 Task: Research Airbnb properties in Gävle, Sweden from 12th  December, 2023 to 15th December, 2023 for 3 adults.2 bedrooms having 3 beds and 1 bathroom. Property type can be flat. Look for 5 properties as per requirement.
Action: Mouse moved to (481, 70)
Screenshot: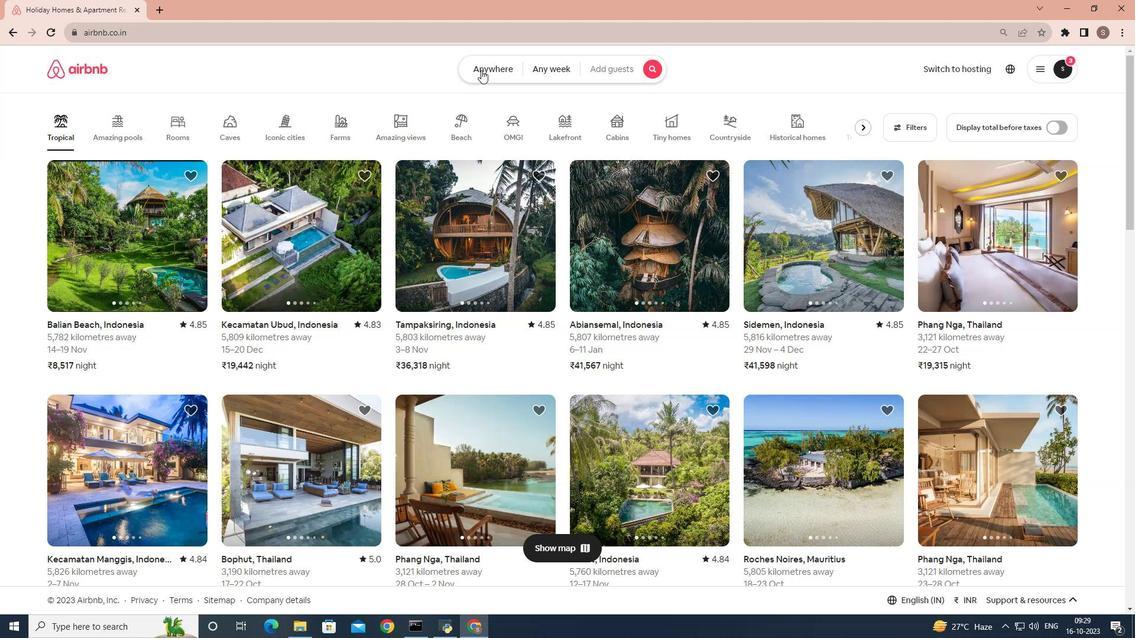 
Action: Mouse pressed left at (481, 70)
Screenshot: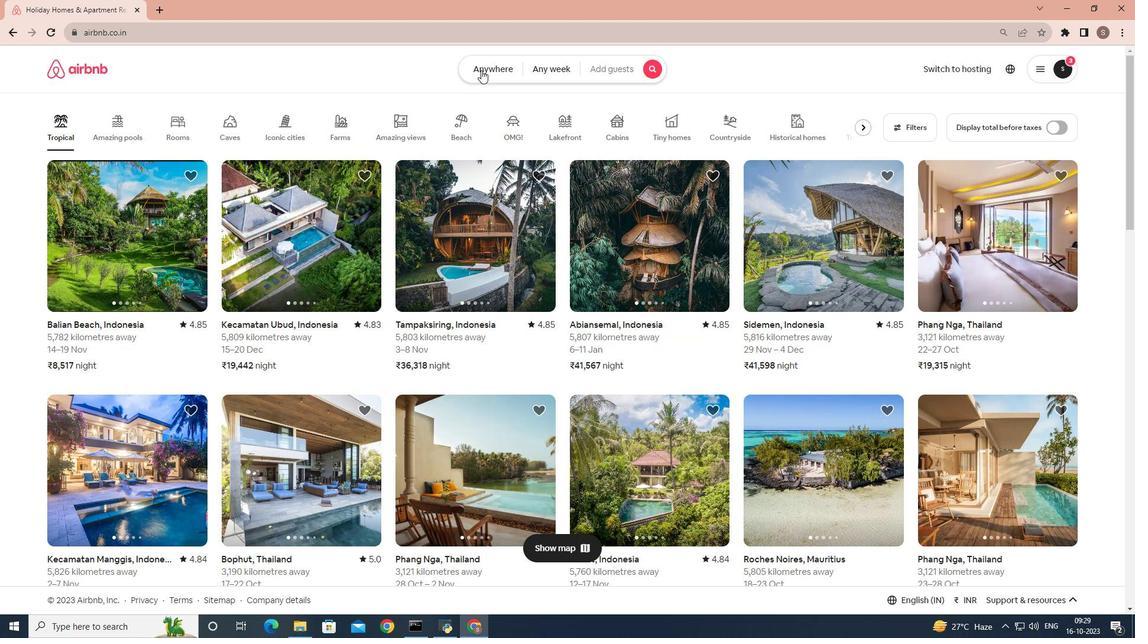 
Action: Mouse moved to (432, 112)
Screenshot: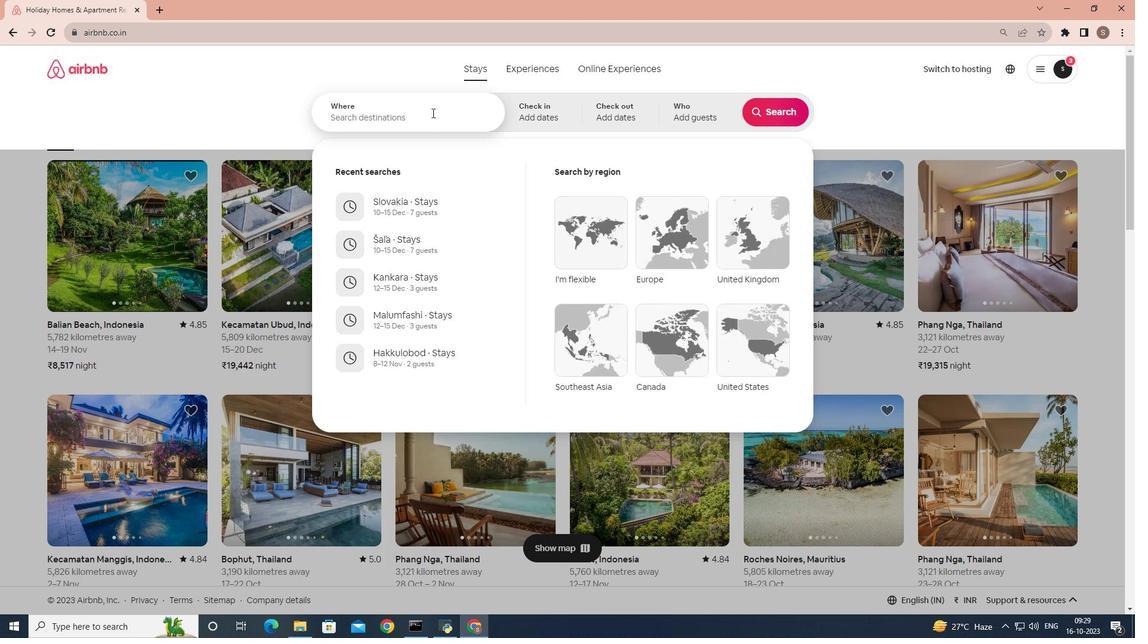 
Action: Mouse pressed left at (432, 112)
Screenshot: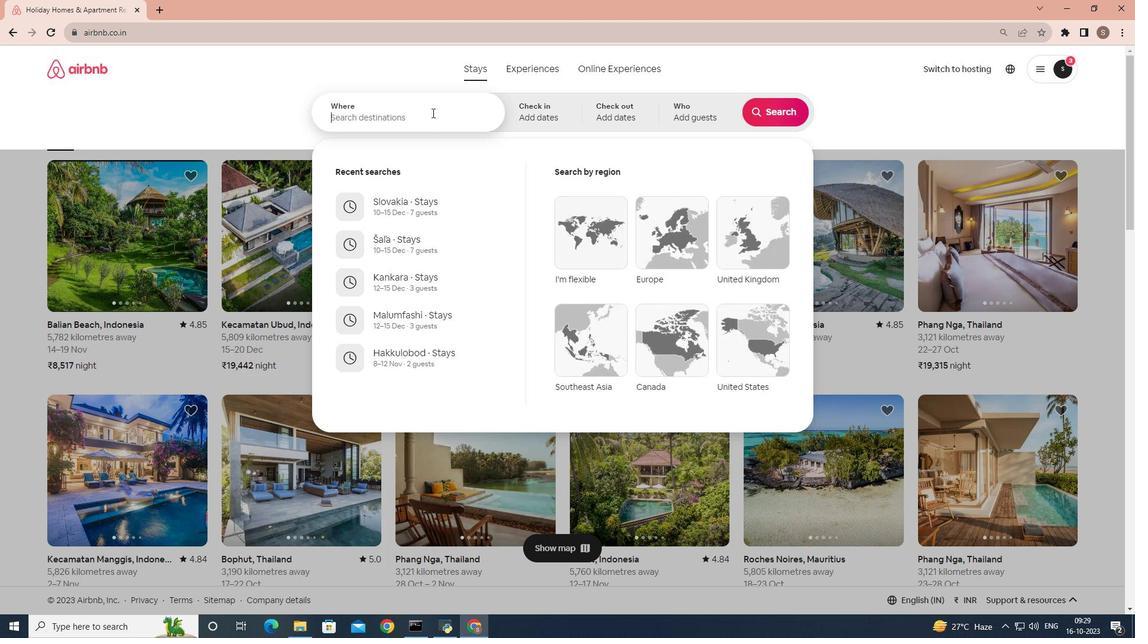 
Action: Key pressed <Key.shift>Gavle,<Key.space><Key.shift>Sweden
Screenshot: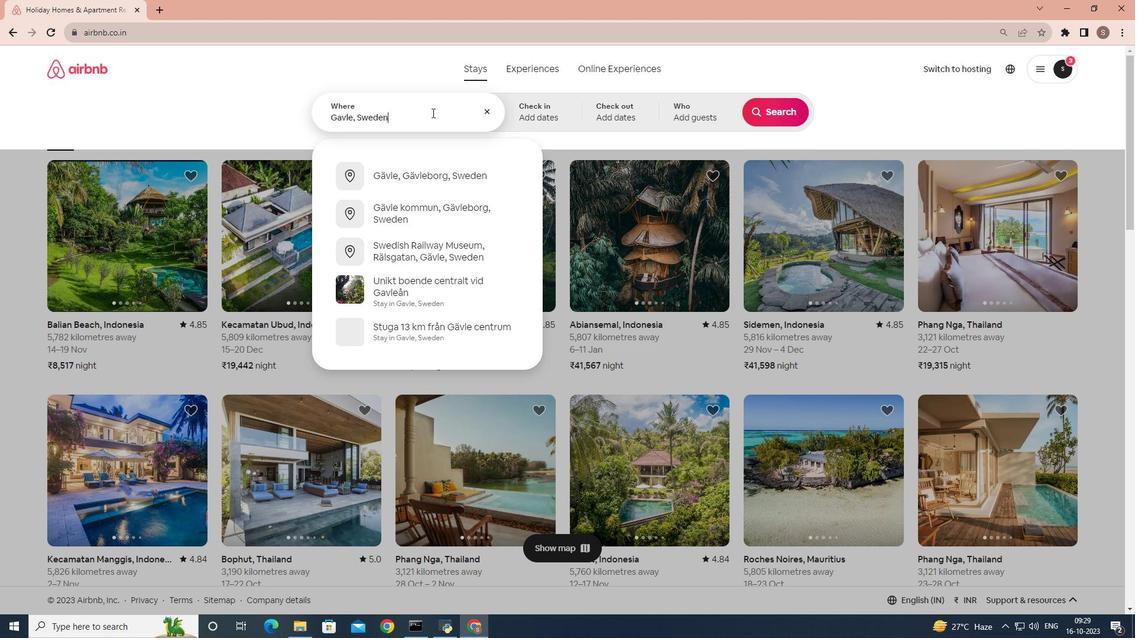 
Action: Mouse moved to (522, 113)
Screenshot: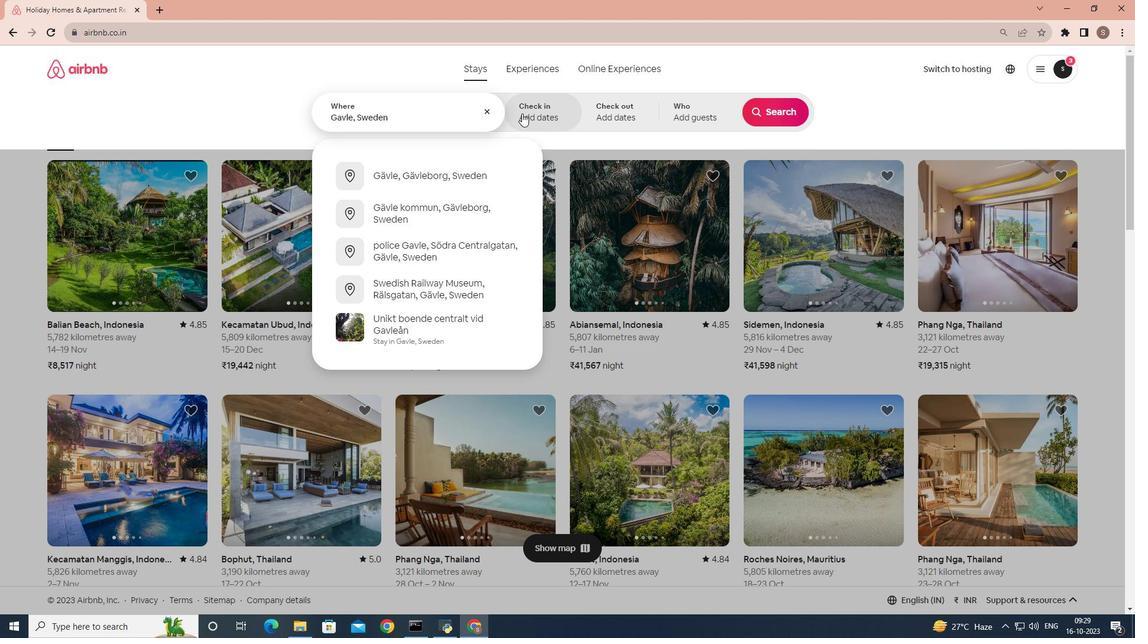 
Action: Mouse pressed left at (522, 113)
Screenshot: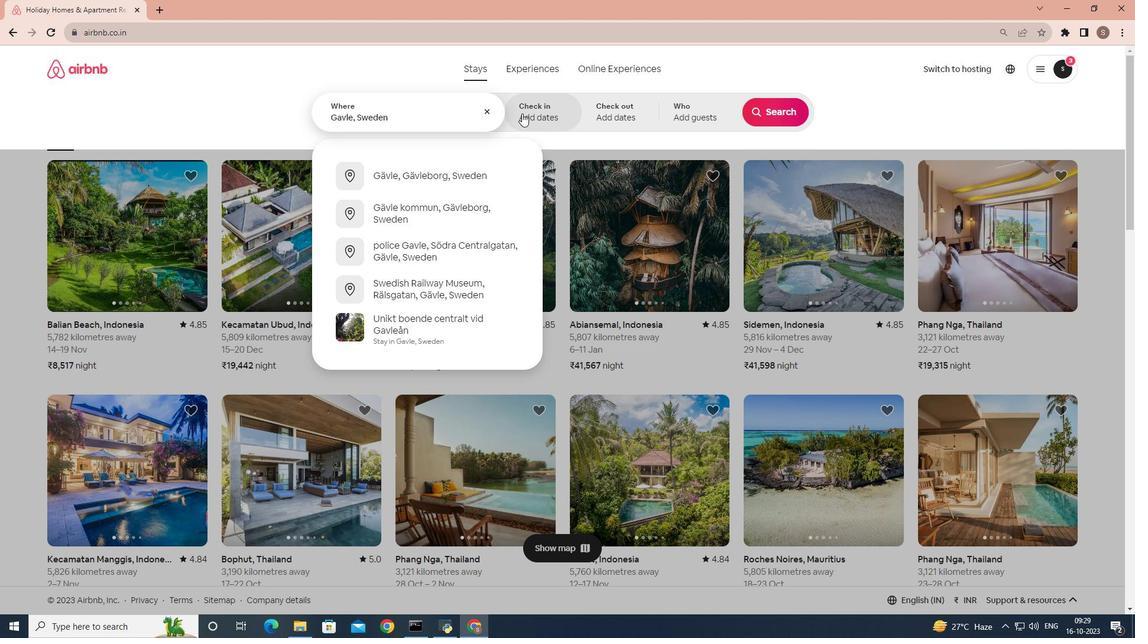 
Action: Mouse moved to (768, 205)
Screenshot: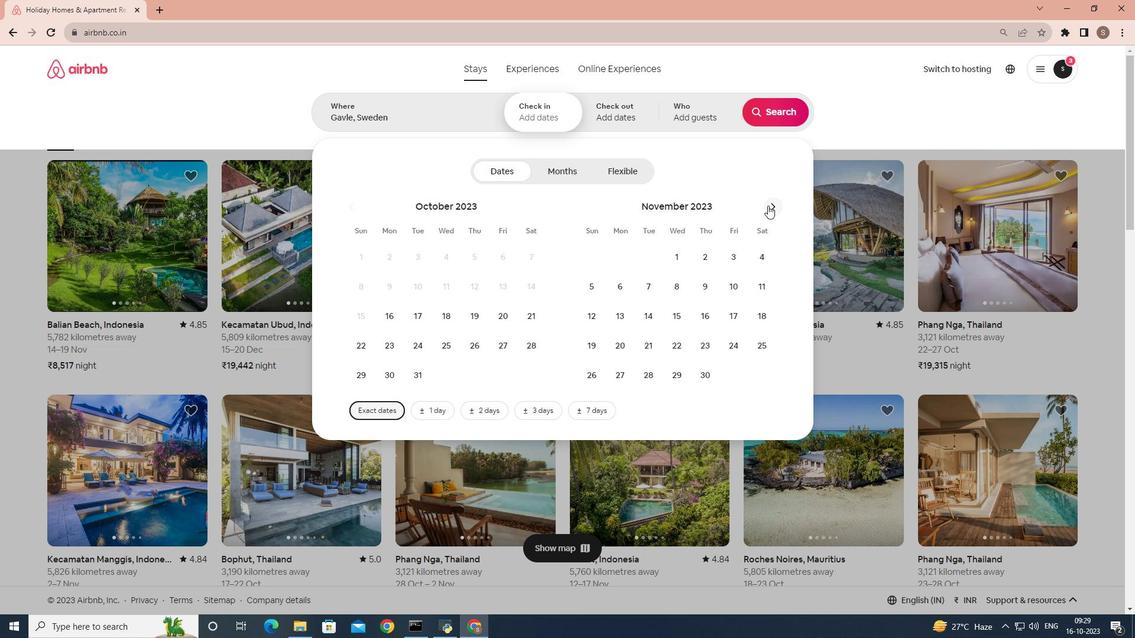 
Action: Mouse pressed left at (768, 205)
Screenshot: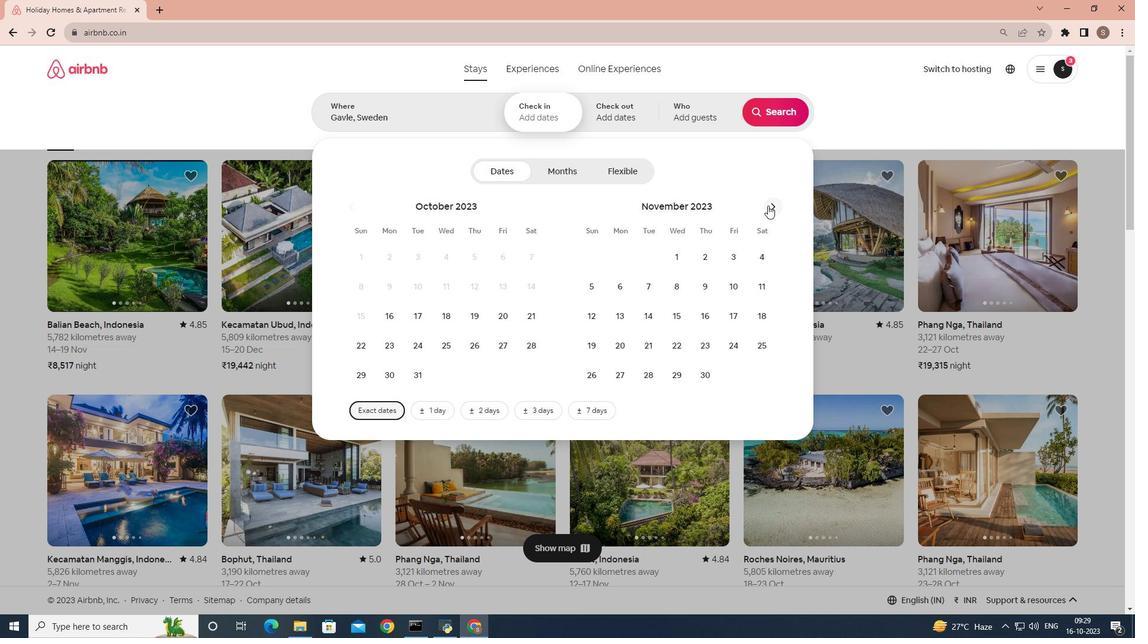 
Action: Mouse moved to (650, 312)
Screenshot: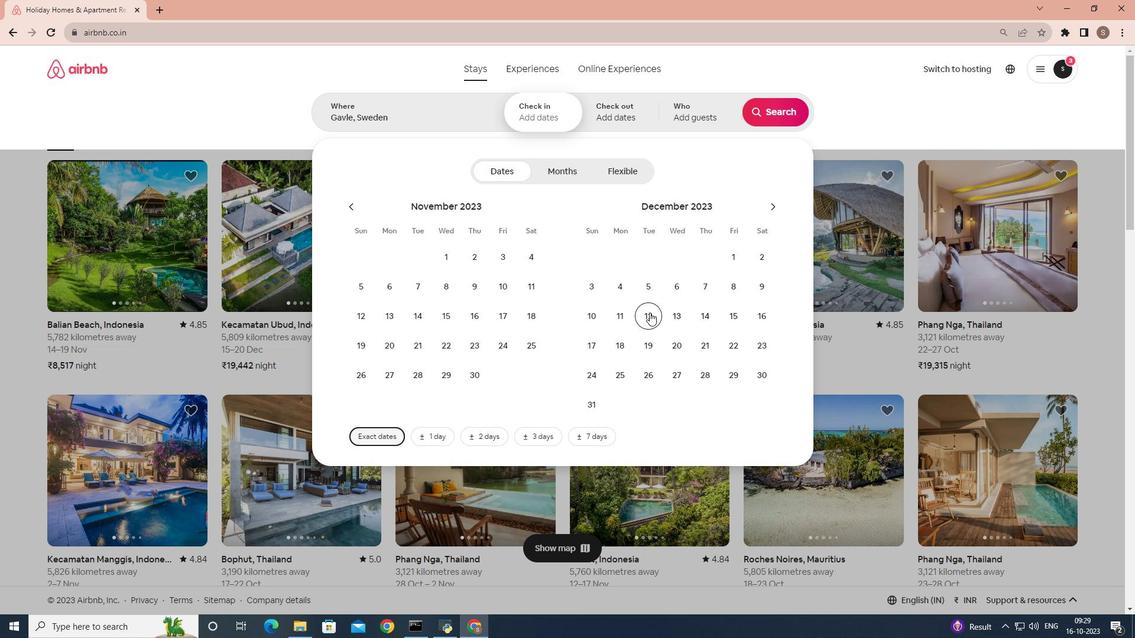 
Action: Mouse pressed left at (650, 312)
Screenshot: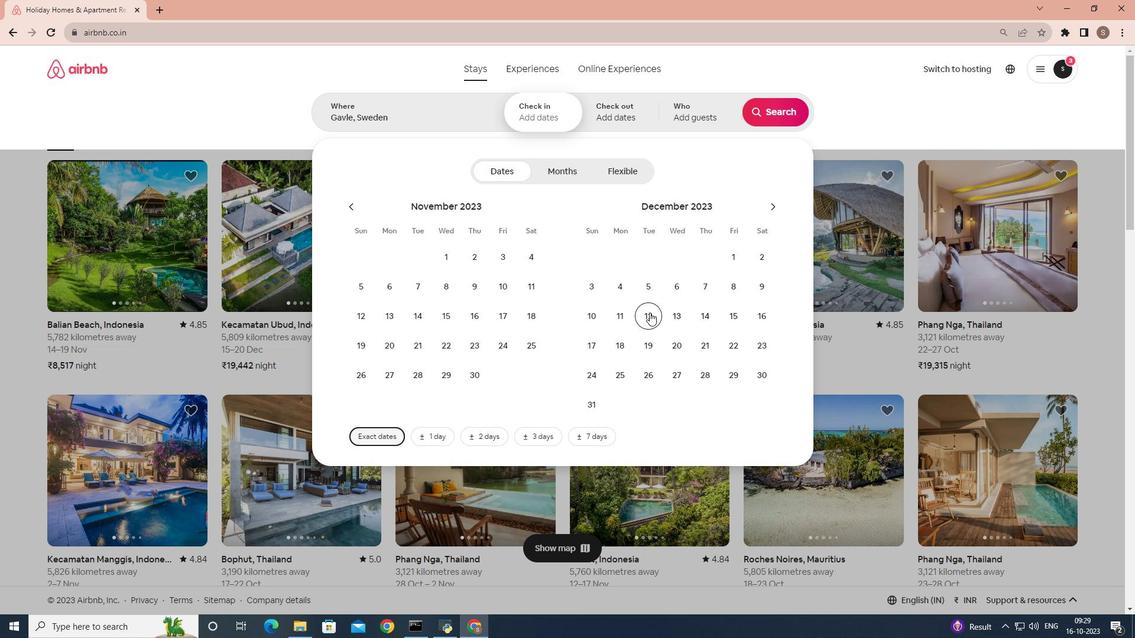 
Action: Mouse moved to (733, 322)
Screenshot: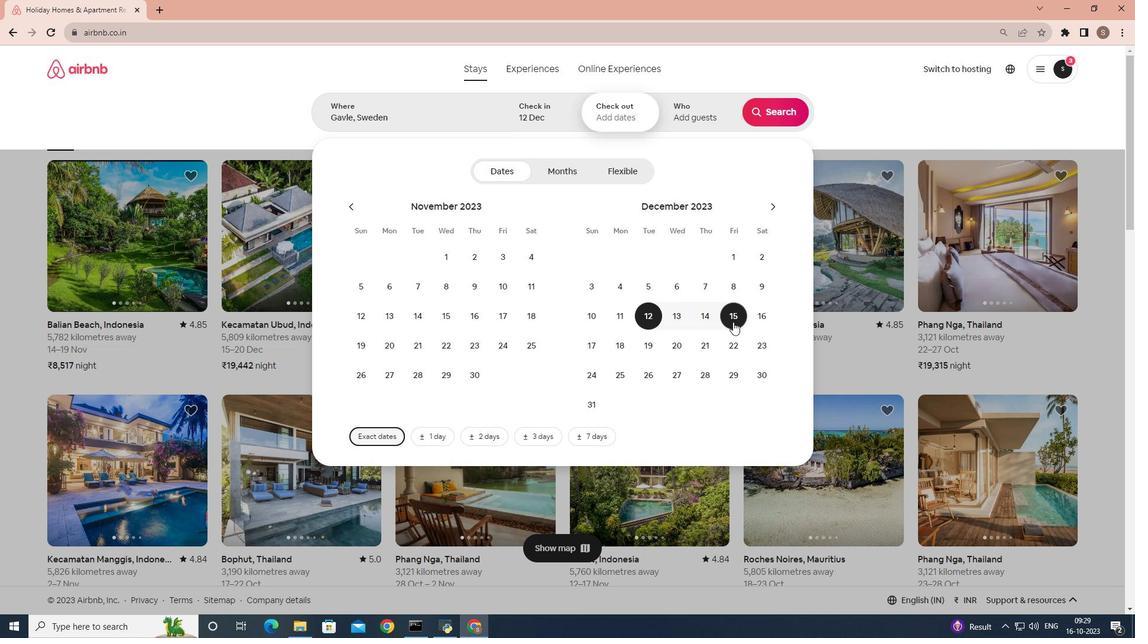 
Action: Mouse pressed left at (733, 322)
Screenshot: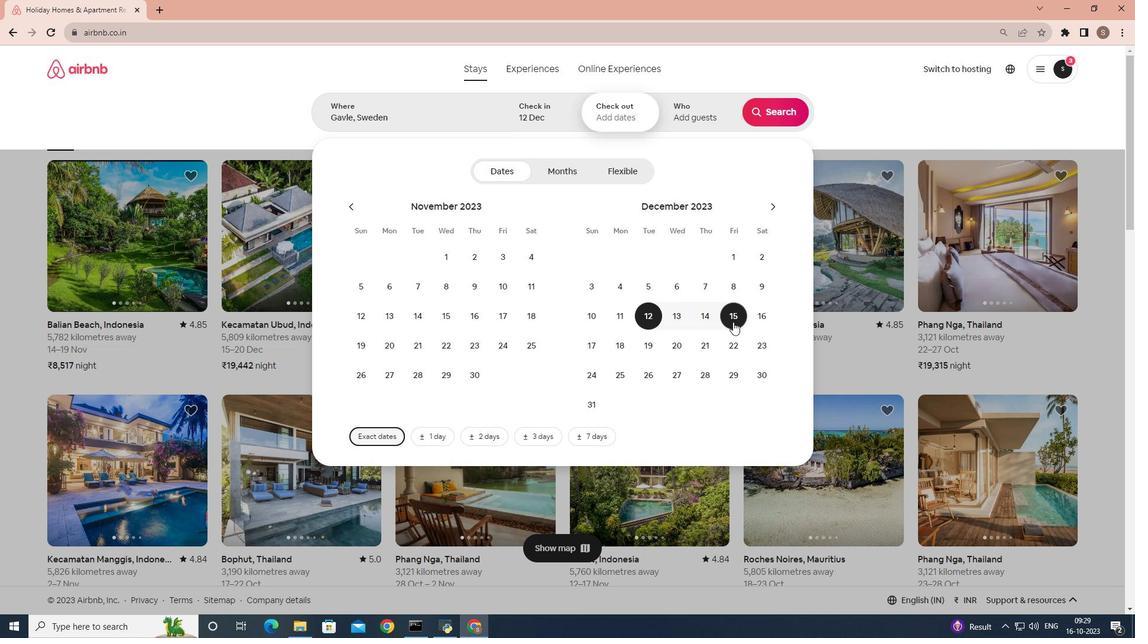
Action: Mouse moved to (690, 115)
Screenshot: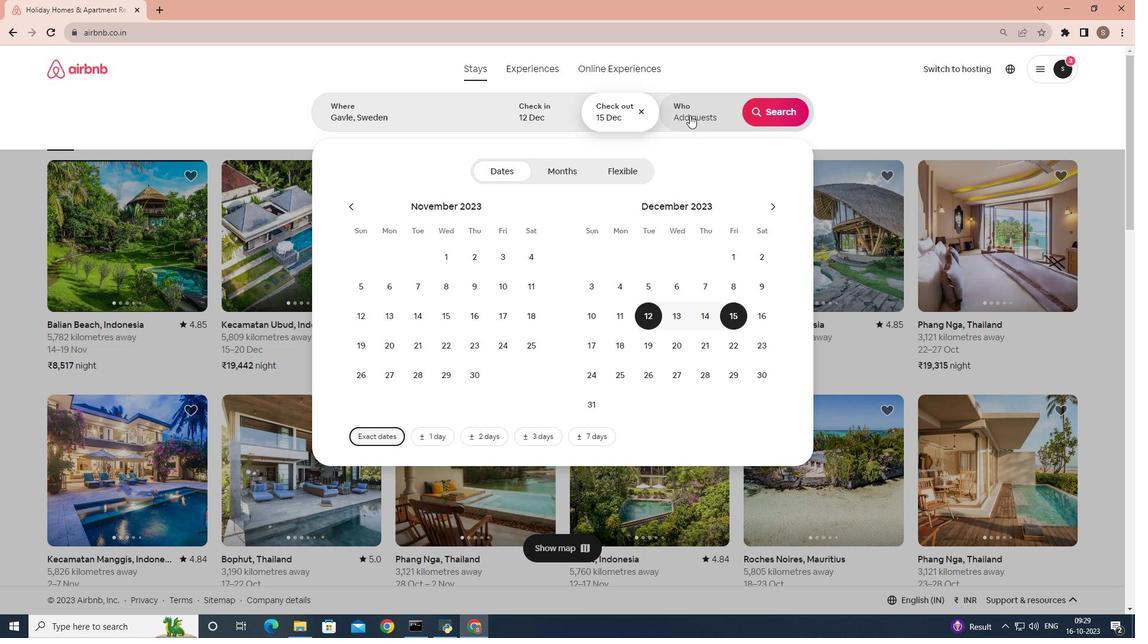 
Action: Mouse pressed left at (690, 115)
Screenshot: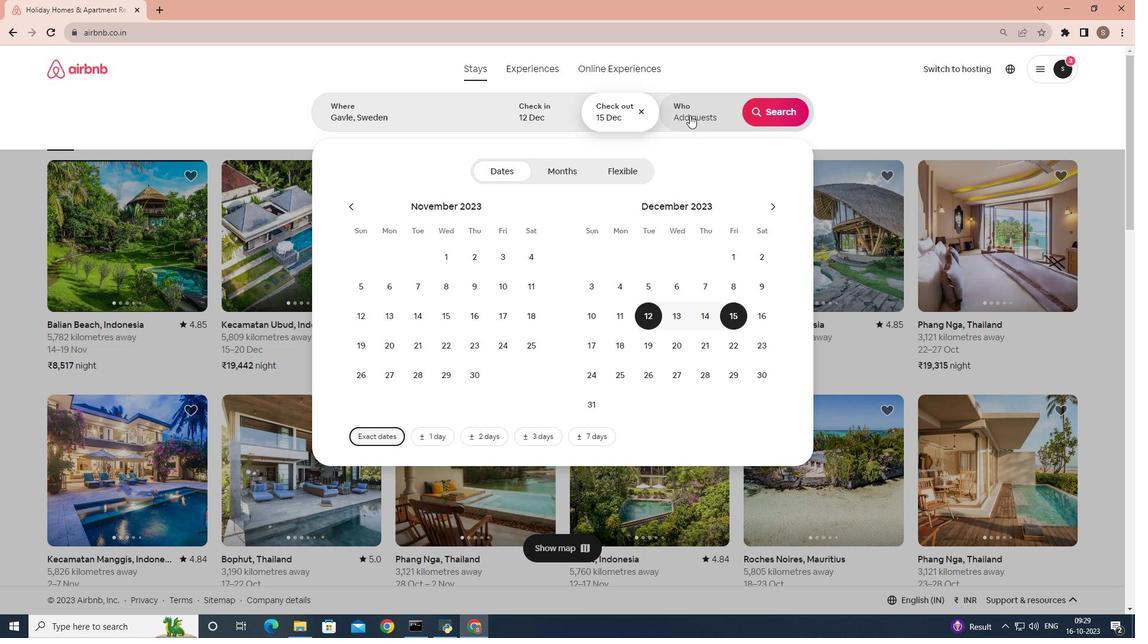 
Action: Mouse moved to (780, 178)
Screenshot: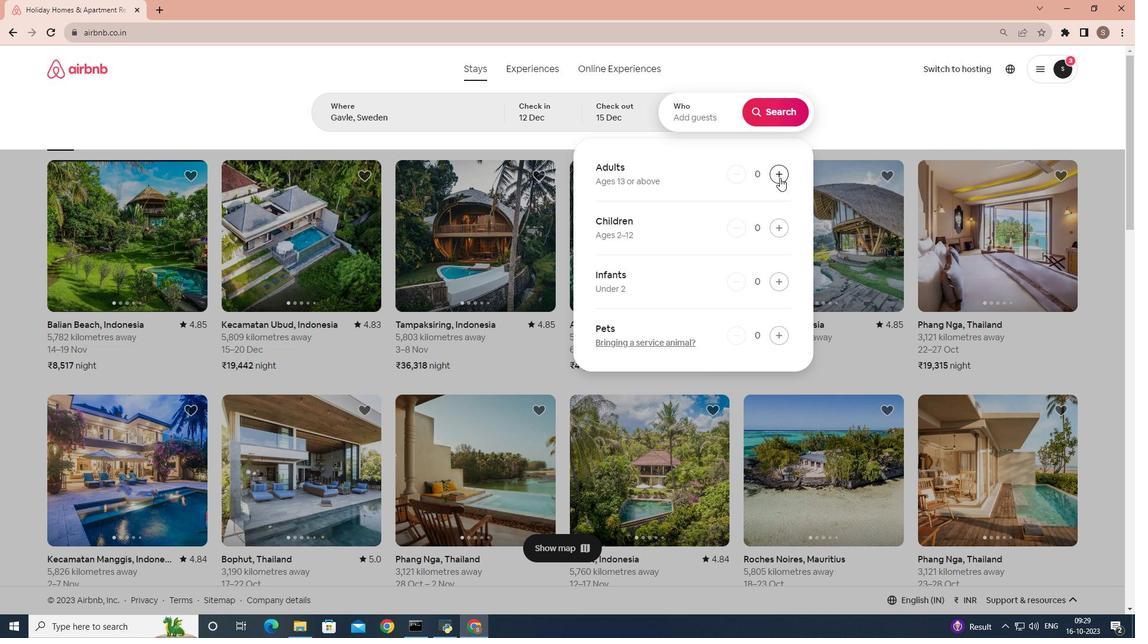 
Action: Mouse pressed left at (780, 178)
Screenshot: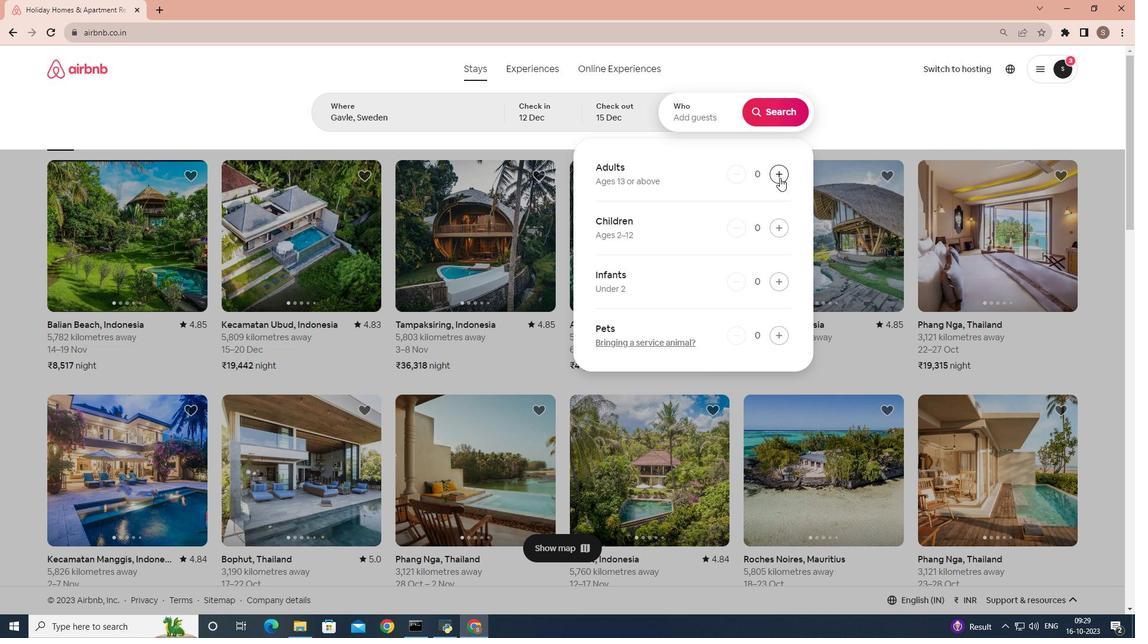 
Action: Mouse pressed left at (780, 178)
Screenshot: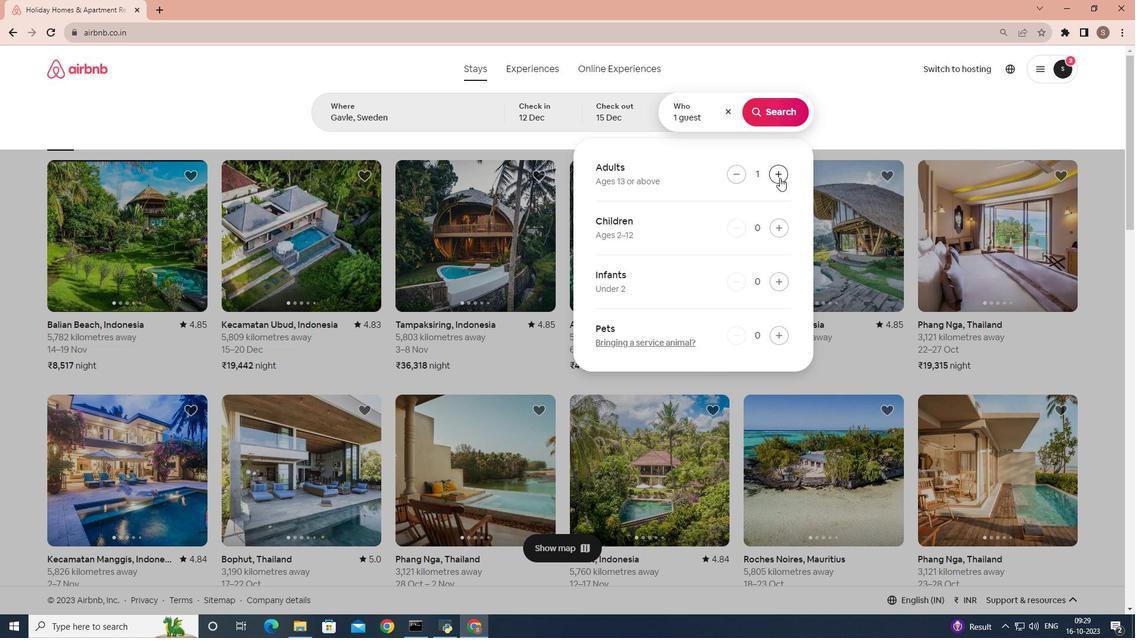 
Action: Mouse pressed left at (780, 178)
Screenshot: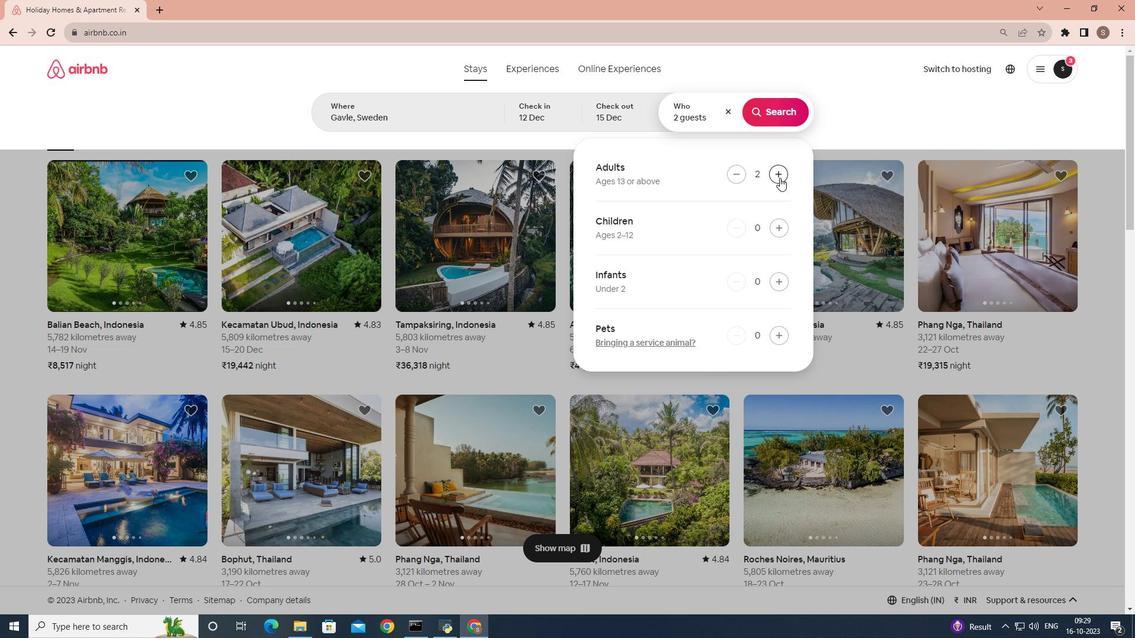 
Action: Mouse moved to (787, 111)
Screenshot: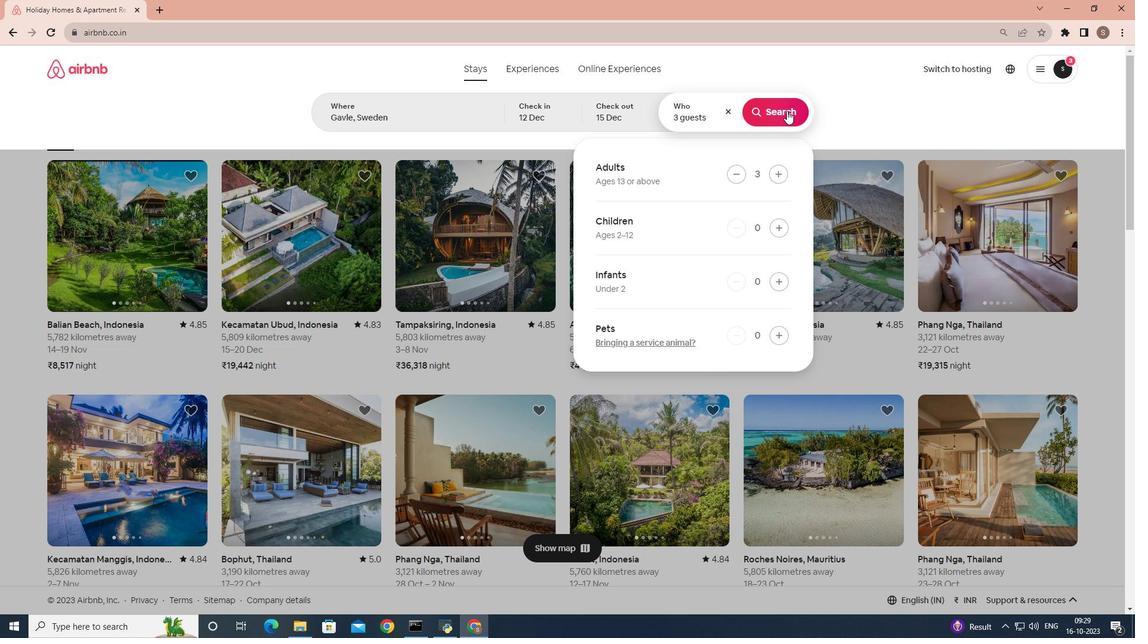 
Action: Mouse pressed left at (787, 111)
Screenshot: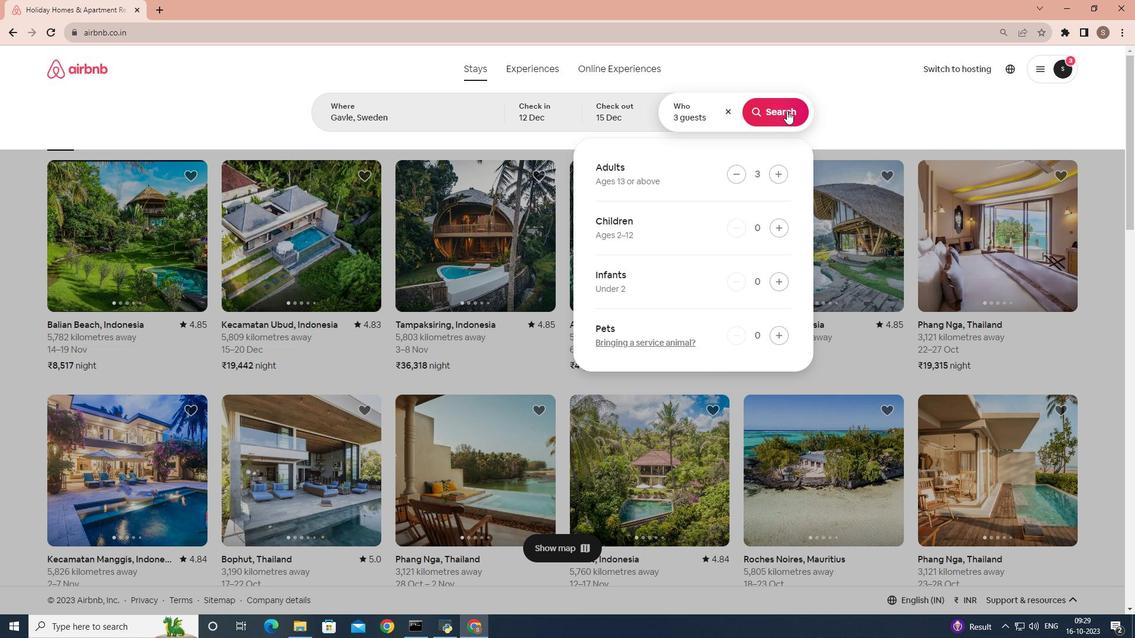 
Action: Mouse moved to (944, 110)
Screenshot: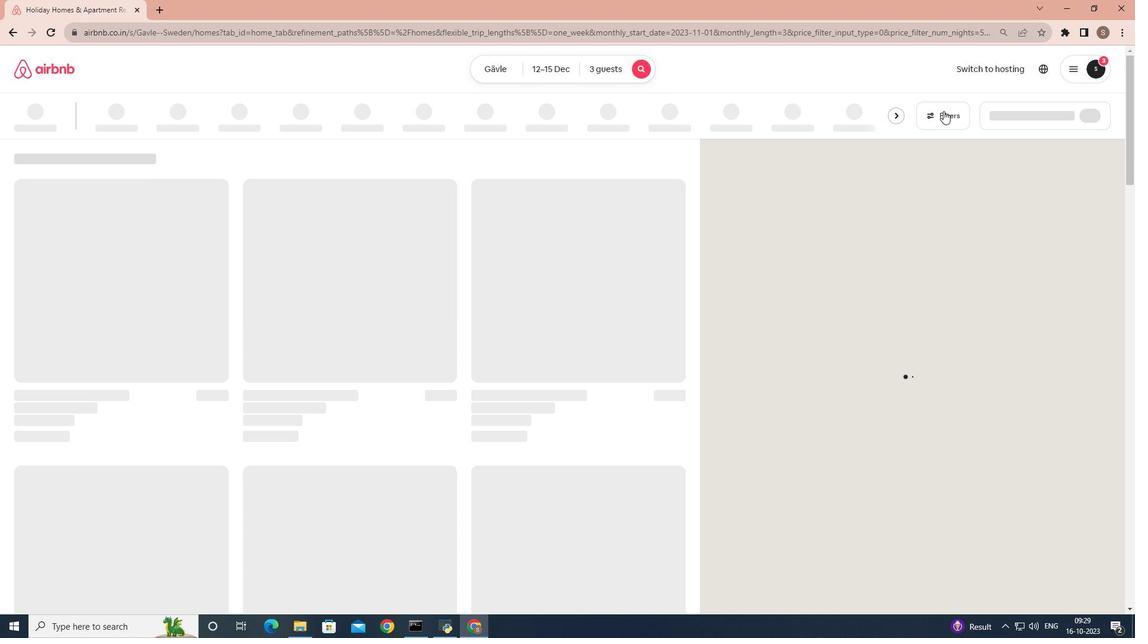 
Action: Mouse pressed left at (944, 110)
Screenshot: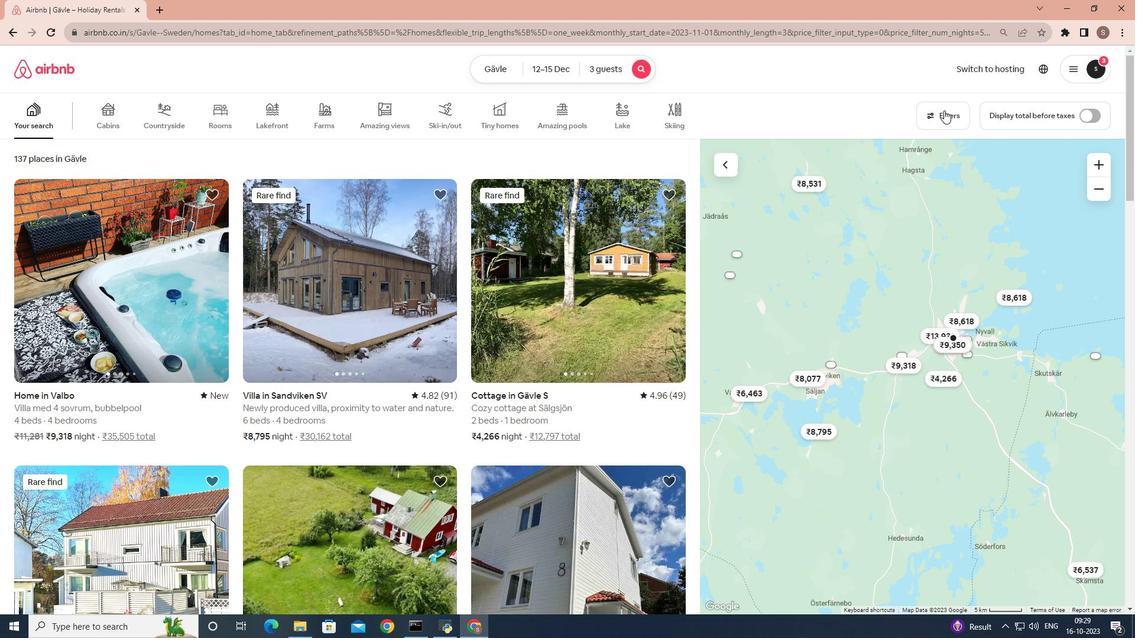 
Action: Mouse moved to (524, 424)
Screenshot: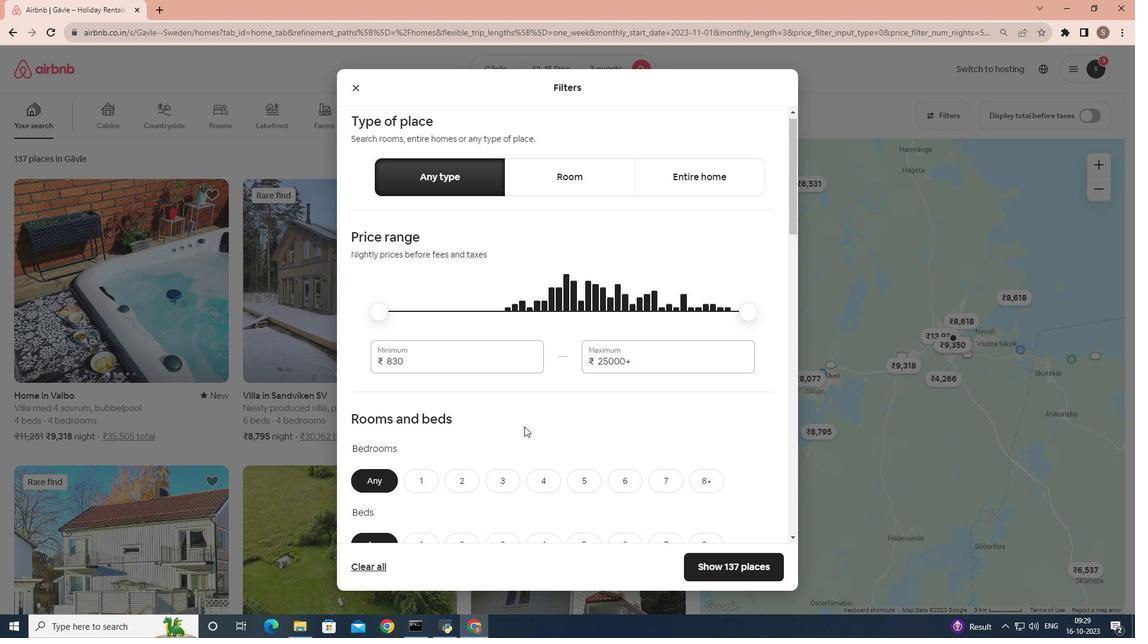 
Action: Mouse scrolled (524, 423) with delta (0, 0)
Screenshot: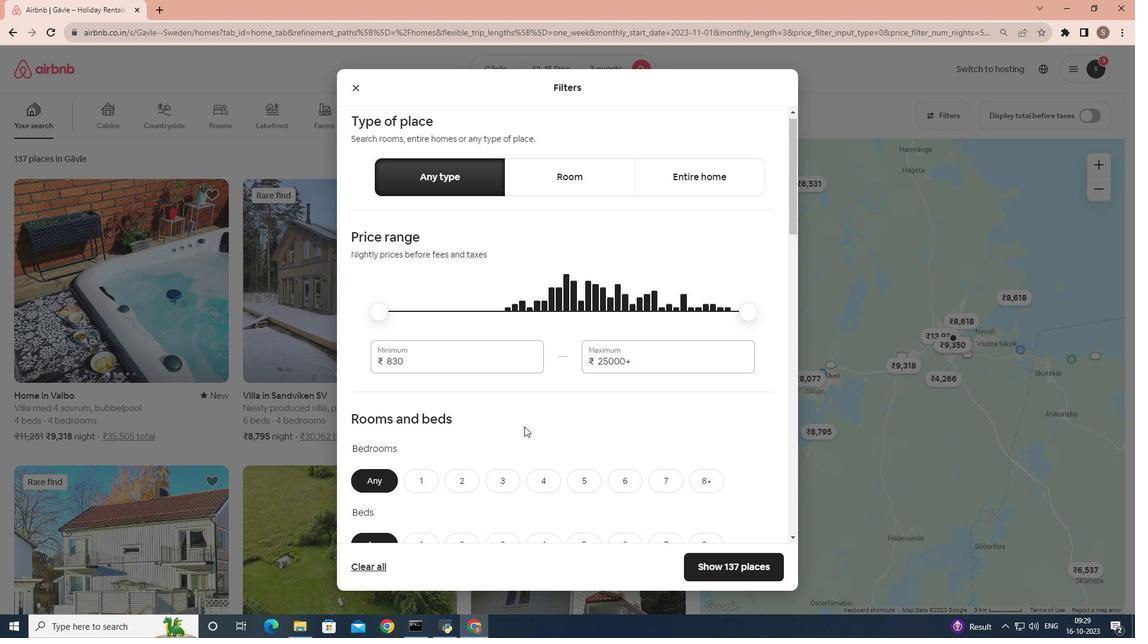 
Action: Mouse moved to (524, 427)
Screenshot: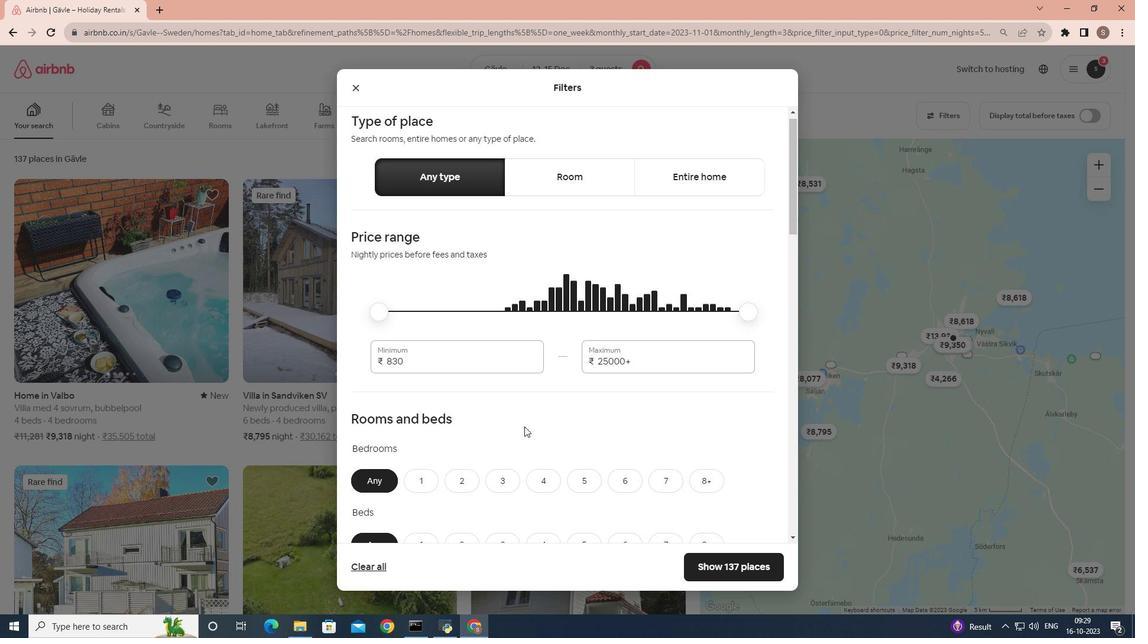 
Action: Mouse scrolled (524, 426) with delta (0, 0)
Screenshot: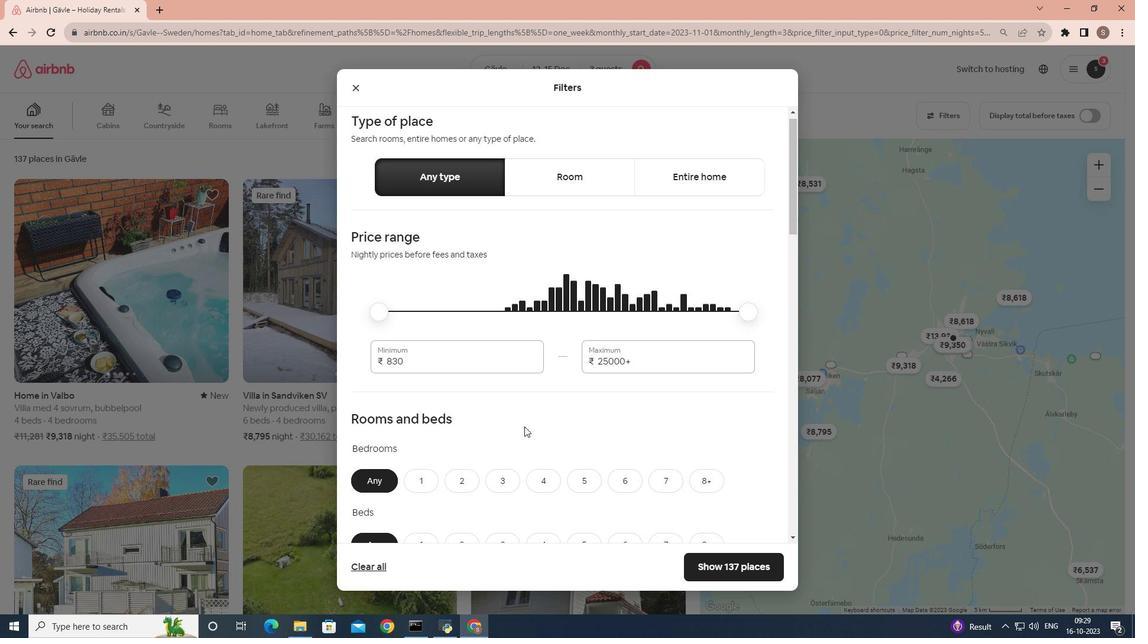 
Action: Mouse moved to (465, 372)
Screenshot: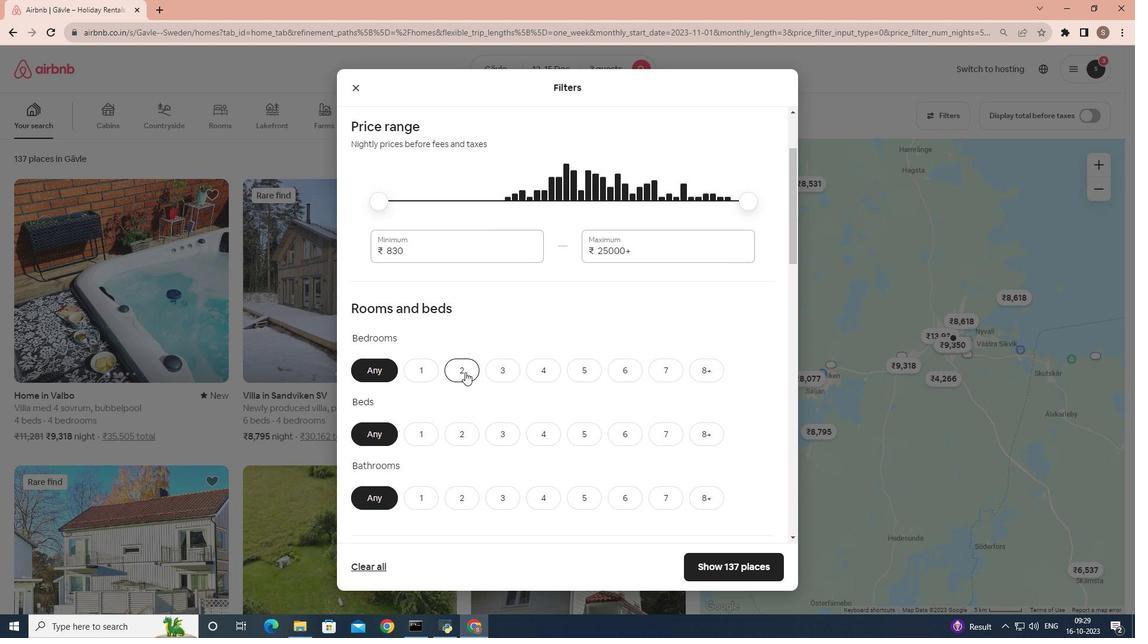 
Action: Mouse pressed left at (465, 372)
Screenshot: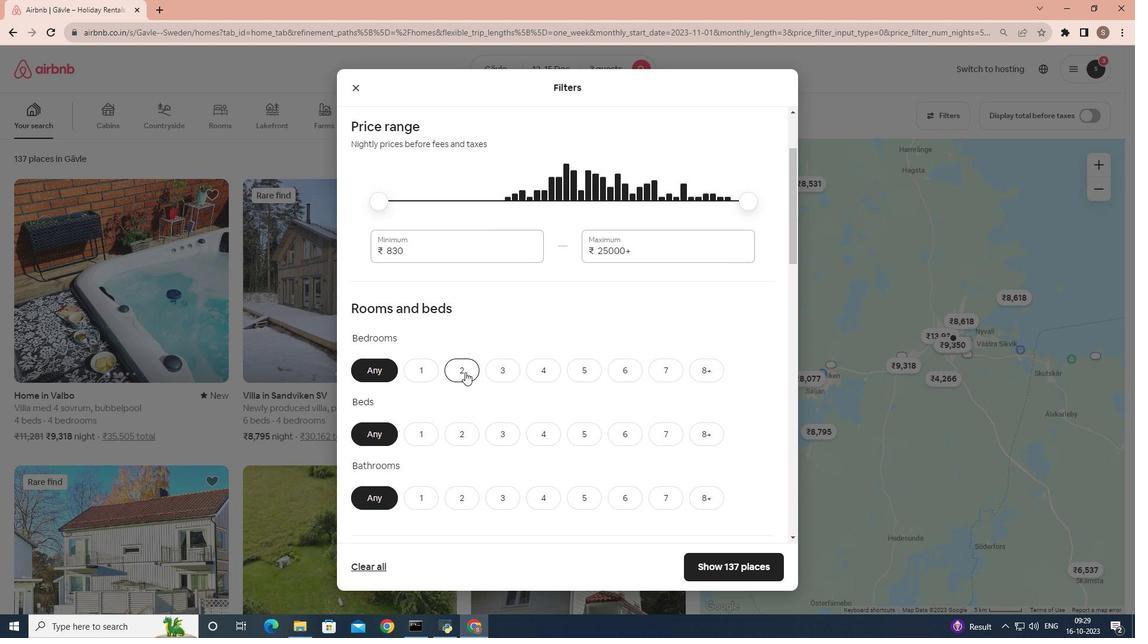 
Action: Mouse scrolled (465, 372) with delta (0, 0)
Screenshot: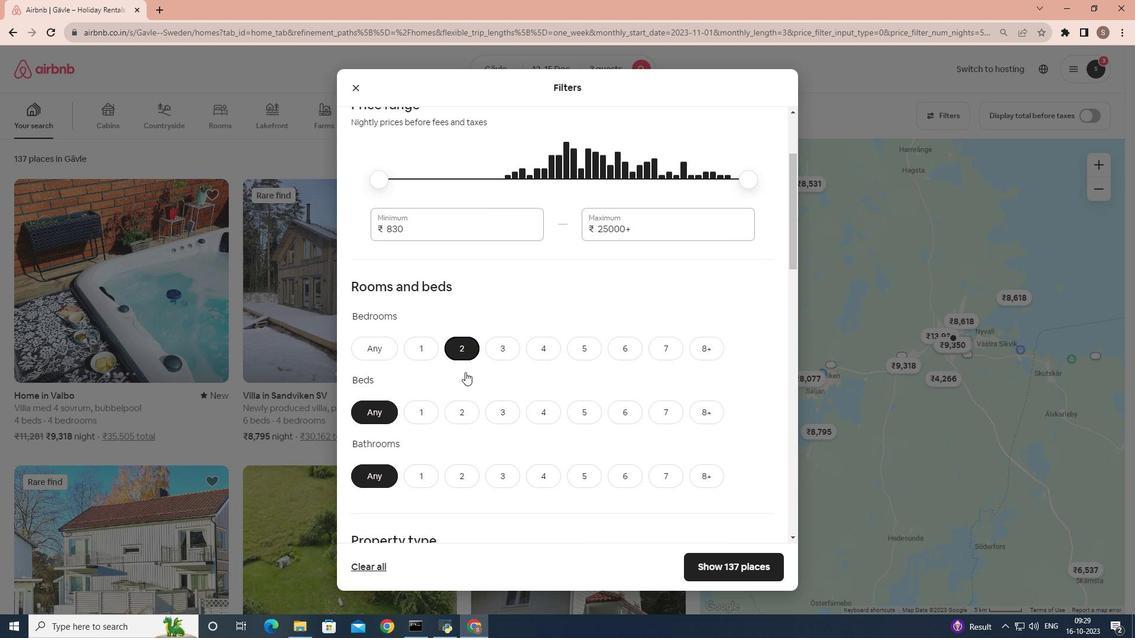 
Action: Mouse moved to (498, 380)
Screenshot: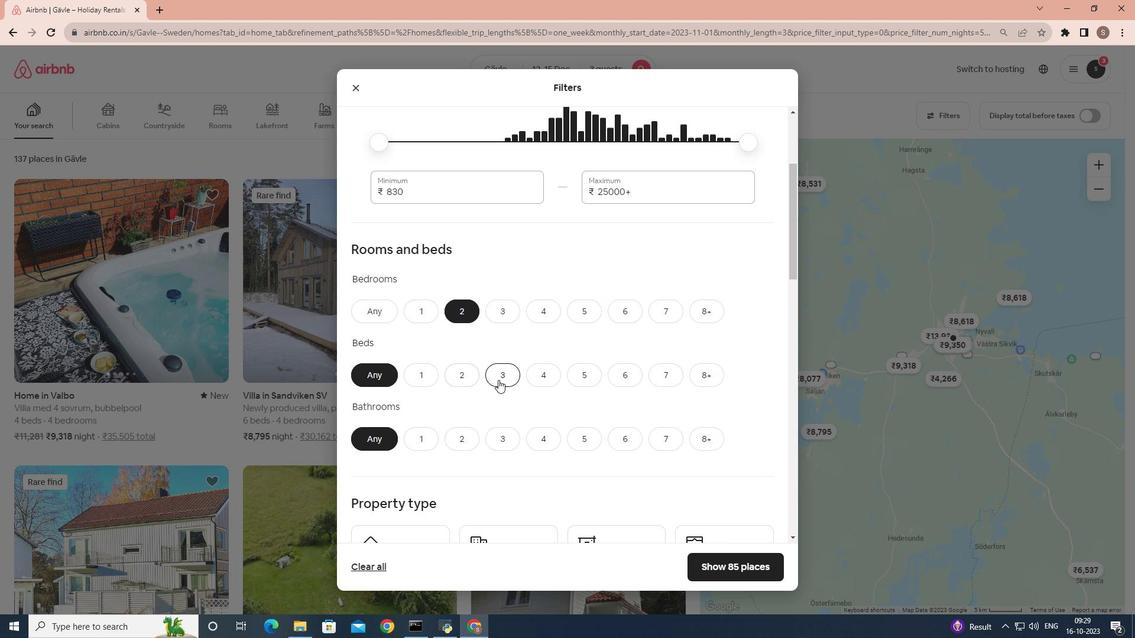 
Action: Mouse pressed left at (498, 380)
Screenshot: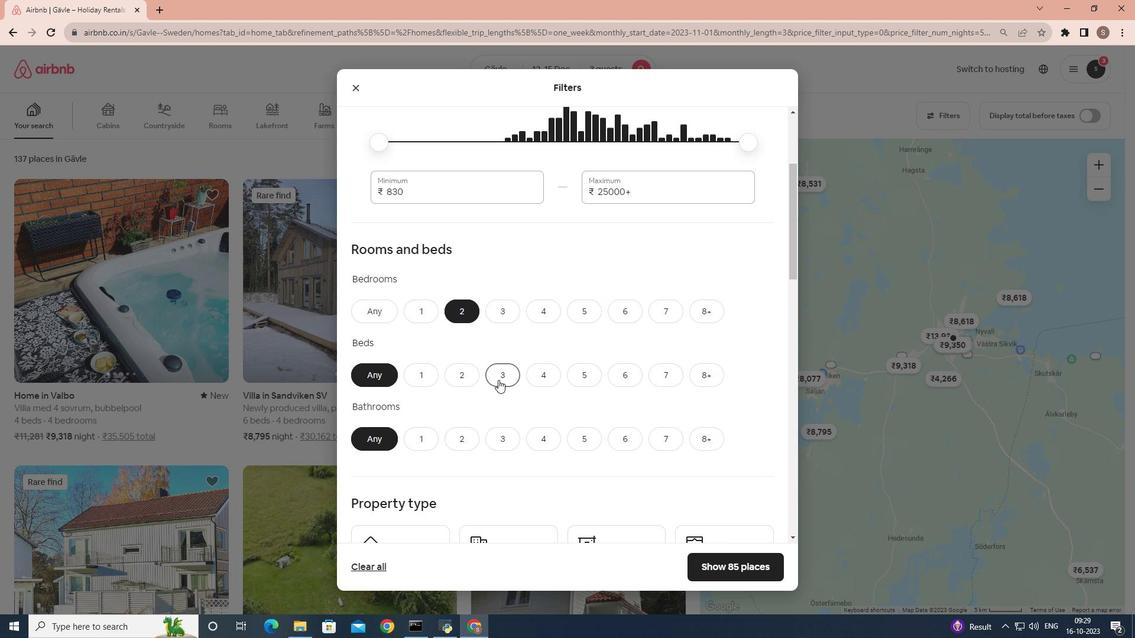
Action: Mouse moved to (499, 380)
Screenshot: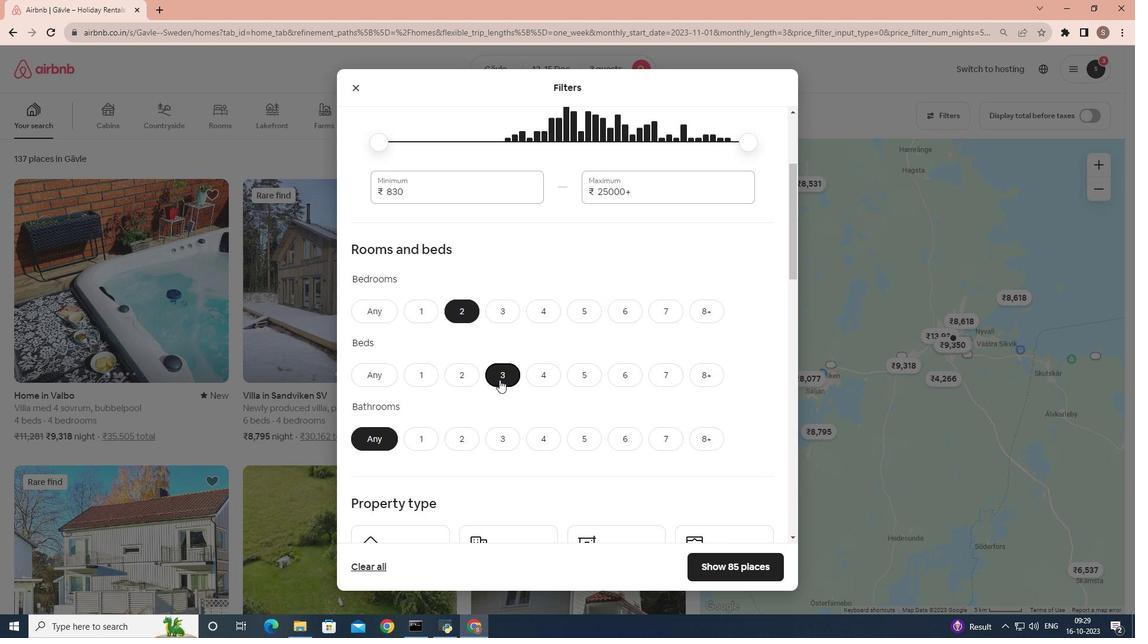 
Action: Mouse scrolled (499, 379) with delta (0, 0)
Screenshot: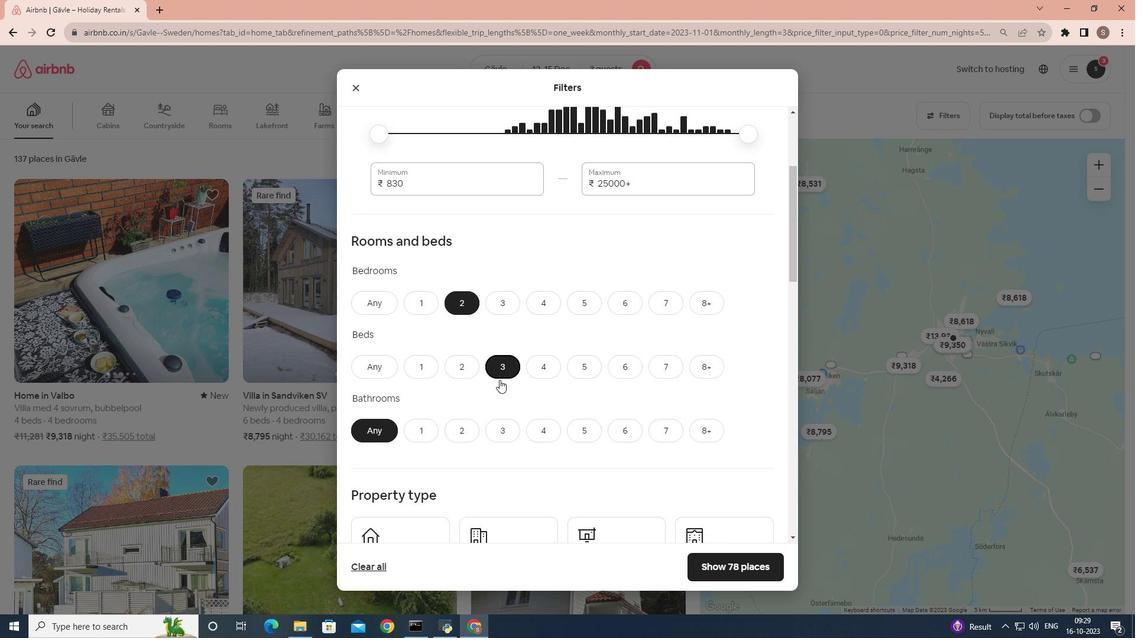 
Action: Mouse moved to (430, 377)
Screenshot: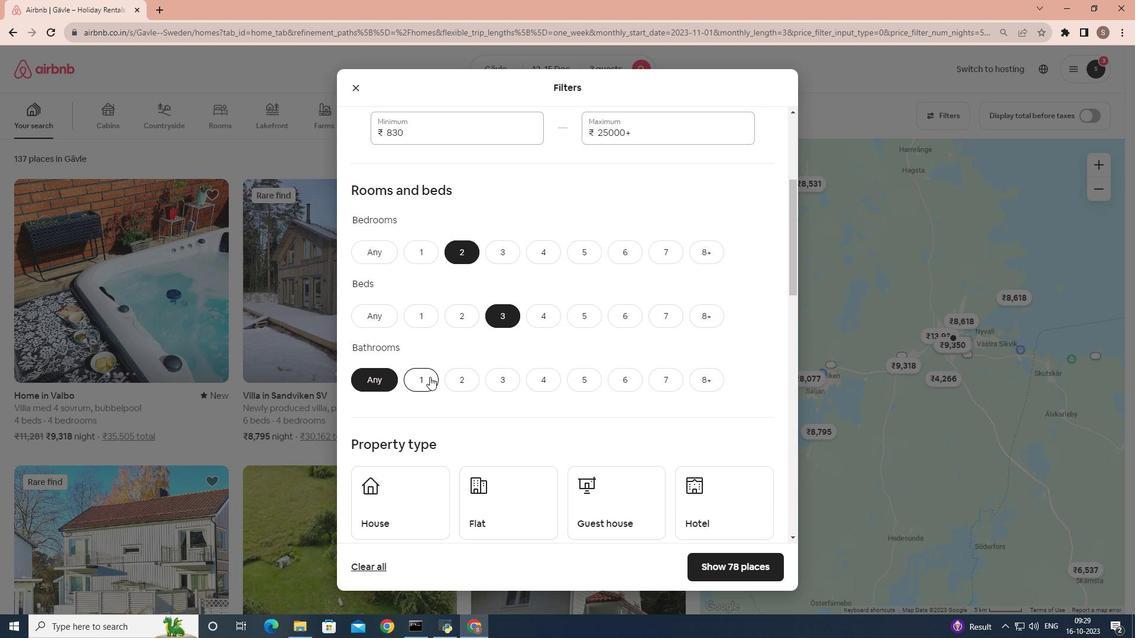 
Action: Mouse pressed left at (430, 377)
Screenshot: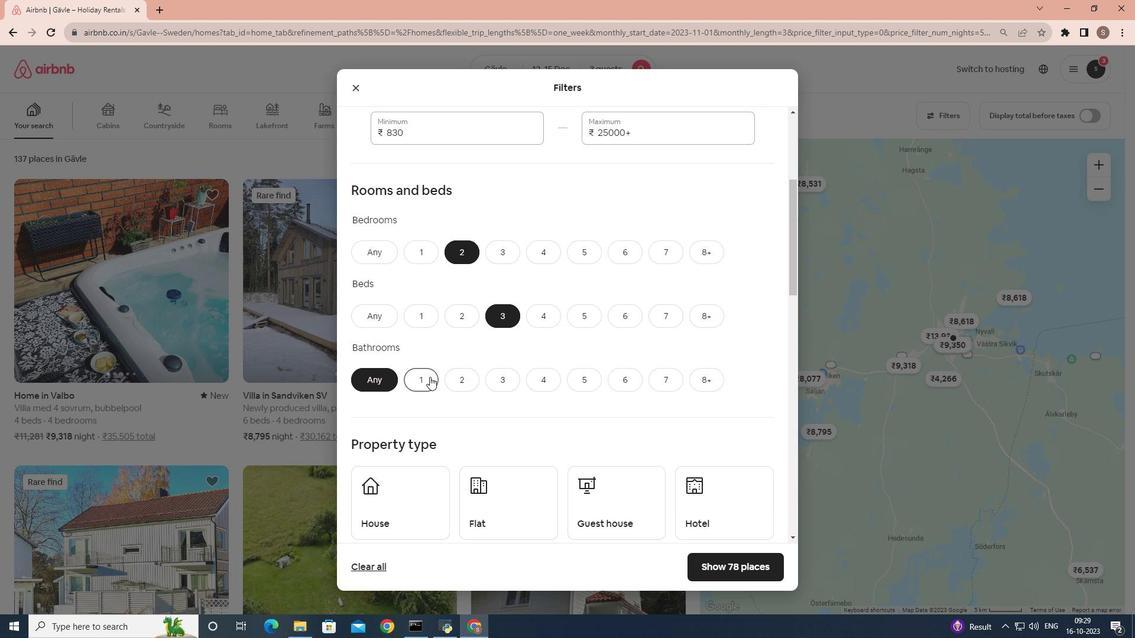 
Action: Mouse moved to (492, 378)
Screenshot: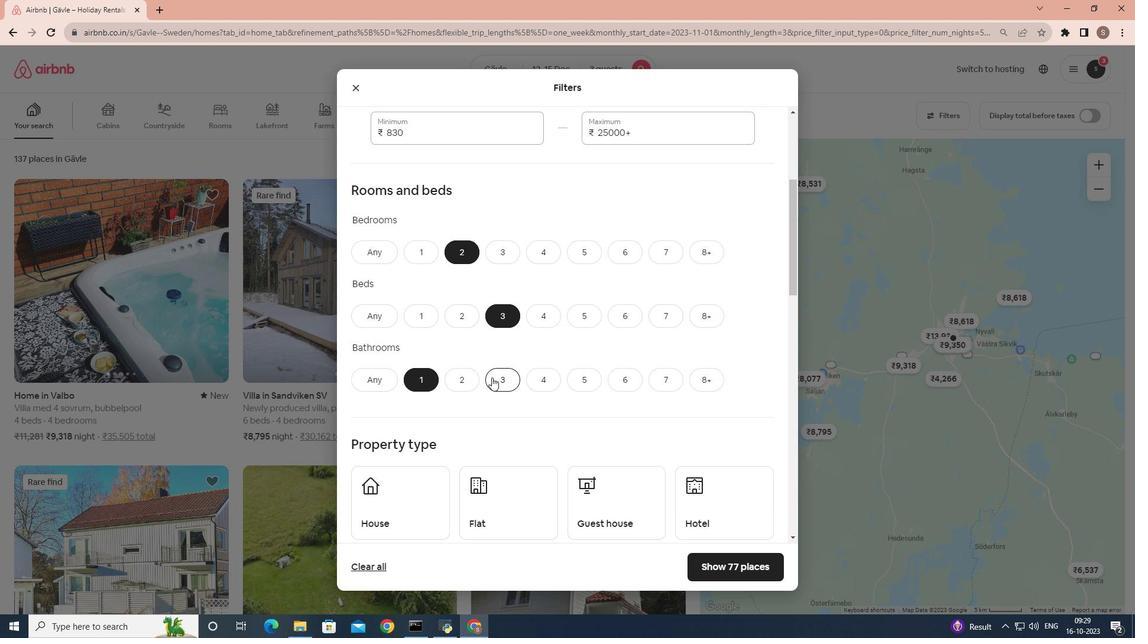 
Action: Mouse scrolled (492, 377) with delta (0, 0)
Screenshot: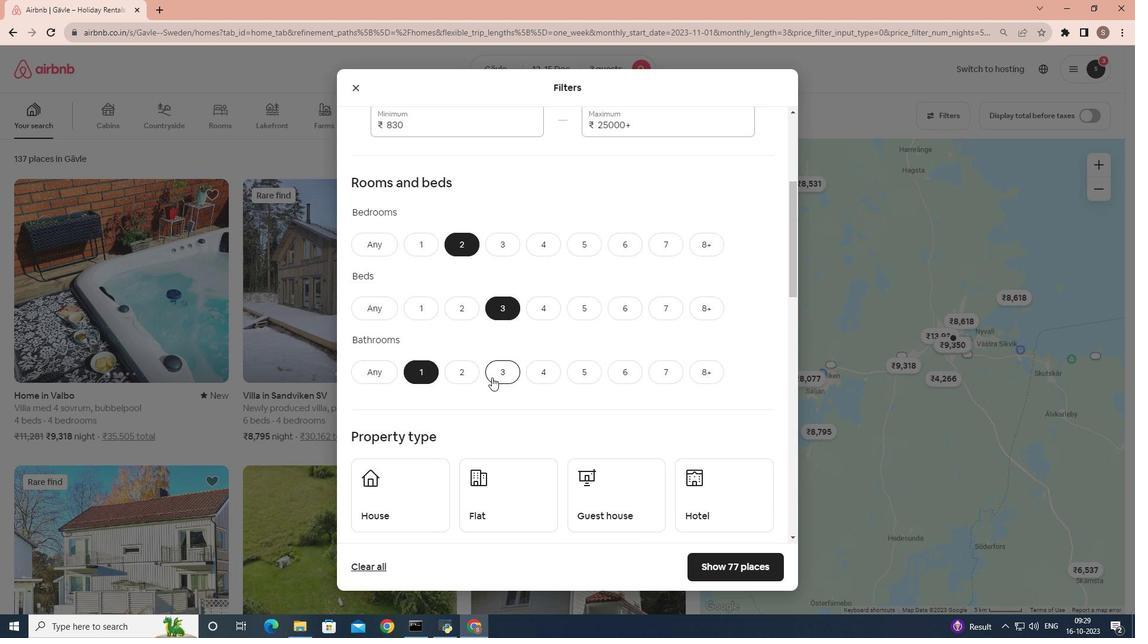 
Action: Mouse moved to (504, 449)
Screenshot: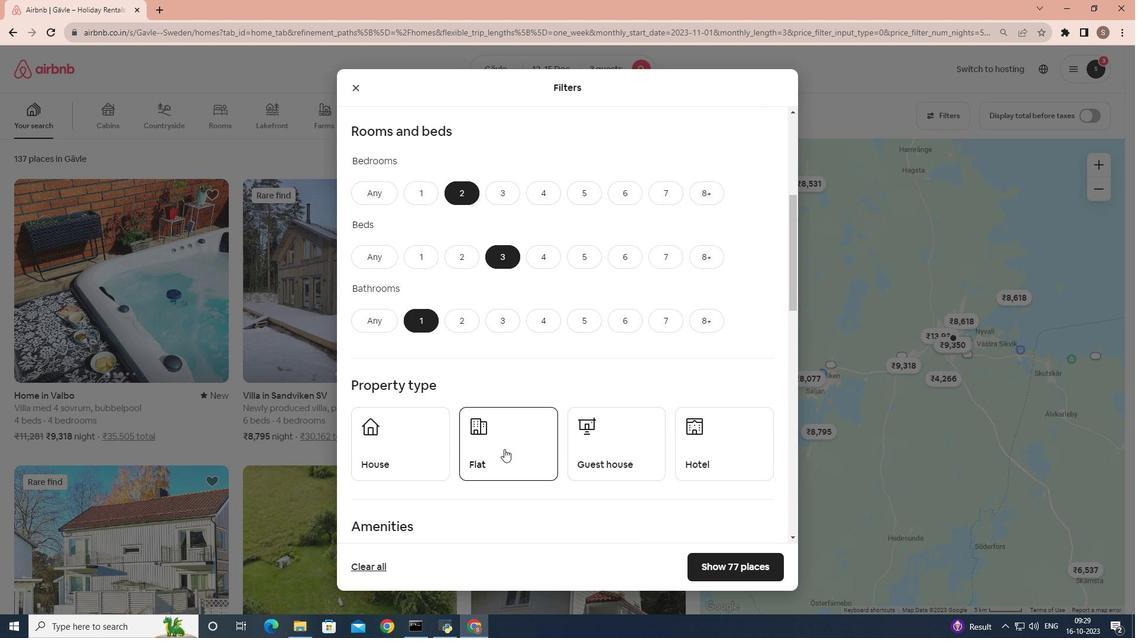 
Action: Mouse pressed left at (504, 449)
Screenshot: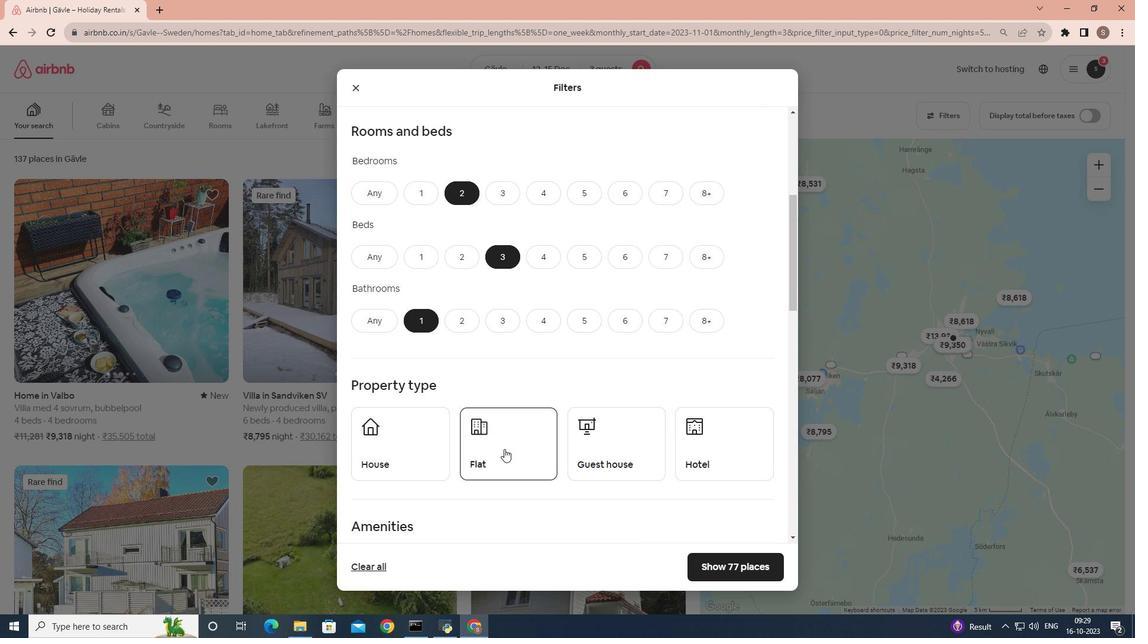 
Action: Mouse moved to (504, 449)
Screenshot: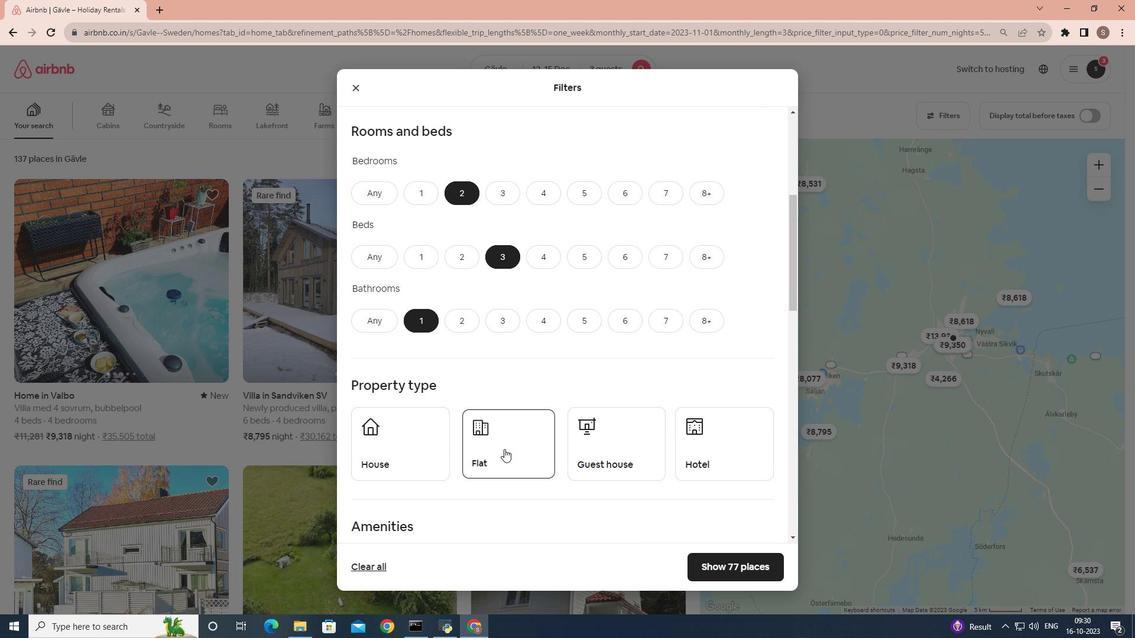 
Action: Mouse scrolled (504, 448) with delta (0, 0)
Screenshot: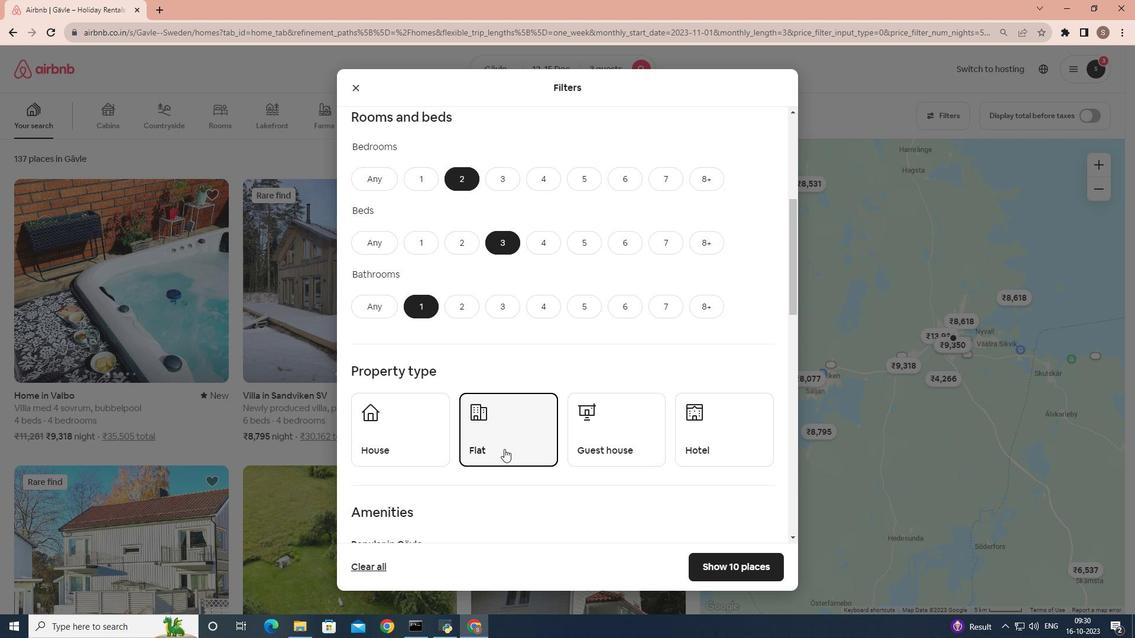 
Action: Mouse moved to (702, 563)
Screenshot: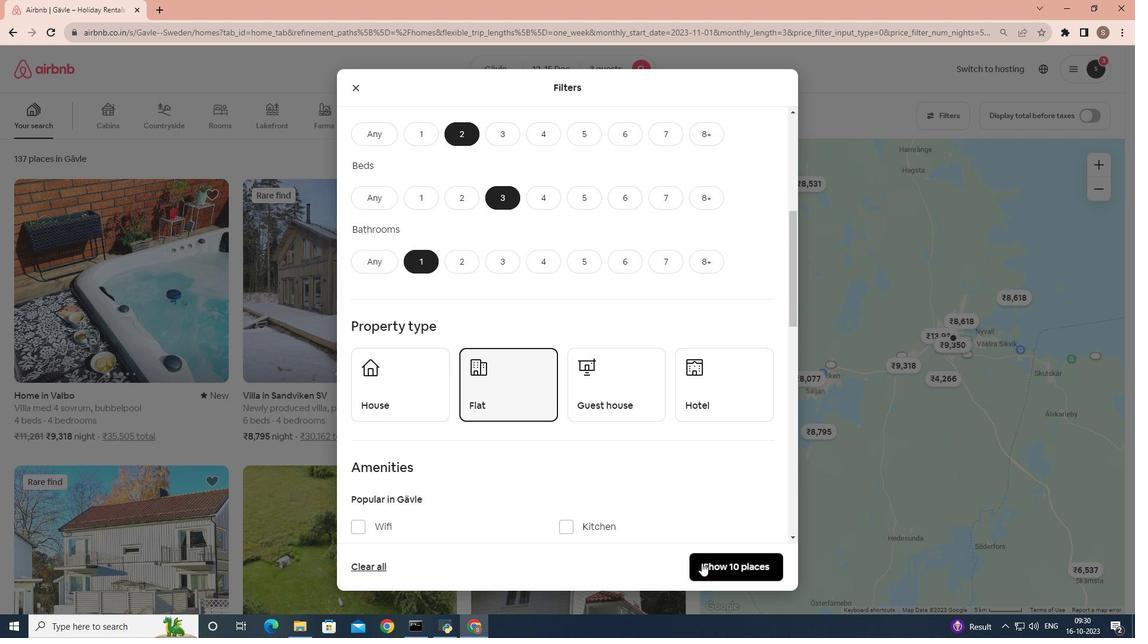 
Action: Mouse pressed left at (702, 563)
Screenshot: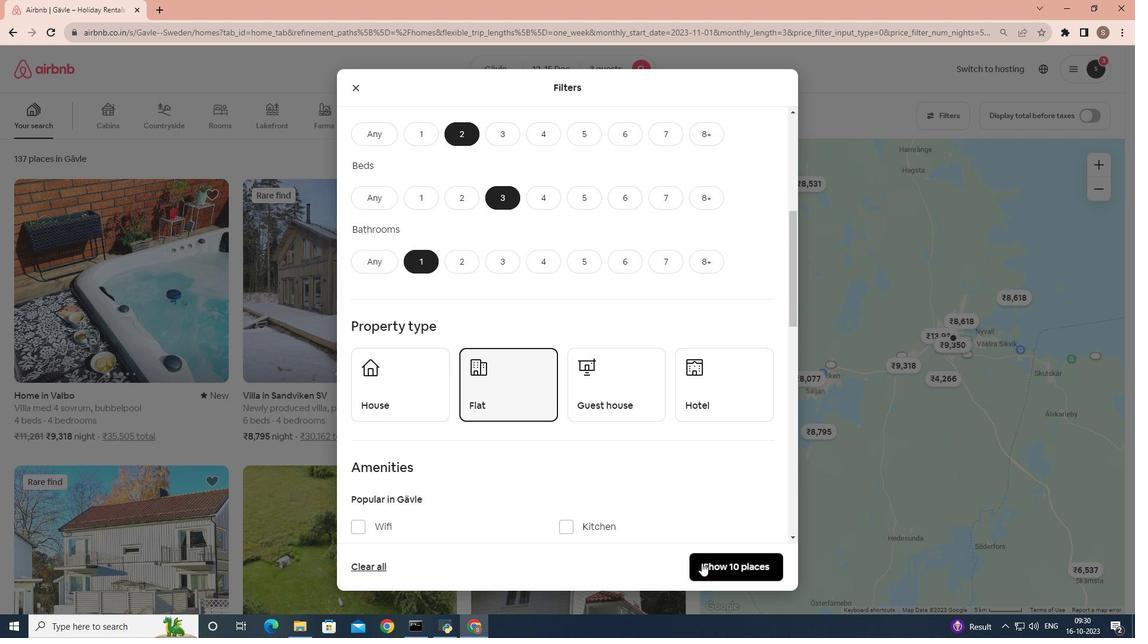 
Action: Mouse moved to (133, 302)
Screenshot: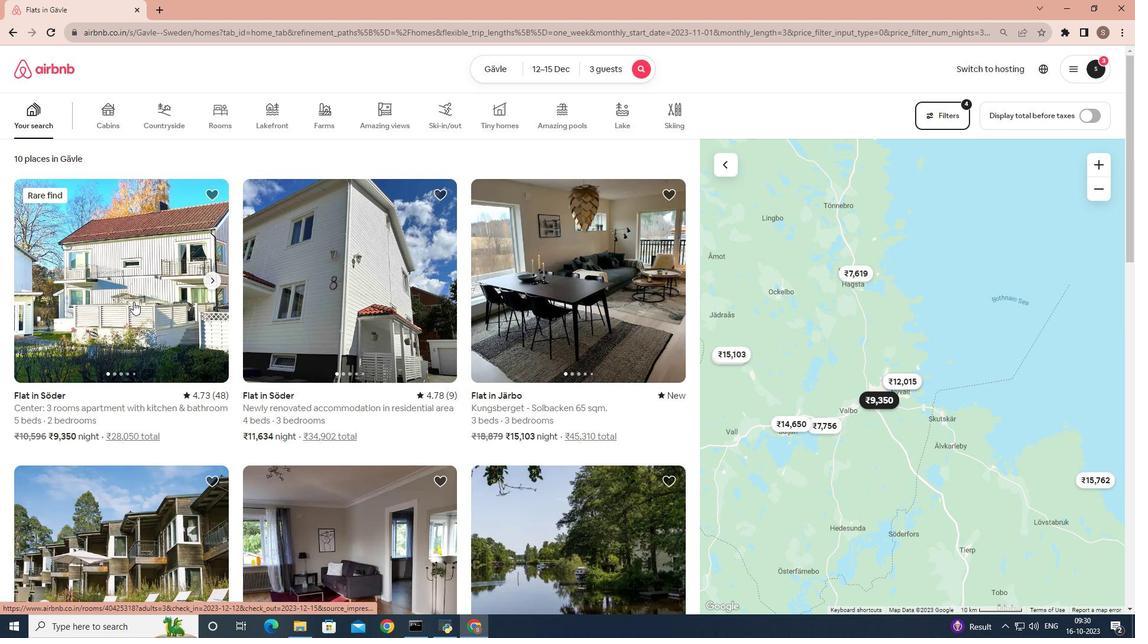 
Action: Mouse pressed left at (133, 302)
Screenshot: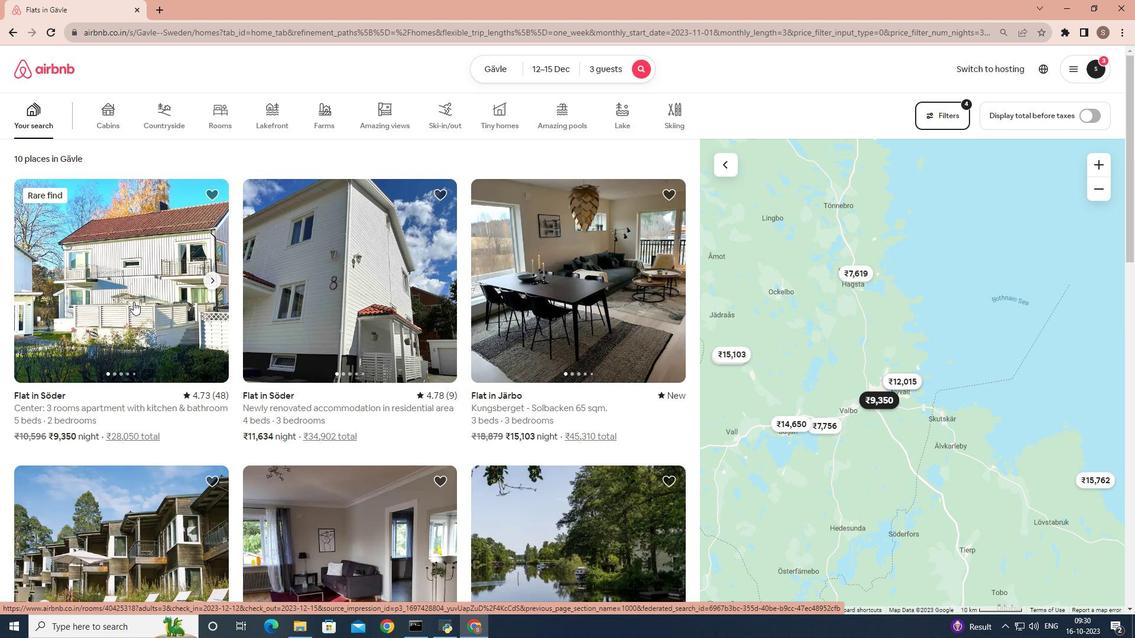 
Action: Mouse moved to (836, 441)
Screenshot: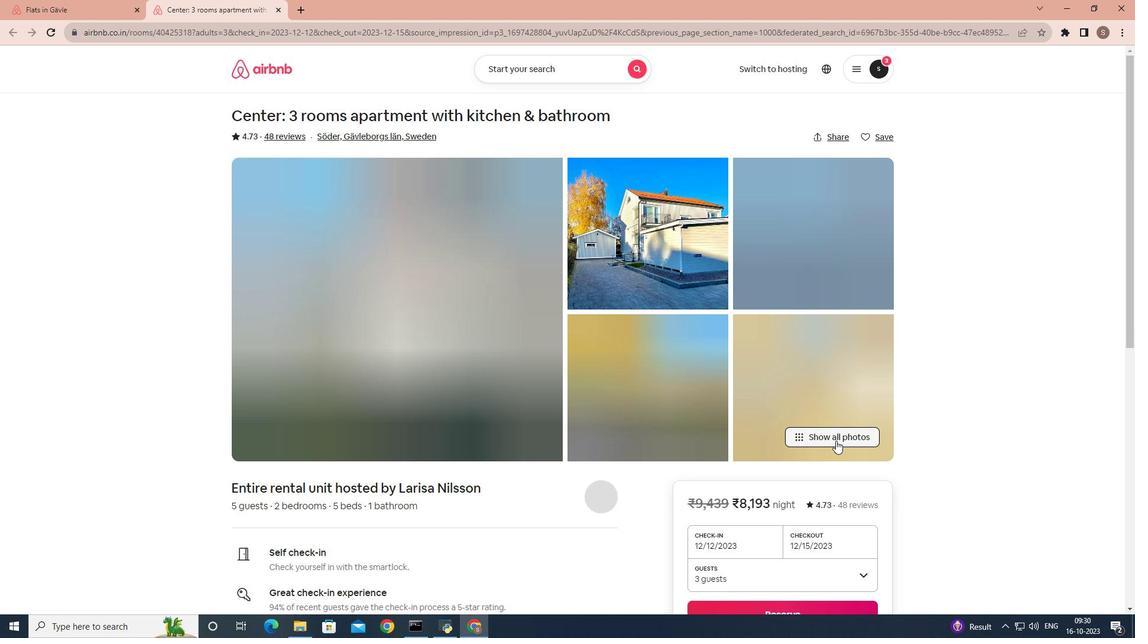 
Action: Mouse pressed left at (836, 441)
Screenshot: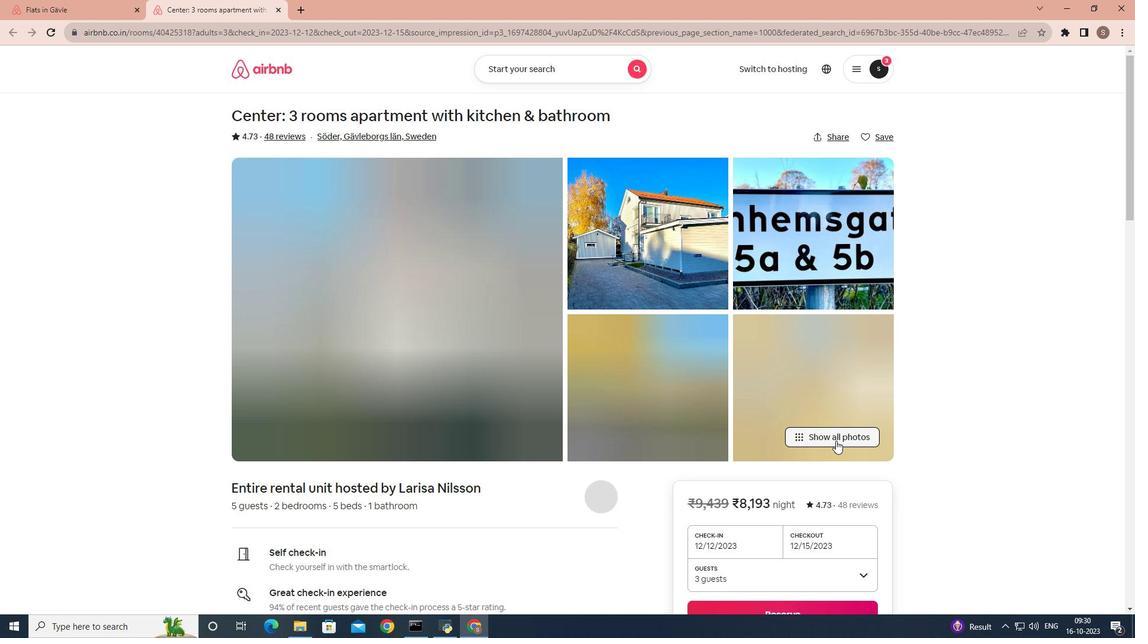 
Action: Mouse moved to (725, 346)
Screenshot: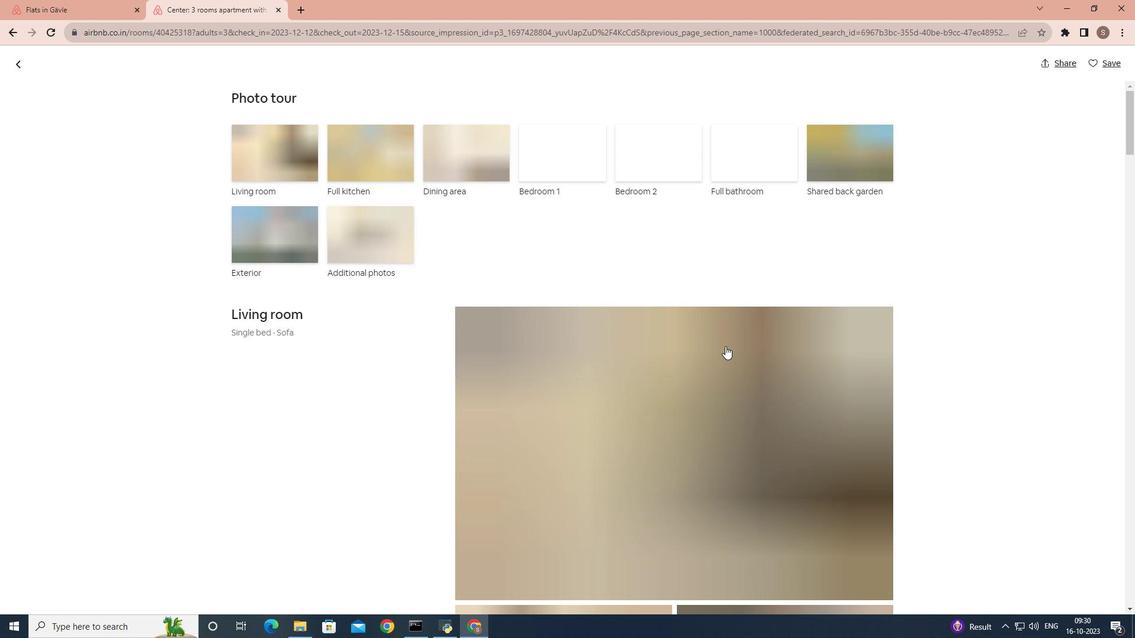 
Action: Mouse scrolled (725, 346) with delta (0, 0)
Screenshot: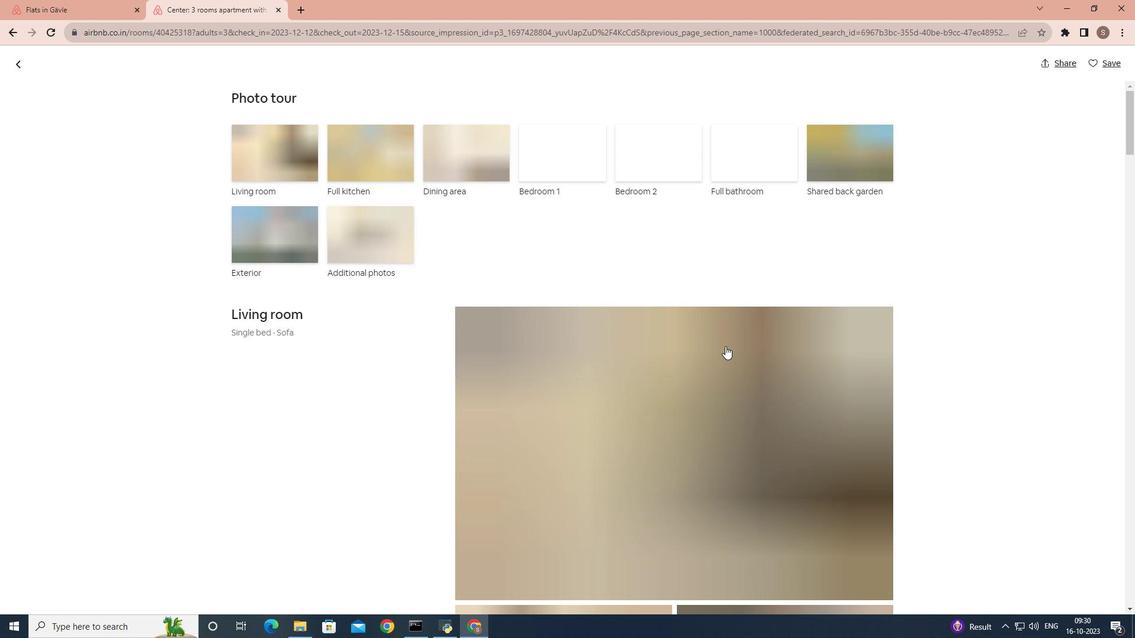 
Action: Mouse moved to (875, 359)
Screenshot: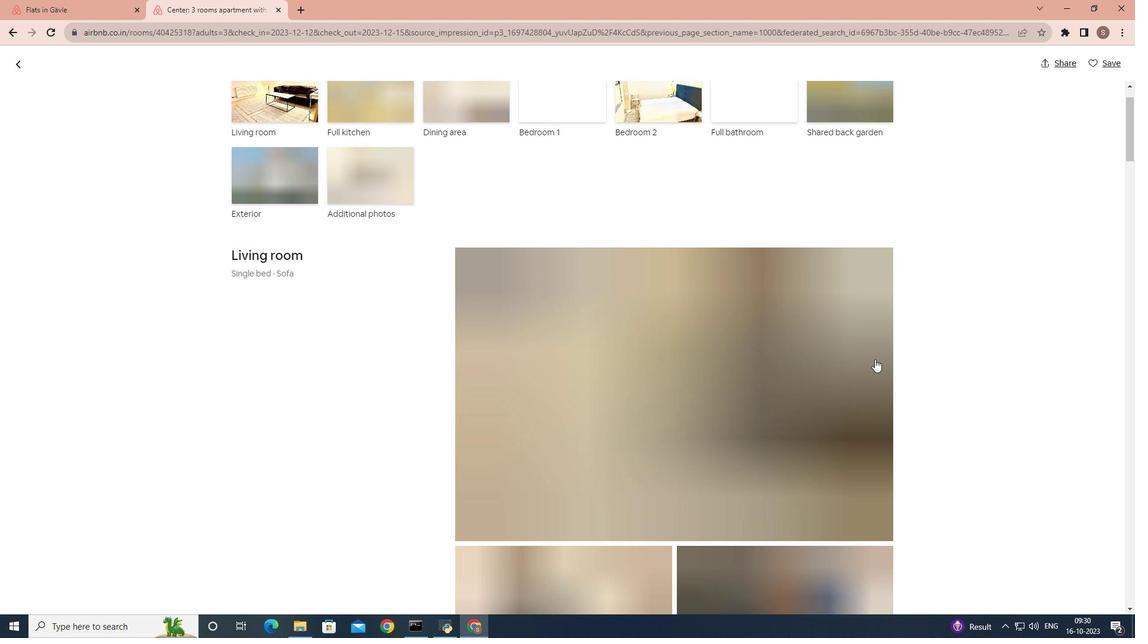 
Action: Mouse scrolled (875, 359) with delta (0, 0)
Screenshot: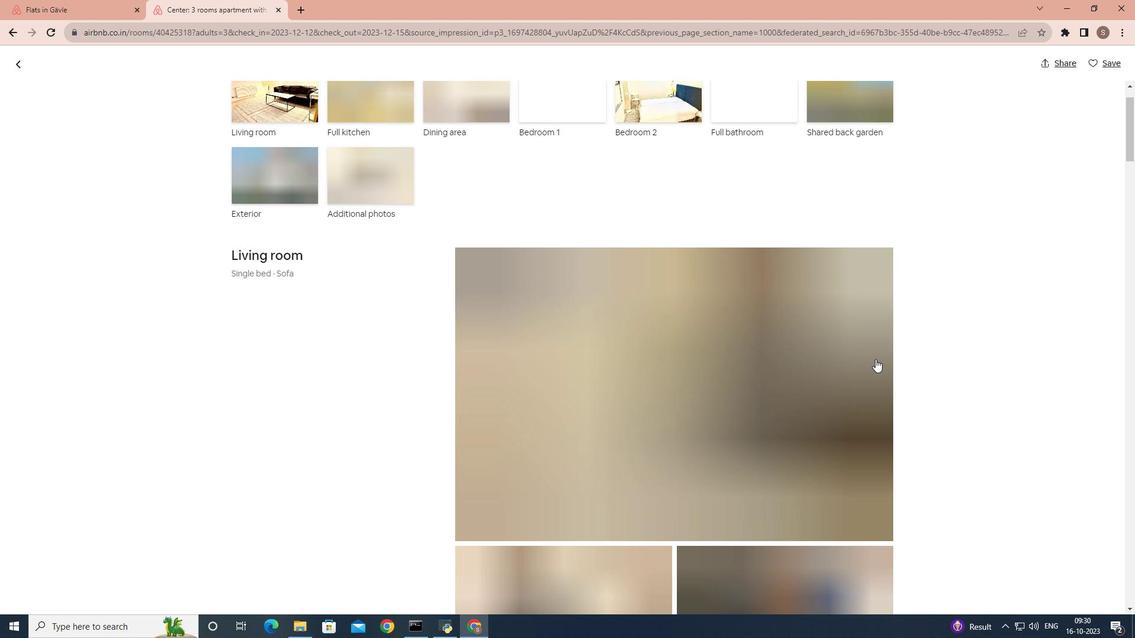 
Action: Mouse moved to (876, 359)
Screenshot: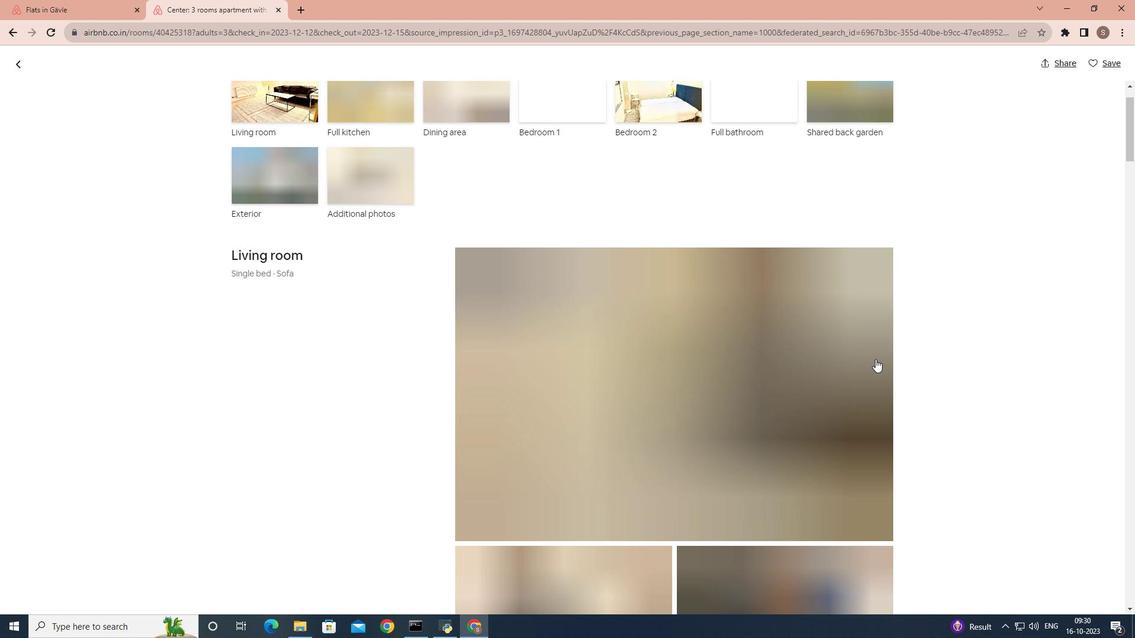 
Action: Mouse scrolled (876, 359) with delta (0, 0)
Screenshot: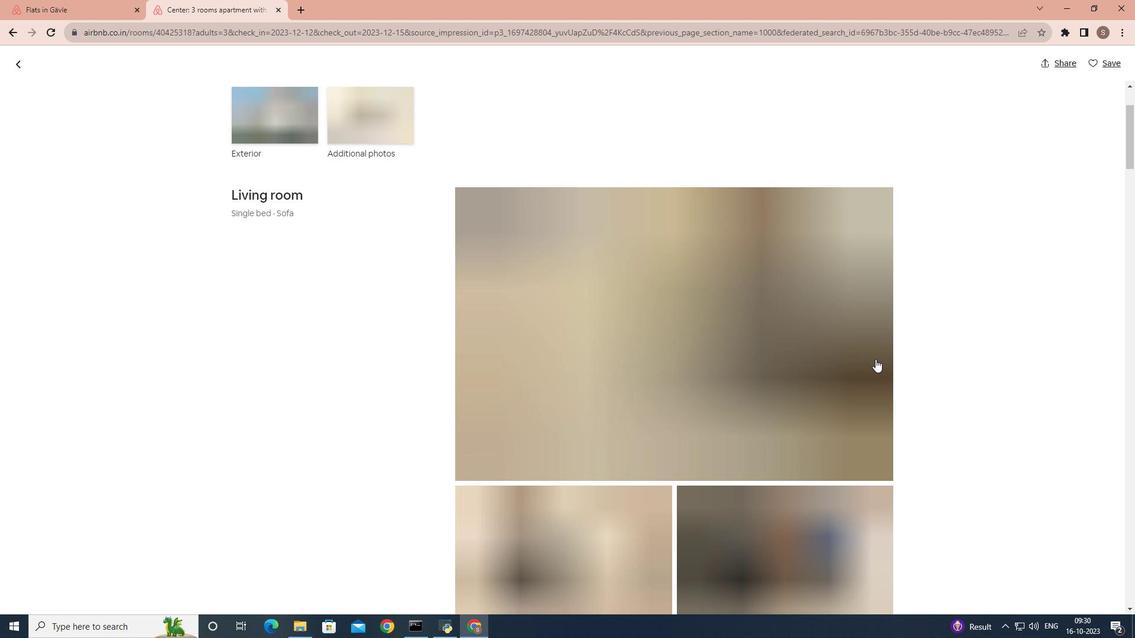 
Action: Mouse scrolled (876, 359) with delta (0, 0)
Screenshot: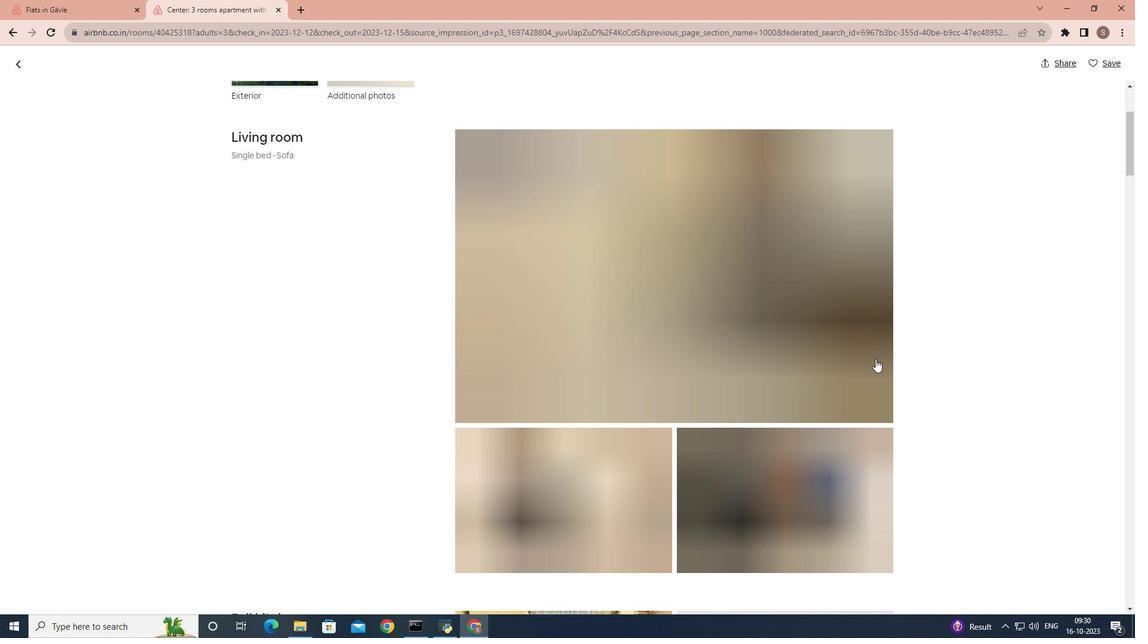
Action: Mouse scrolled (876, 359) with delta (0, 0)
Screenshot: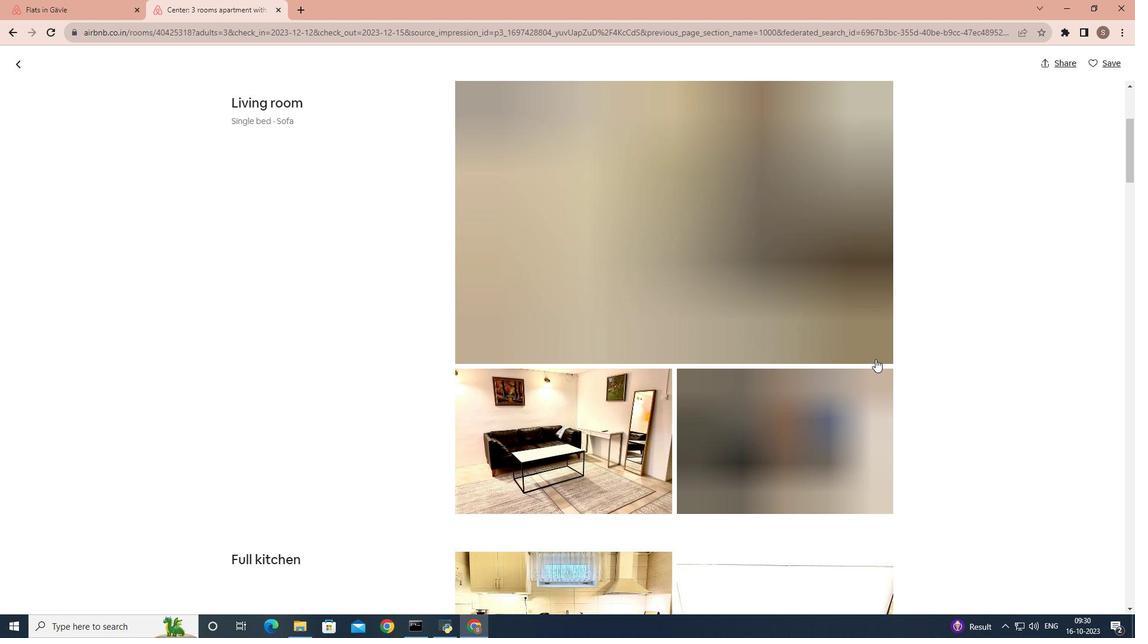 
Action: Mouse scrolled (876, 359) with delta (0, 0)
Screenshot: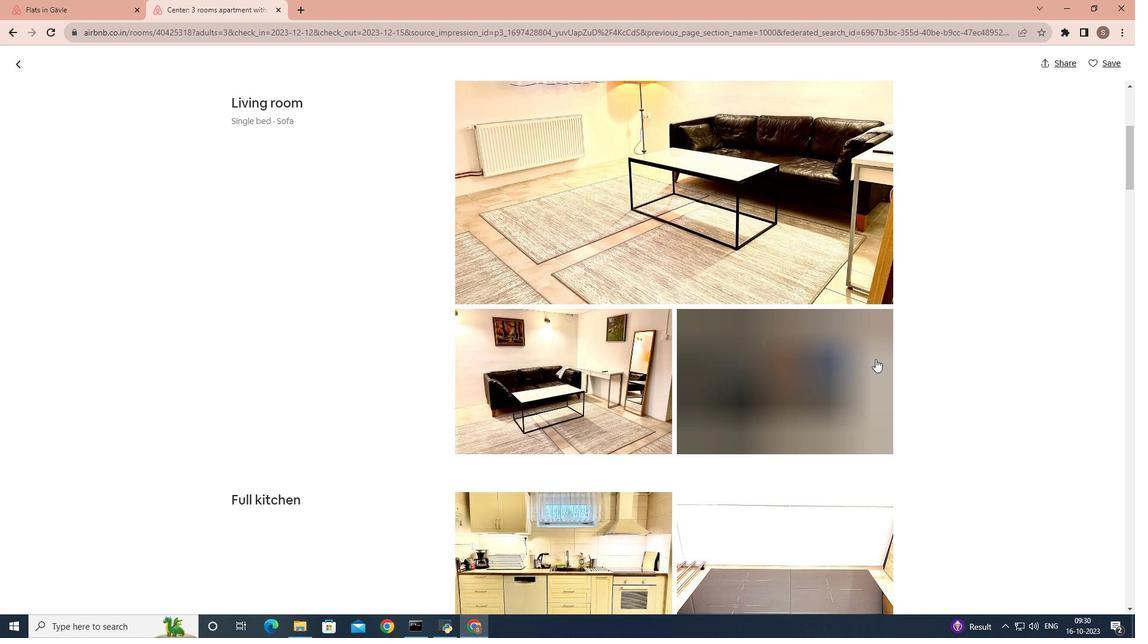 
Action: Mouse scrolled (876, 359) with delta (0, 0)
Screenshot: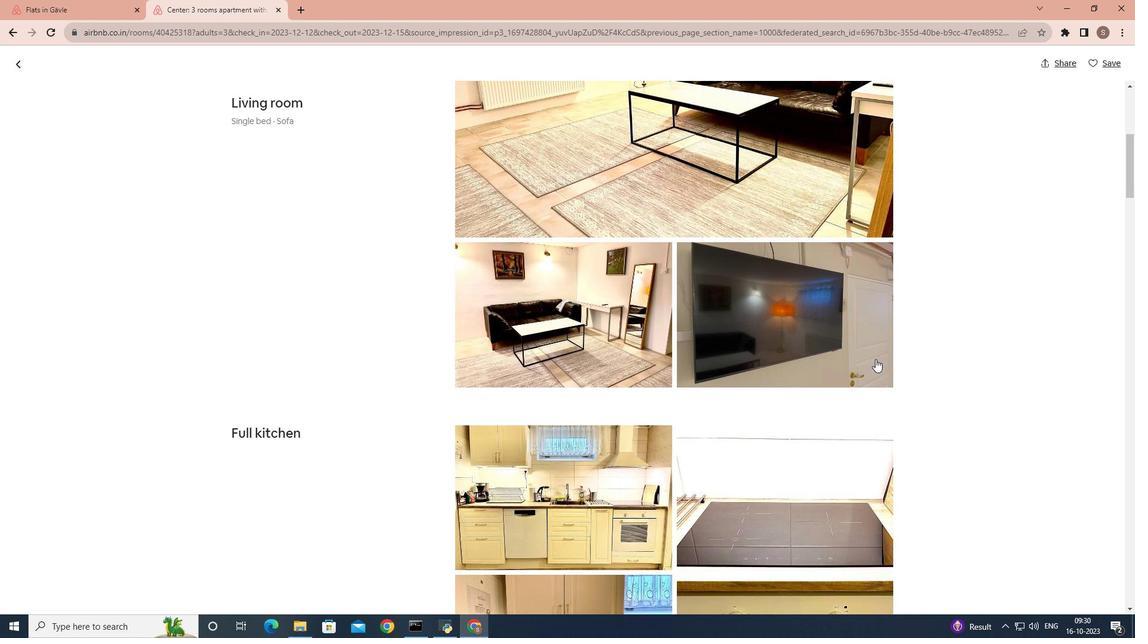 
Action: Mouse scrolled (876, 359) with delta (0, 0)
Screenshot: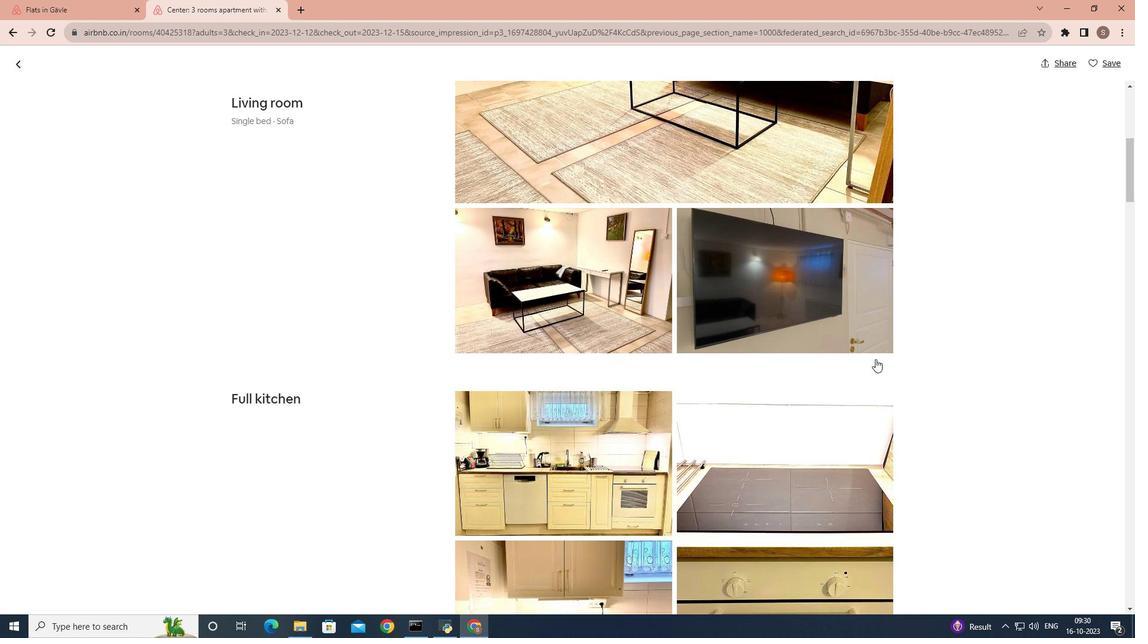 
Action: Mouse scrolled (876, 359) with delta (0, 0)
Screenshot: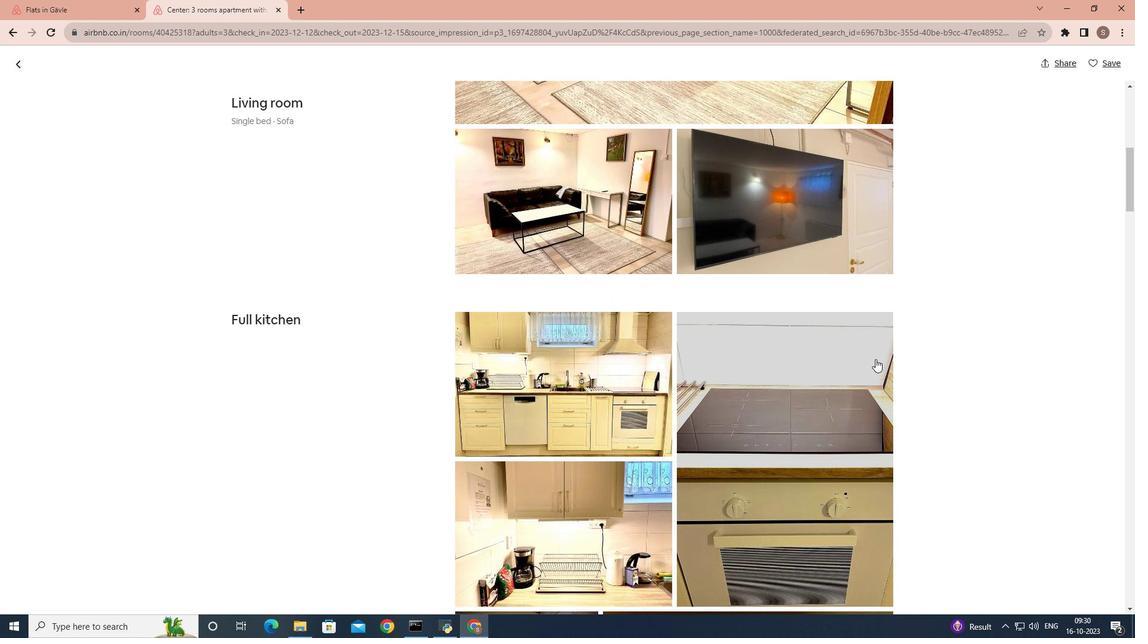 
Action: Mouse scrolled (876, 359) with delta (0, 0)
Screenshot: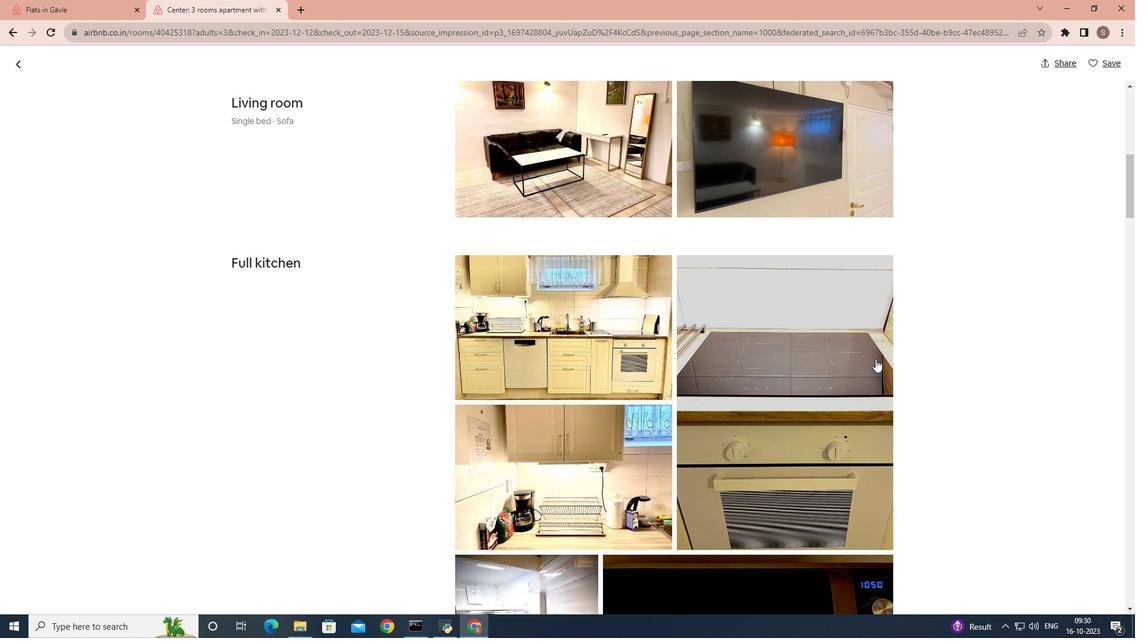 
Action: Mouse scrolled (876, 359) with delta (0, 0)
Screenshot: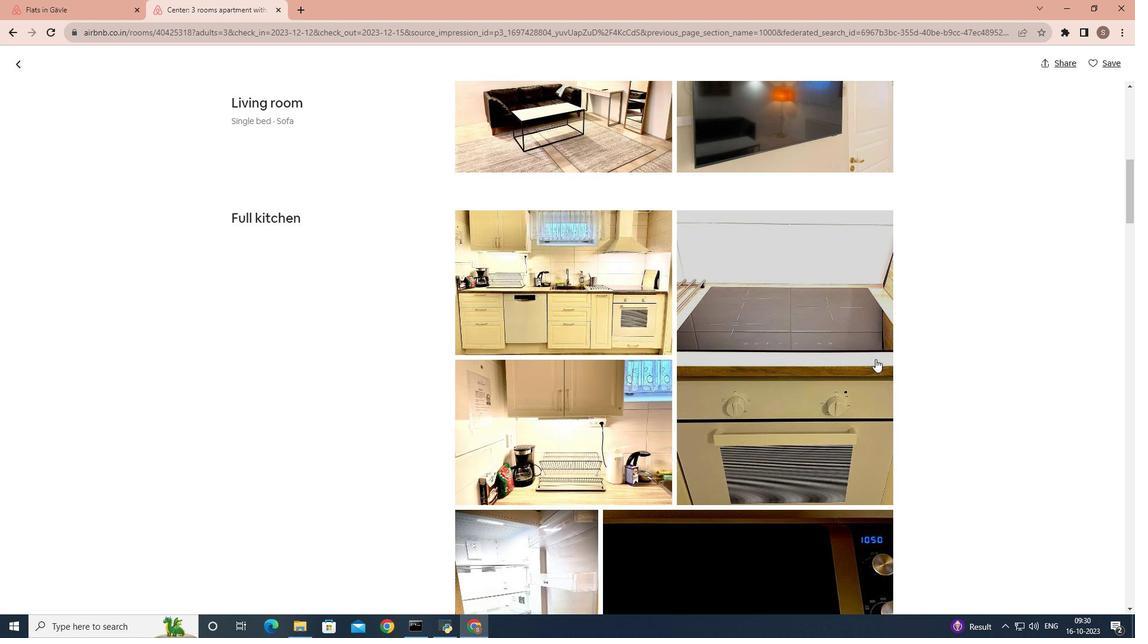 
Action: Mouse scrolled (876, 359) with delta (0, 0)
Screenshot: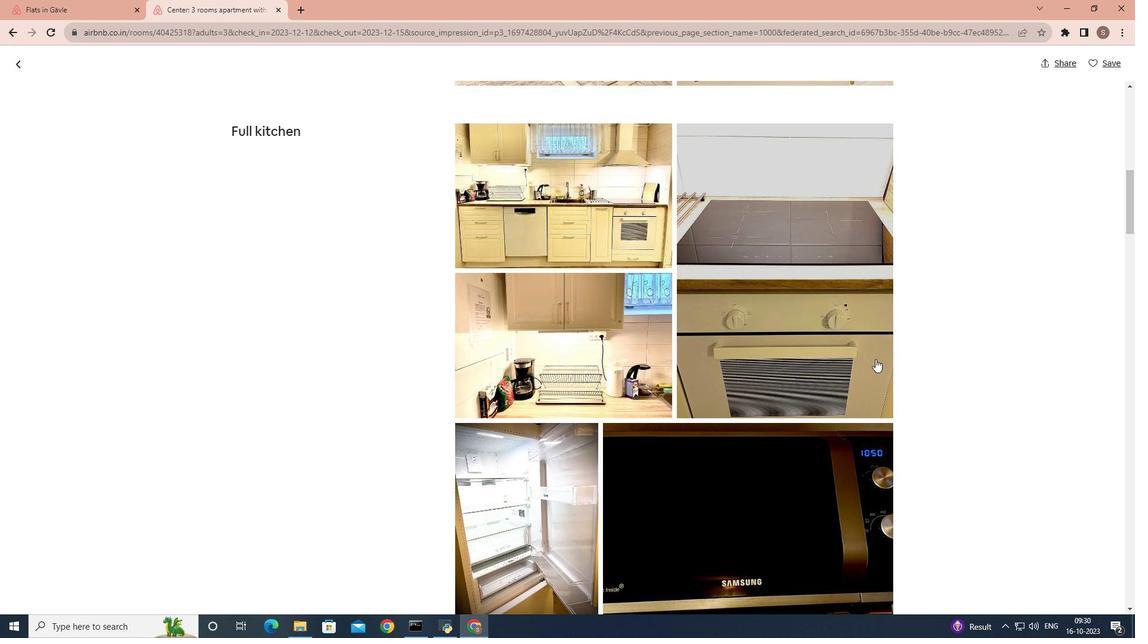 
Action: Mouse scrolled (876, 359) with delta (0, 0)
Screenshot: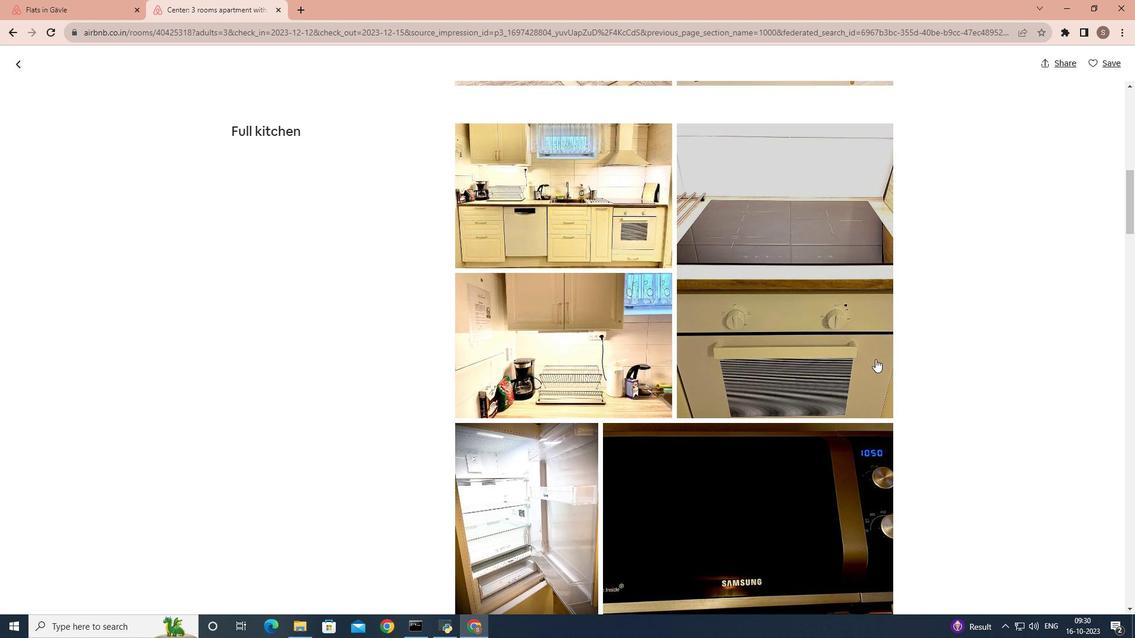 
Action: Mouse scrolled (876, 359) with delta (0, 0)
Screenshot: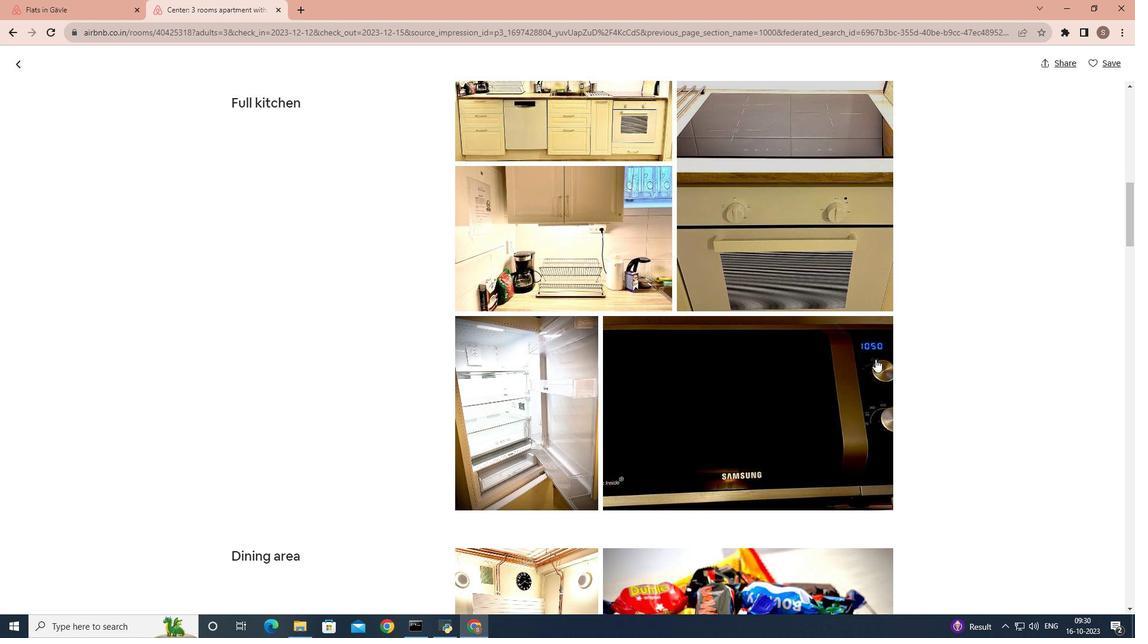 
Action: Mouse scrolled (876, 359) with delta (0, 0)
Screenshot: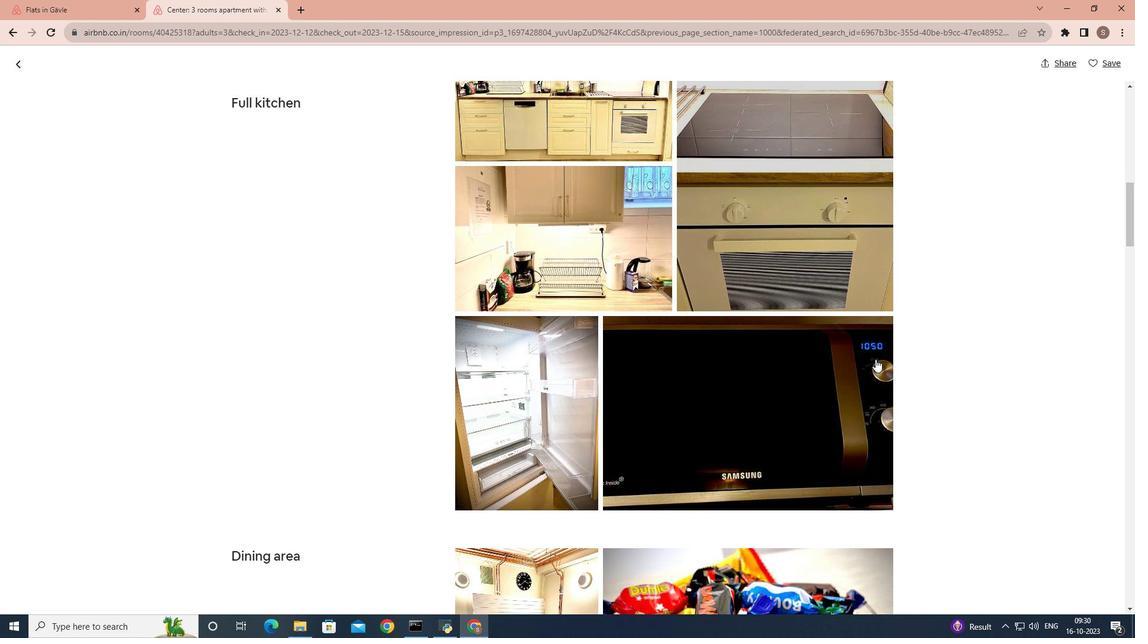 
Action: Mouse scrolled (876, 359) with delta (0, 0)
Screenshot: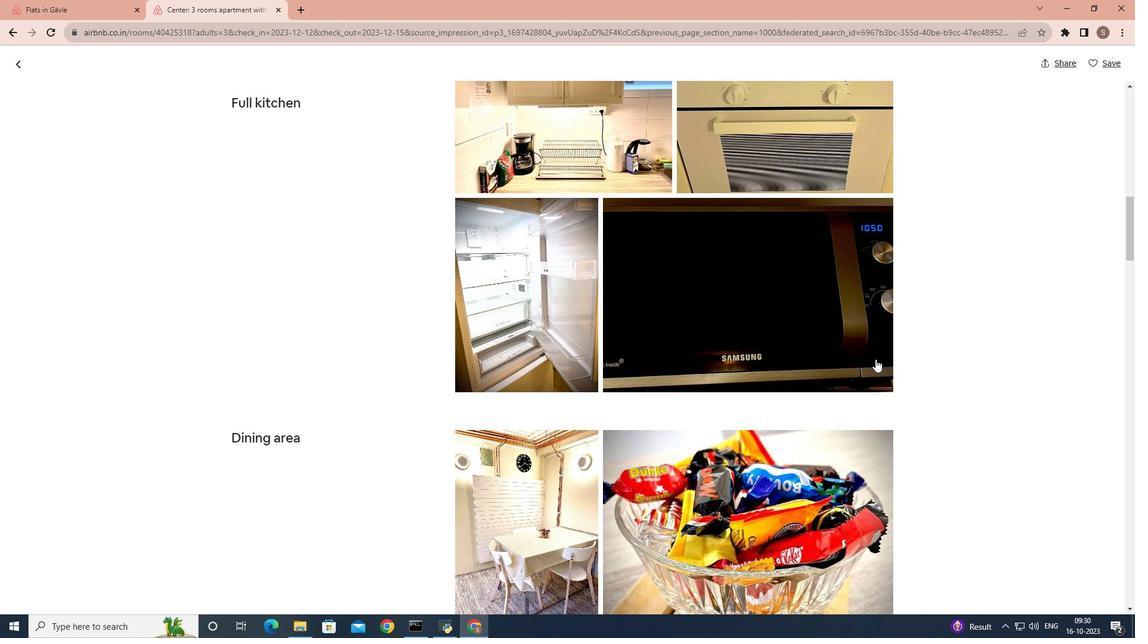 
Action: Mouse scrolled (876, 359) with delta (0, 0)
Screenshot: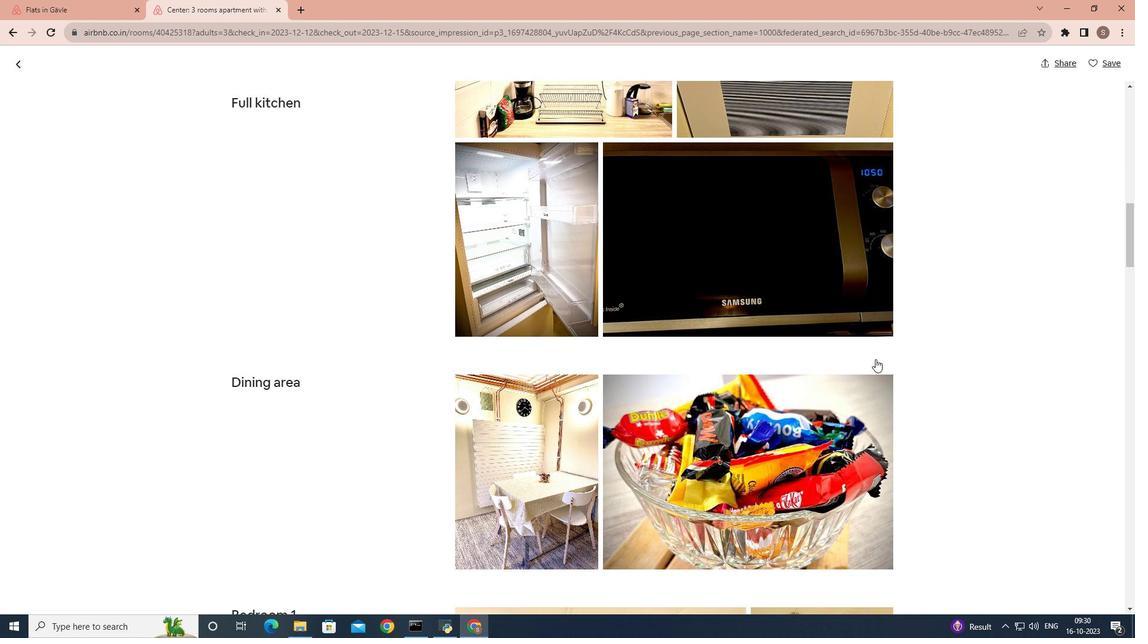 
Action: Mouse scrolled (876, 359) with delta (0, 0)
Screenshot: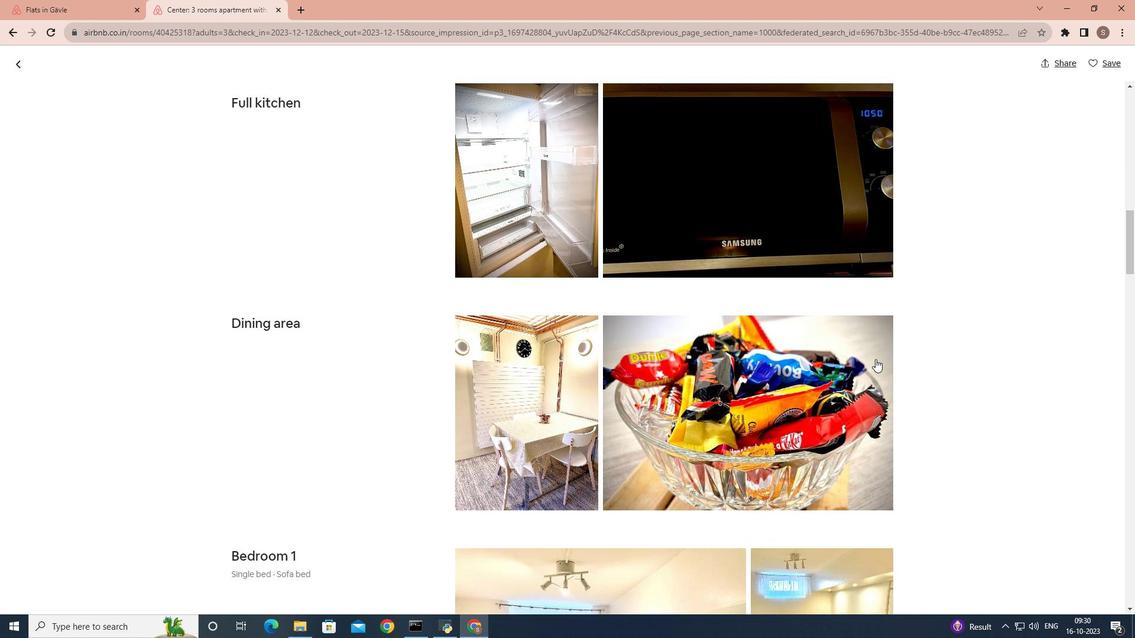 
Action: Mouse scrolled (876, 359) with delta (0, 0)
Screenshot: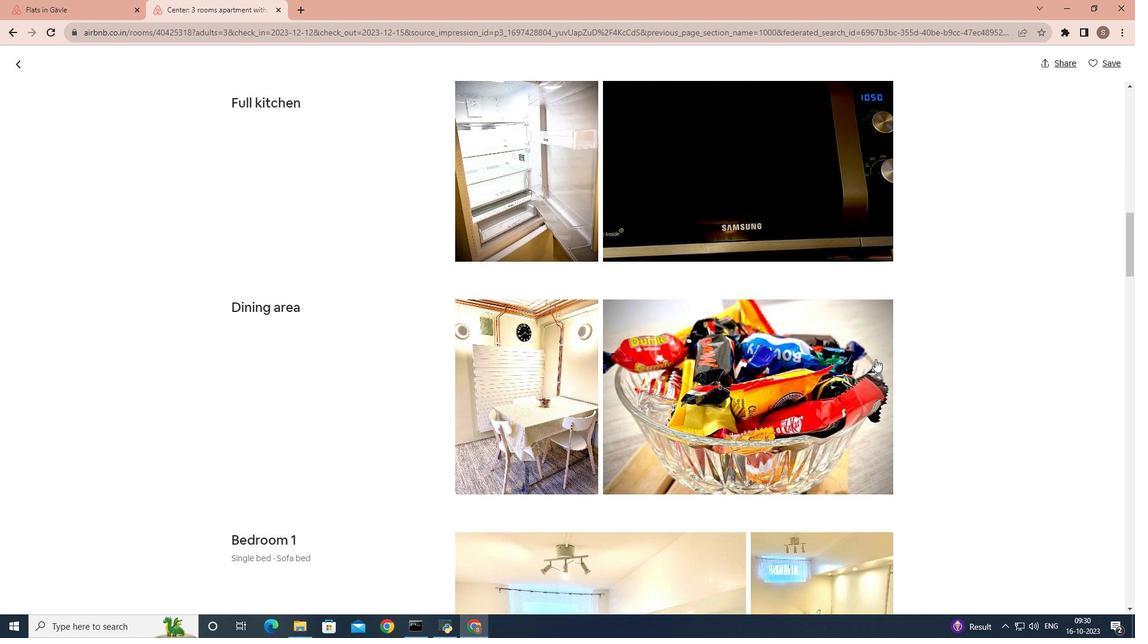 
Action: Mouse scrolled (876, 359) with delta (0, 0)
Screenshot: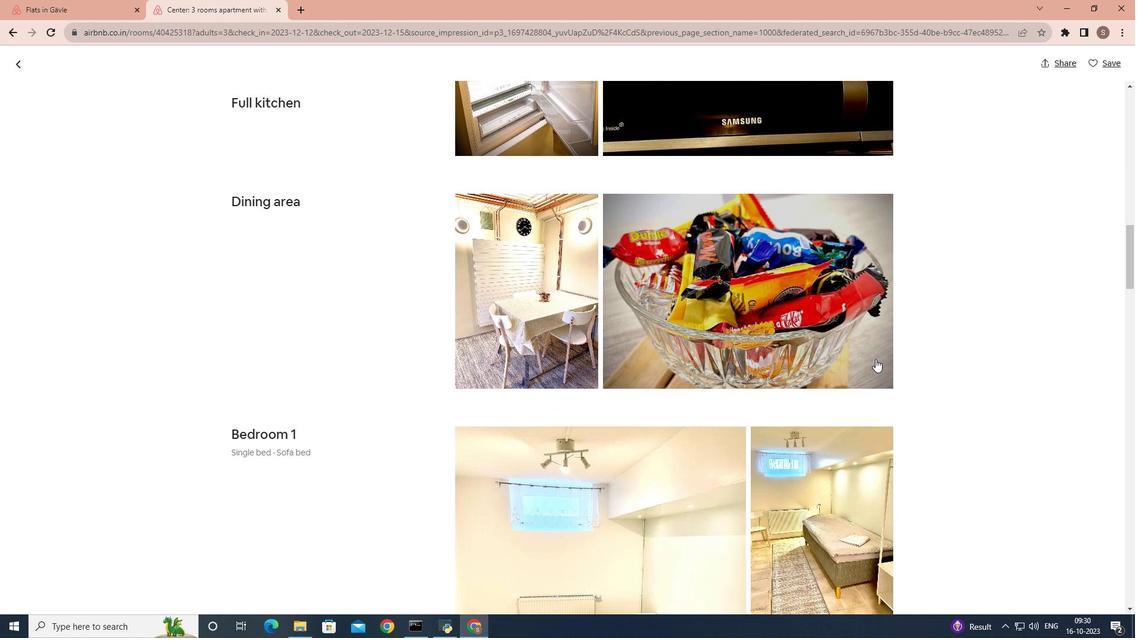 
Action: Mouse scrolled (876, 359) with delta (0, 0)
Screenshot: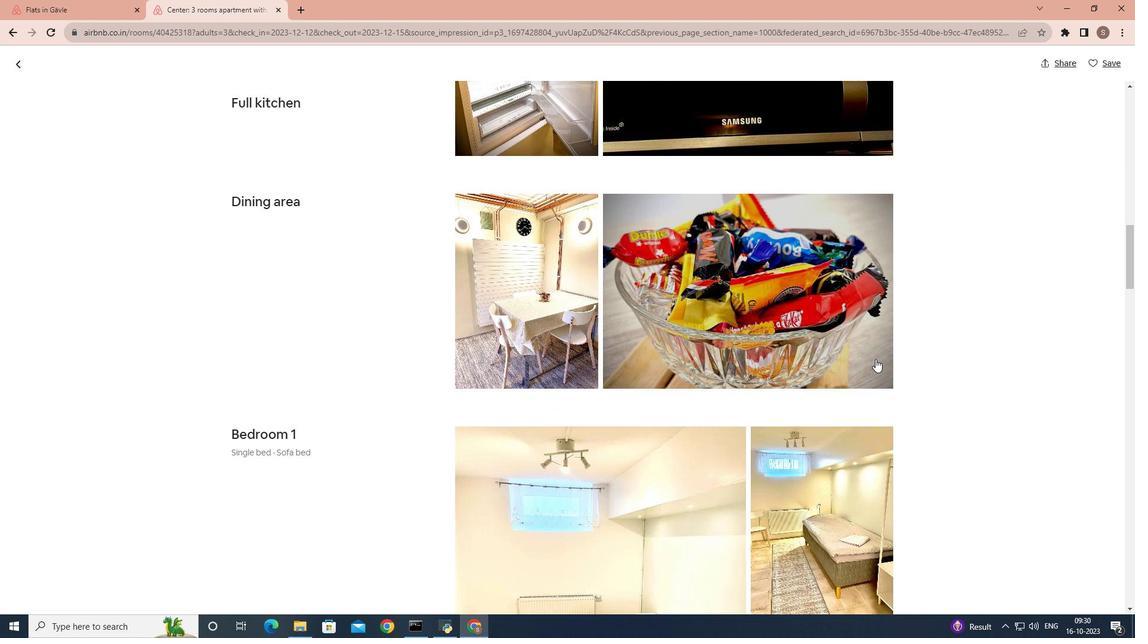 
Action: Mouse scrolled (876, 359) with delta (0, 0)
Screenshot: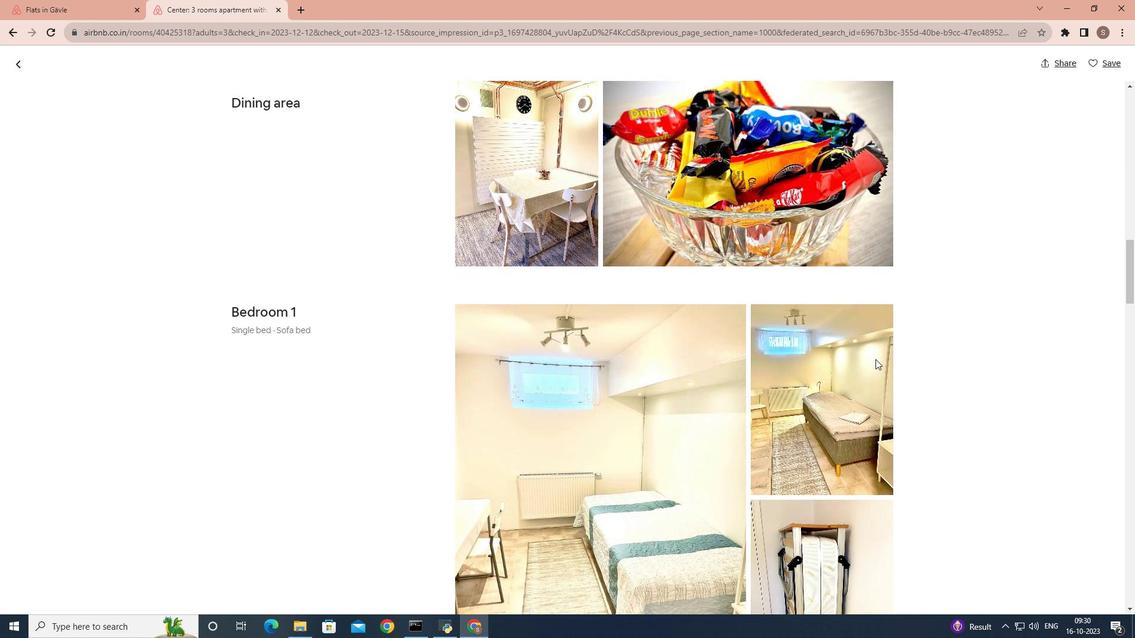 
Action: Mouse scrolled (876, 359) with delta (0, 0)
Screenshot: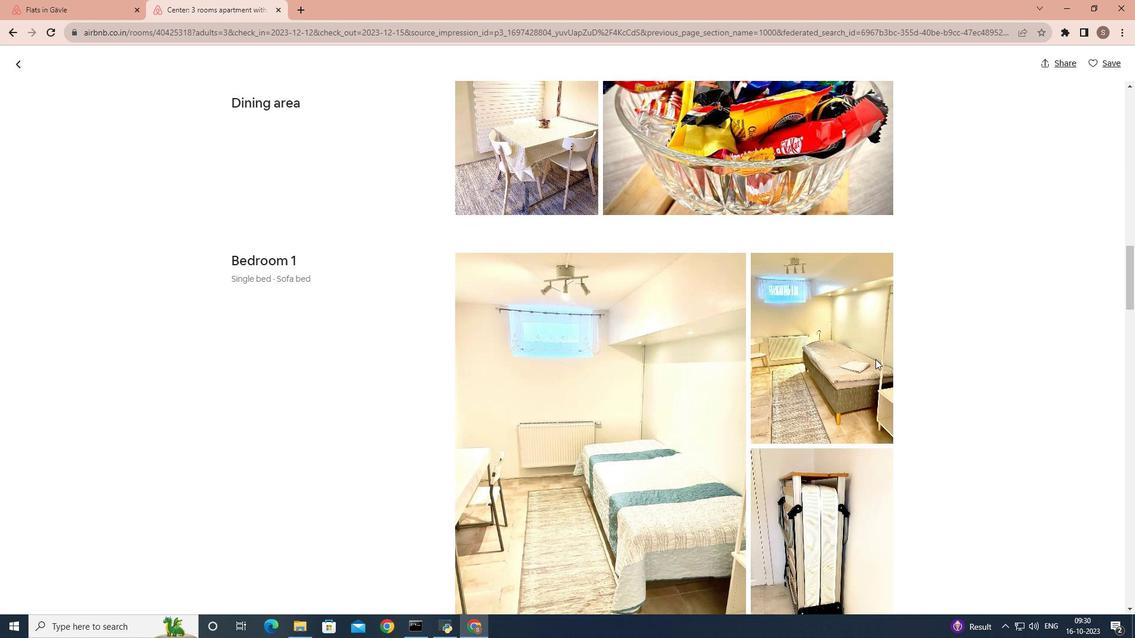 
Action: Mouse scrolled (876, 359) with delta (0, 0)
Screenshot: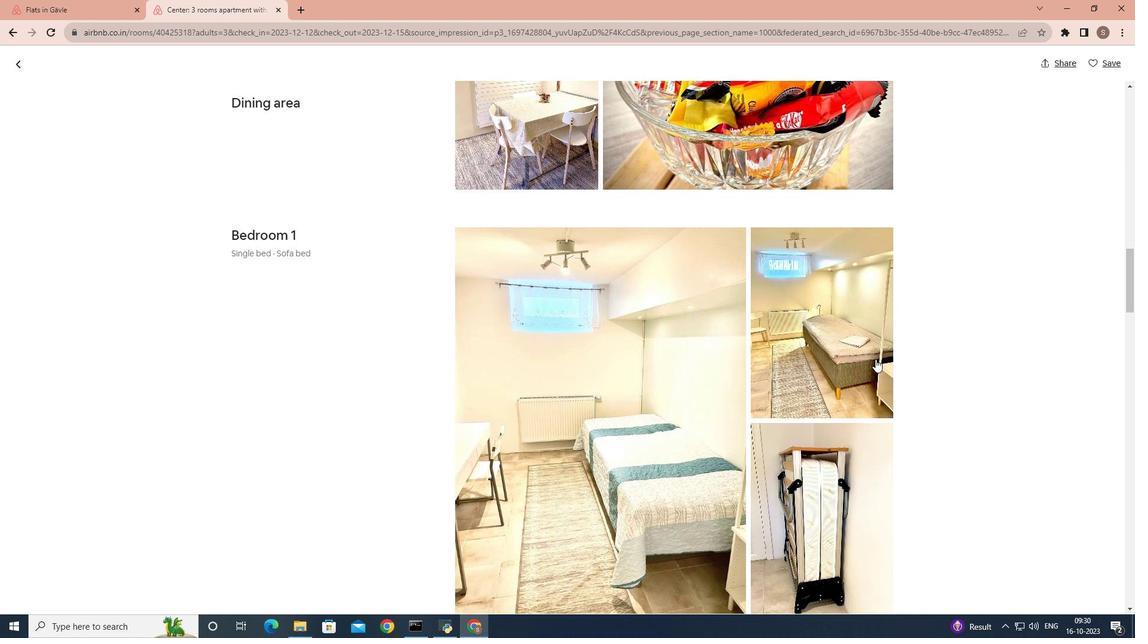 
Action: Mouse scrolled (876, 359) with delta (0, 0)
Screenshot: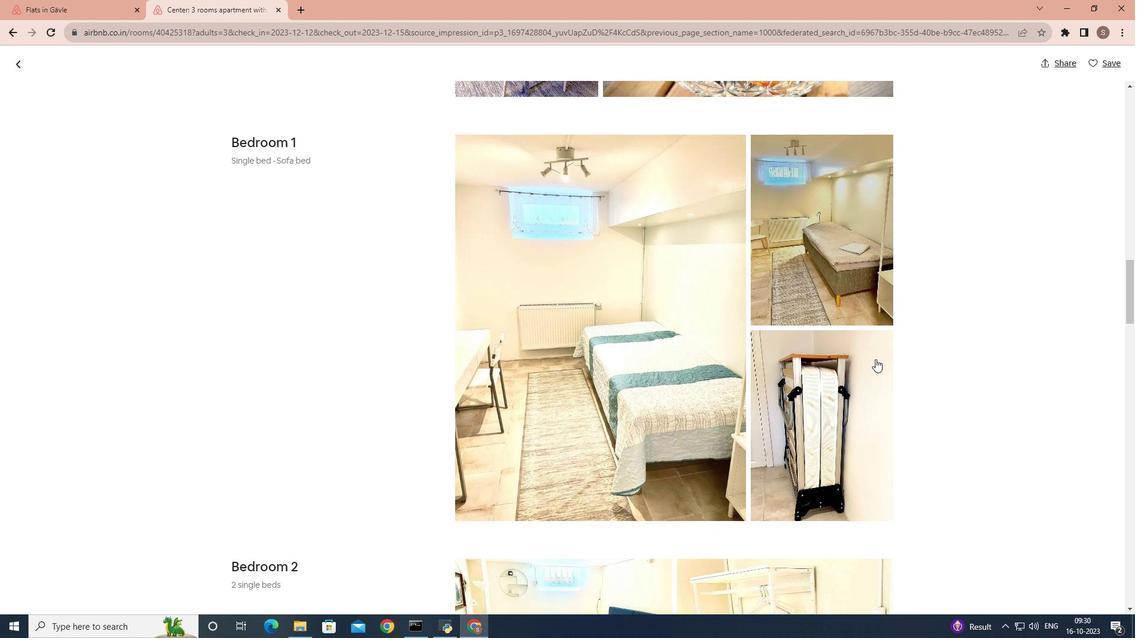 
Action: Mouse scrolled (876, 359) with delta (0, 0)
Screenshot: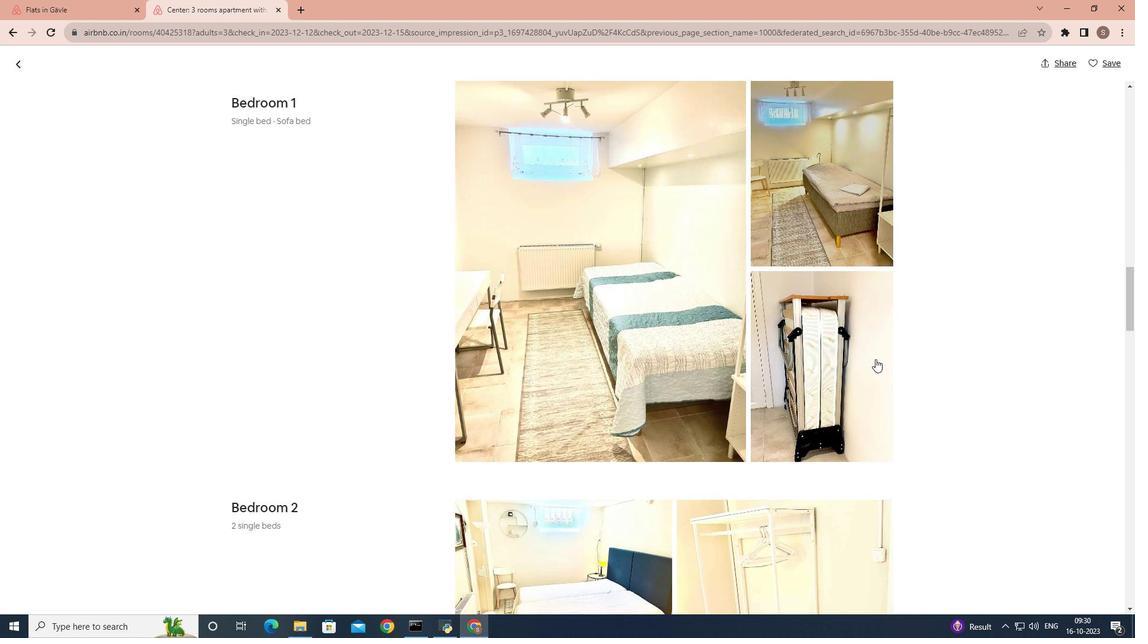 
Action: Mouse scrolled (876, 359) with delta (0, 0)
Screenshot: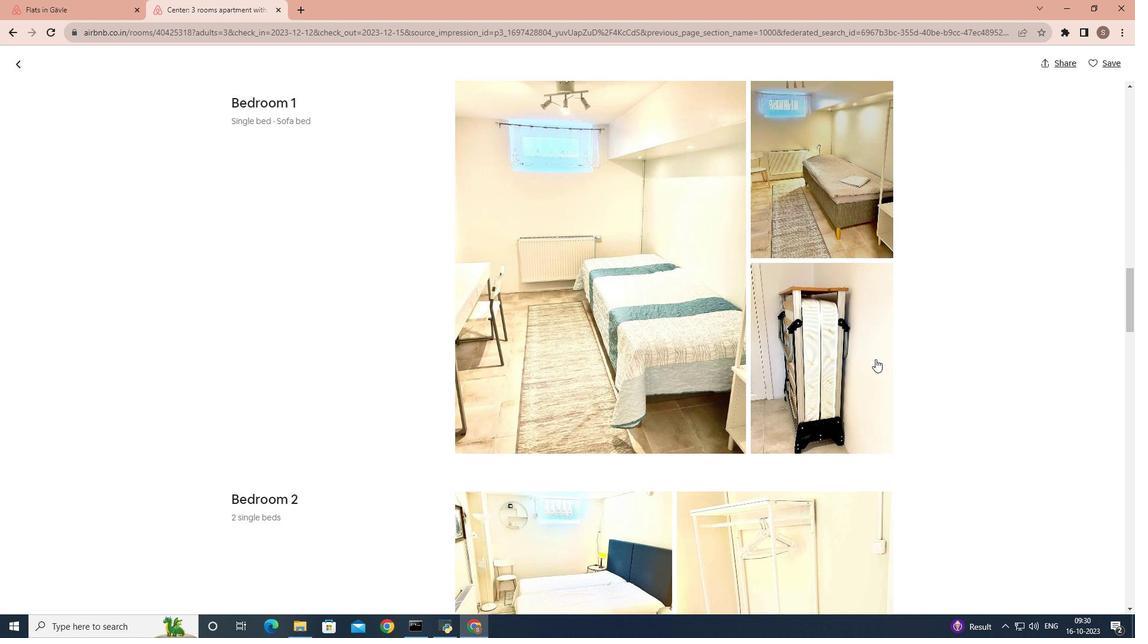 
Action: Mouse scrolled (876, 359) with delta (0, 0)
Screenshot: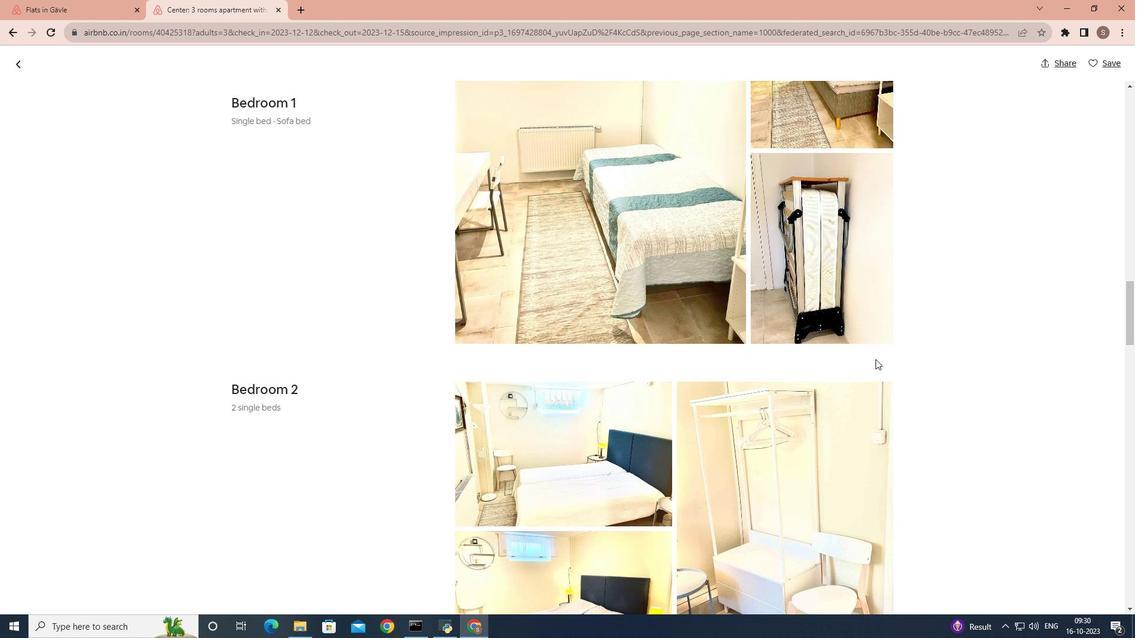 
Action: Mouse scrolled (876, 359) with delta (0, 0)
Screenshot: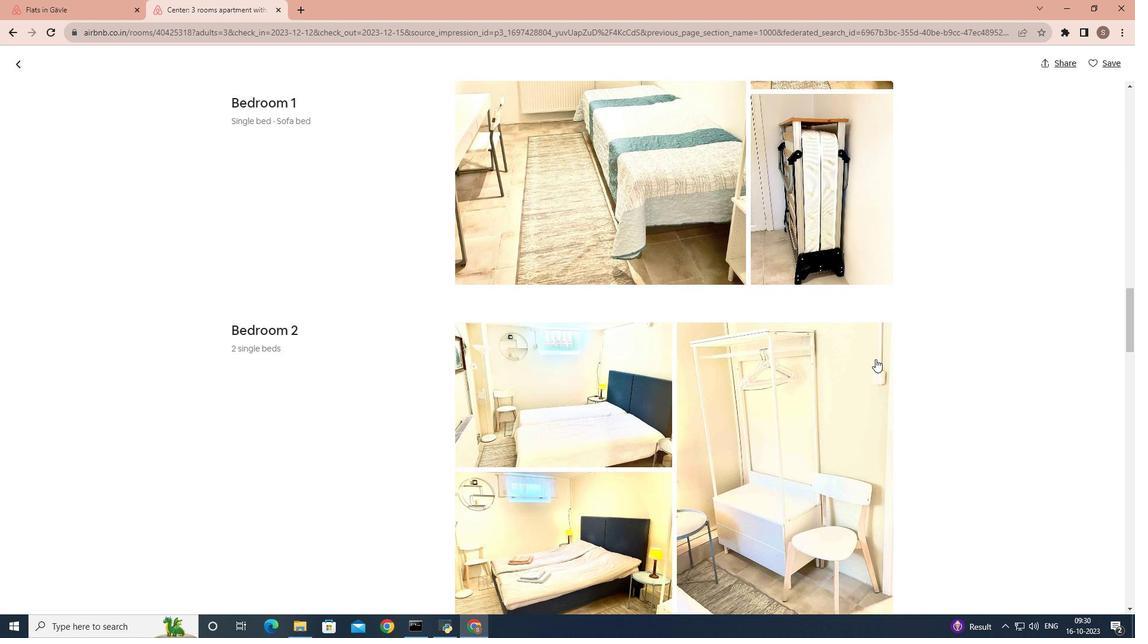 
Action: Mouse scrolled (876, 359) with delta (0, 0)
Screenshot: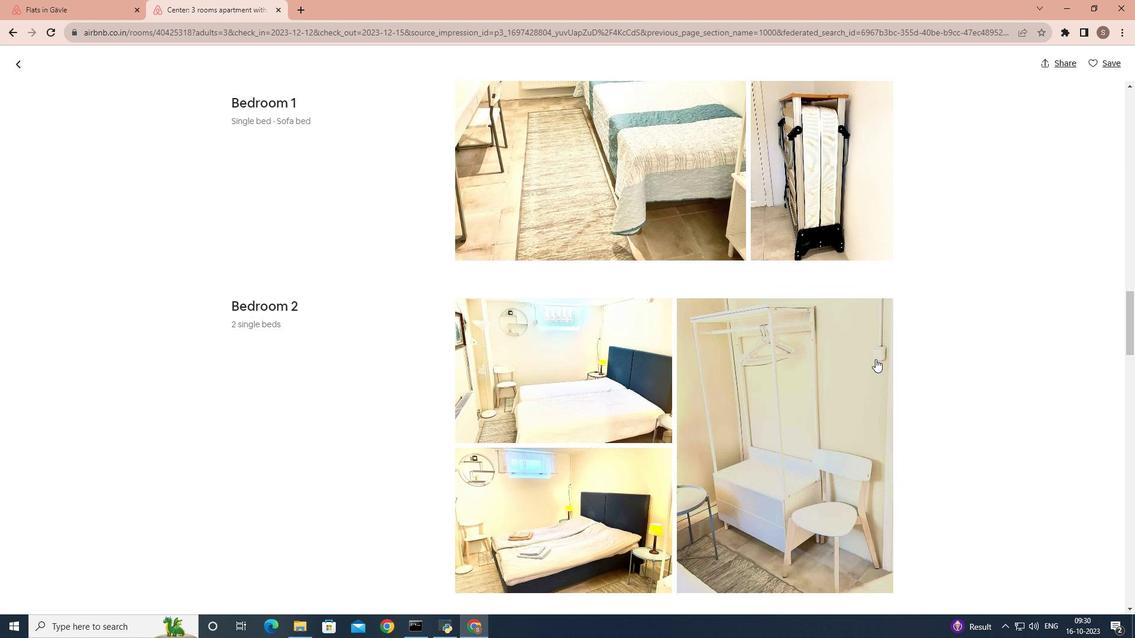 
Action: Mouse scrolled (876, 359) with delta (0, 0)
Screenshot: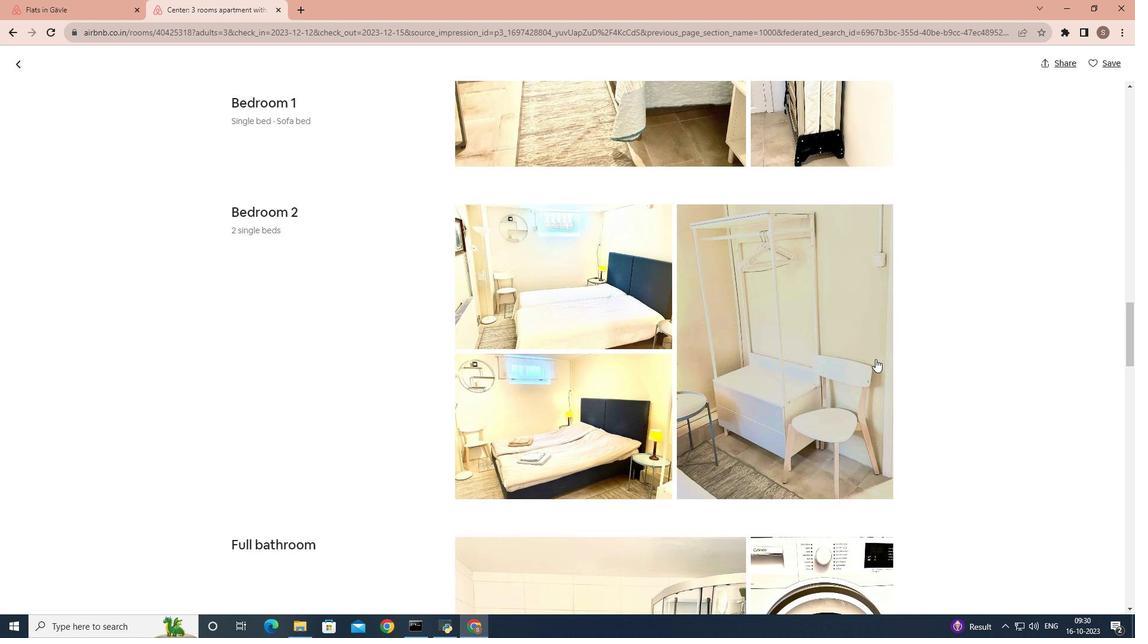 
Action: Mouse scrolled (876, 359) with delta (0, 0)
Screenshot: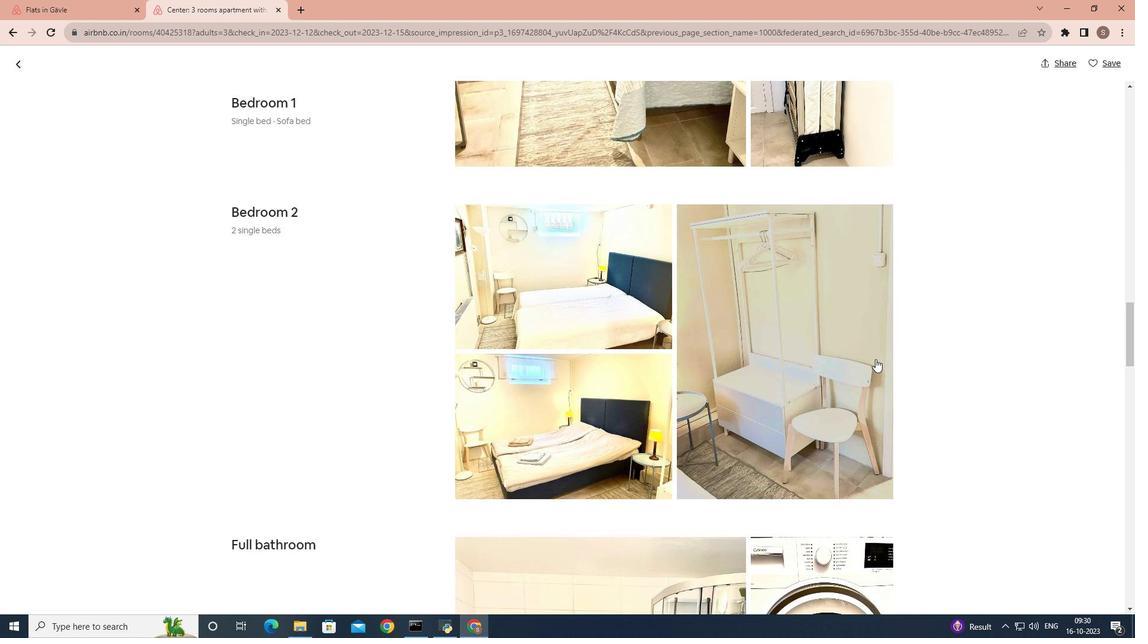 
Action: Mouse scrolled (876, 359) with delta (0, 0)
Screenshot: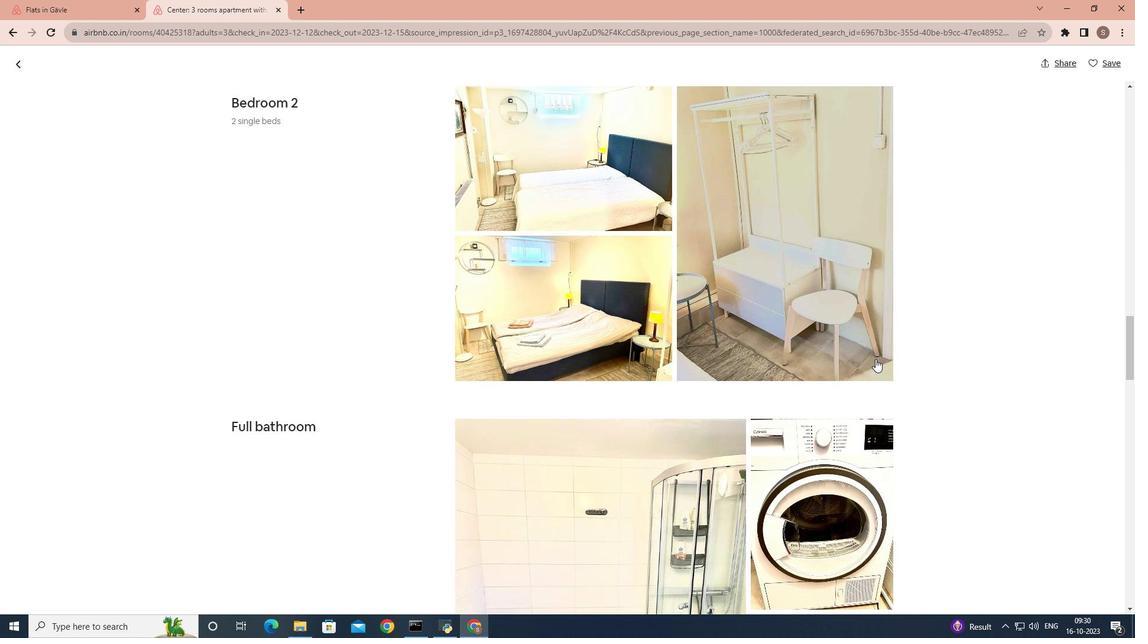 
Action: Mouse scrolled (876, 359) with delta (0, 0)
Screenshot: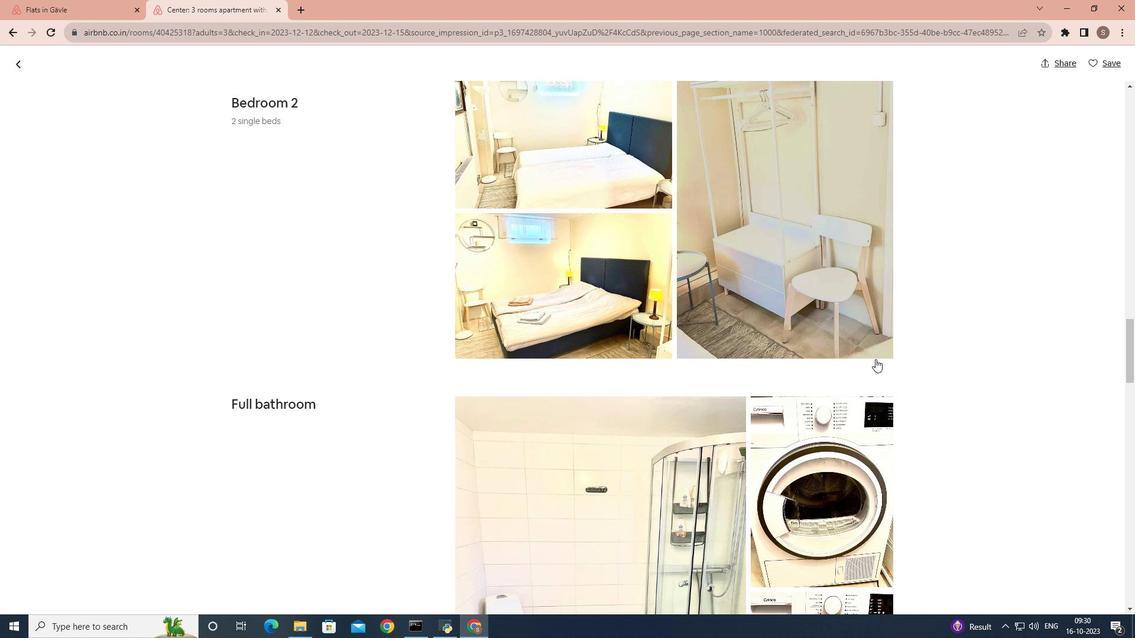 
Action: Mouse scrolled (876, 359) with delta (0, 0)
Screenshot: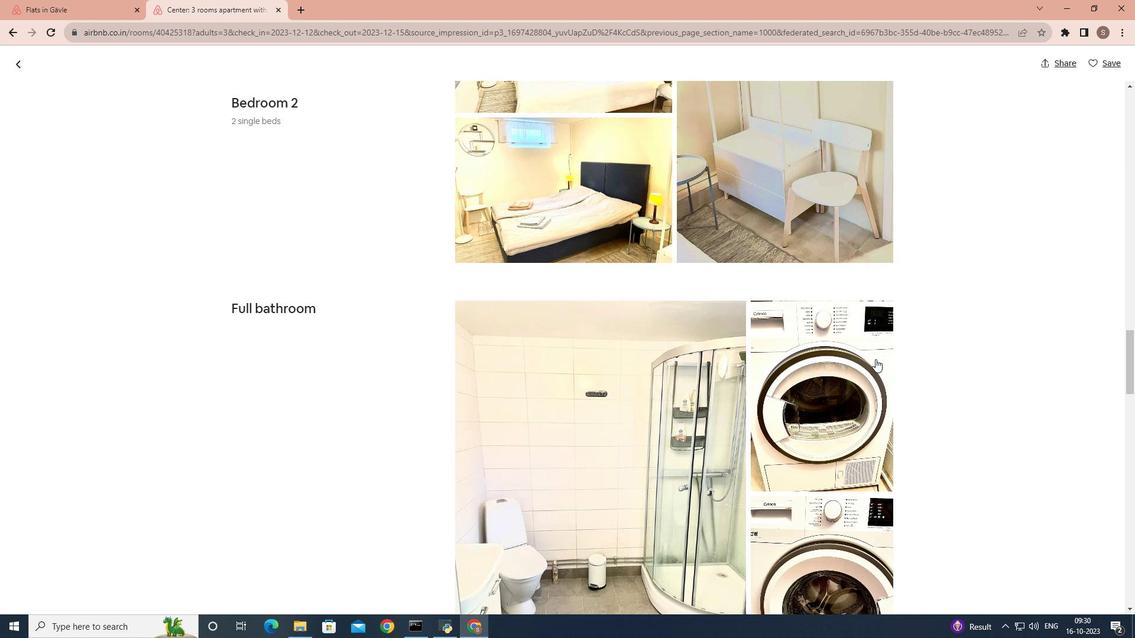 
Action: Mouse scrolled (876, 359) with delta (0, 0)
Screenshot: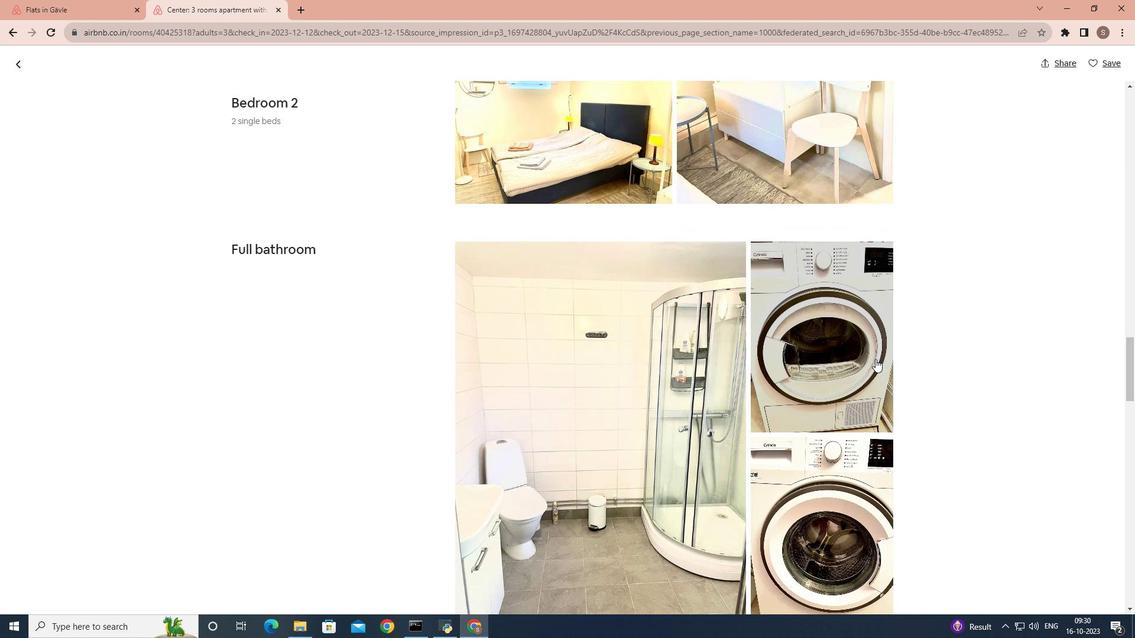 
Action: Mouse scrolled (876, 359) with delta (0, 0)
Screenshot: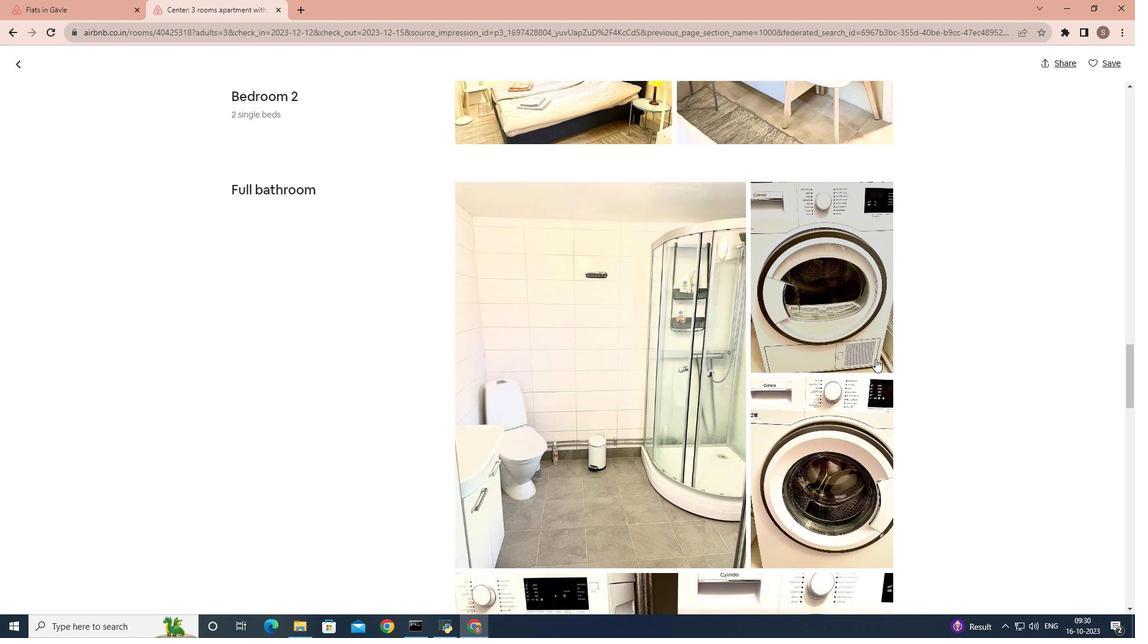 
Action: Mouse scrolled (876, 359) with delta (0, 0)
Screenshot: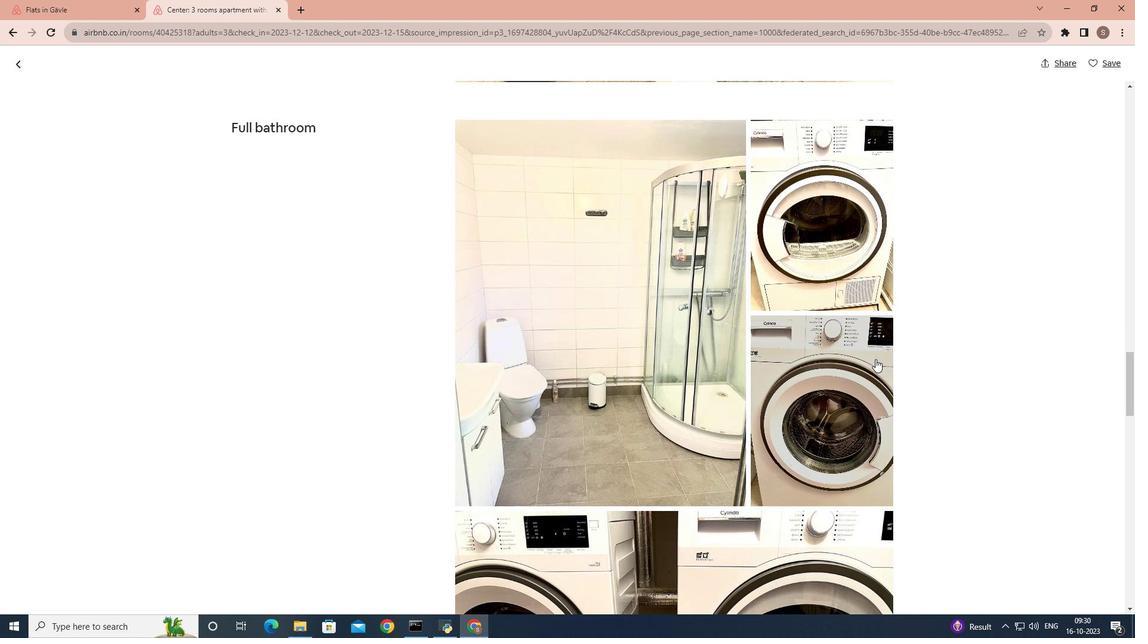 
Action: Mouse scrolled (876, 359) with delta (0, 0)
Screenshot: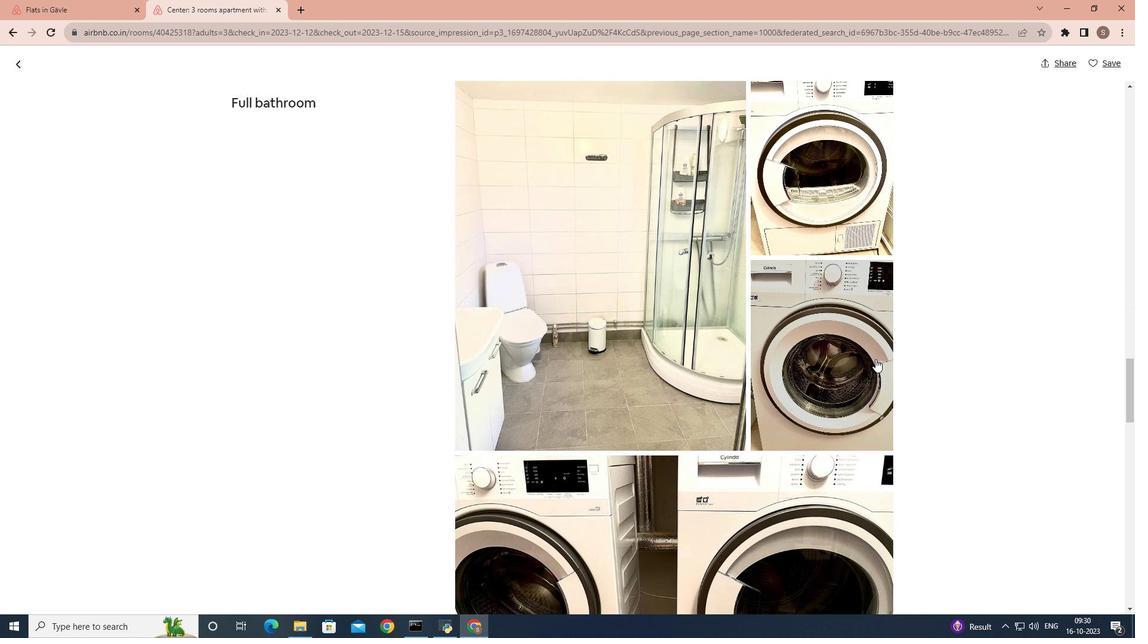 
Action: Mouse scrolled (876, 359) with delta (0, 0)
Screenshot: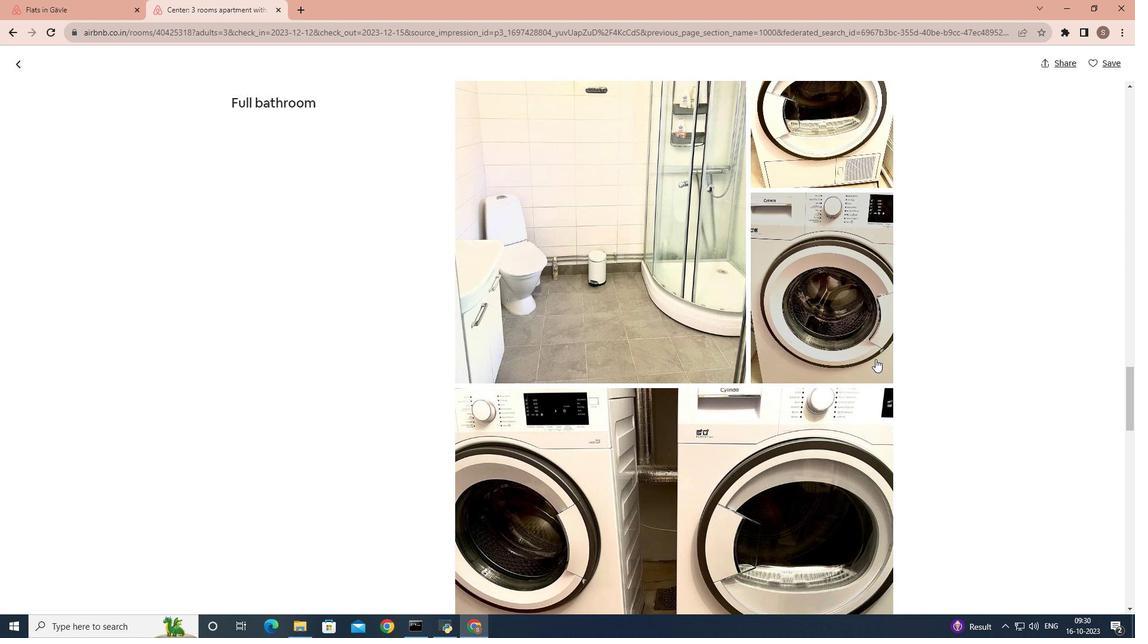 
Action: Mouse scrolled (876, 359) with delta (0, 0)
Screenshot: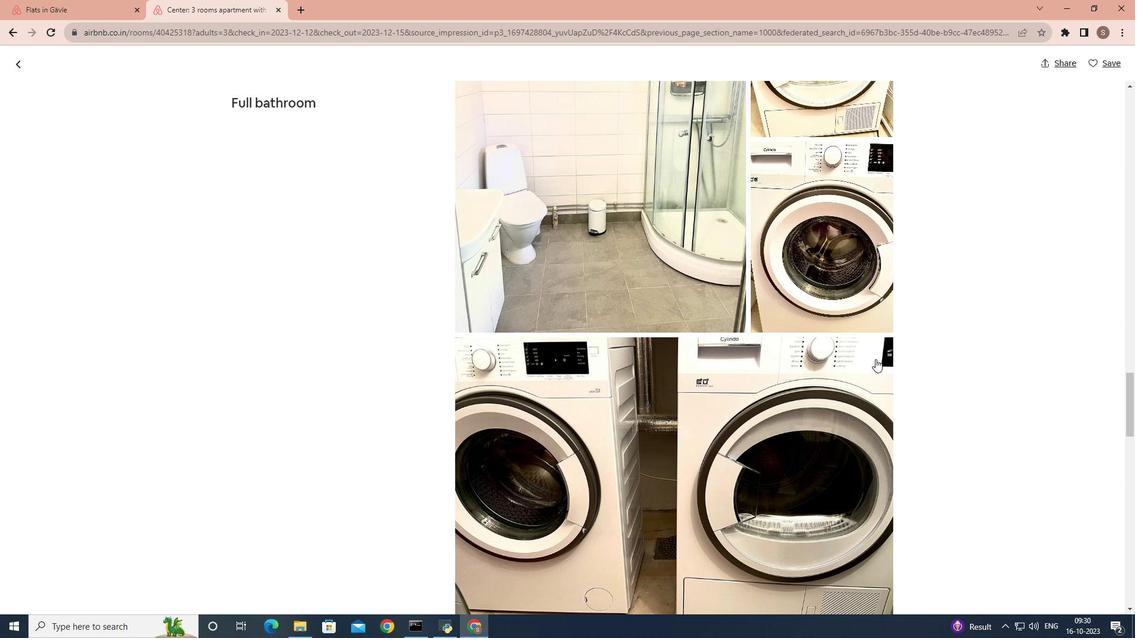 
Action: Mouse scrolled (876, 359) with delta (0, 0)
Screenshot: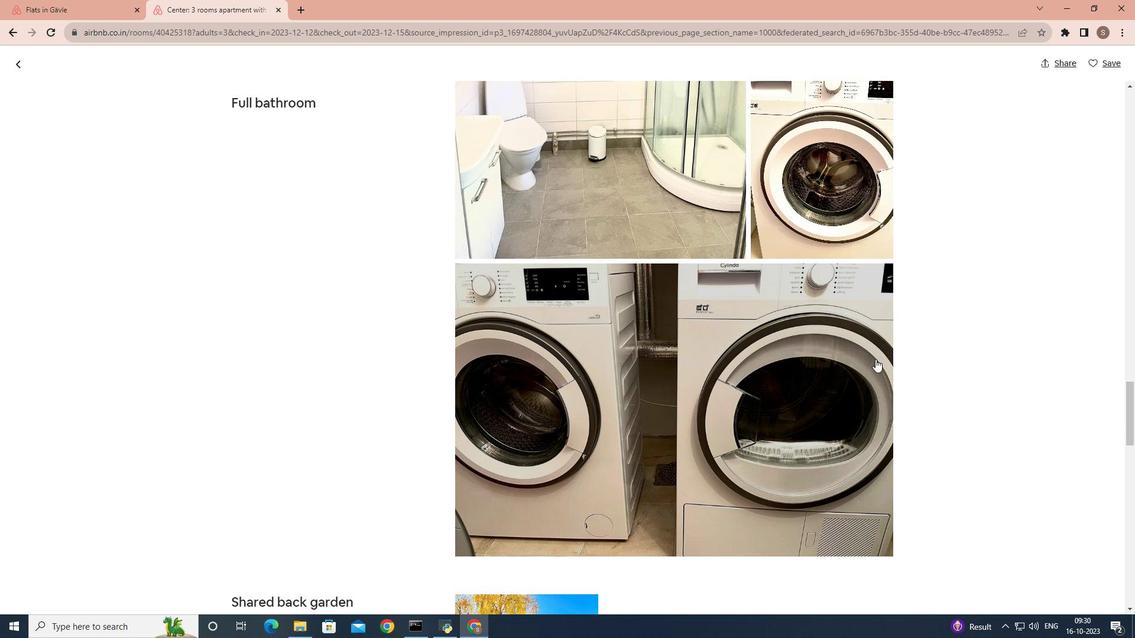 
Action: Mouse scrolled (876, 359) with delta (0, 0)
Screenshot: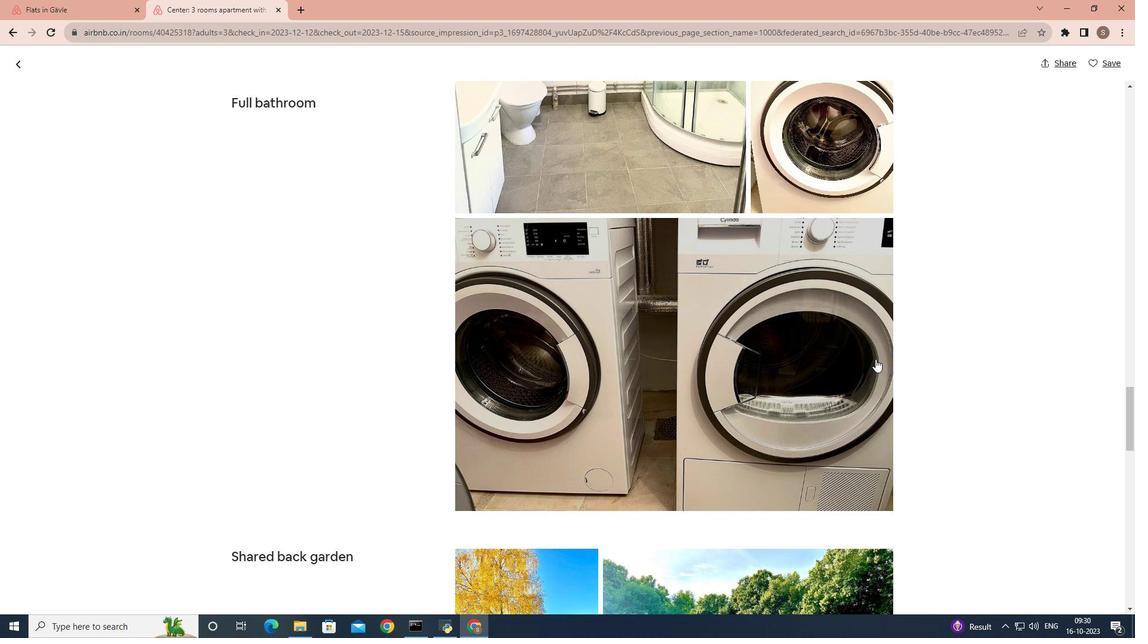 
Action: Mouse scrolled (876, 359) with delta (0, 0)
Screenshot: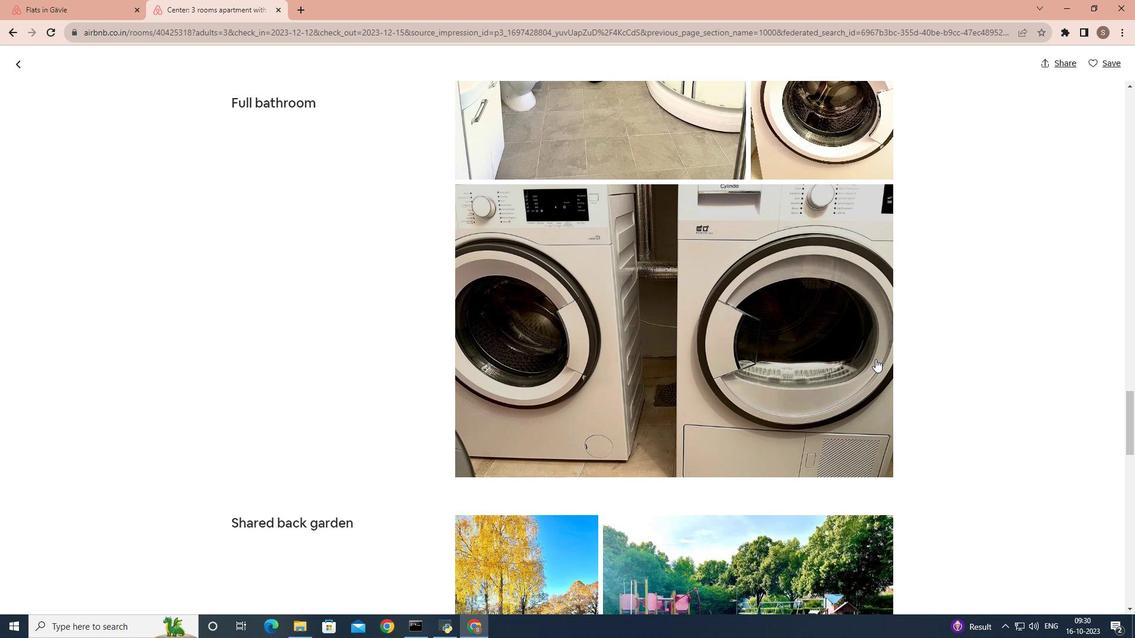 
Action: Mouse scrolled (876, 359) with delta (0, 0)
Screenshot: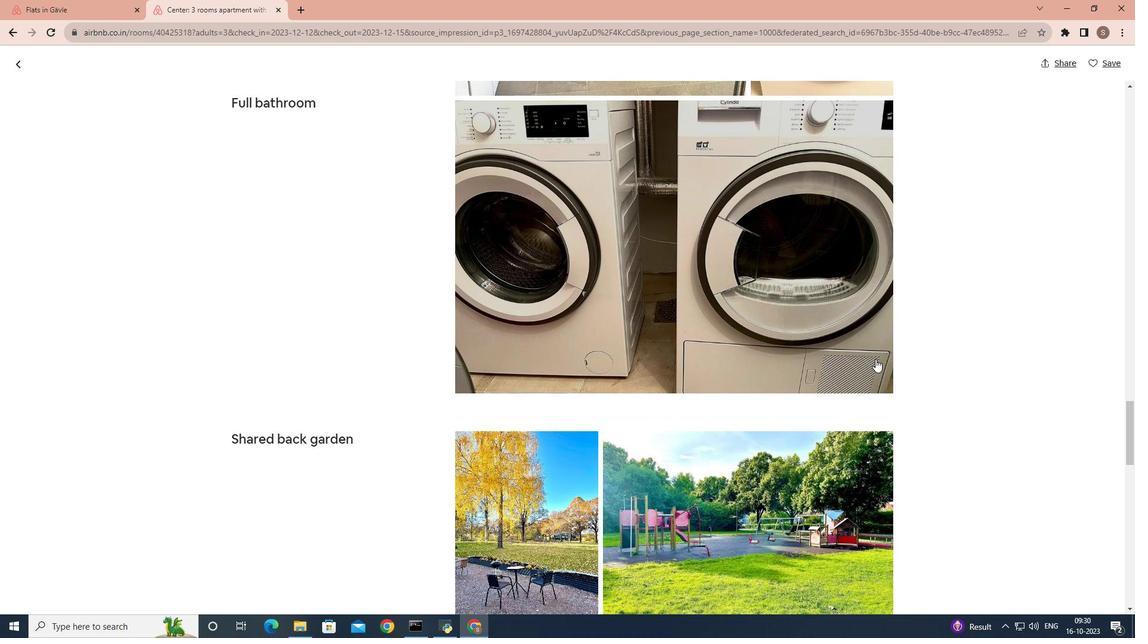 
Action: Mouse scrolled (876, 359) with delta (0, 0)
Screenshot: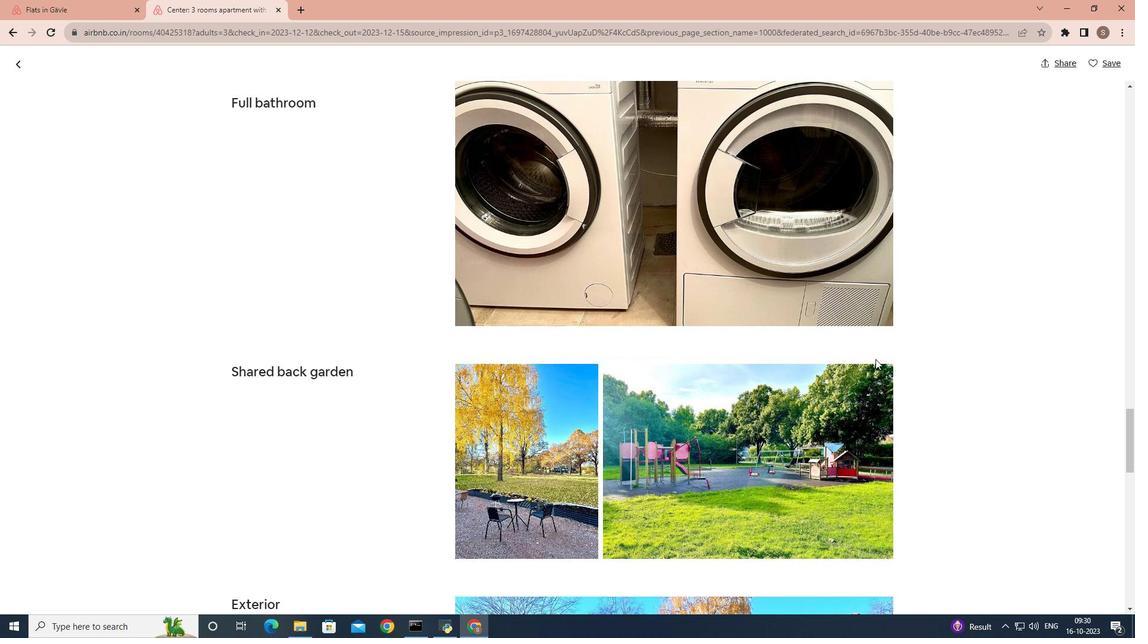 
Action: Mouse scrolled (876, 359) with delta (0, 0)
Screenshot: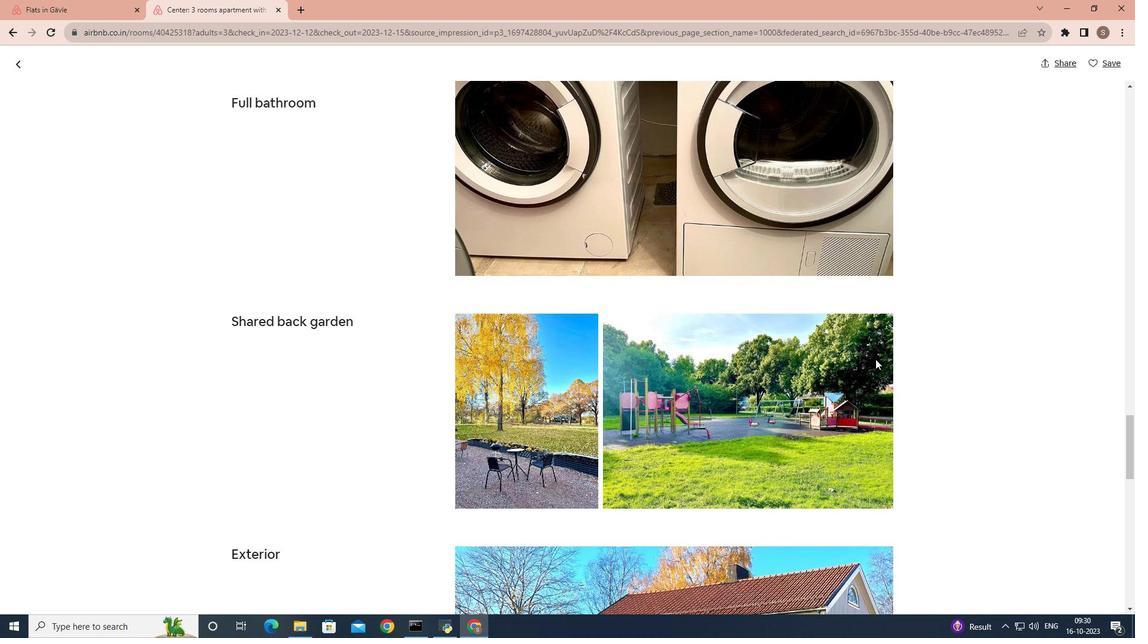 
Action: Mouse scrolled (876, 359) with delta (0, 0)
Screenshot: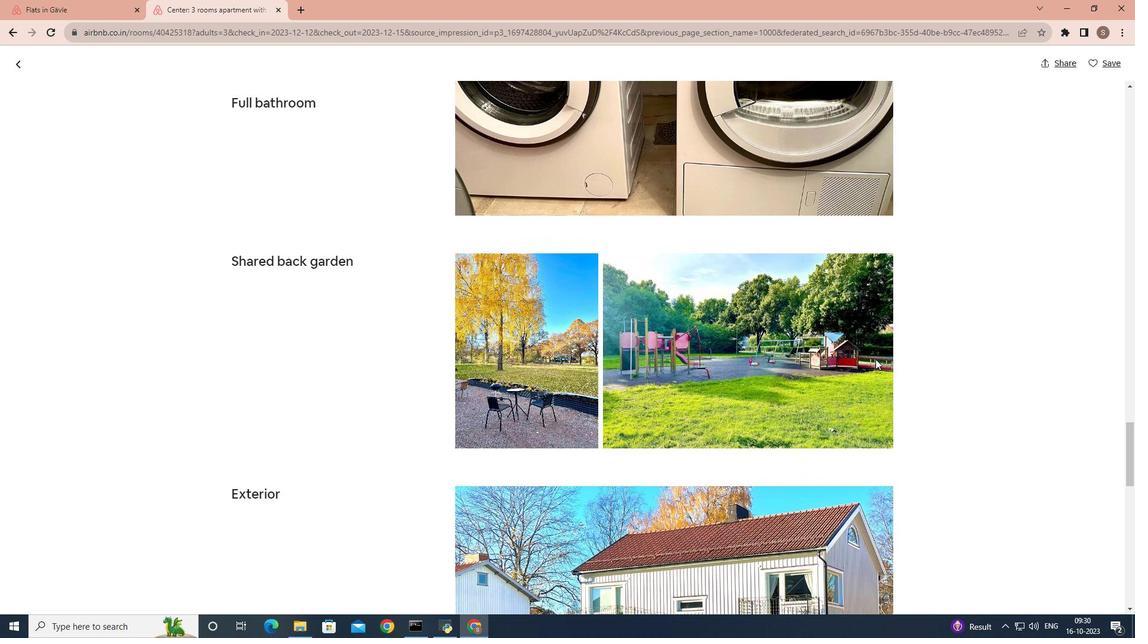 
Action: Mouse scrolled (876, 359) with delta (0, 0)
Screenshot: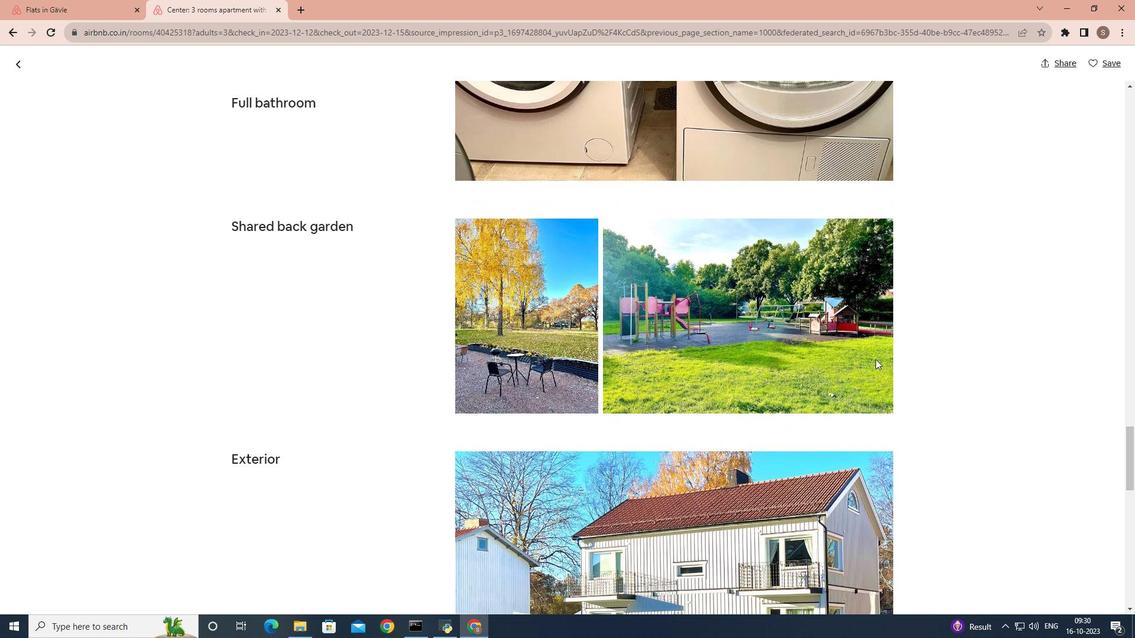 
Action: Mouse scrolled (876, 359) with delta (0, 0)
Screenshot: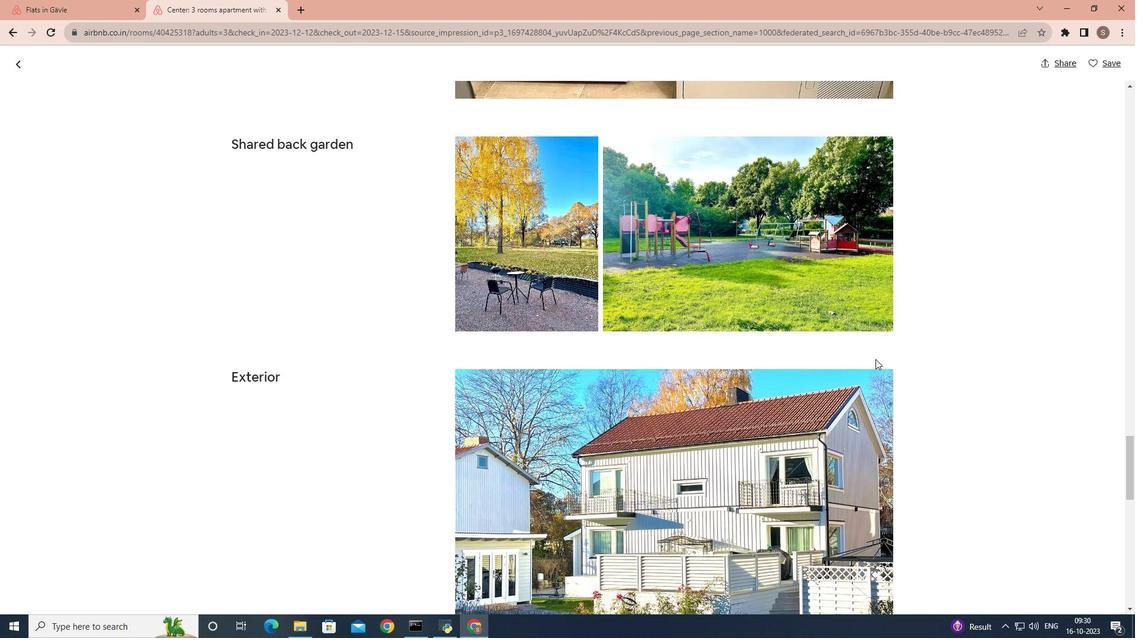 
Action: Mouse scrolled (876, 359) with delta (0, 0)
Screenshot: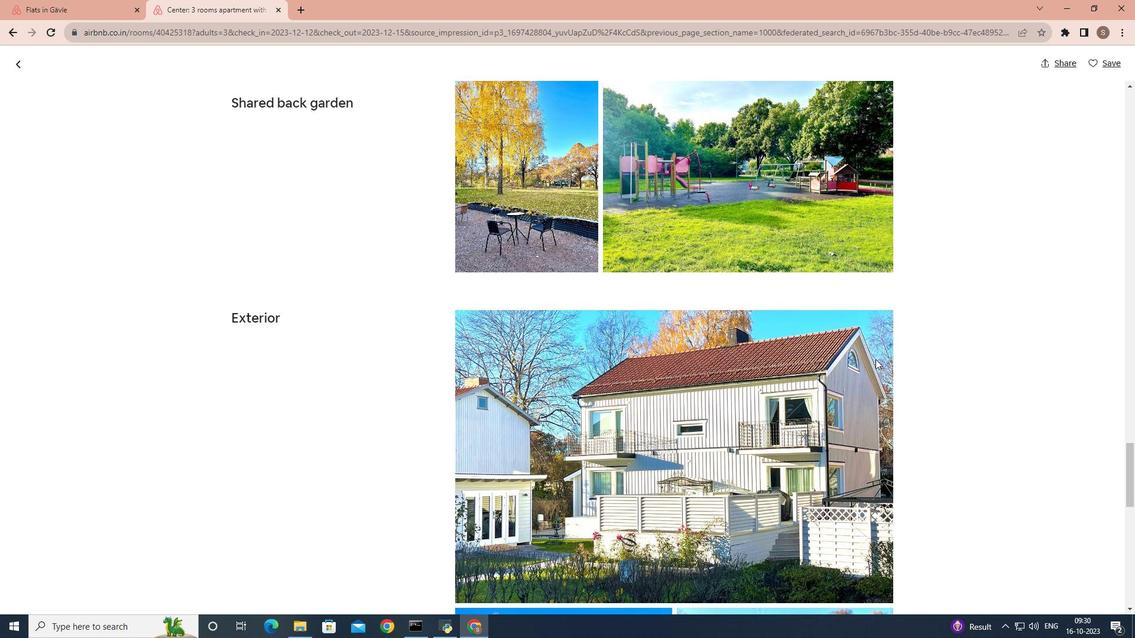 
Action: Mouse scrolled (876, 359) with delta (0, 0)
Screenshot: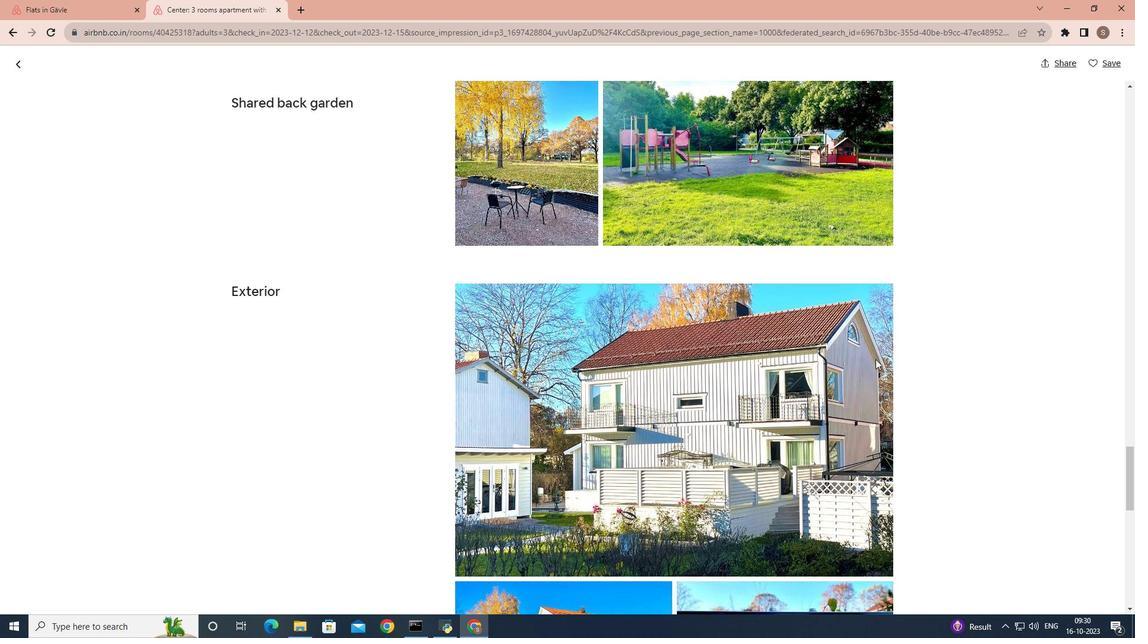 
Action: Mouse scrolled (876, 359) with delta (0, 0)
Screenshot: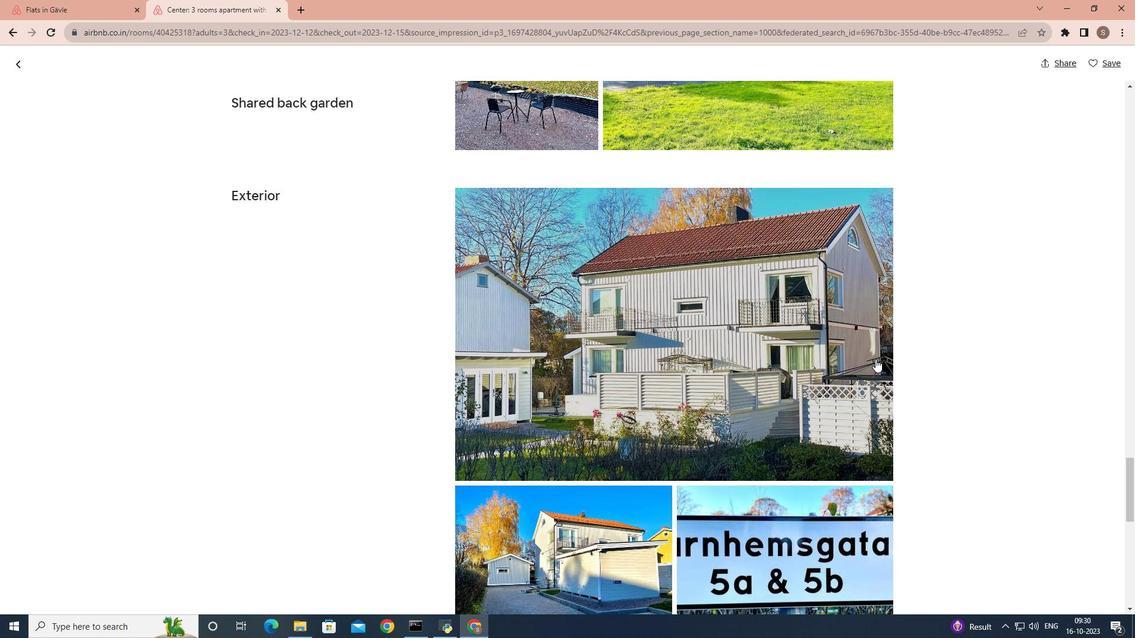 
Action: Mouse scrolled (876, 359) with delta (0, 0)
Screenshot: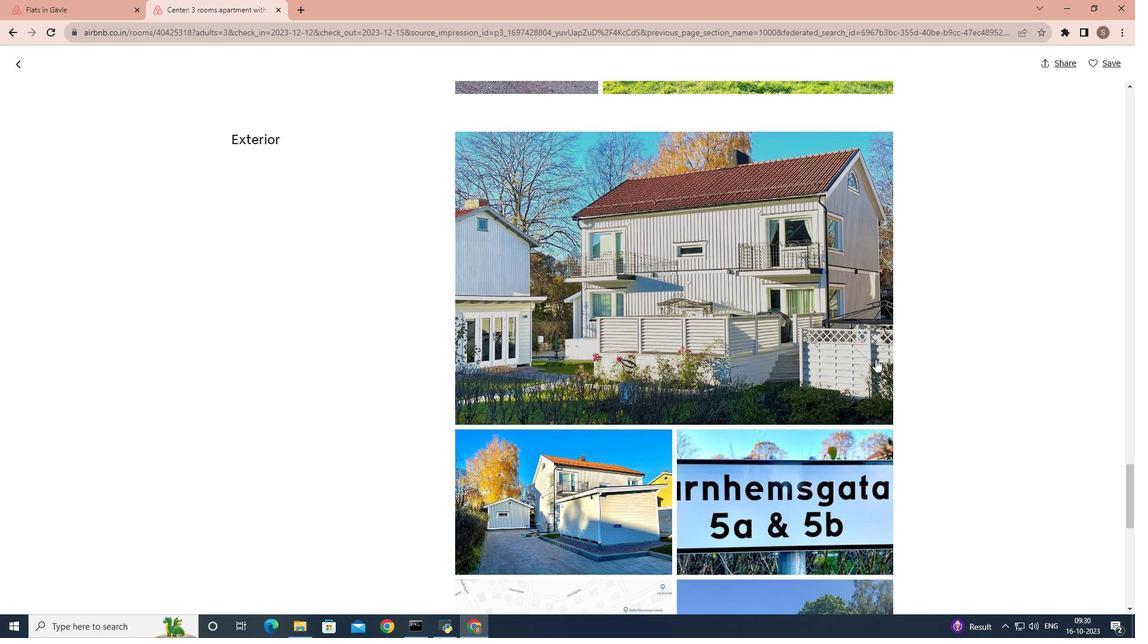 
Action: Mouse scrolled (876, 359) with delta (0, 0)
Screenshot: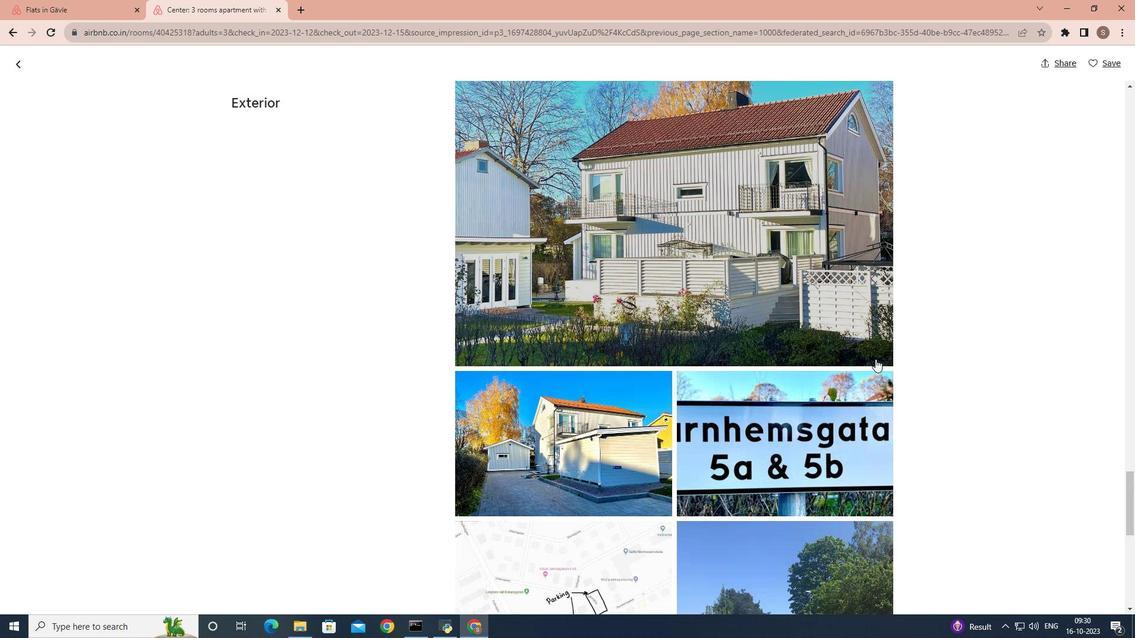 
Action: Mouse scrolled (876, 359) with delta (0, 0)
Screenshot: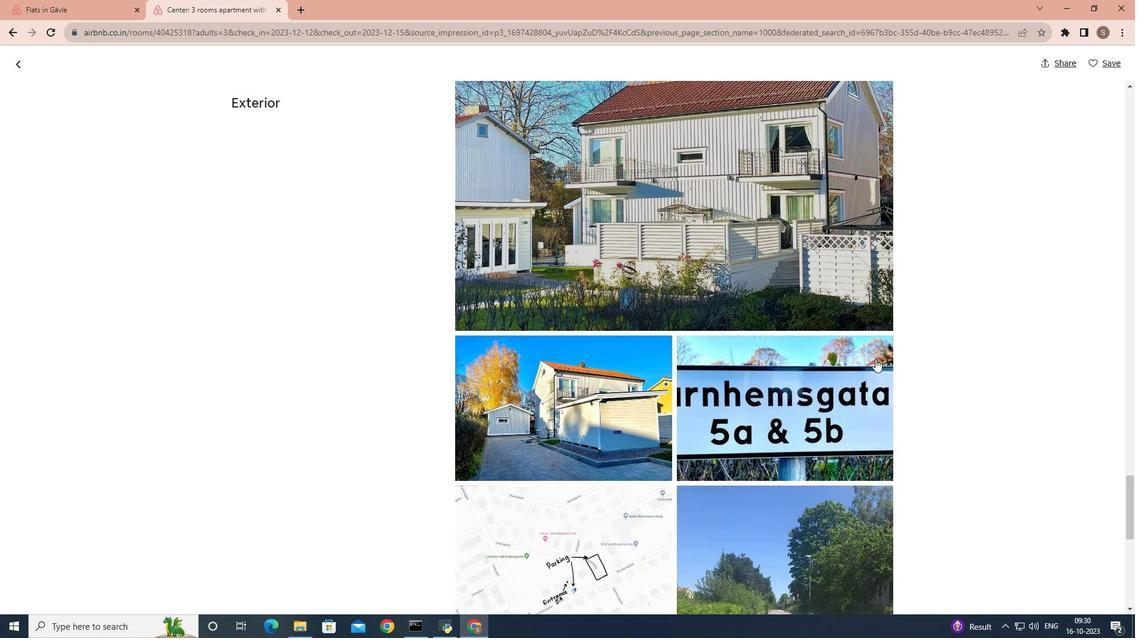 
Action: Mouse scrolled (876, 359) with delta (0, 0)
Screenshot: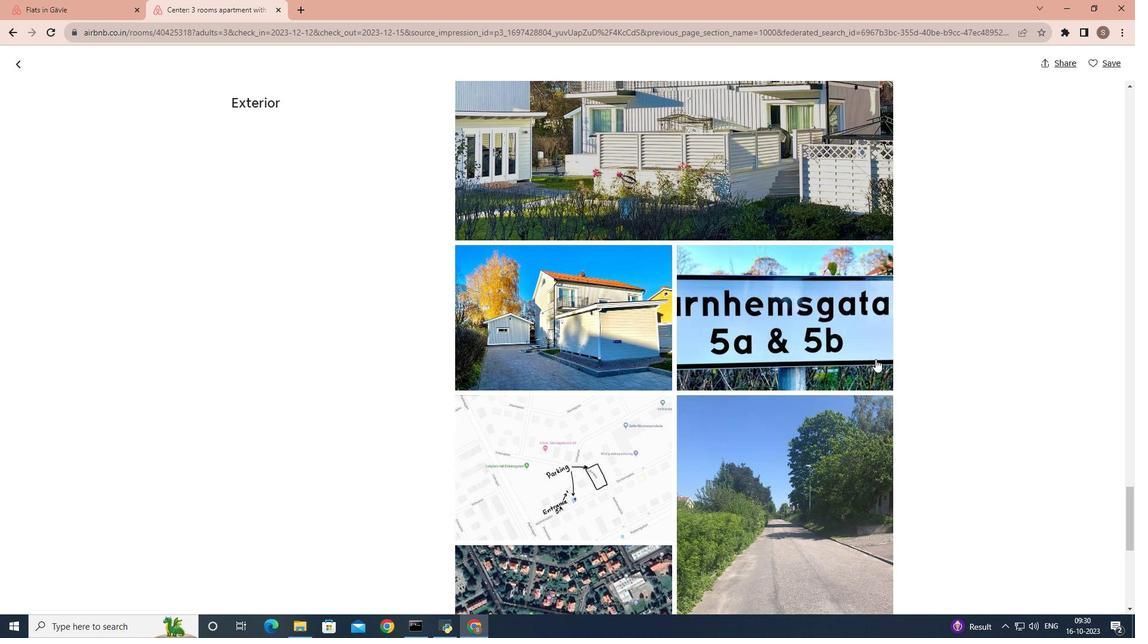 
Action: Mouse scrolled (876, 359) with delta (0, 0)
Screenshot: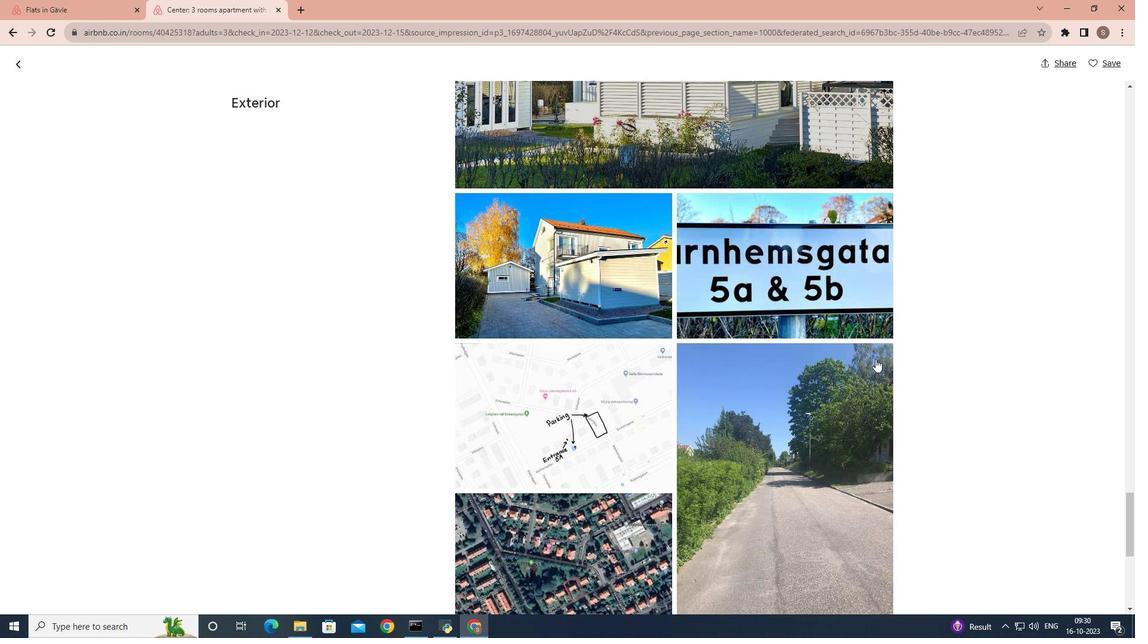 
Action: Mouse scrolled (876, 359) with delta (0, 0)
Screenshot: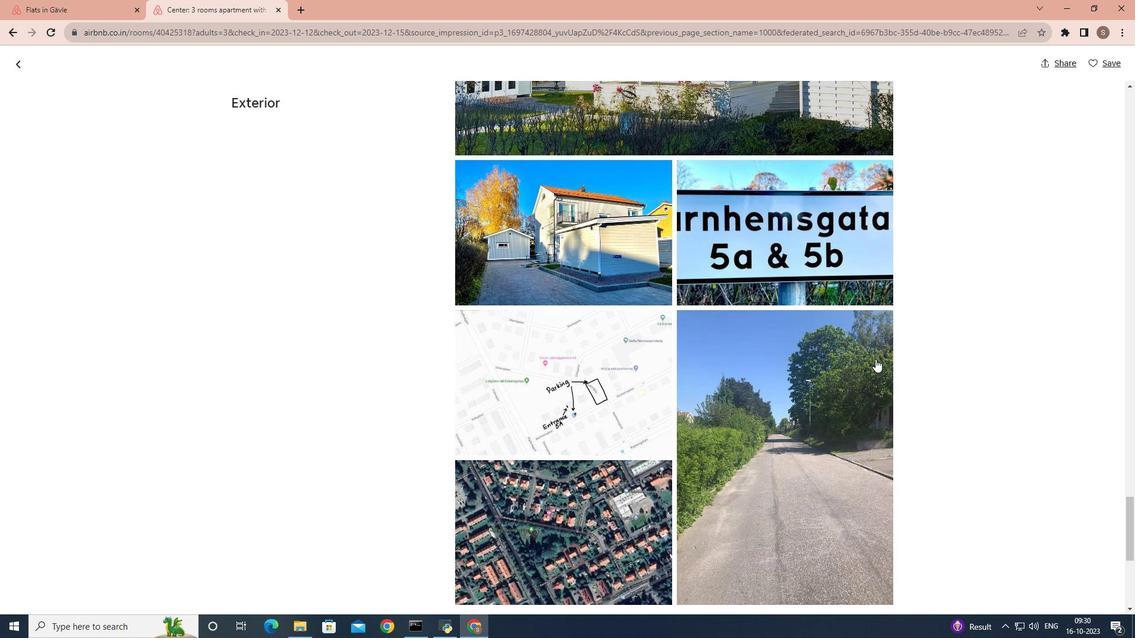 
Action: Mouse scrolled (876, 360) with delta (0, 0)
Screenshot: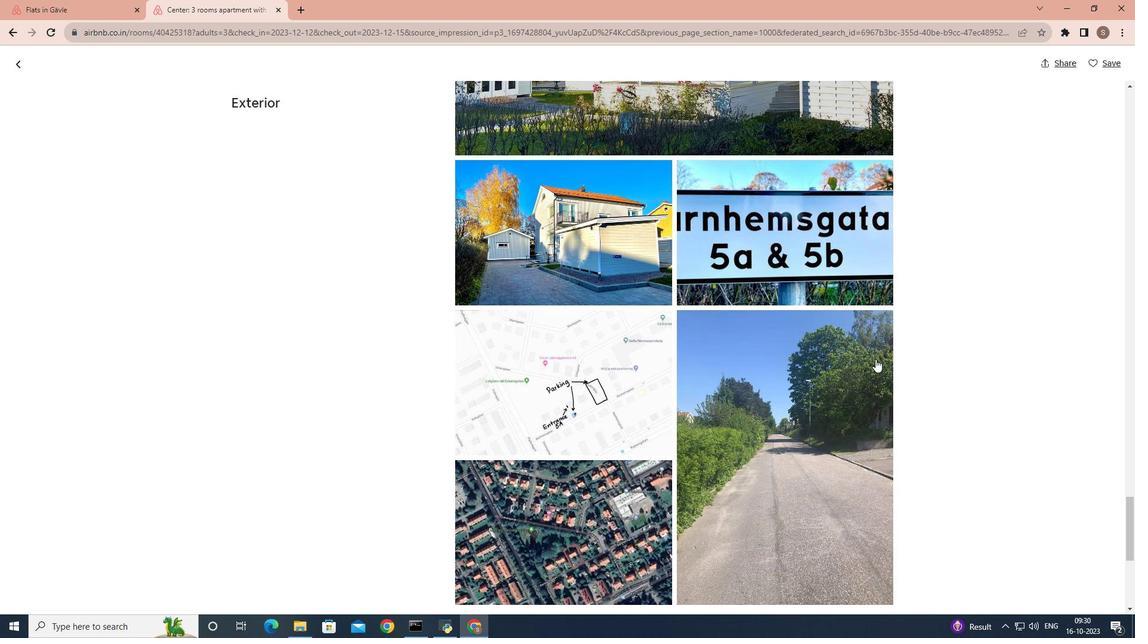 
Action: Mouse scrolled (876, 359) with delta (0, 0)
Screenshot: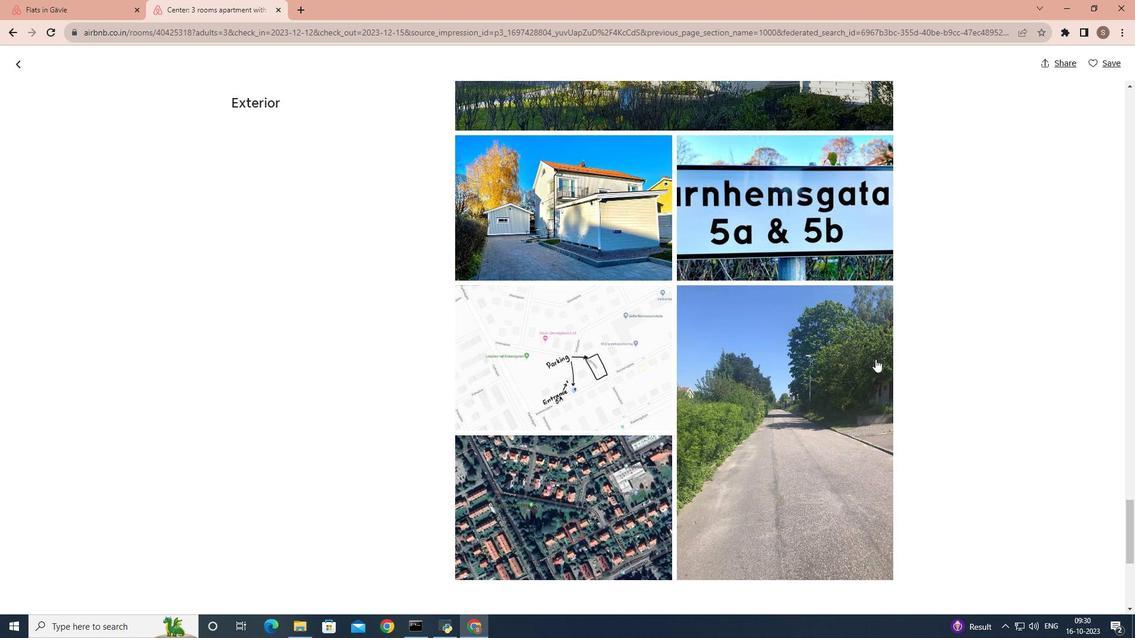 
Action: Mouse scrolled (876, 359) with delta (0, 0)
Screenshot: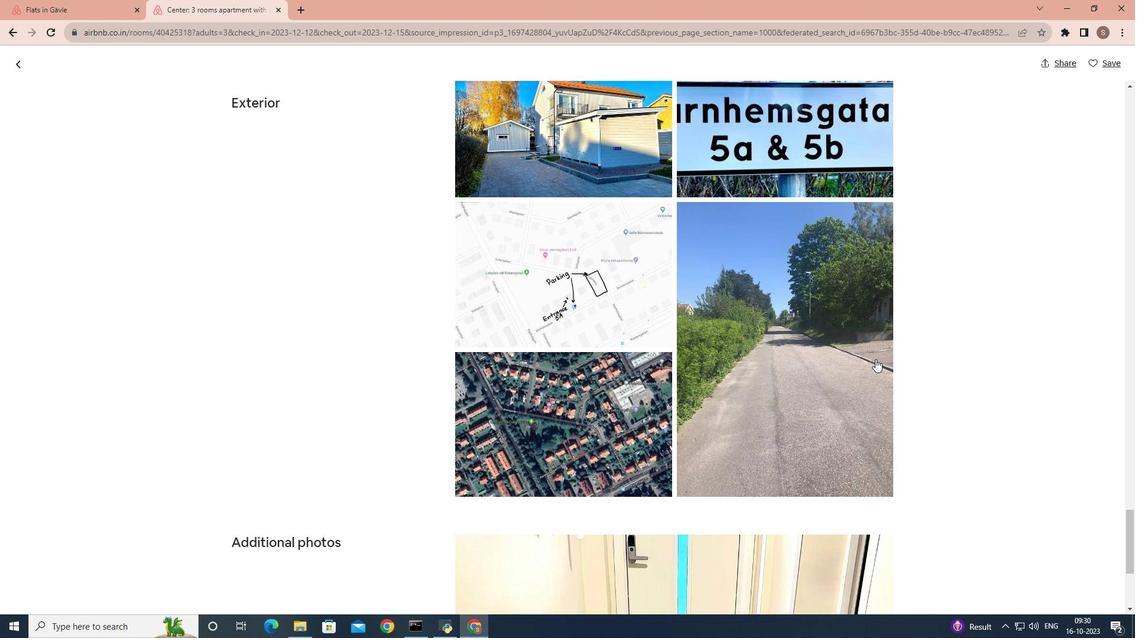 
Action: Mouse scrolled (876, 359) with delta (0, 0)
Screenshot: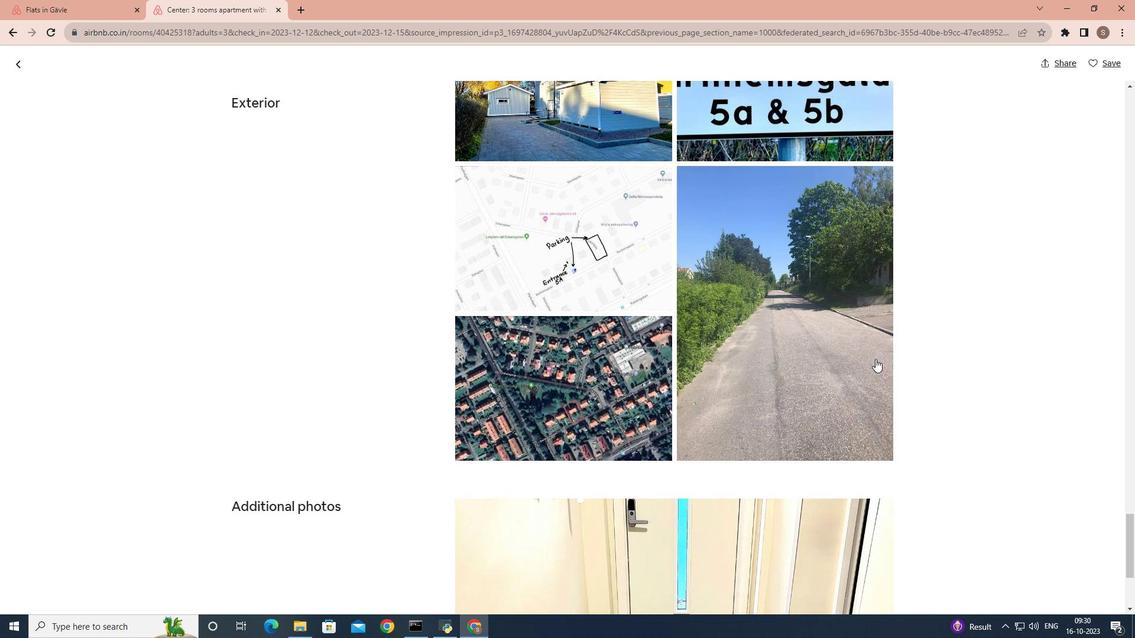 
Action: Mouse scrolled (876, 359) with delta (0, 0)
Screenshot: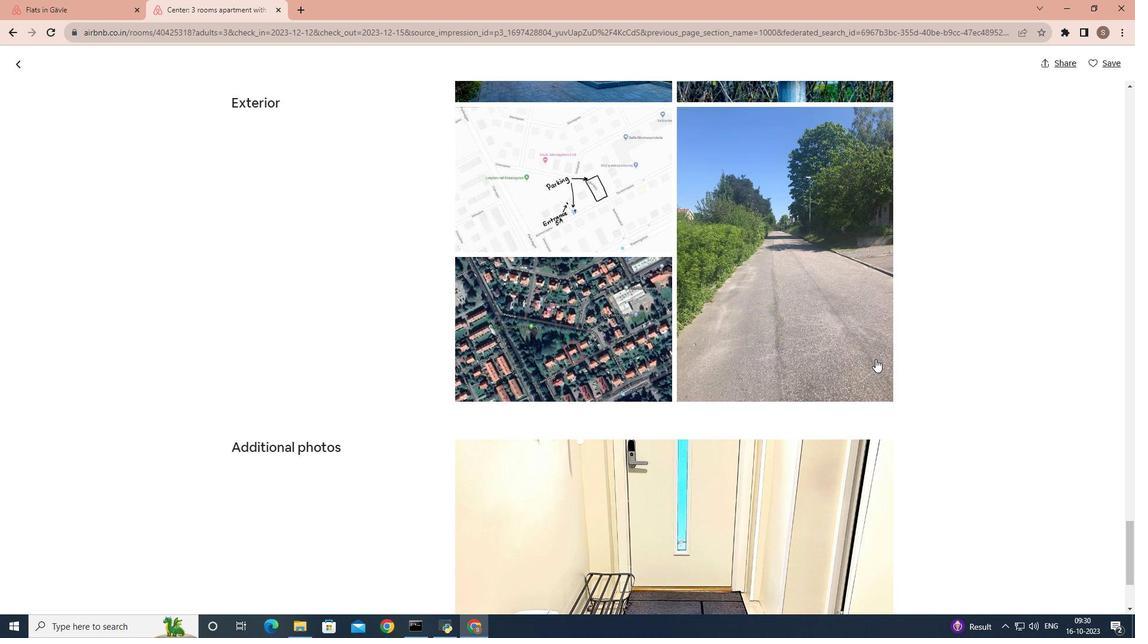 
Action: Mouse moved to (874, 360)
Screenshot: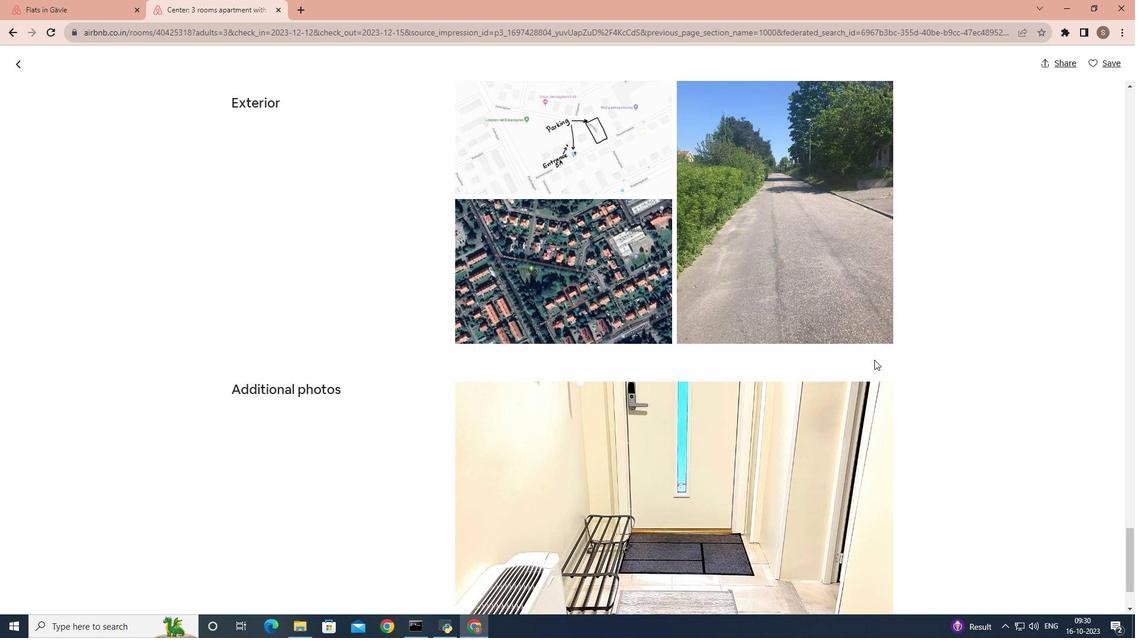 
Action: Mouse scrolled (874, 359) with delta (0, 0)
Screenshot: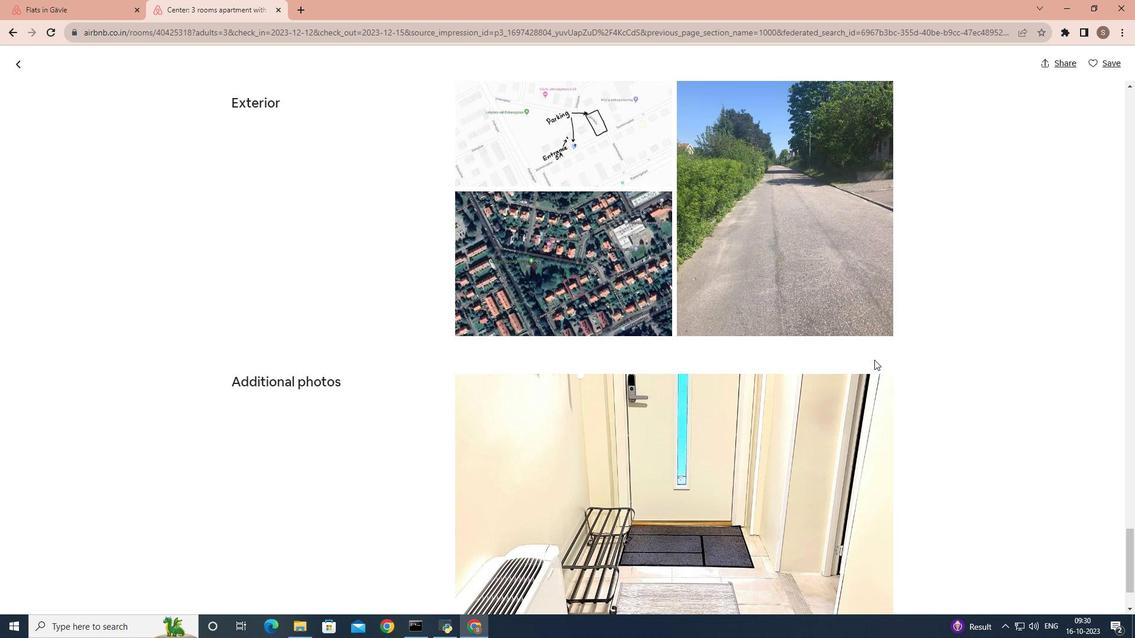 
Action: Mouse scrolled (874, 359) with delta (0, 0)
Screenshot: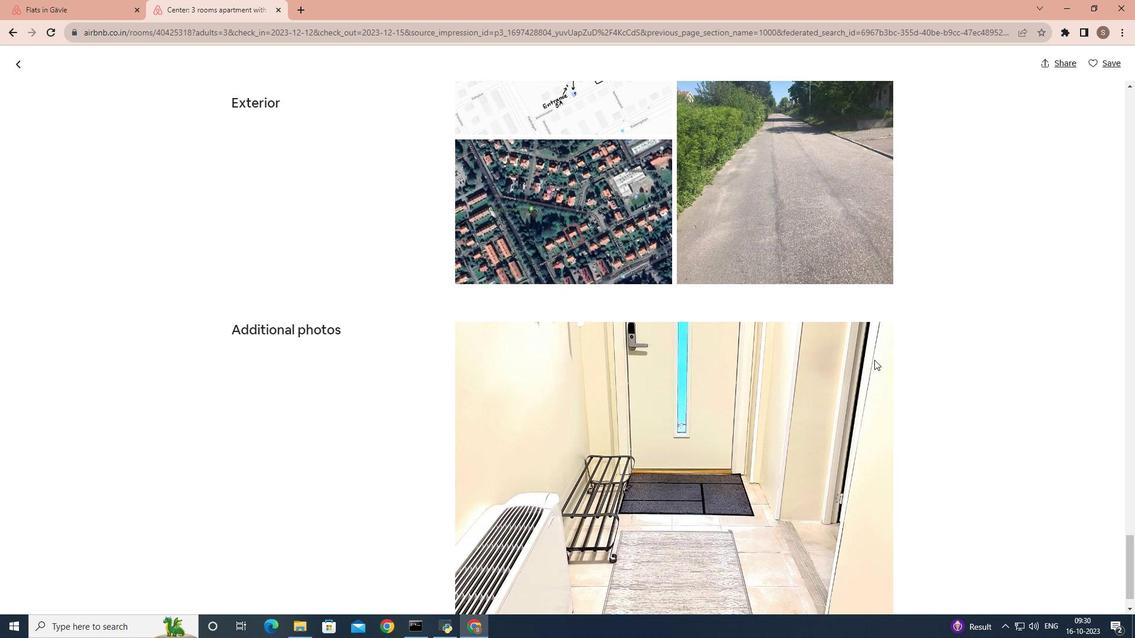 
Action: Mouse scrolled (874, 359) with delta (0, 0)
Screenshot: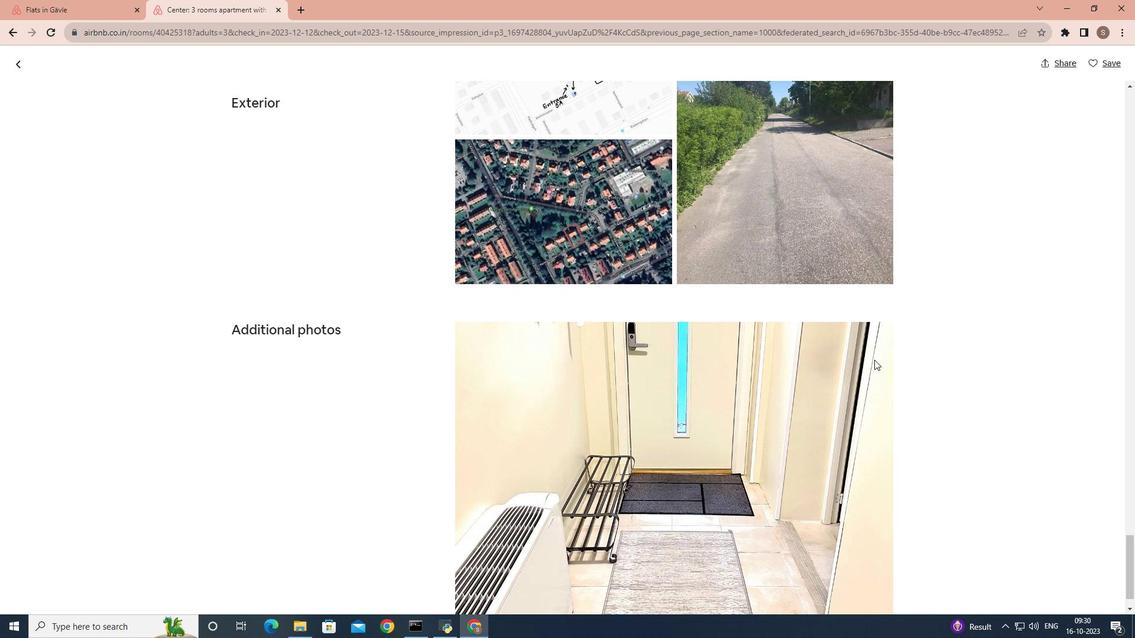 
Action: Mouse scrolled (874, 359) with delta (0, 0)
Screenshot: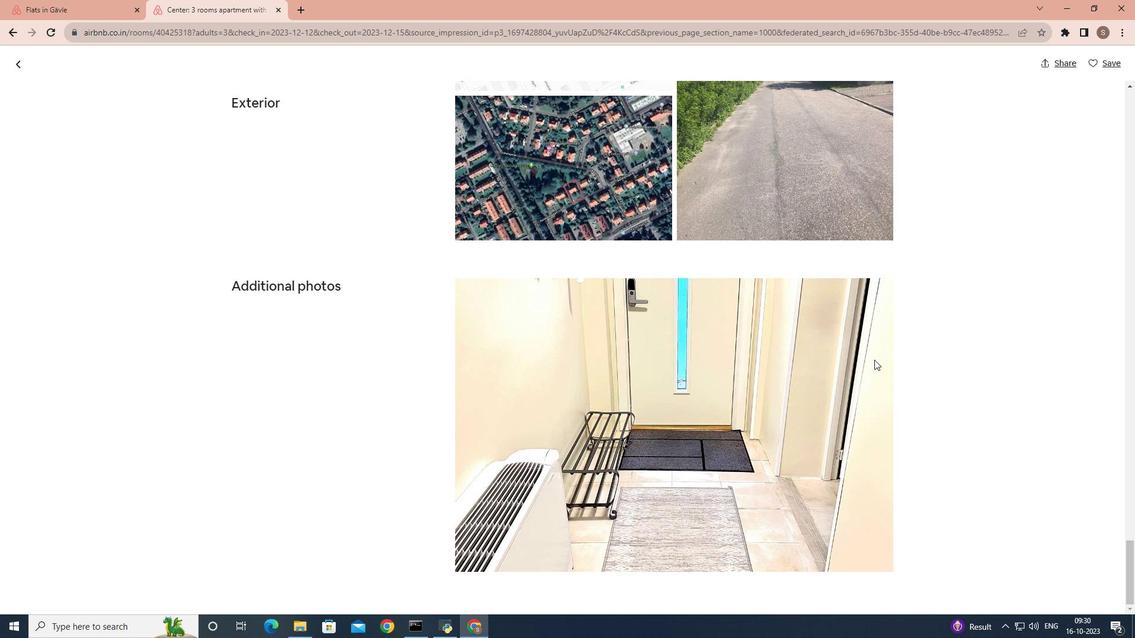 
Action: Mouse moved to (873, 361)
Screenshot: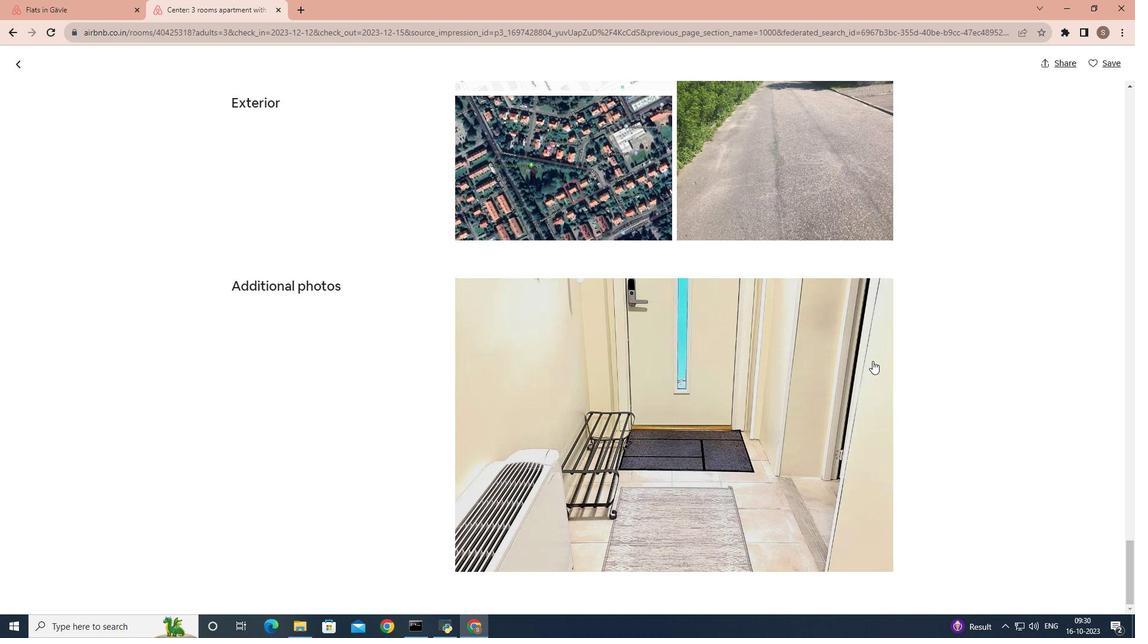 
Action: Mouse scrolled (873, 360) with delta (0, 0)
Screenshot: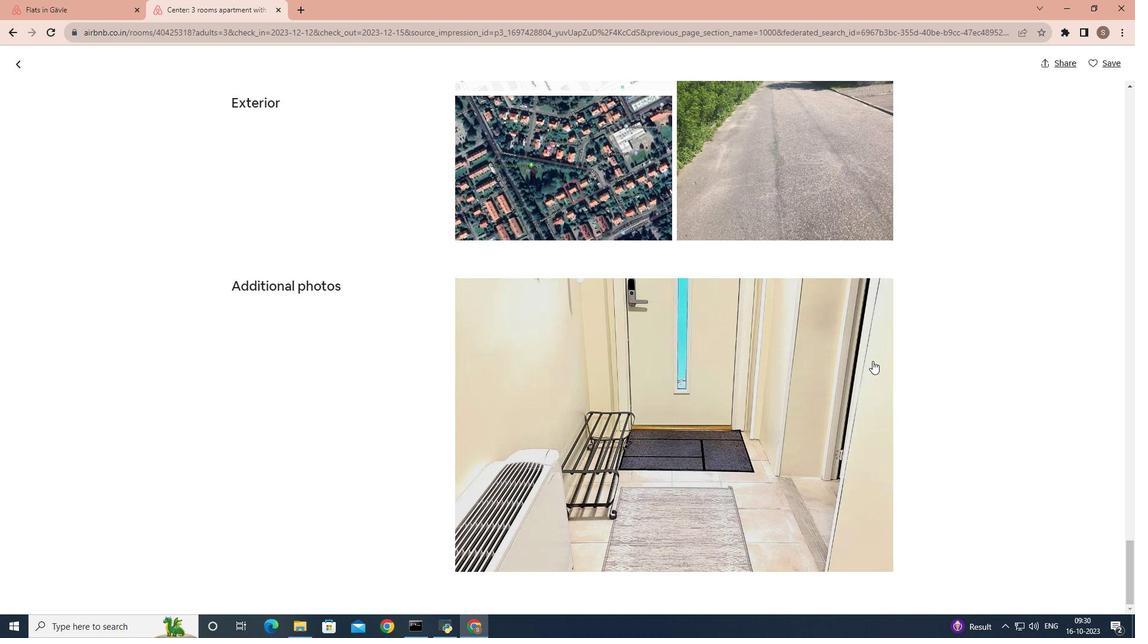 
Action: Mouse moved to (873, 361)
Screenshot: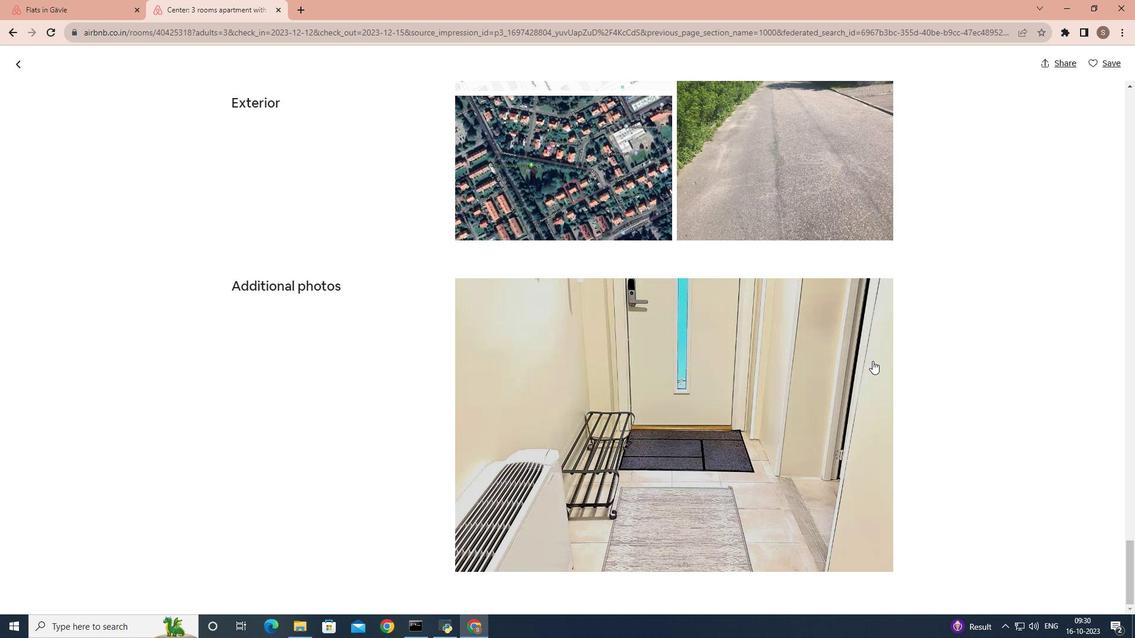 
Action: Mouse scrolled (873, 360) with delta (0, 0)
Screenshot: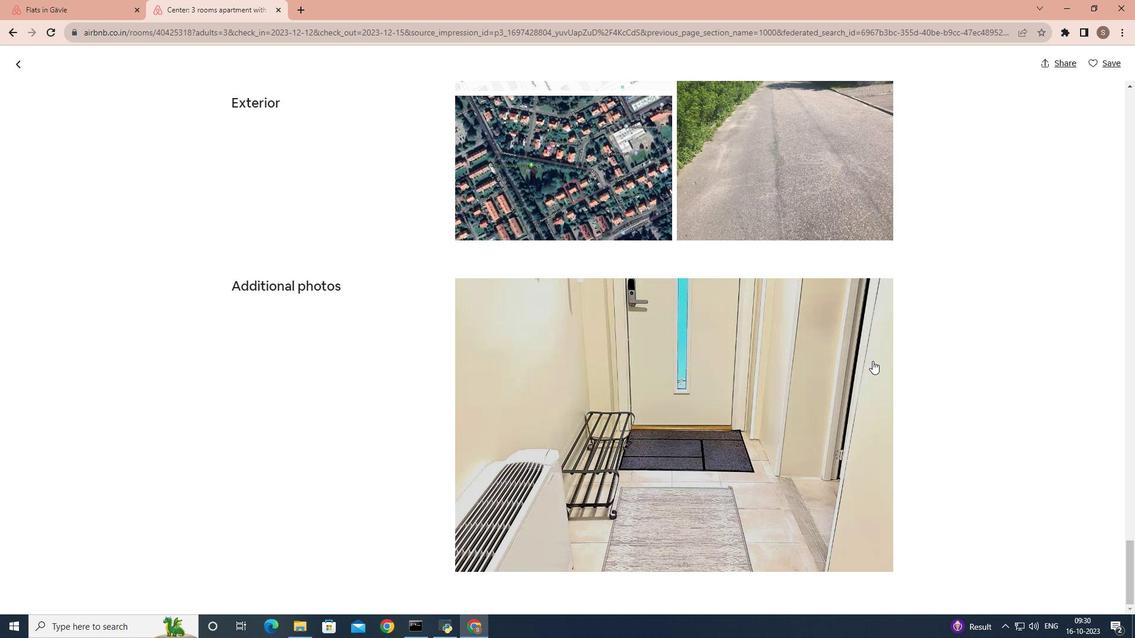 
Action: Mouse moved to (23, 61)
Screenshot: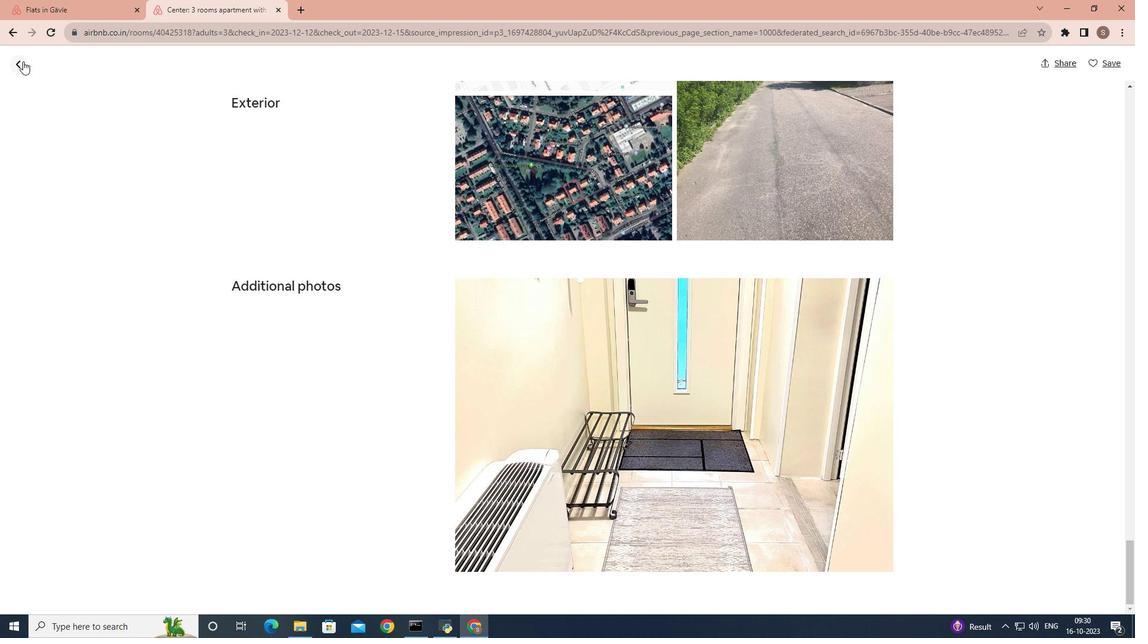 
Action: Mouse pressed left at (23, 61)
Screenshot: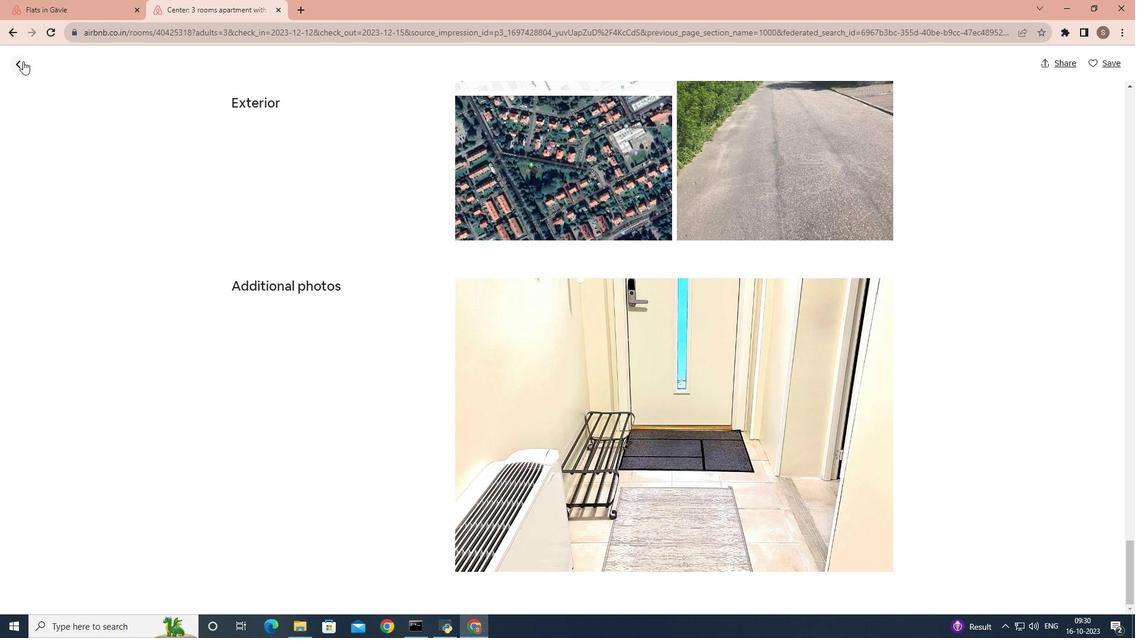 
Action: Mouse moved to (546, 289)
Screenshot: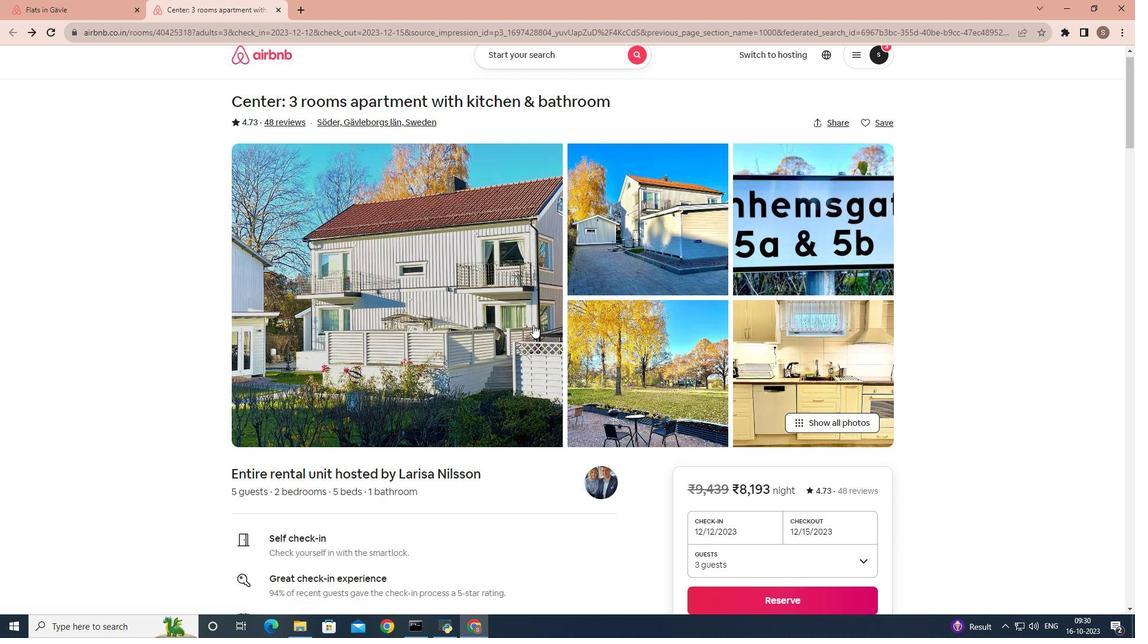 
Action: Mouse scrolled (546, 288) with delta (0, 0)
Screenshot: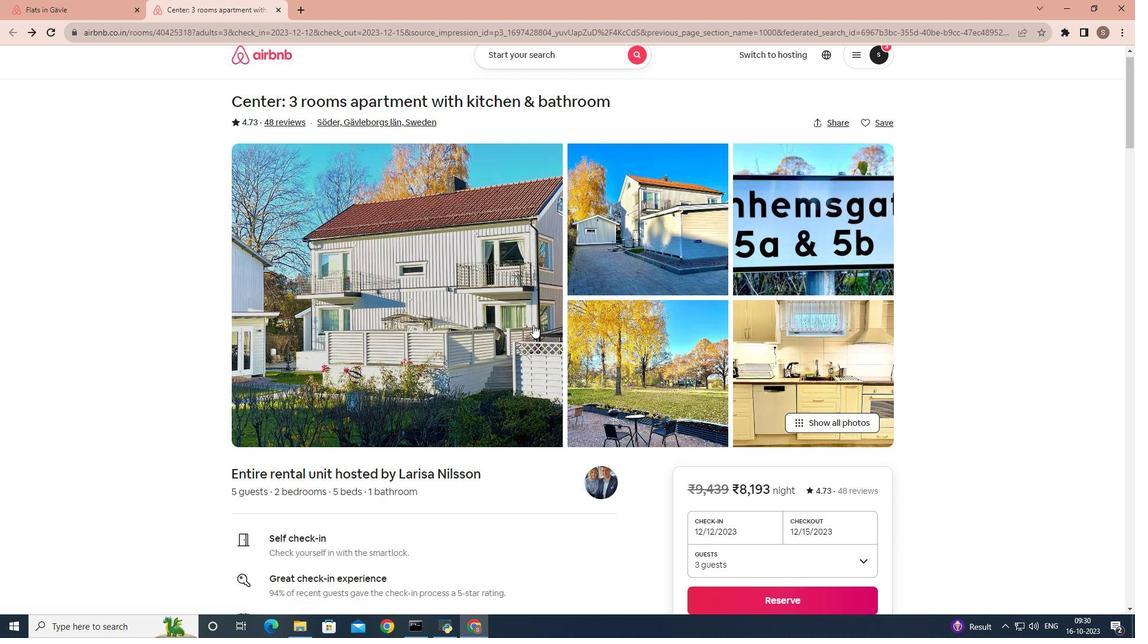 
Action: Mouse moved to (536, 313)
Screenshot: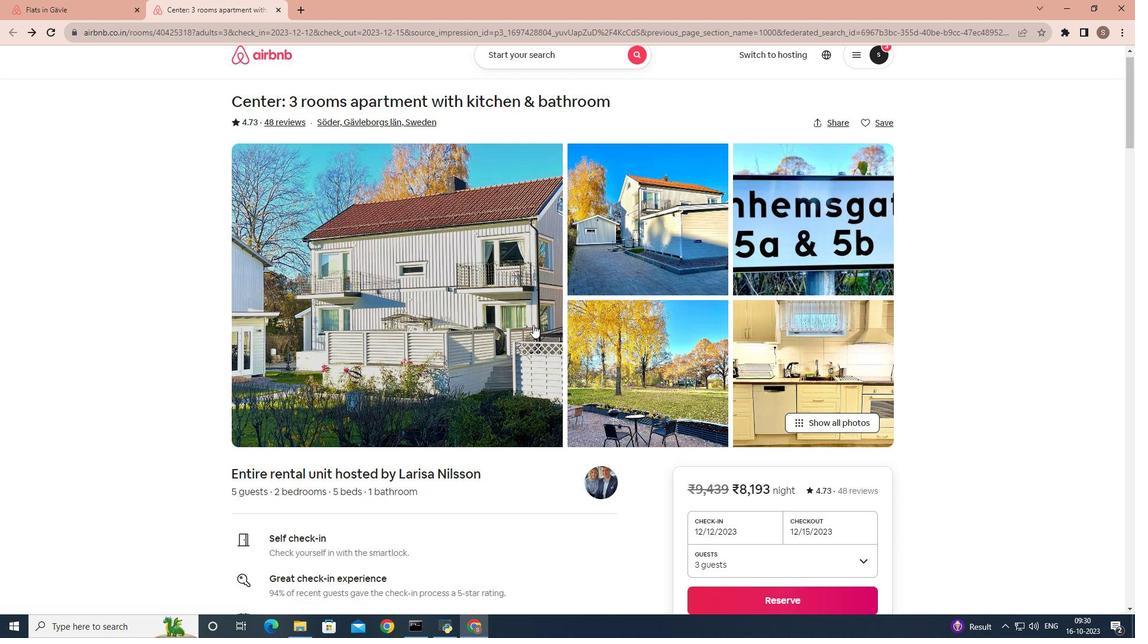 
Action: Mouse scrolled (536, 312) with delta (0, 0)
Screenshot: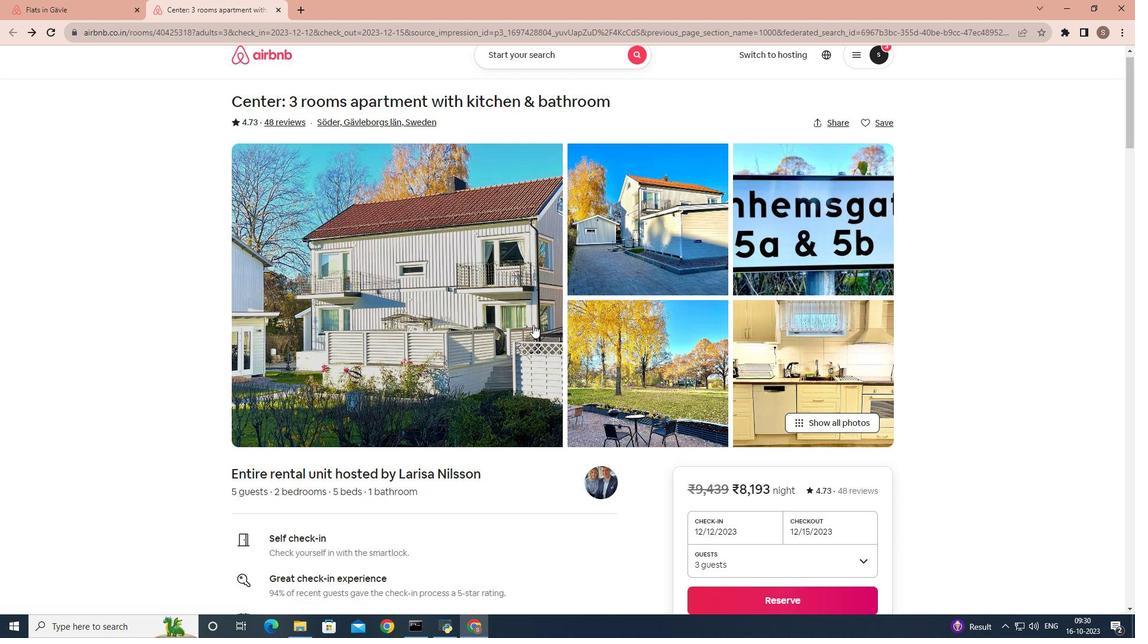 
Action: Mouse moved to (524, 331)
Screenshot: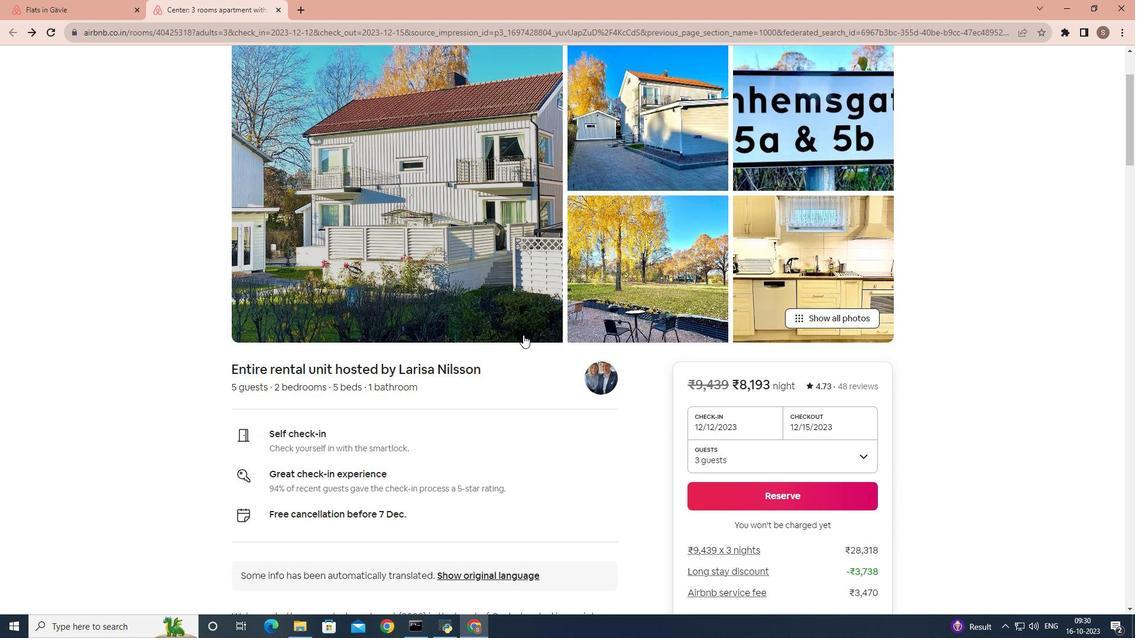 
Action: Mouse scrolled (524, 330) with delta (0, 0)
Screenshot: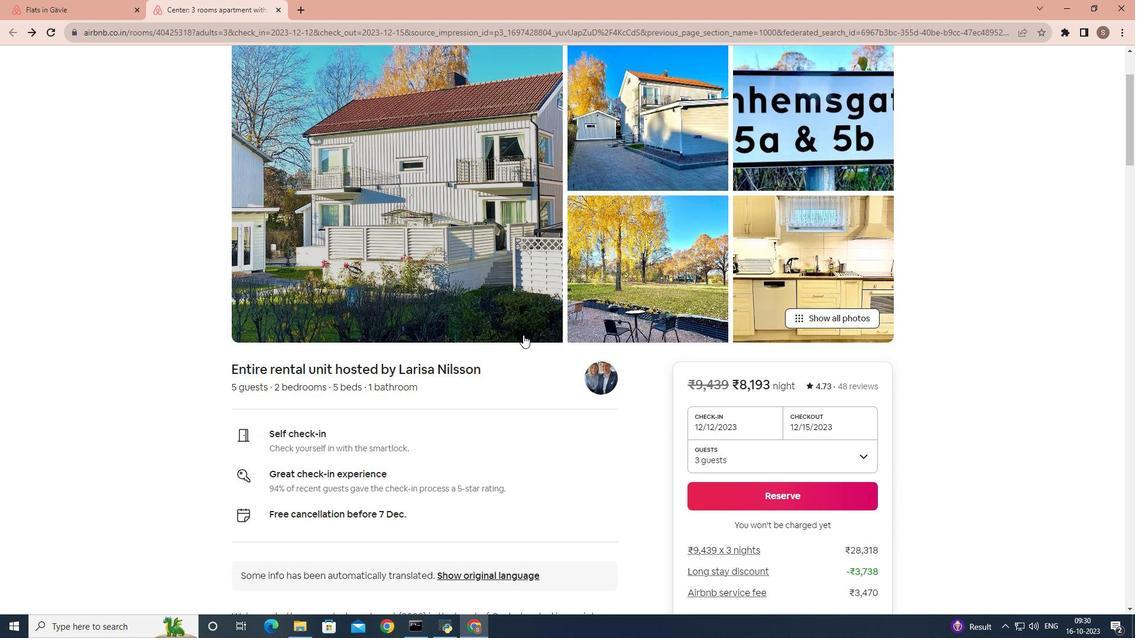 
Action: Mouse moved to (524, 333)
Screenshot: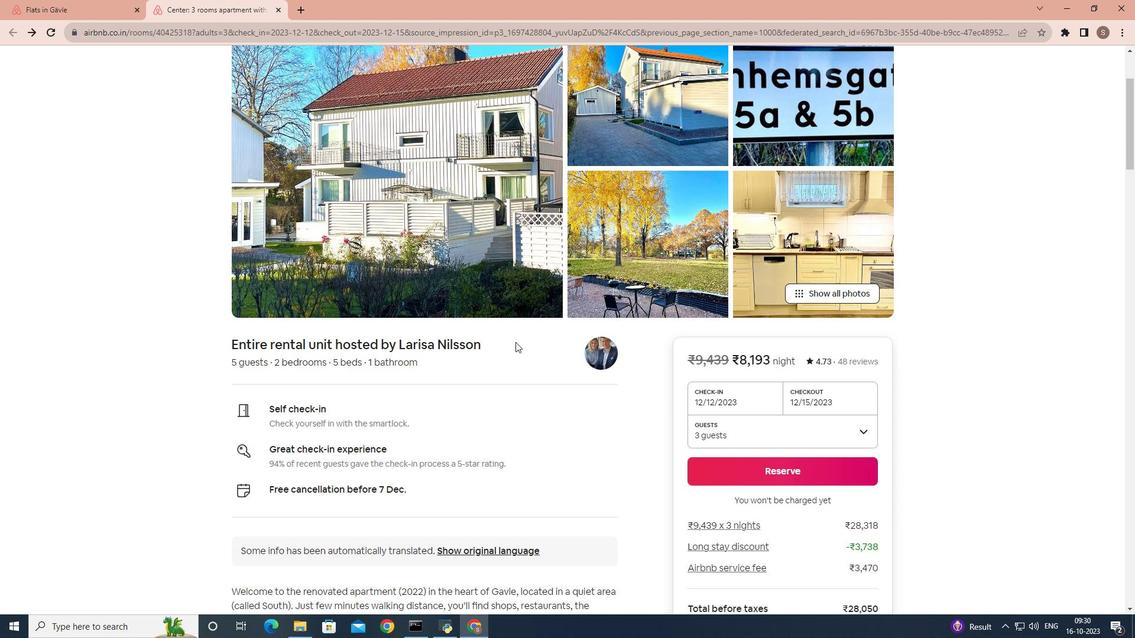 
Action: Mouse scrolled (524, 333) with delta (0, 0)
Screenshot: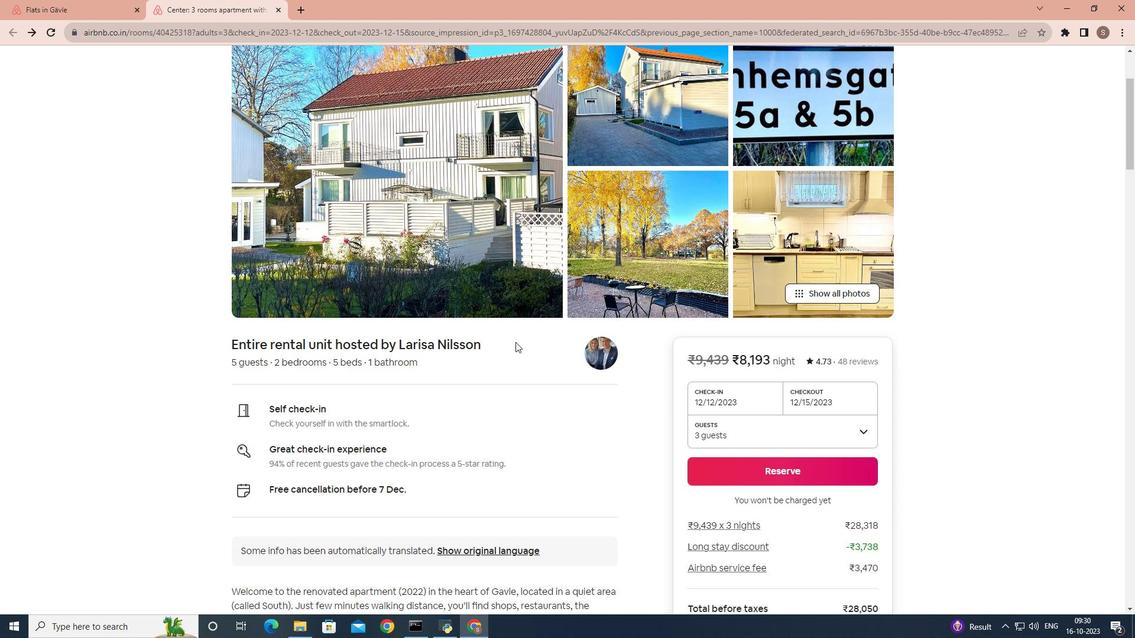
Action: Mouse moved to (380, 383)
Screenshot: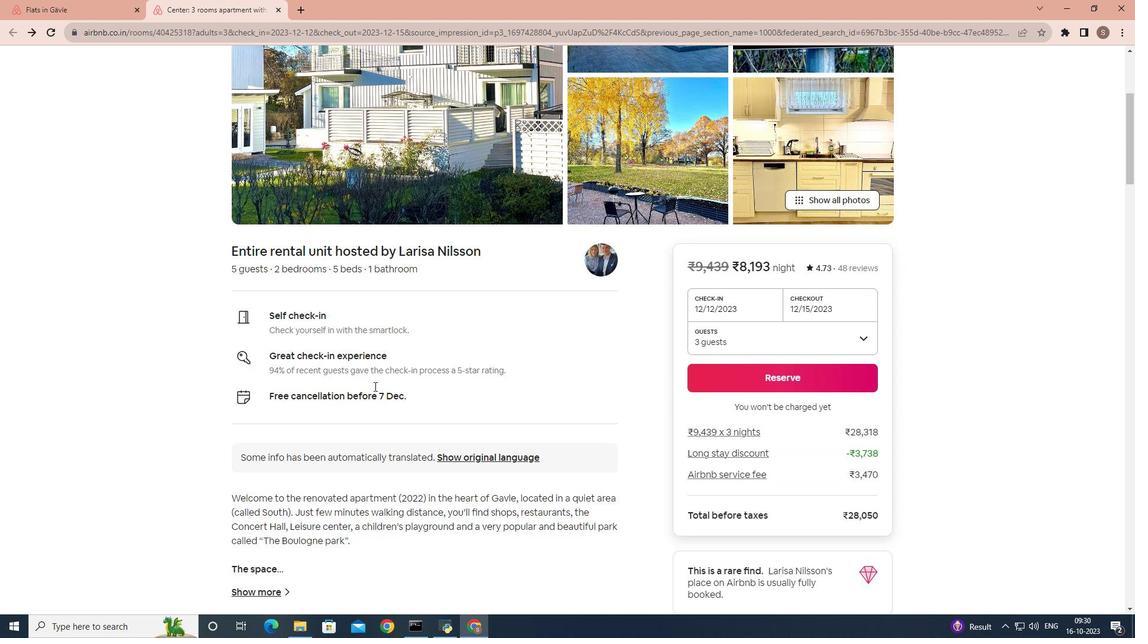 
Action: Mouse scrolled (380, 383) with delta (0, 0)
Screenshot: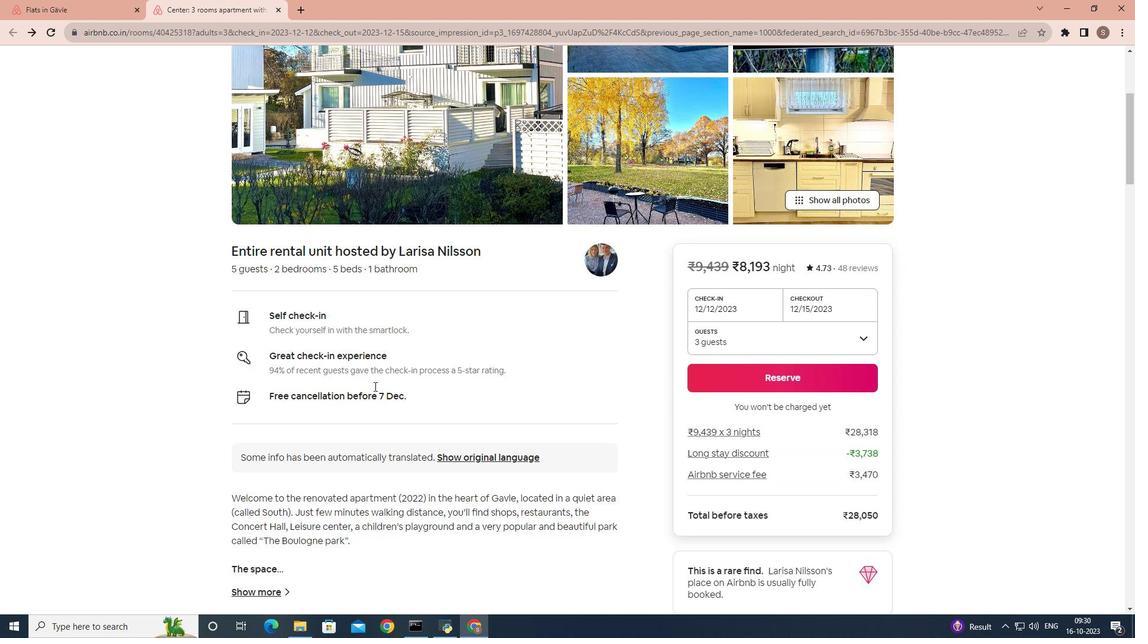 
Action: Mouse moved to (374, 386)
Screenshot: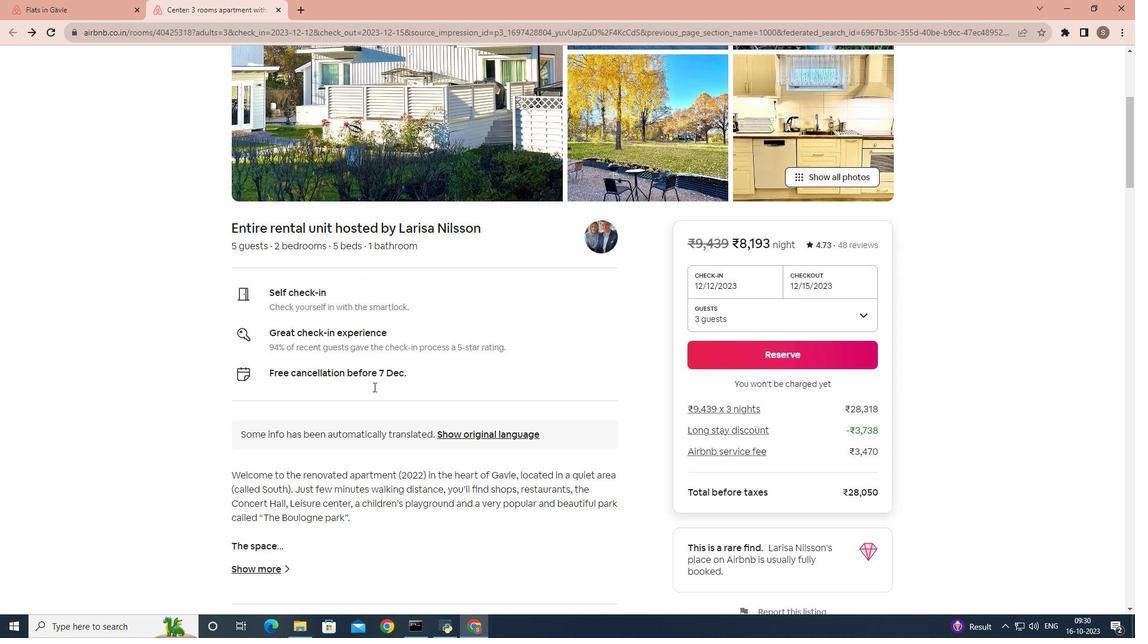 
Action: Mouse scrolled (374, 386) with delta (0, 0)
Screenshot: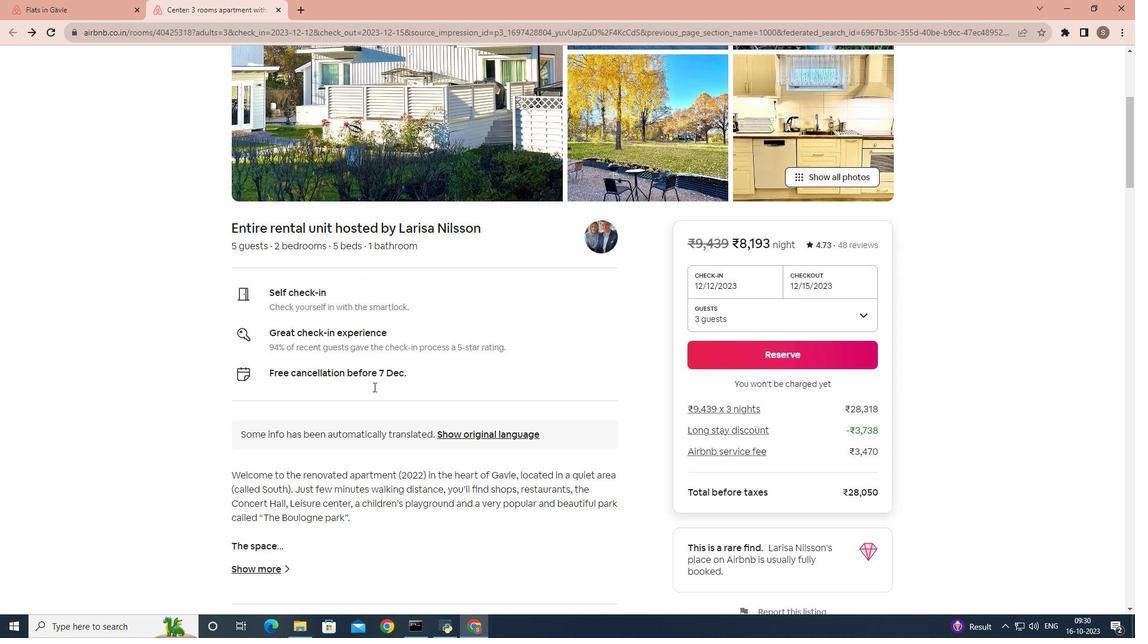 
Action: Mouse moved to (257, 479)
Screenshot: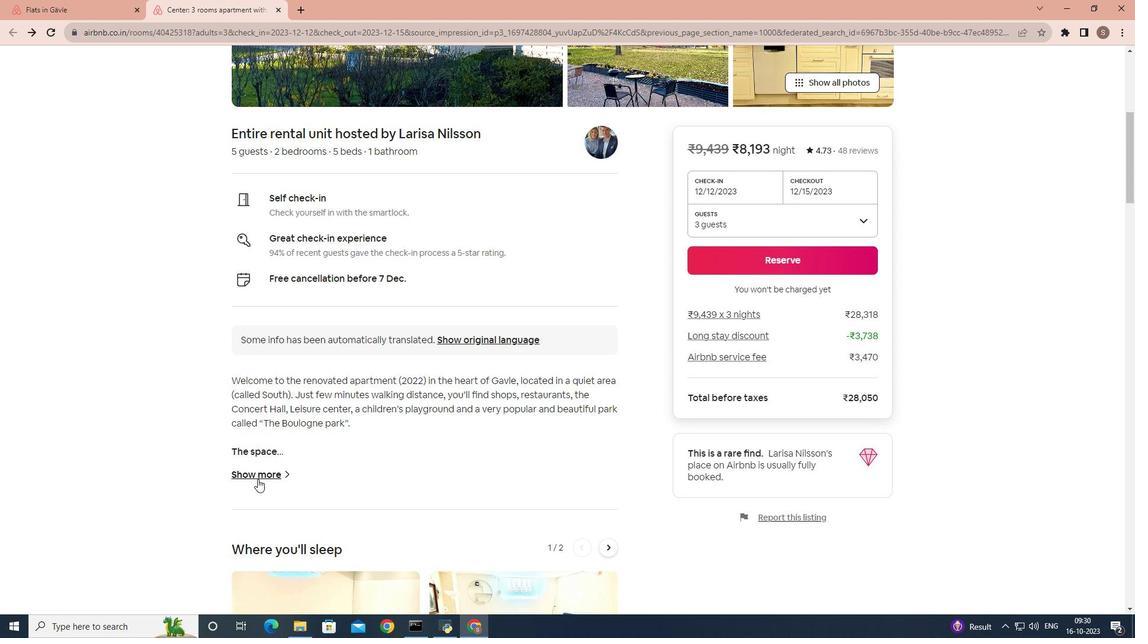 
Action: Mouse pressed left at (257, 479)
Screenshot: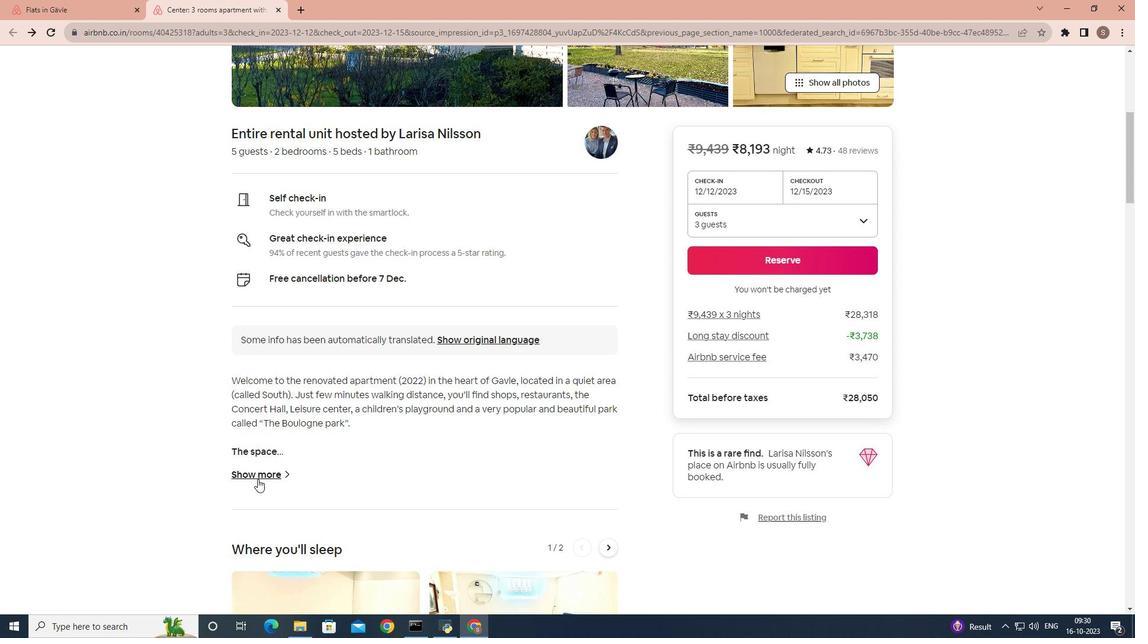 
Action: Mouse moved to (440, 434)
Screenshot: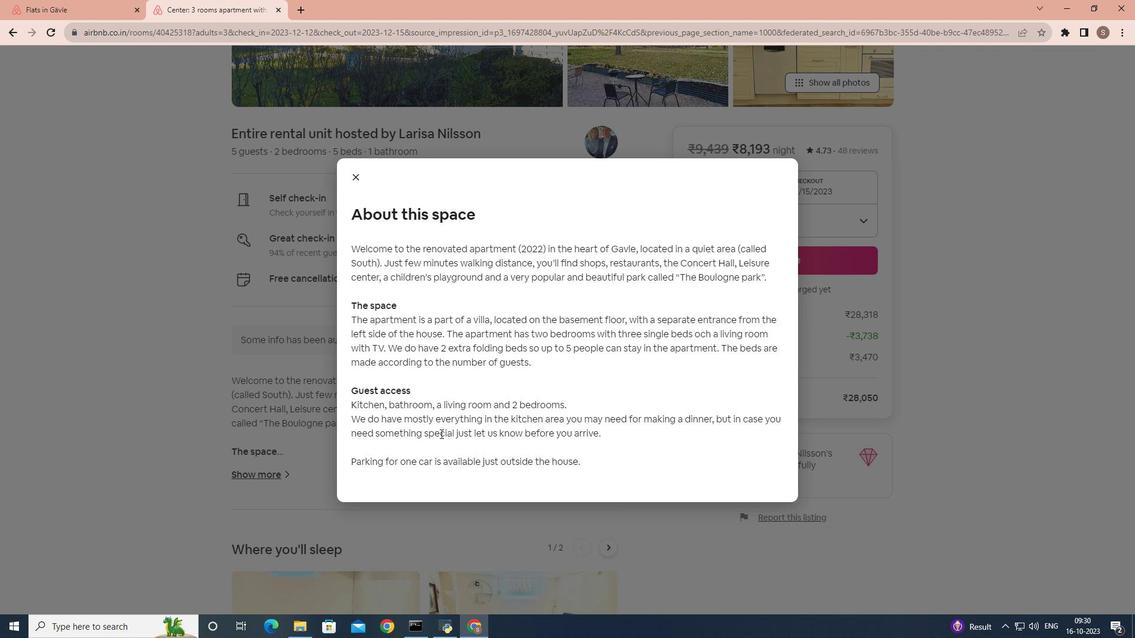 
Action: Mouse scrolled (440, 433) with delta (0, 0)
Screenshot: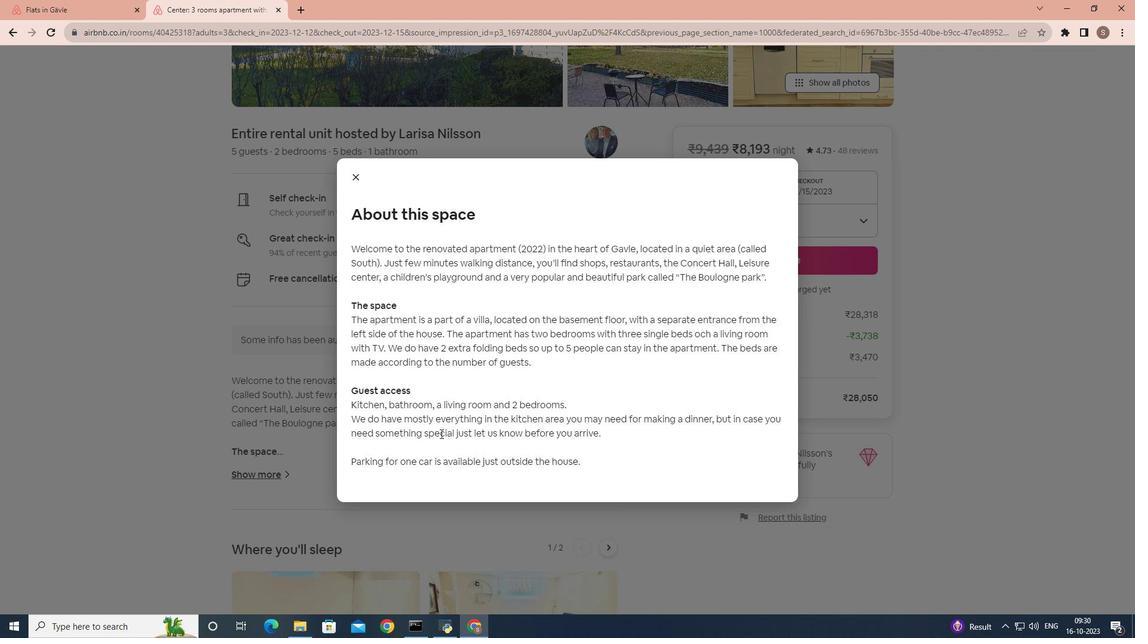 
Action: Mouse moved to (435, 367)
Screenshot: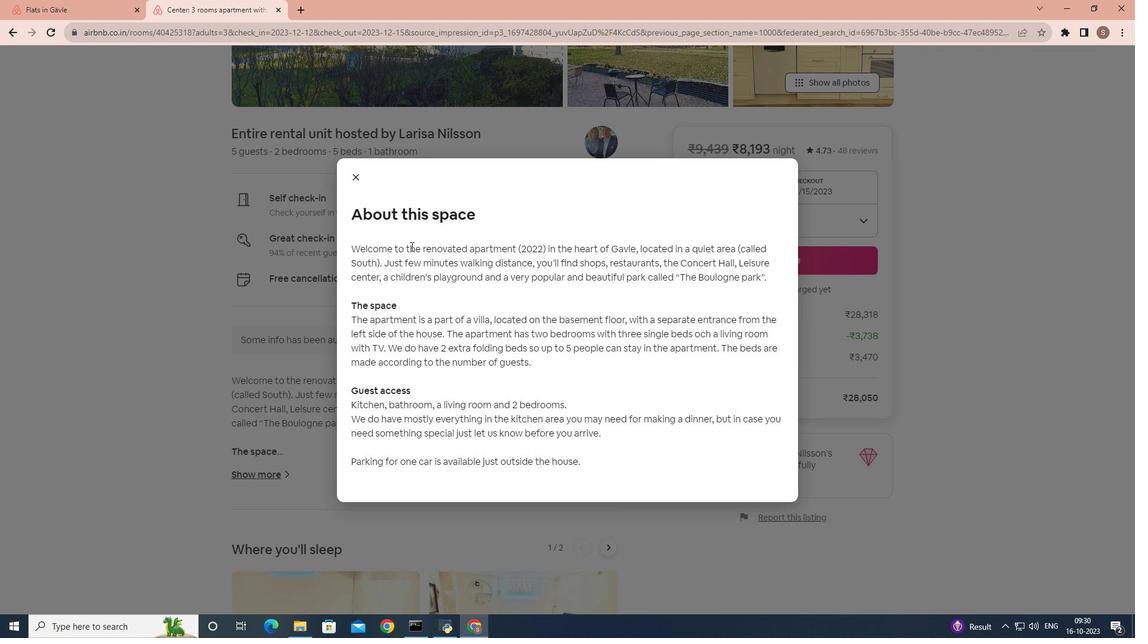 
Action: Mouse scrolled (437, 379) with delta (0, 0)
Screenshot: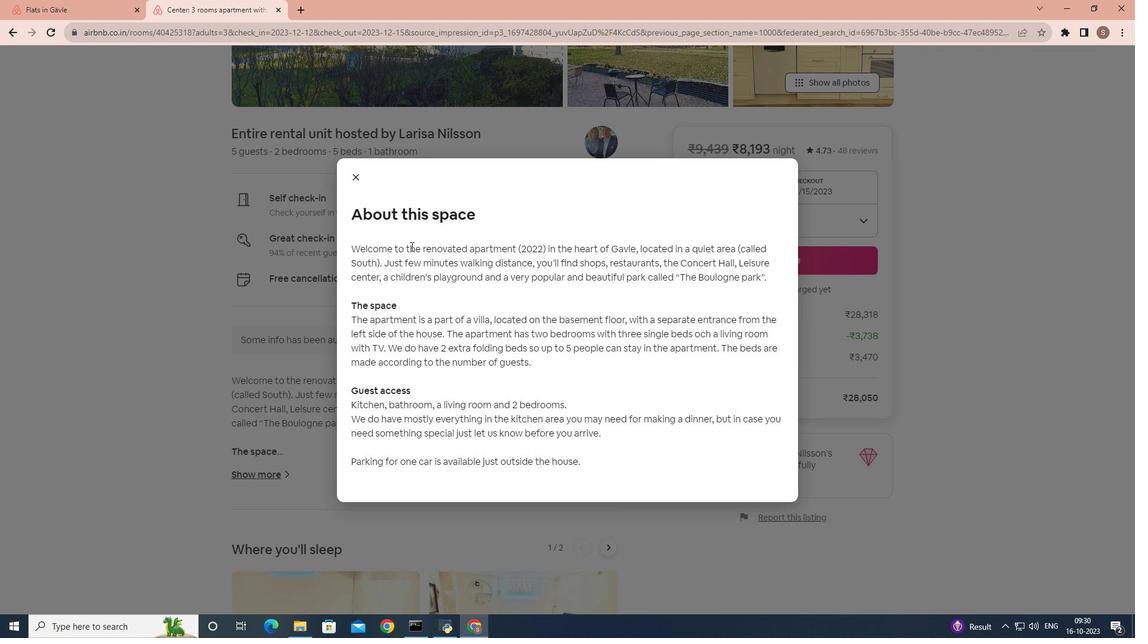 
Action: Mouse moved to (361, 178)
Screenshot: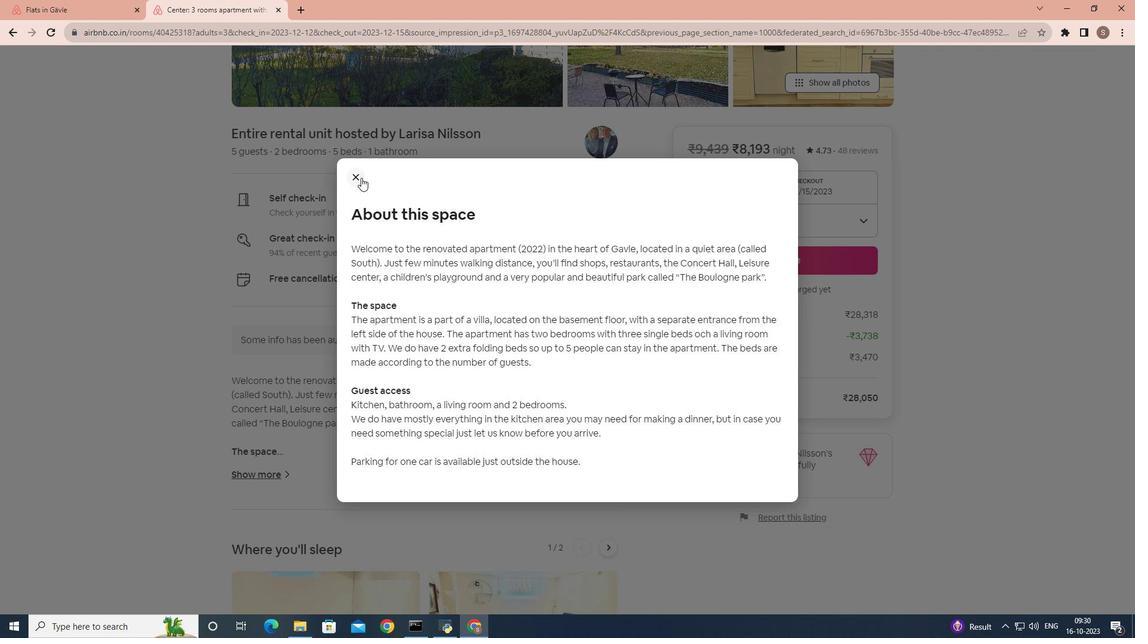 
Action: Mouse pressed left at (361, 178)
Screenshot: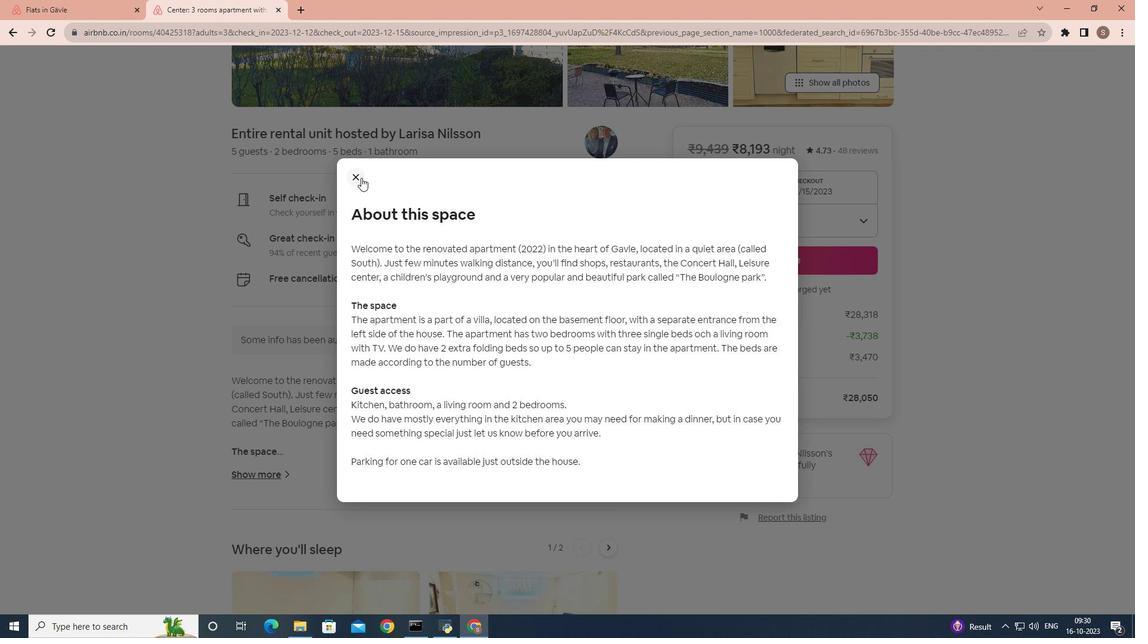 
Action: Mouse moved to (327, 241)
Screenshot: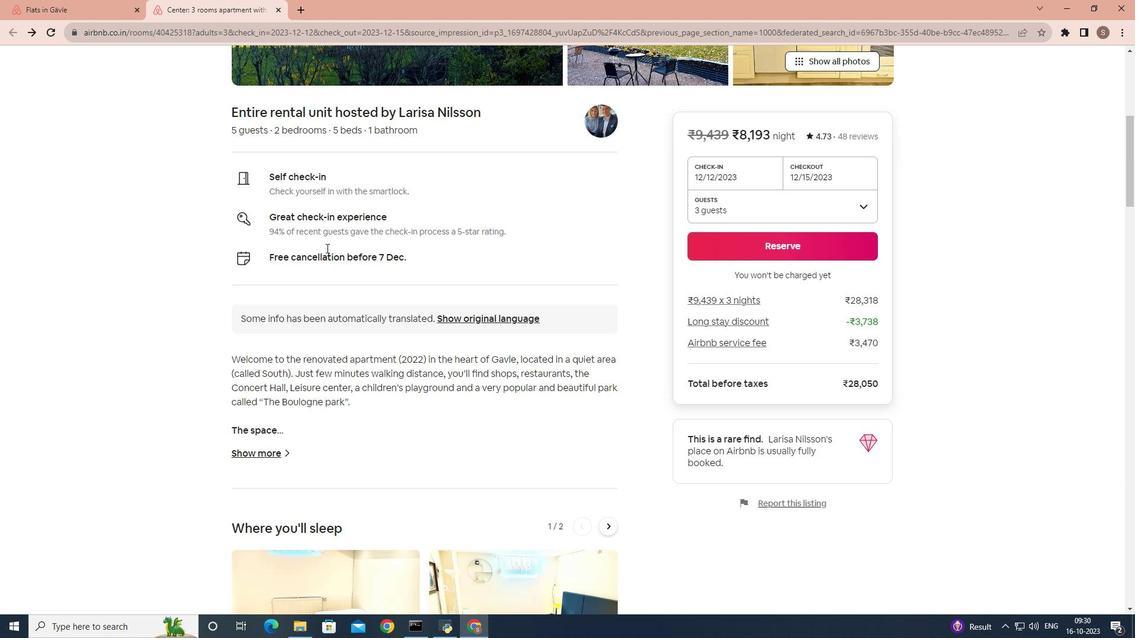 
Action: Mouse scrolled (327, 241) with delta (0, 0)
Screenshot: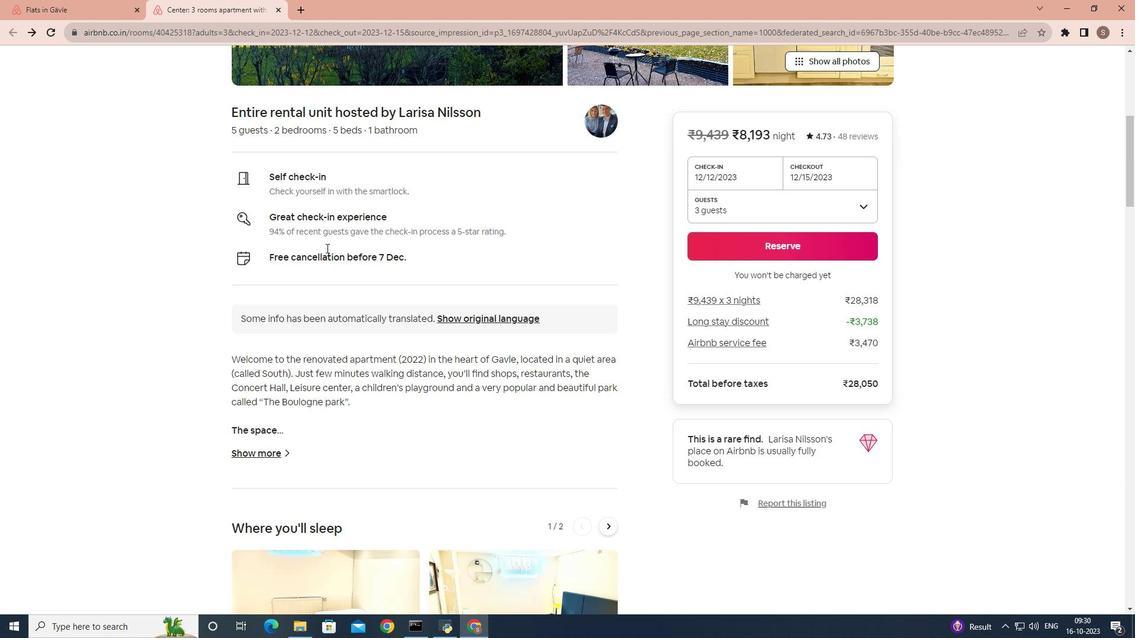 
Action: Mouse moved to (326, 248)
Screenshot: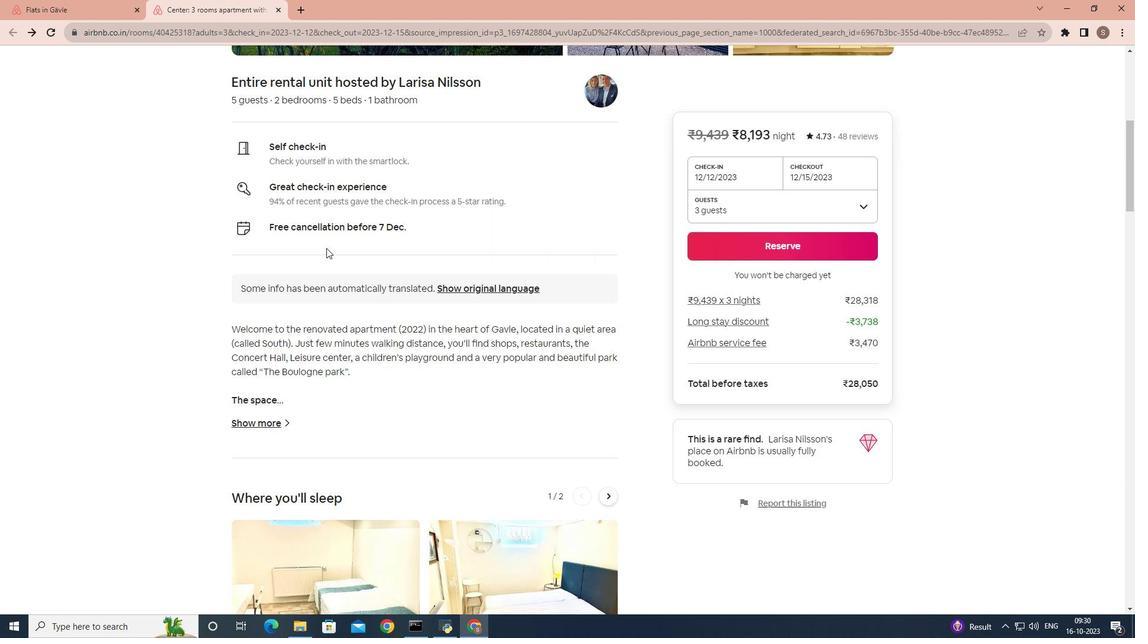 
Action: Mouse scrolled (326, 247) with delta (0, 0)
Screenshot: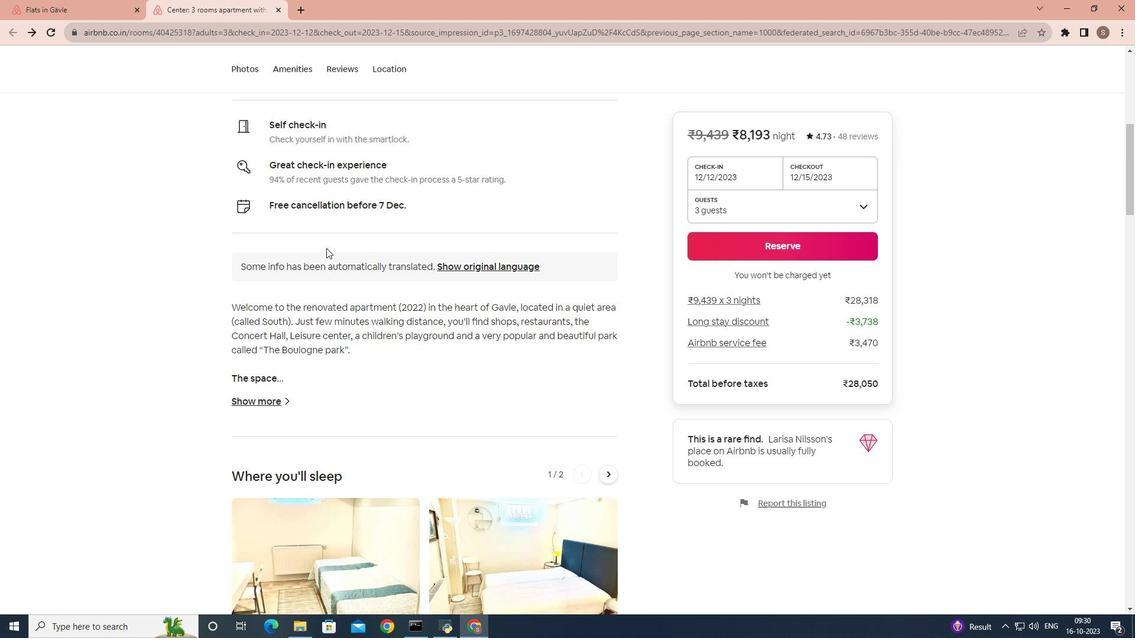 
Action: Mouse scrolled (326, 247) with delta (0, 0)
Screenshot: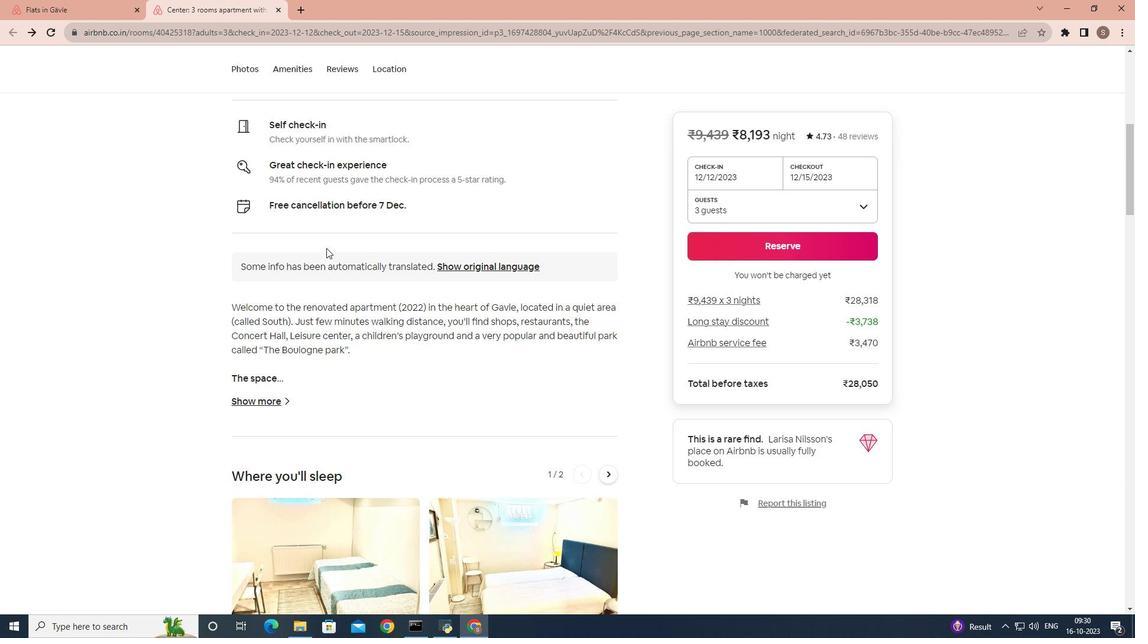 
Action: Mouse scrolled (326, 247) with delta (0, 0)
Screenshot: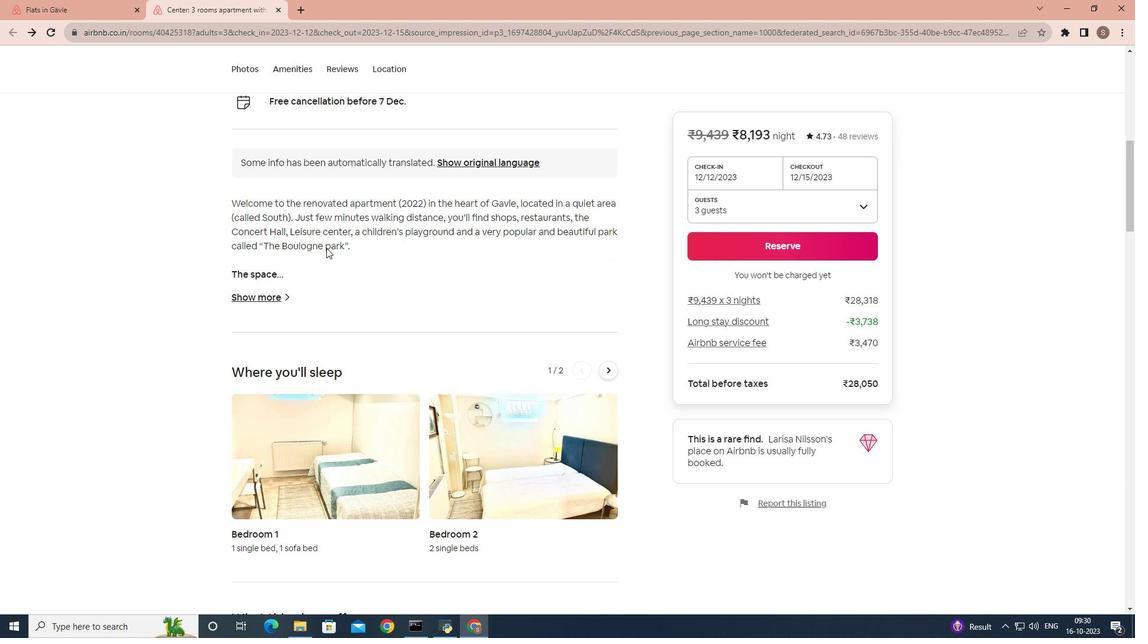 
Action: Mouse scrolled (326, 247) with delta (0, 0)
Screenshot: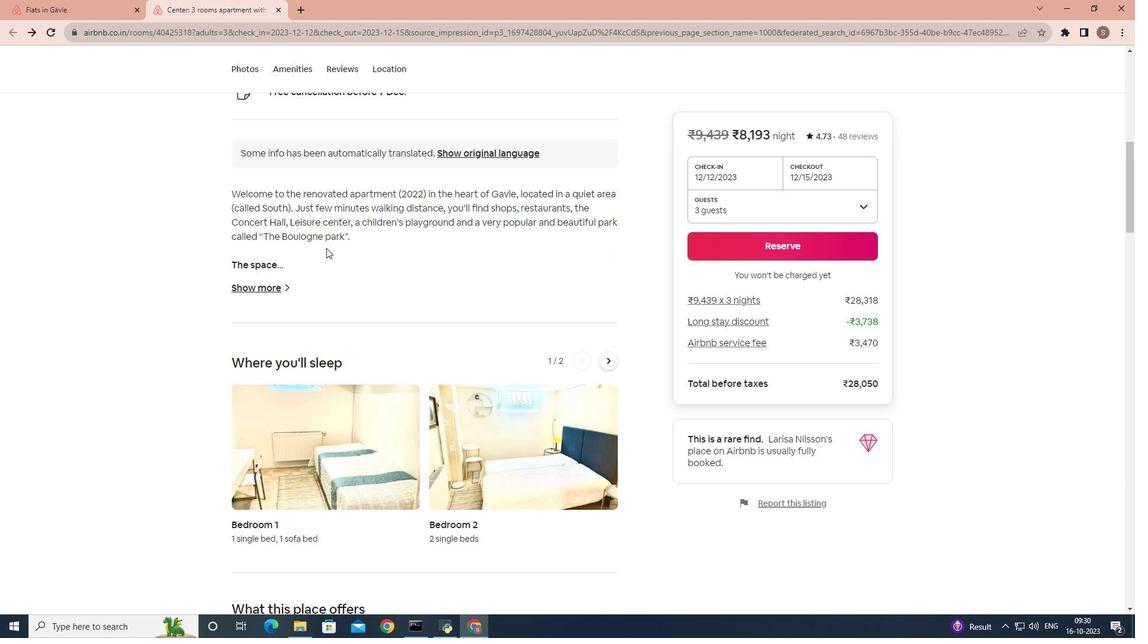 
Action: Mouse scrolled (326, 247) with delta (0, 0)
Screenshot: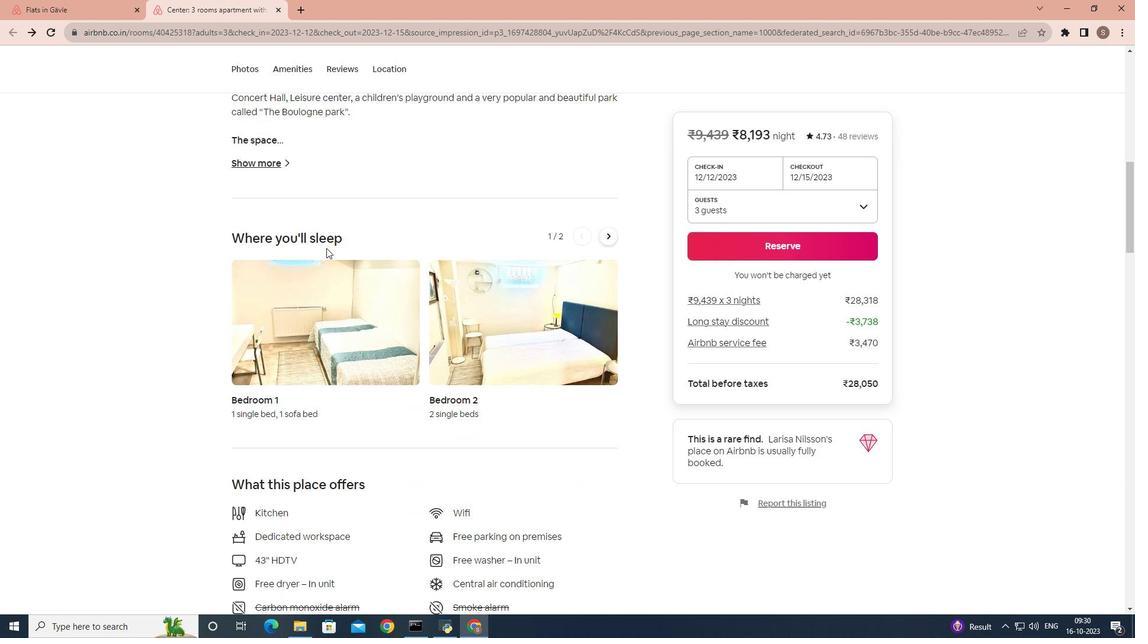 
Action: Mouse scrolled (326, 247) with delta (0, 0)
Screenshot: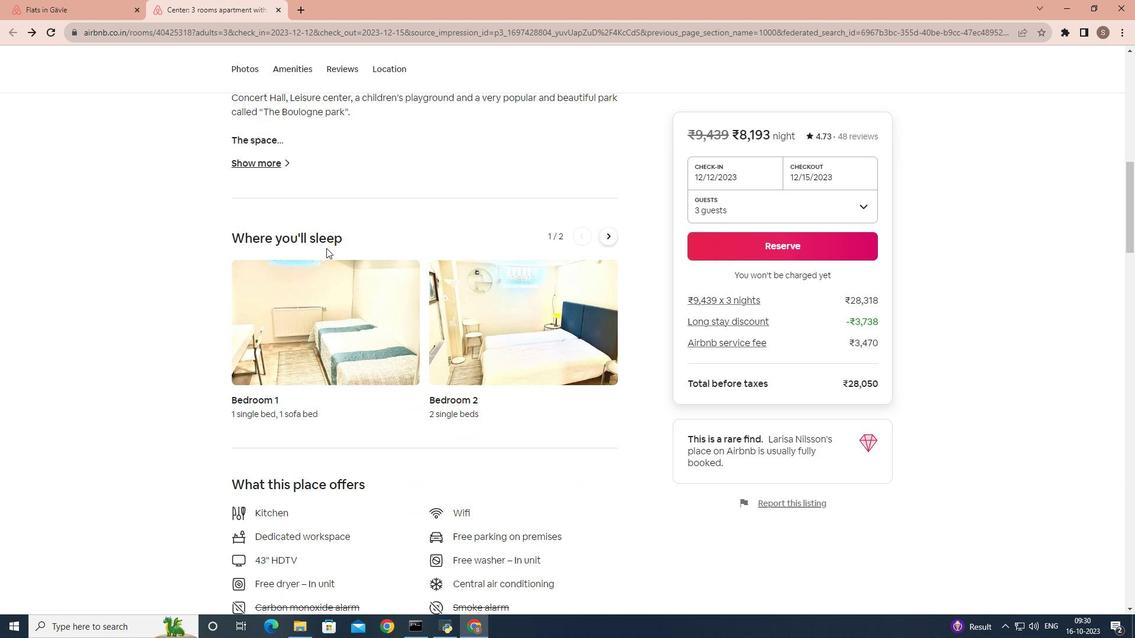 
Action: Mouse scrolled (326, 247) with delta (0, 0)
Screenshot: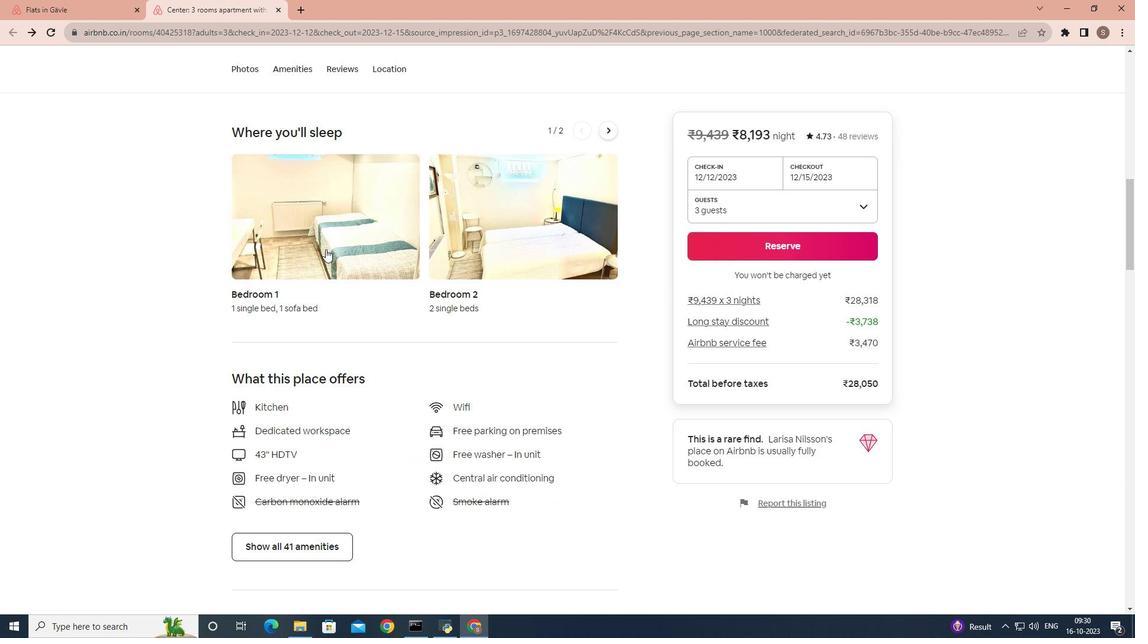 
Action: Mouse scrolled (326, 247) with delta (0, 0)
Screenshot: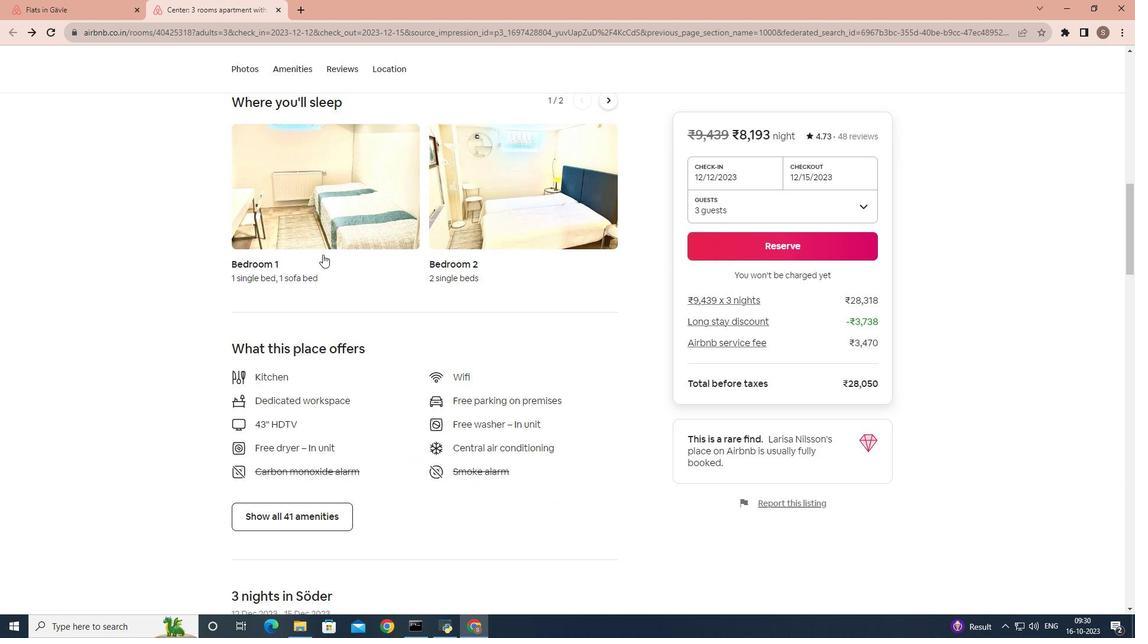 
Action: Mouse moved to (322, 255)
Screenshot: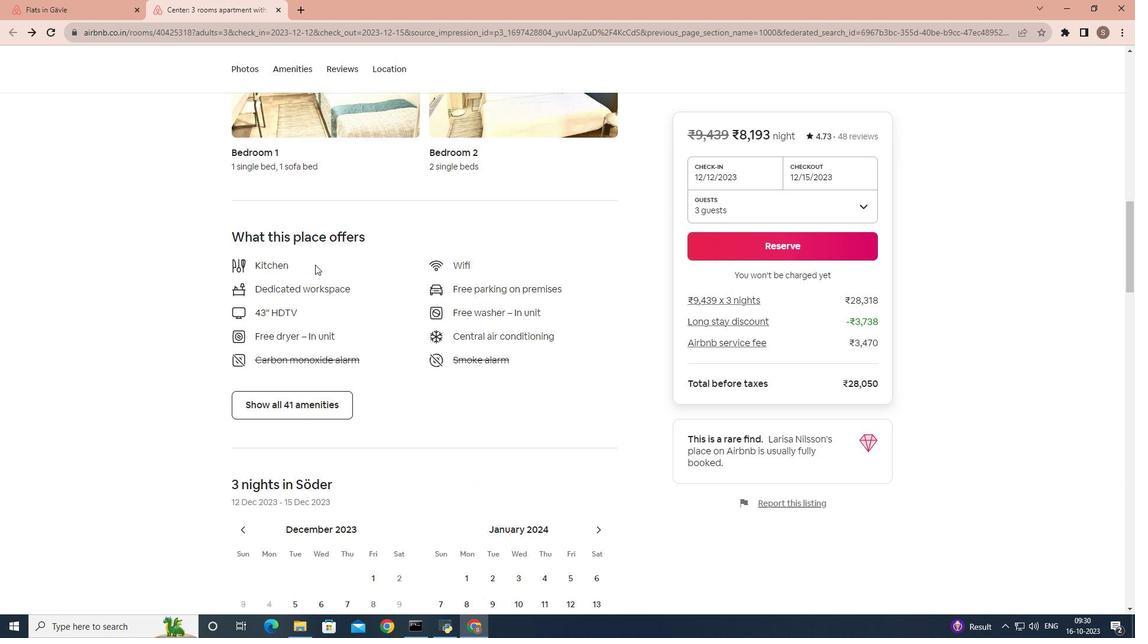 
Action: Mouse scrolled (322, 254) with delta (0, 0)
Screenshot: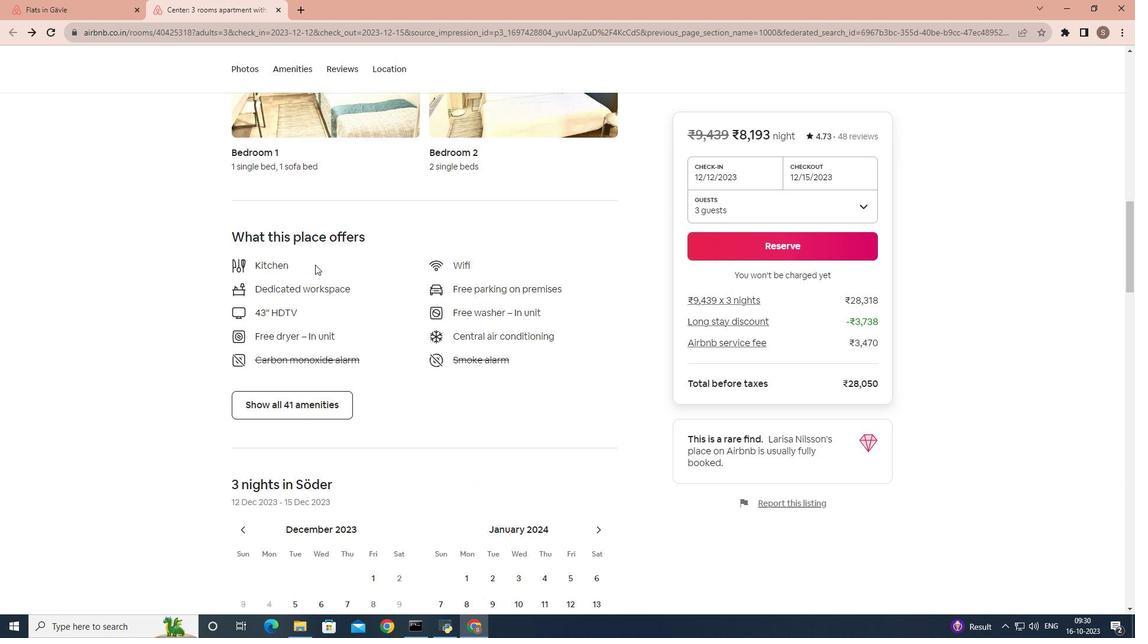 
Action: Mouse moved to (315, 264)
Screenshot: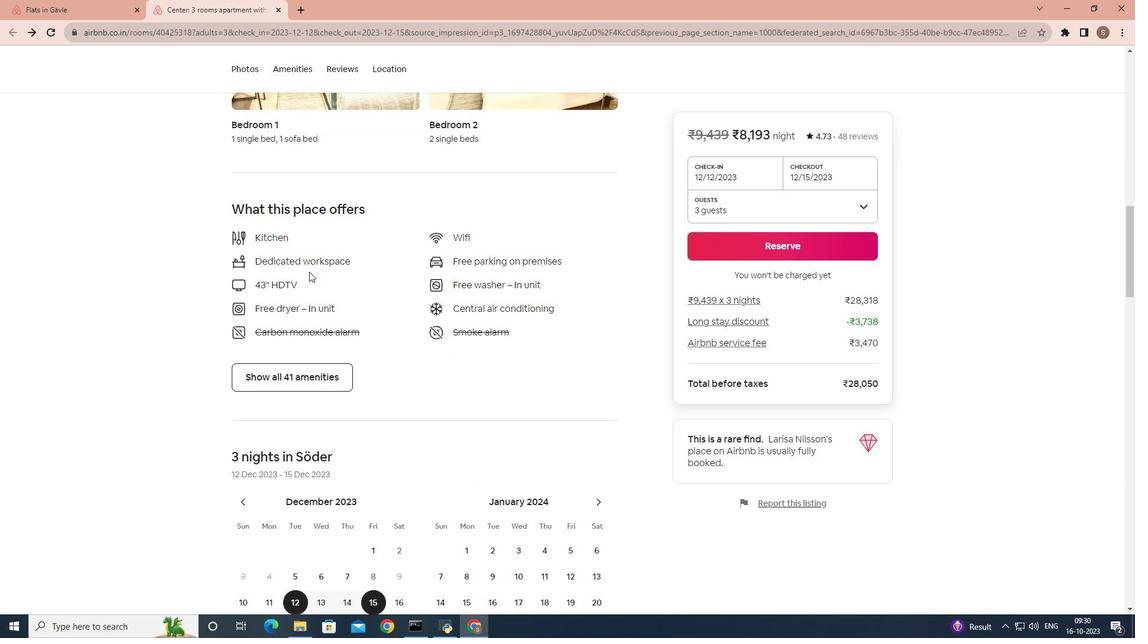 
Action: Mouse scrolled (315, 265) with delta (0, 0)
Screenshot: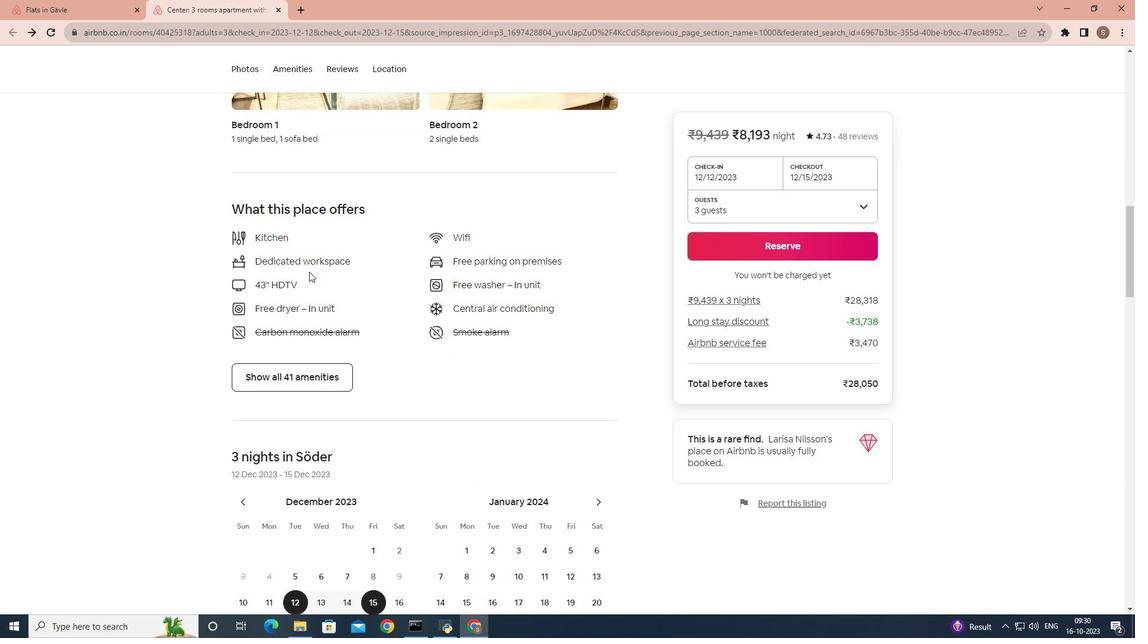 
Action: Mouse moved to (301, 286)
Screenshot: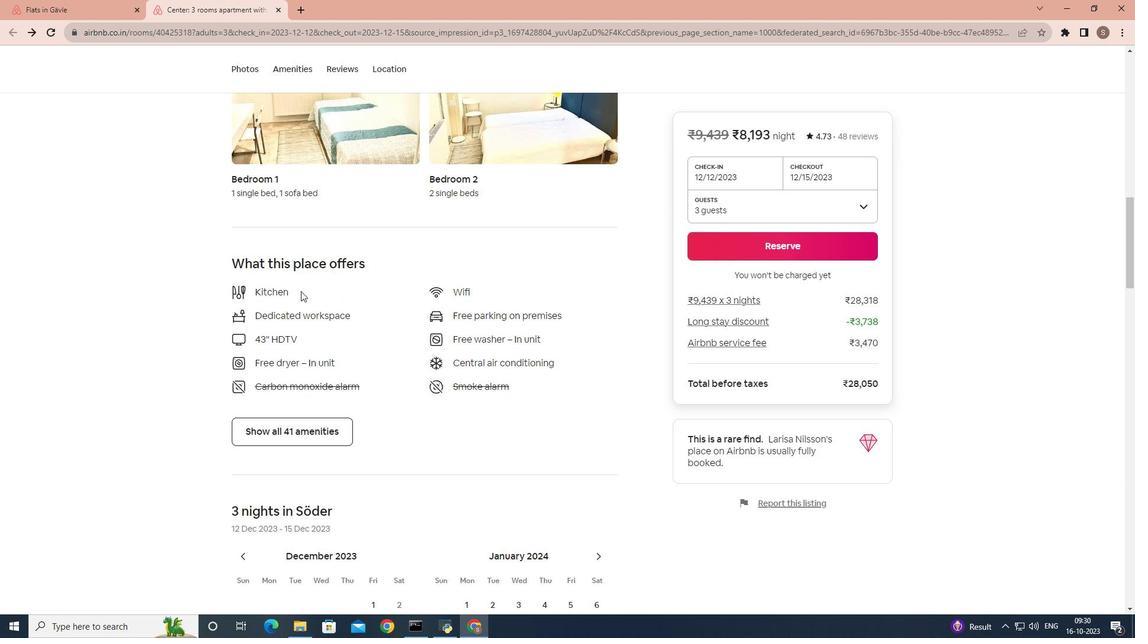 
Action: Mouse scrolled (301, 285) with delta (0, 0)
Screenshot: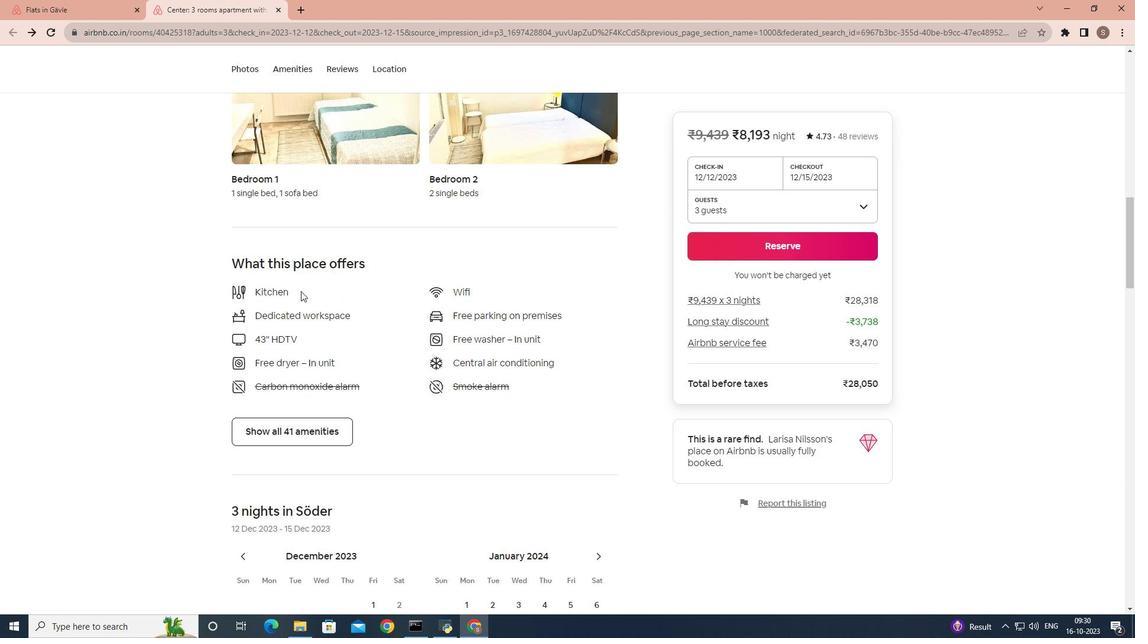 
Action: Mouse moved to (301, 291)
Screenshot: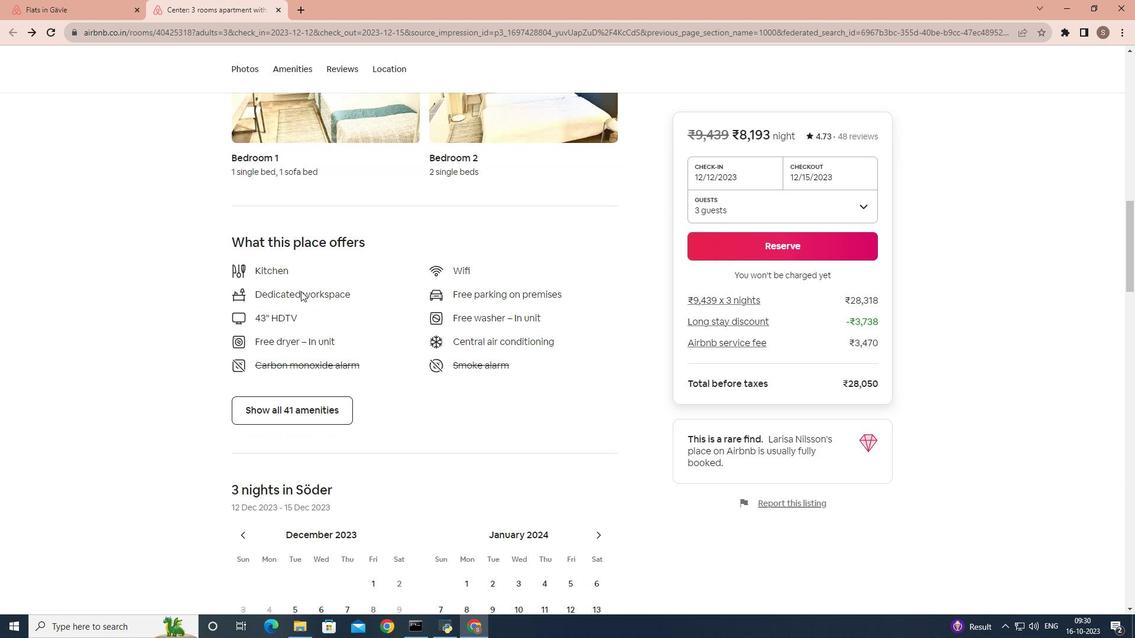 
Action: Mouse scrolled (301, 291) with delta (0, 0)
Screenshot: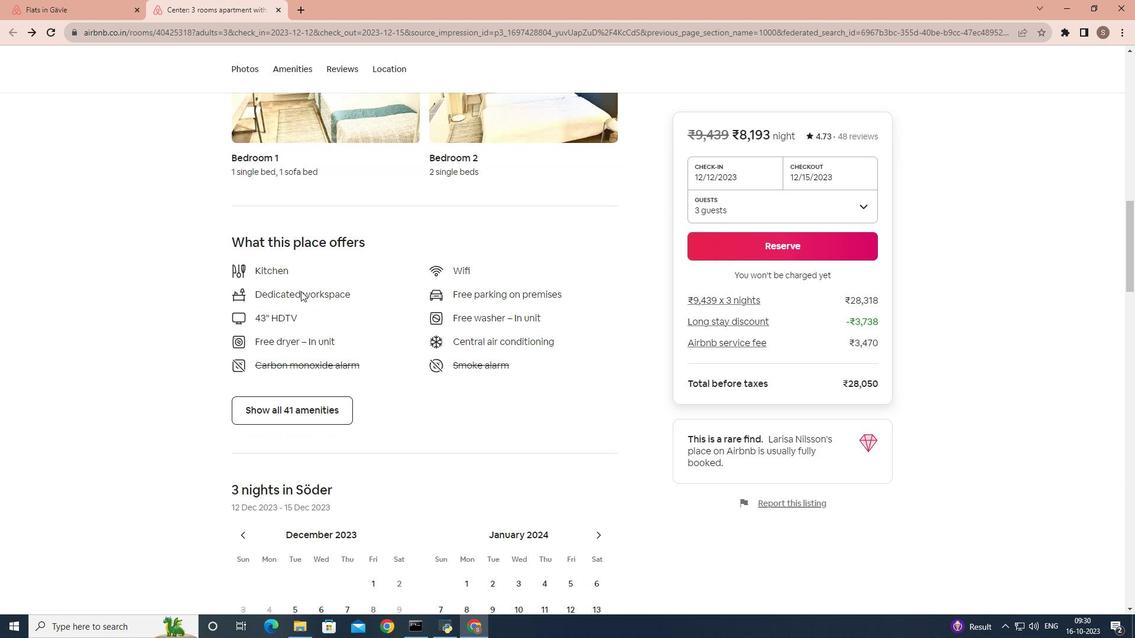
Action: Mouse moved to (305, 312)
Screenshot: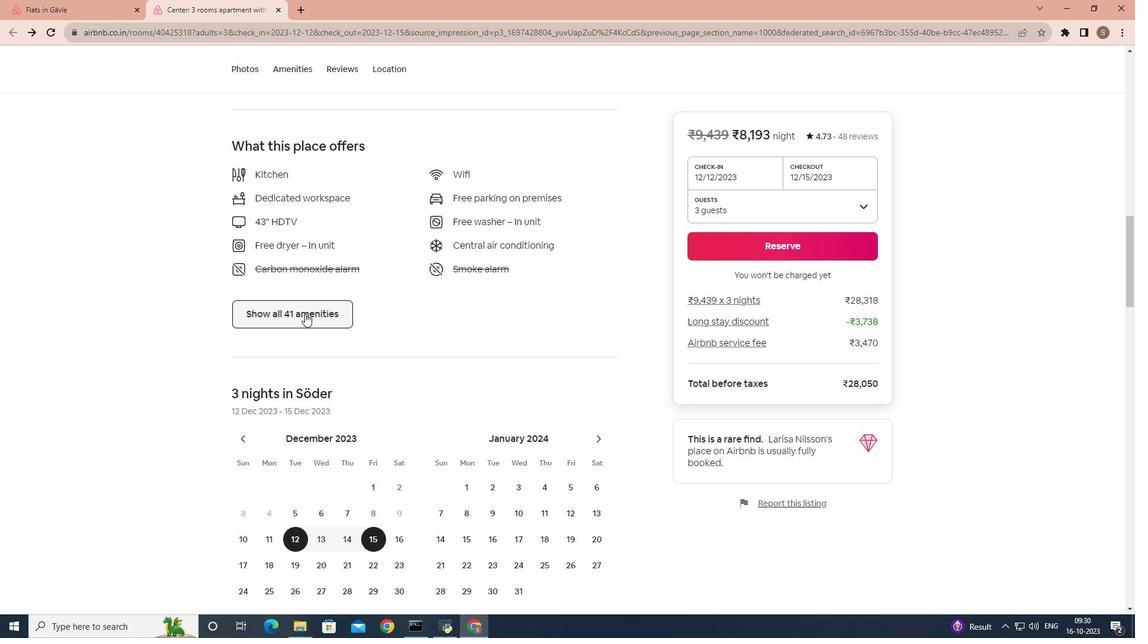 
Action: Mouse pressed left at (305, 312)
Screenshot: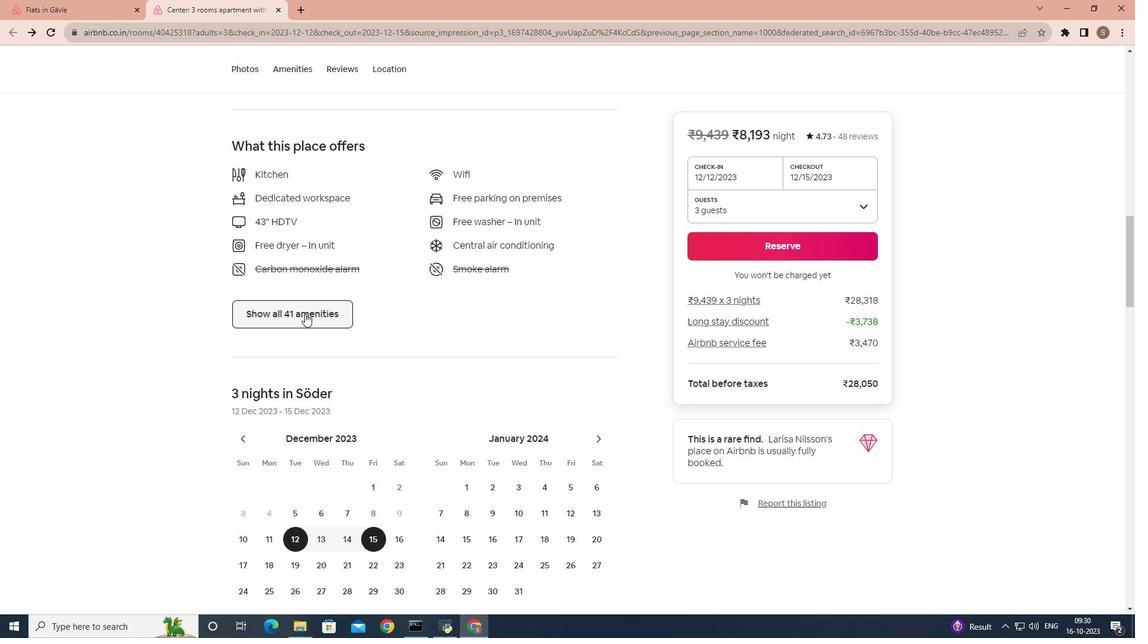 
Action: Mouse moved to (480, 238)
Screenshot: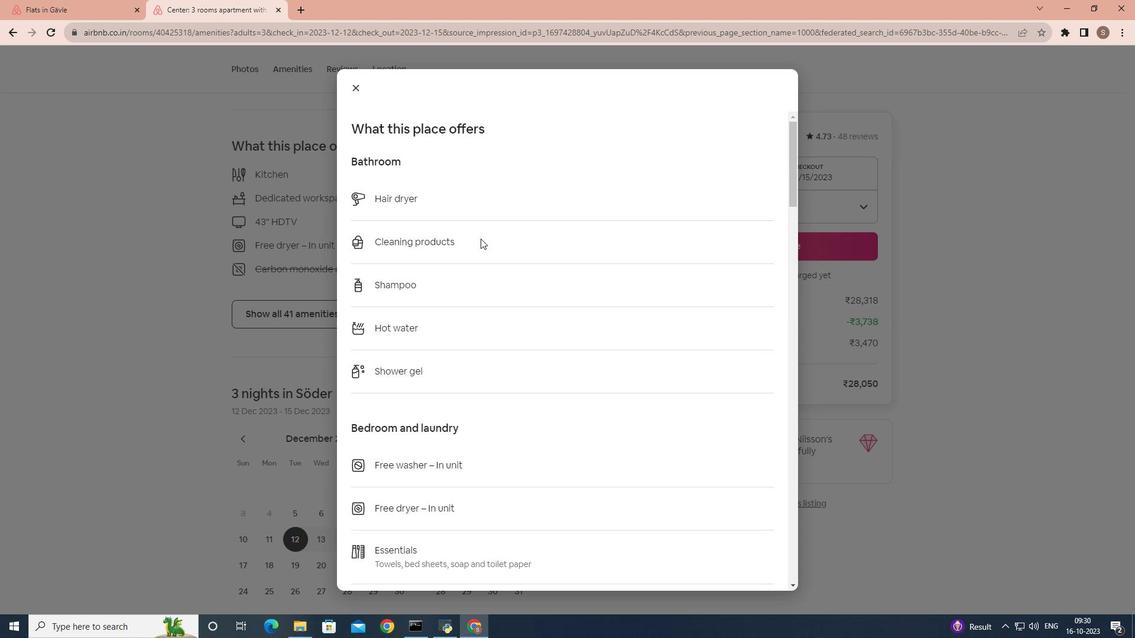 
Action: Mouse scrolled (480, 238) with delta (0, 0)
Screenshot: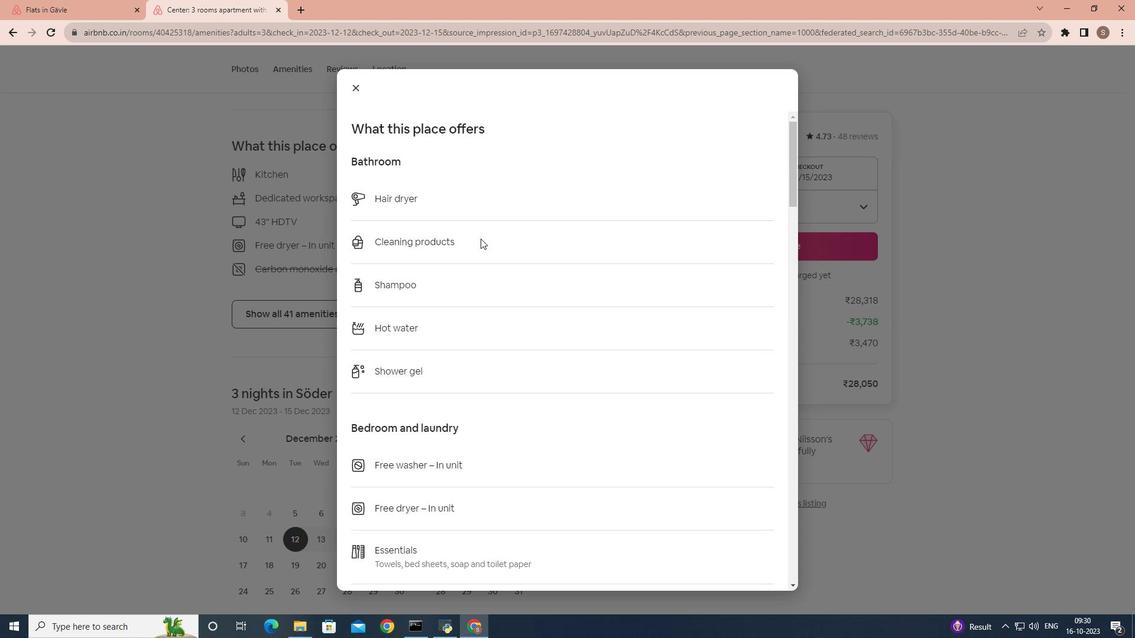 
Action: Mouse scrolled (480, 238) with delta (0, 0)
Screenshot: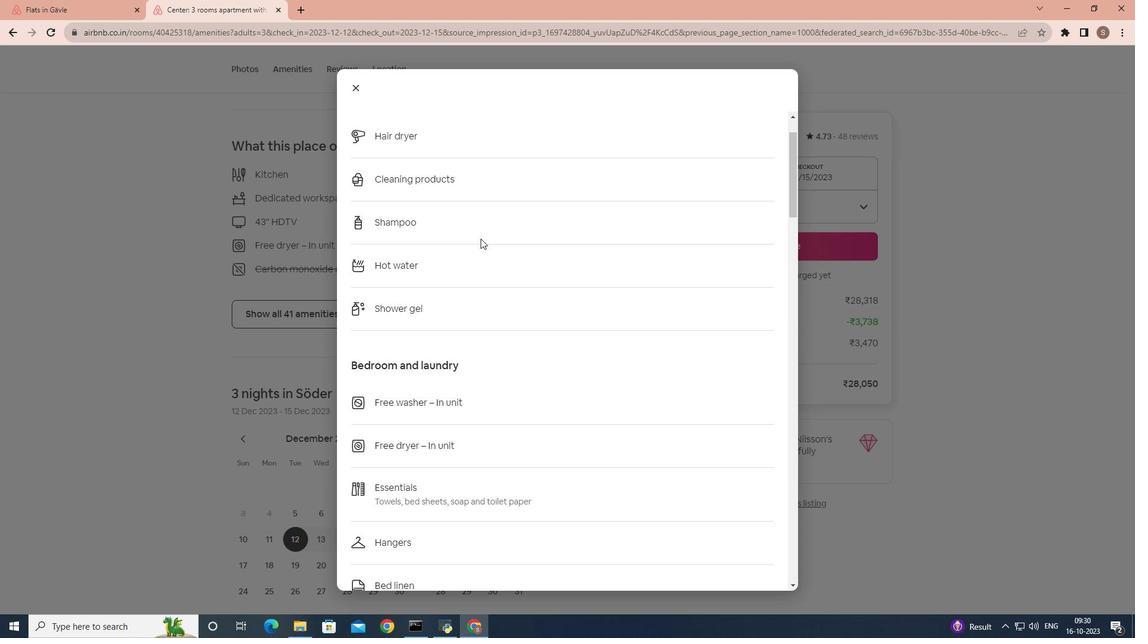 
Action: Mouse scrolled (480, 238) with delta (0, 0)
Screenshot: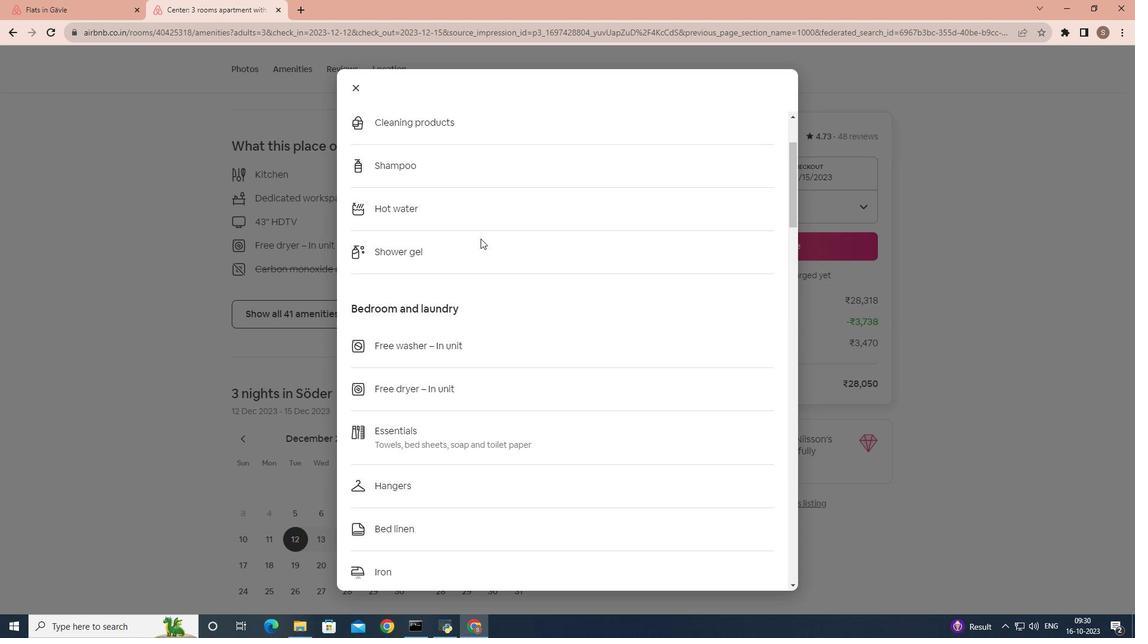 
Action: Mouse scrolled (480, 238) with delta (0, 0)
Screenshot: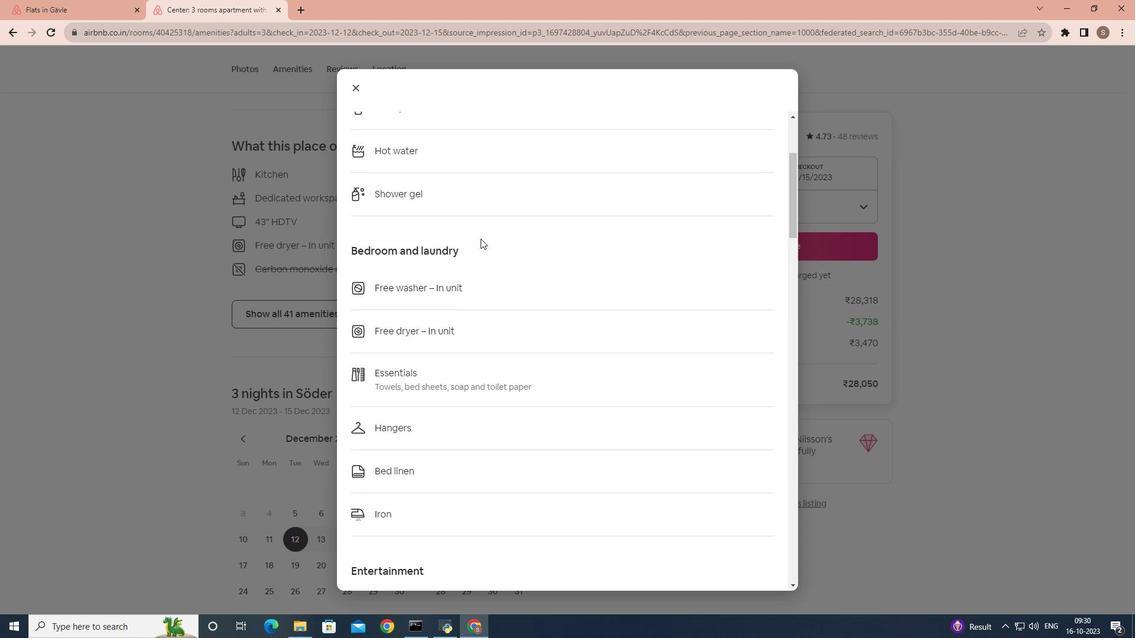 
Action: Mouse scrolled (480, 238) with delta (0, 0)
Screenshot: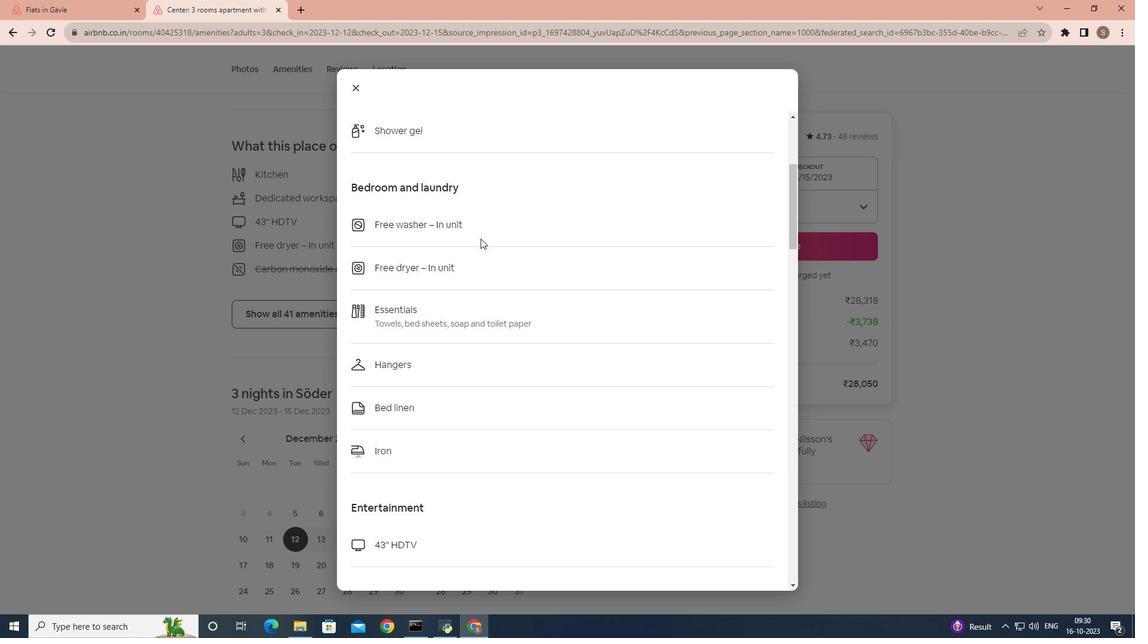 
Action: Mouse scrolled (480, 238) with delta (0, 0)
Screenshot: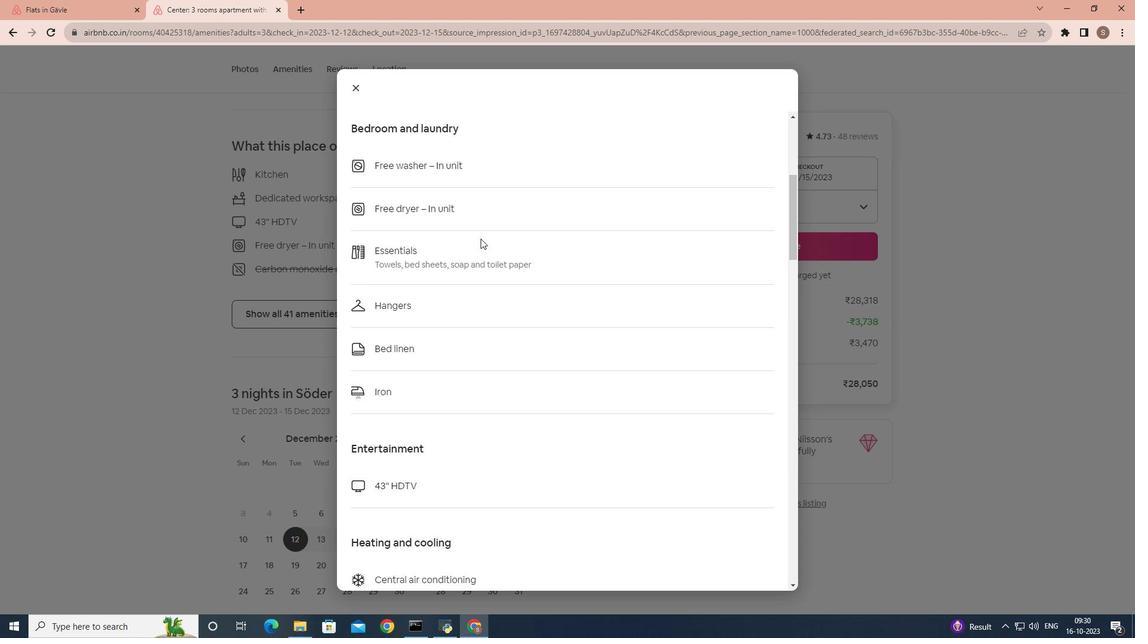 
Action: Mouse scrolled (480, 238) with delta (0, 0)
Screenshot: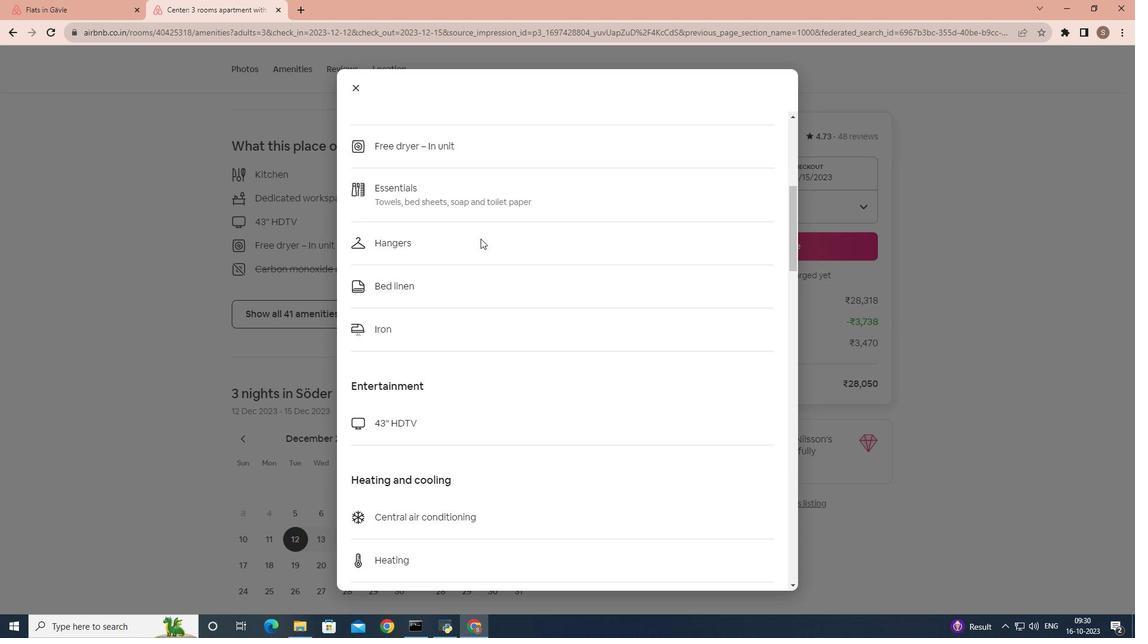 
Action: Mouse scrolled (480, 238) with delta (0, 0)
Screenshot: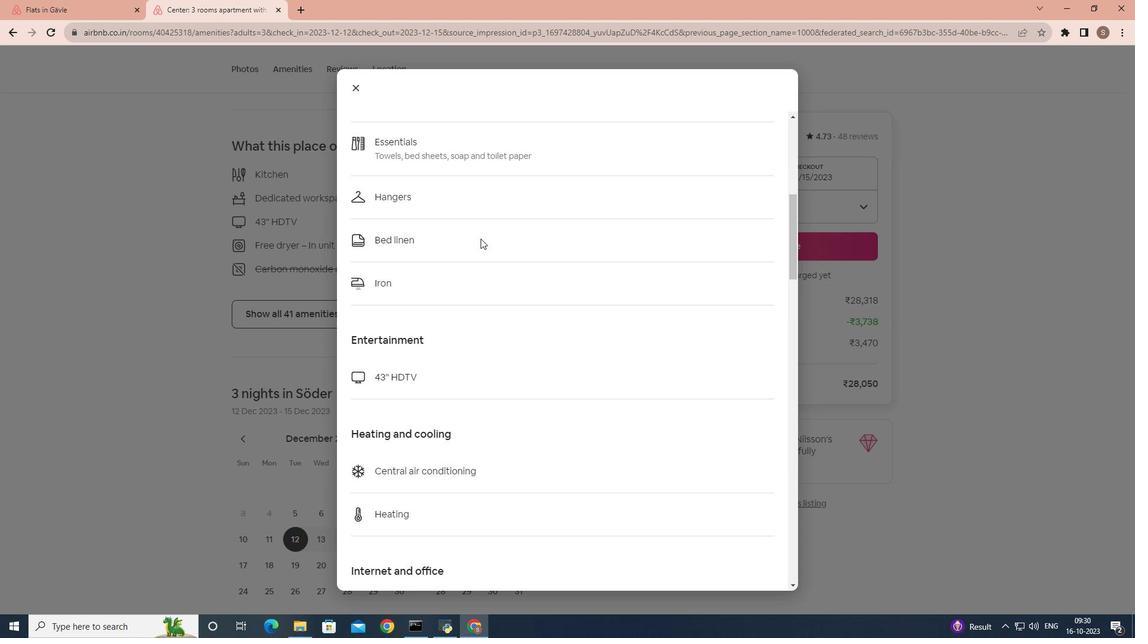 
Action: Mouse scrolled (480, 238) with delta (0, 0)
Screenshot: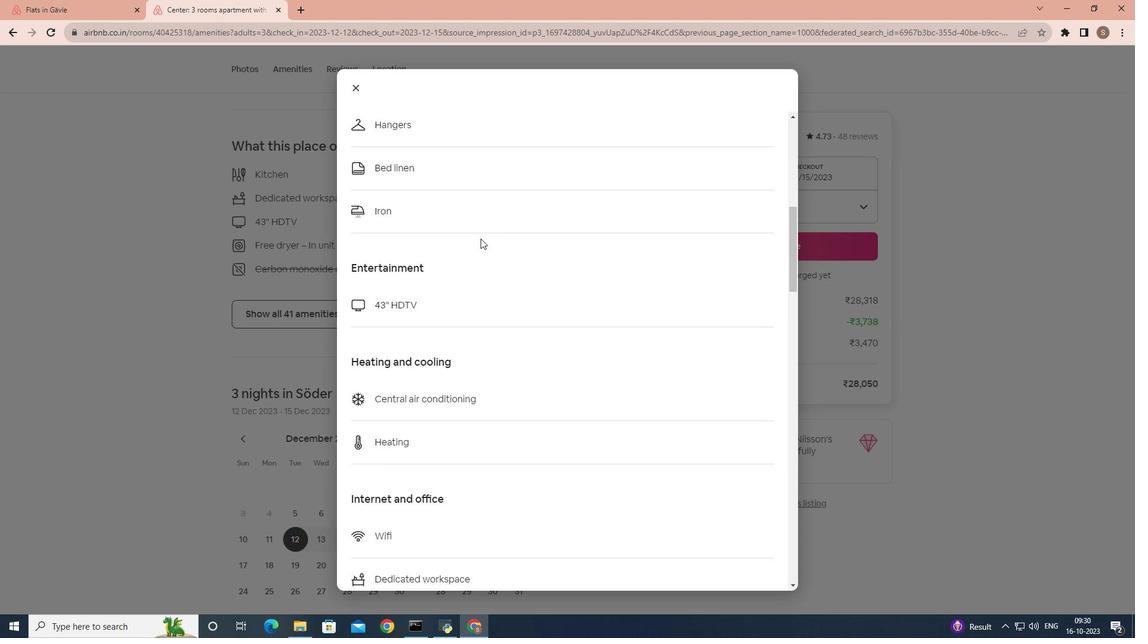 
Action: Mouse scrolled (480, 238) with delta (0, 0)
Screenshot: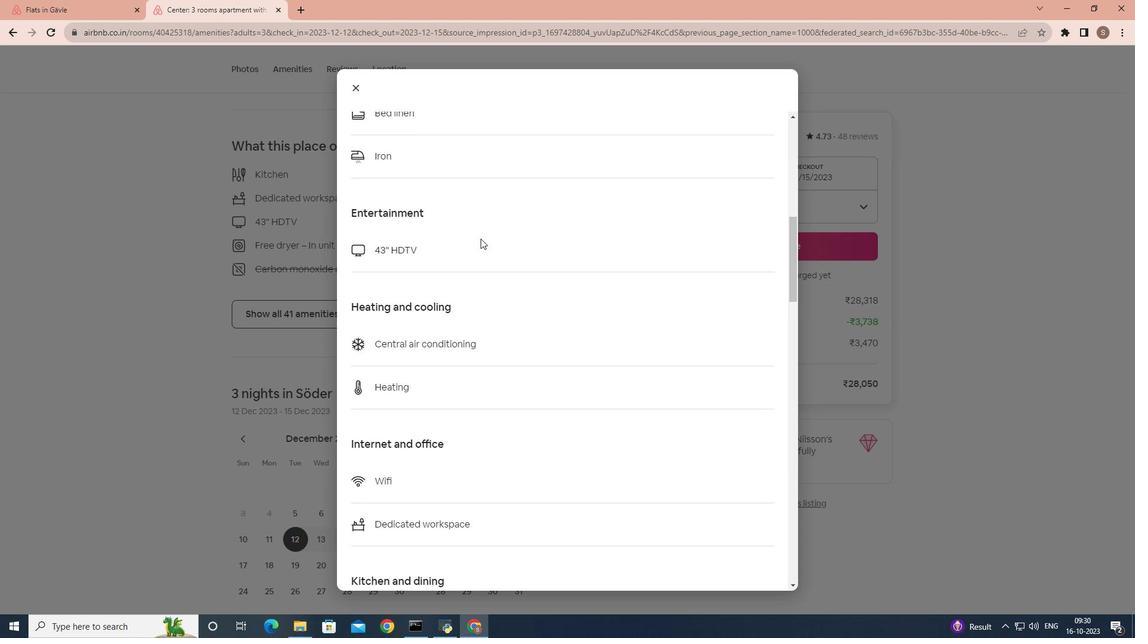 
Action: Mouse scrolled (480, 238) with delta (0, 0)
Screenshot: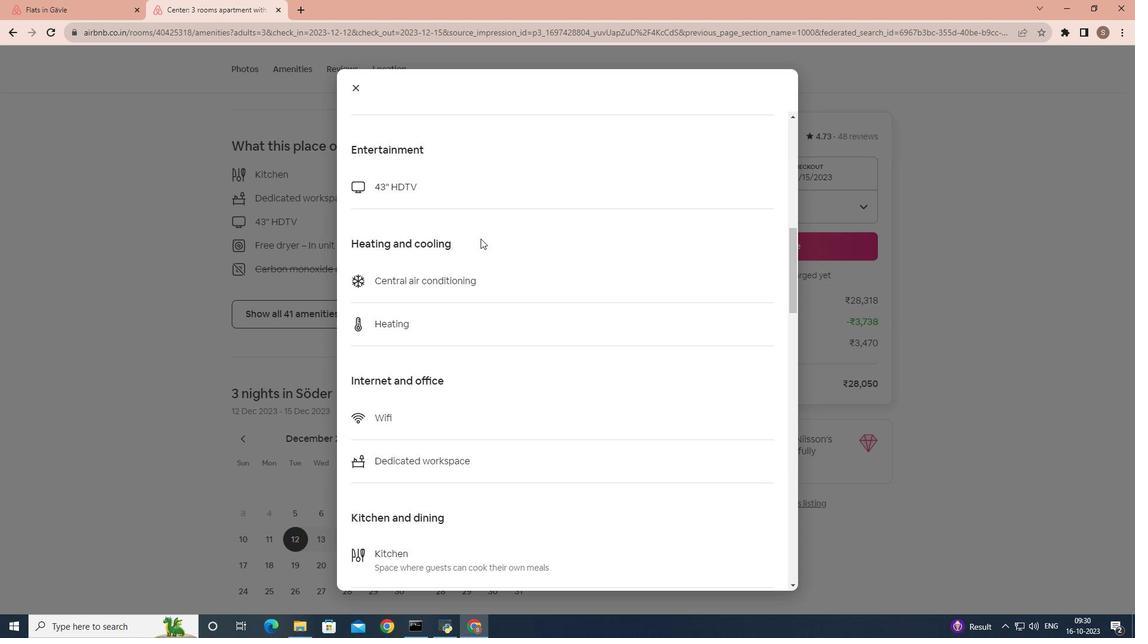 
Action: Mouse scrolled (480, 238) with delta (0, 0)
Screenshot: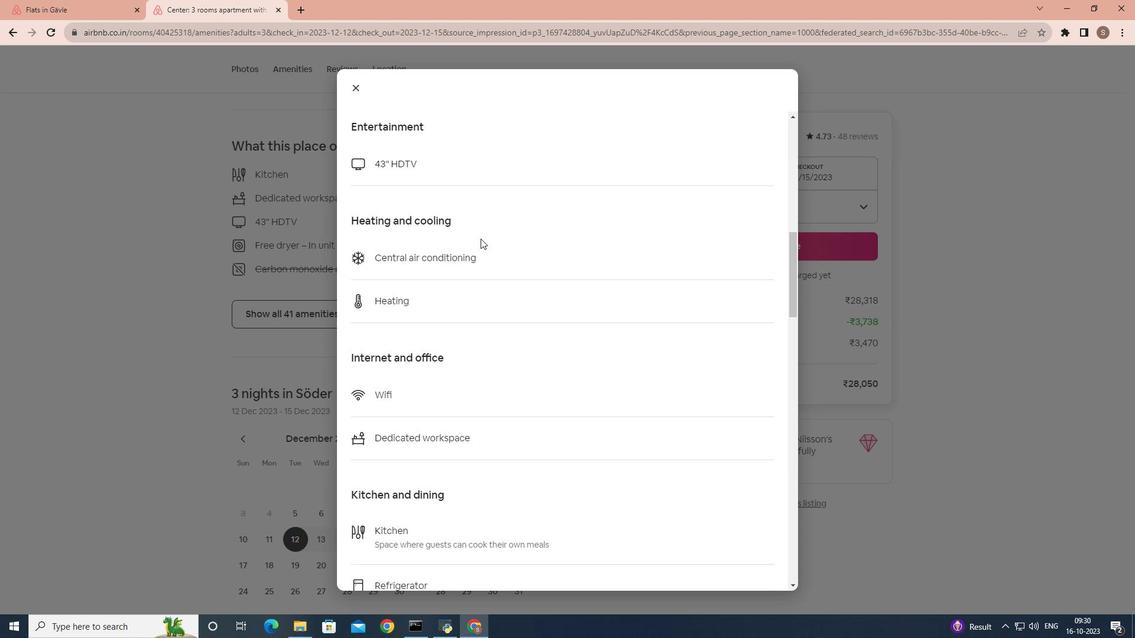 
Action: Mouse scrolled (480, 238) with delta (0, 0)
Screenshot: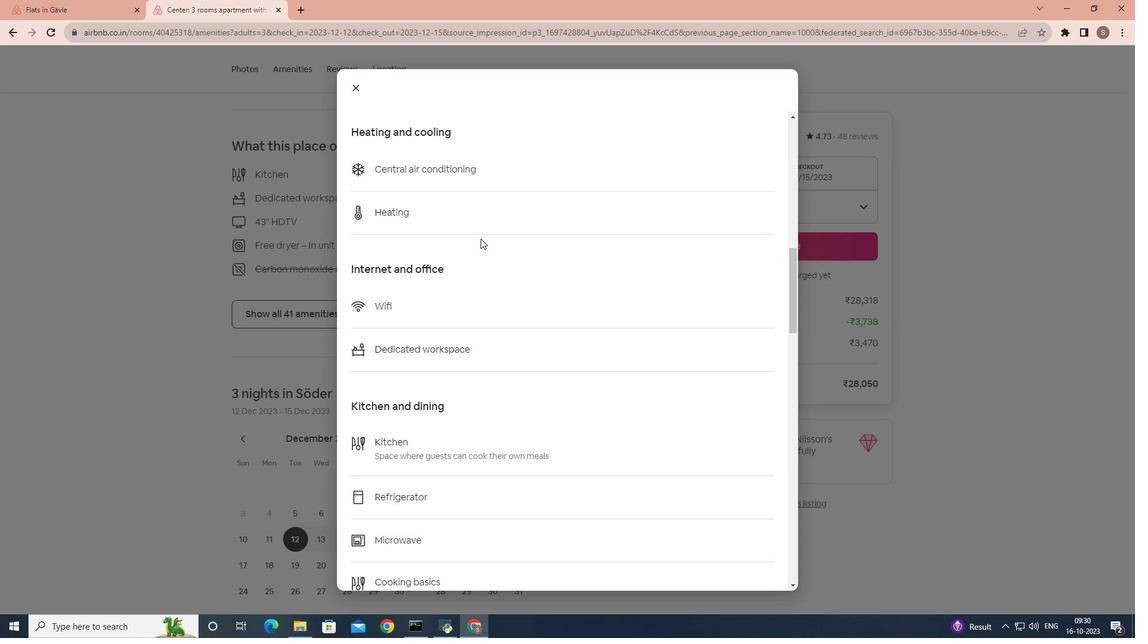 
Action: Mouse scrolled (480, 238) with delta (0, 0)
Screenshot: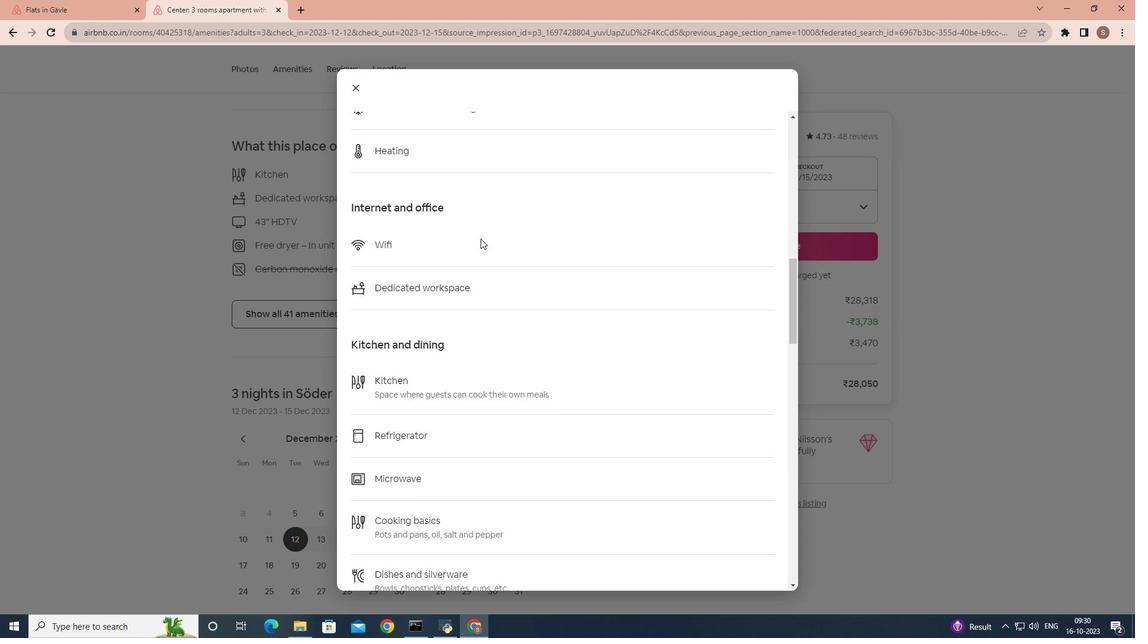 
Action: Mouse scrolled (480, 238) with delta (0, 0)
Screenshot: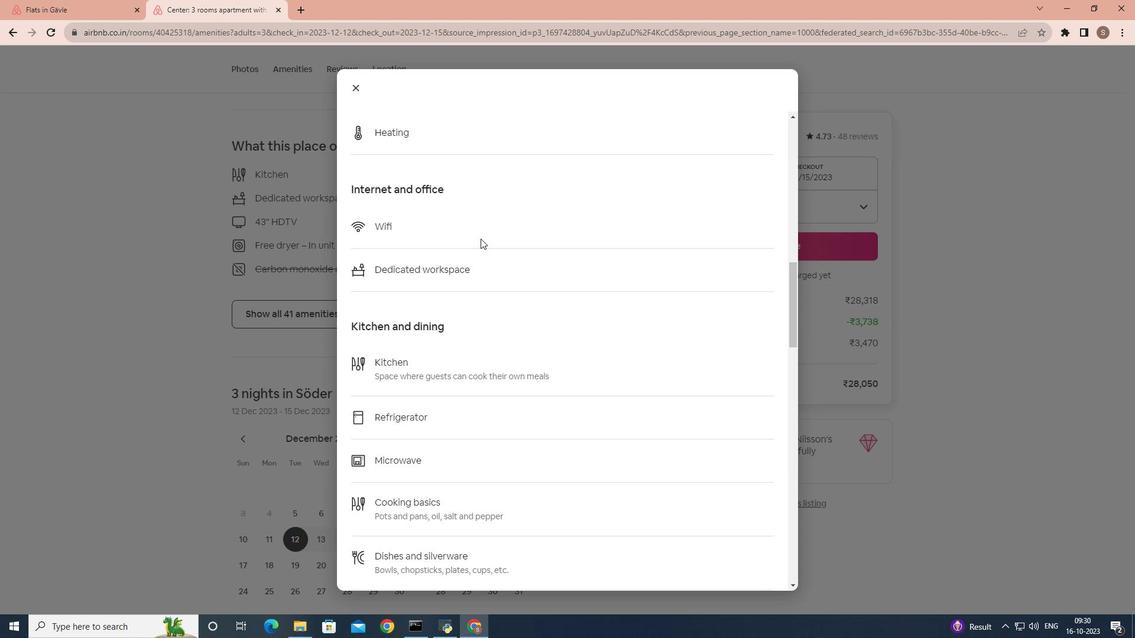 
Action: Mouse scrolled (480, 238) with delta (0, 0)
Screenshot: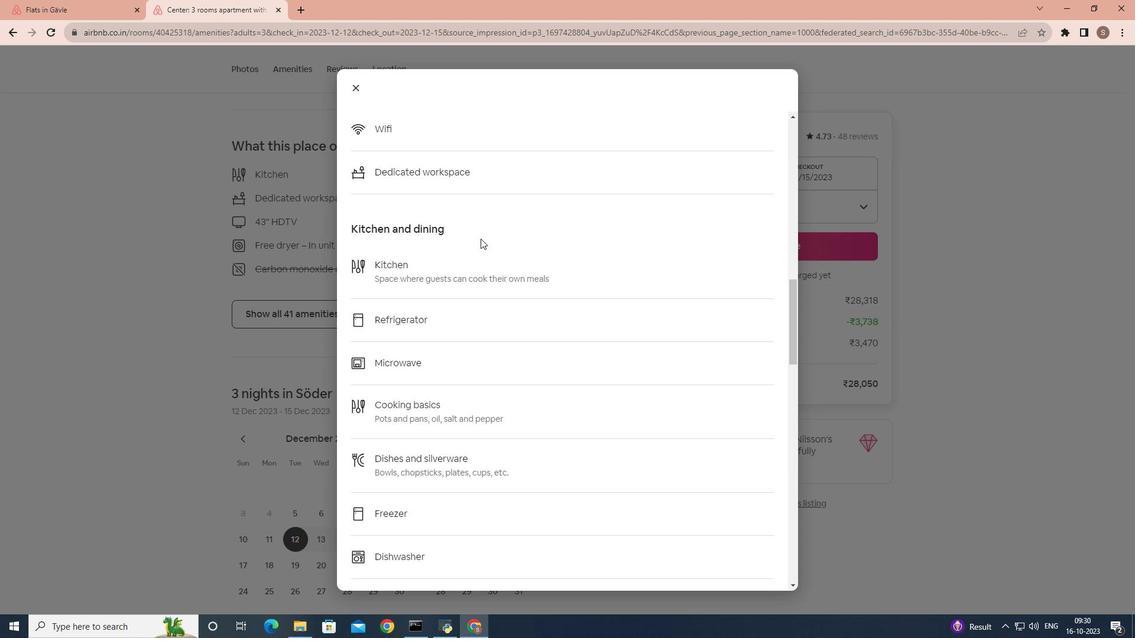
Action: Mouse scrolled (480, 238) with delta (0, 0)
Screenshot: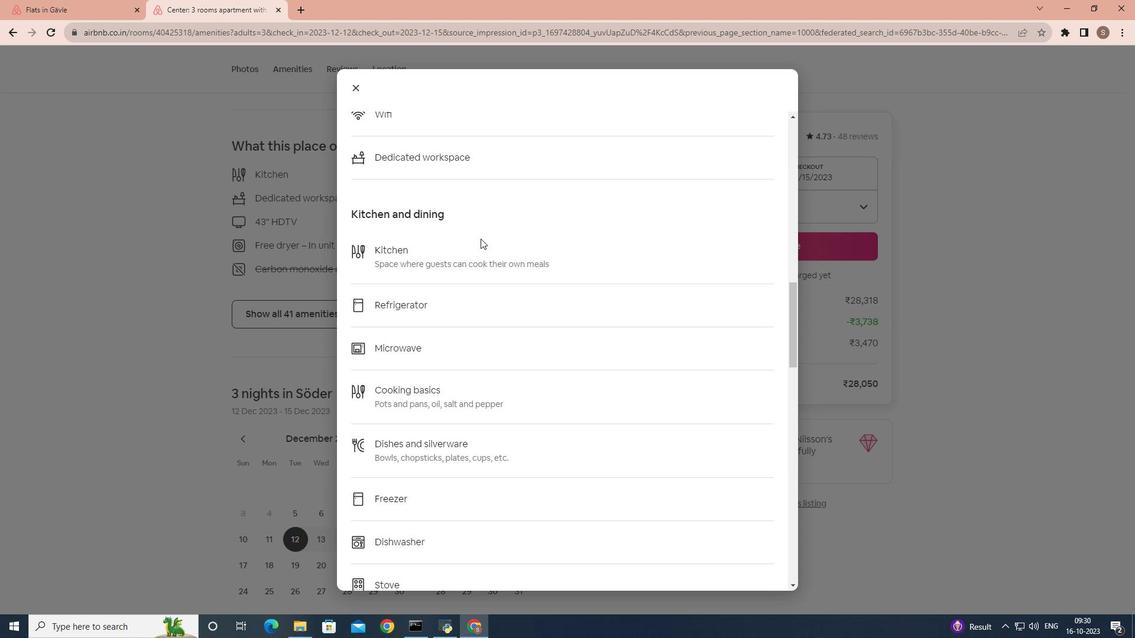 
Action: Mouse scrolled (480, 238) with delta (0, 0)
Screenshot: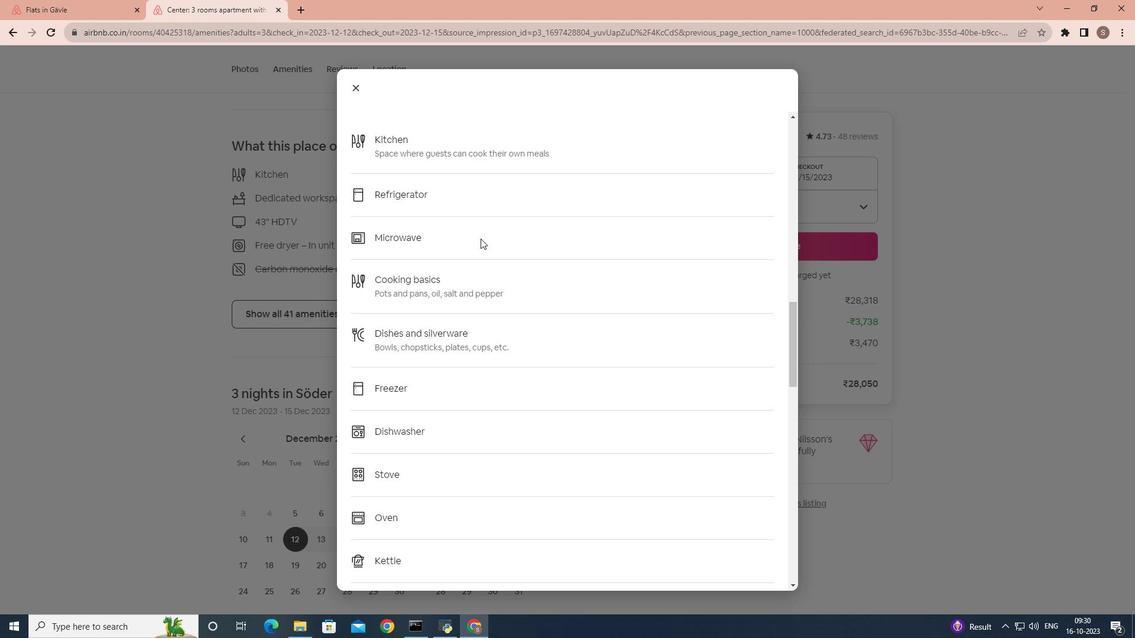 
Action: Mouse scrolled (480, 238) with delta (0, 0)
Screenshot: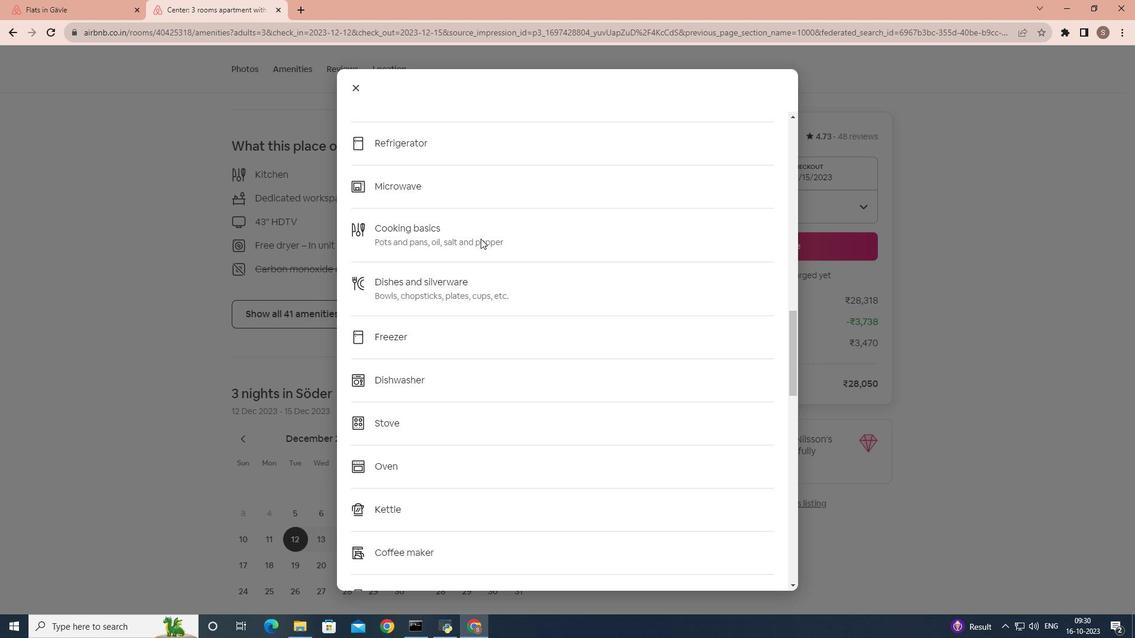 
Action: Mouse scrolled (480, 238) with delta (0, 0)
Screenshot: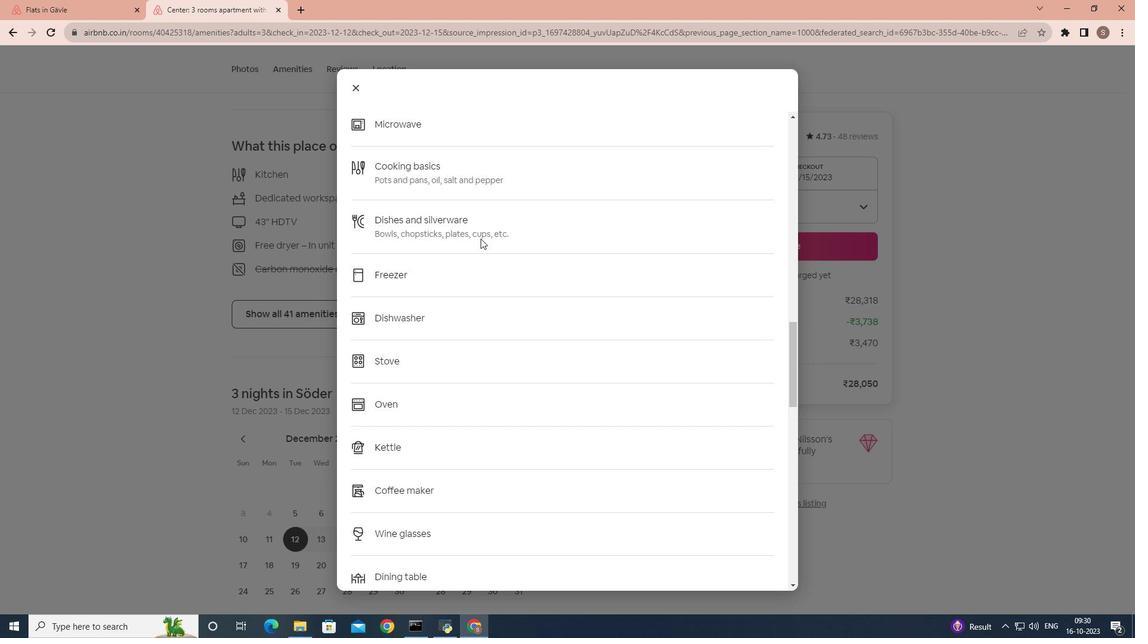 
Action: Mouse scrolled (480, 238) with delta (0, 0)
Screenshot: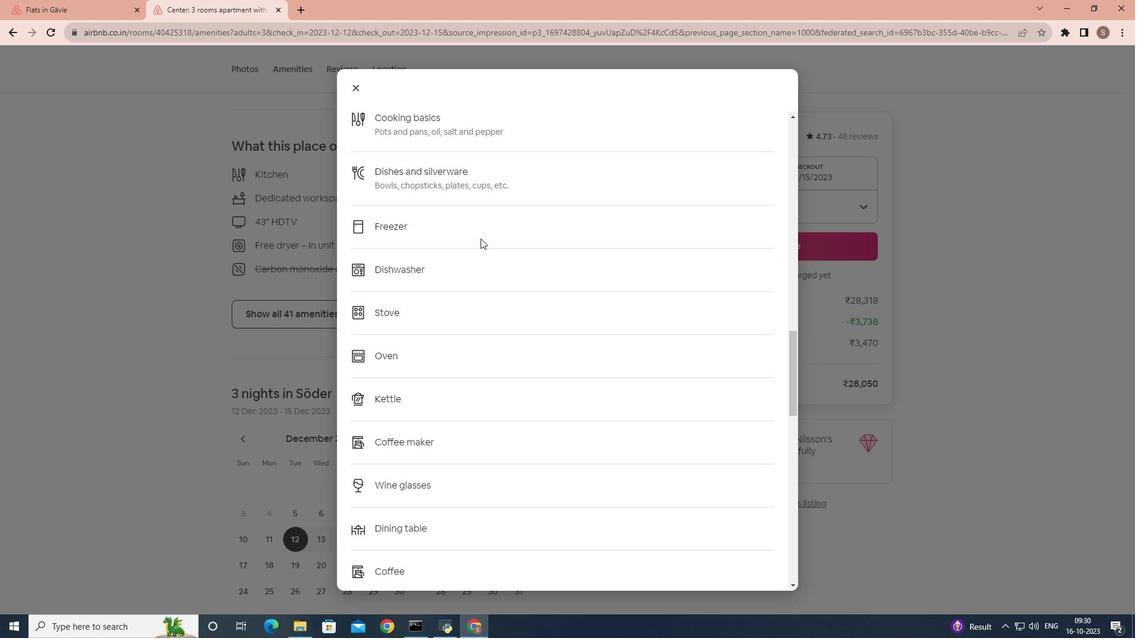 
Action: Mouse scrolled (480, 238) with delta (0, 0)
Screenshot: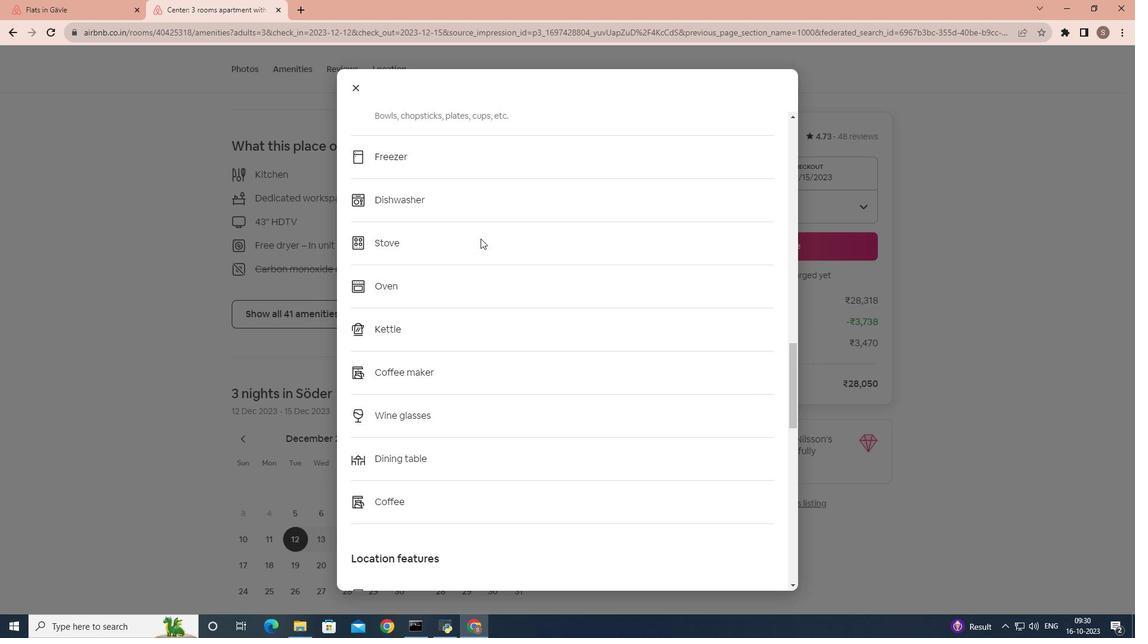 
Action: Mouse scrolled (480, 238) with delta (0, 0)
Screenshot: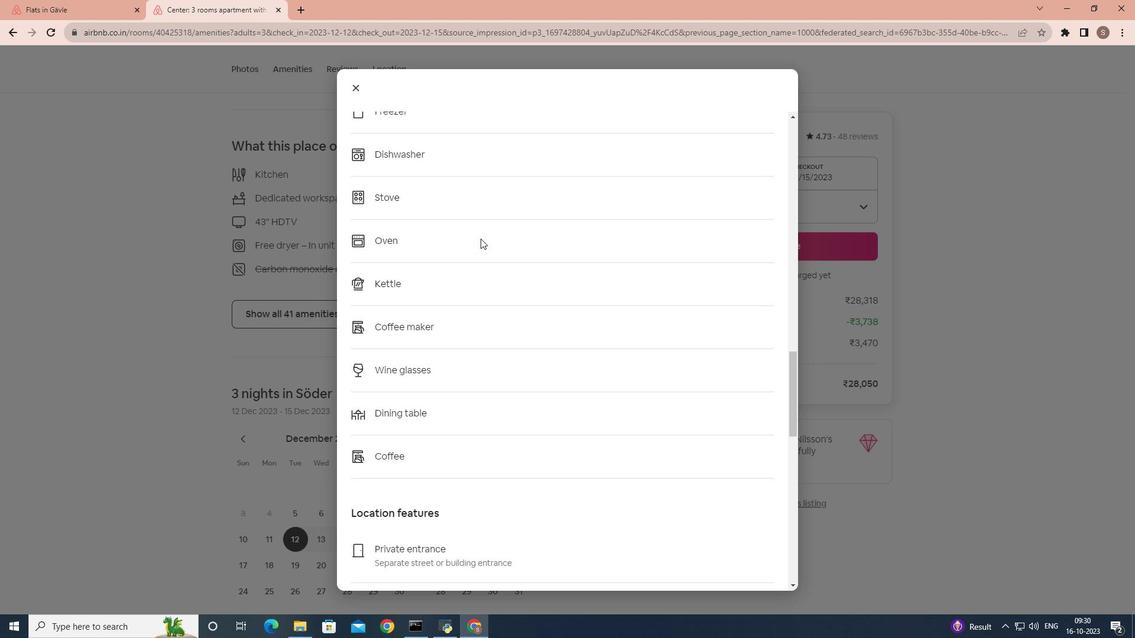 
Action: Mouse scrolled (480, 238) with delta (0, 0)
Screenshot: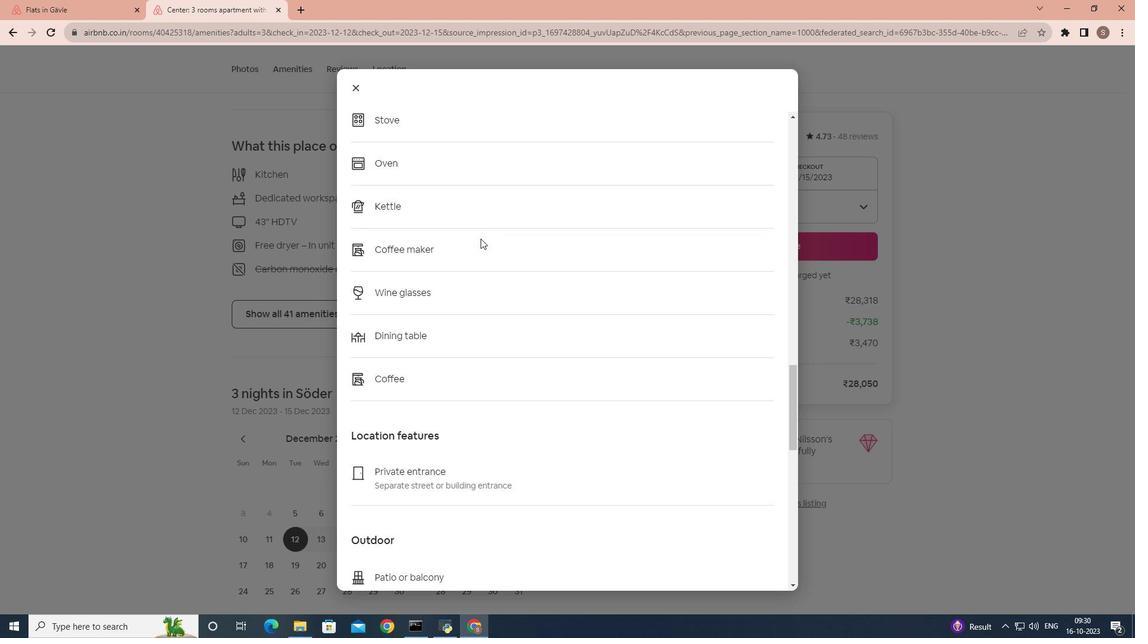 
Action: Mouse scrolled (480, 238) with delta (0, 0)
Screenshot: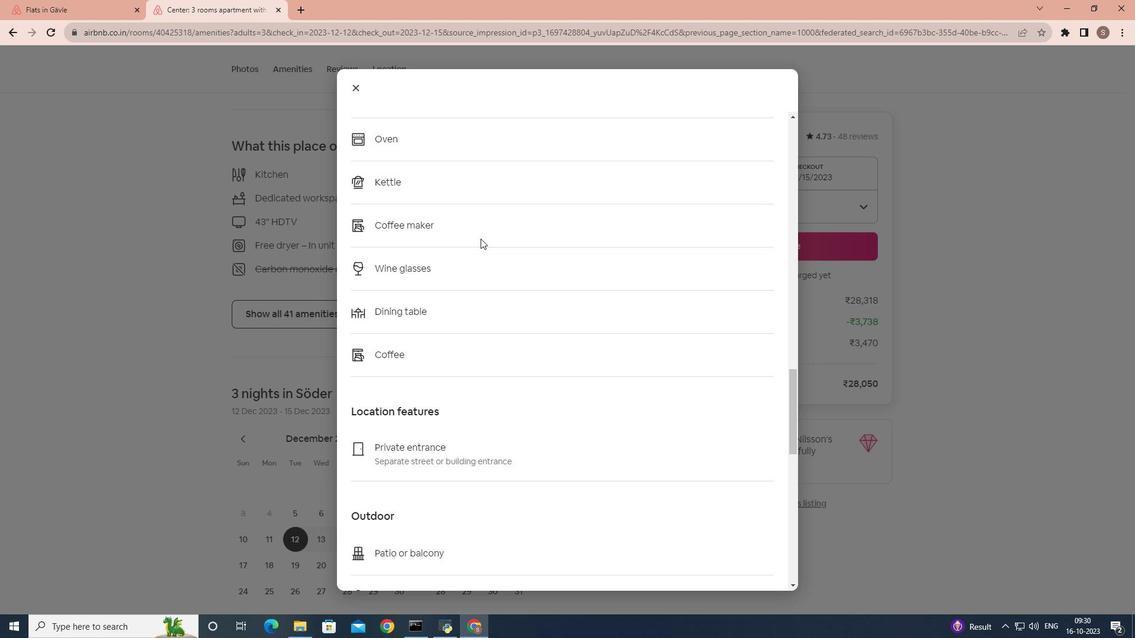 
Action: Mouse scrolled (480, 238) with delta (0, 0)
Screenshot: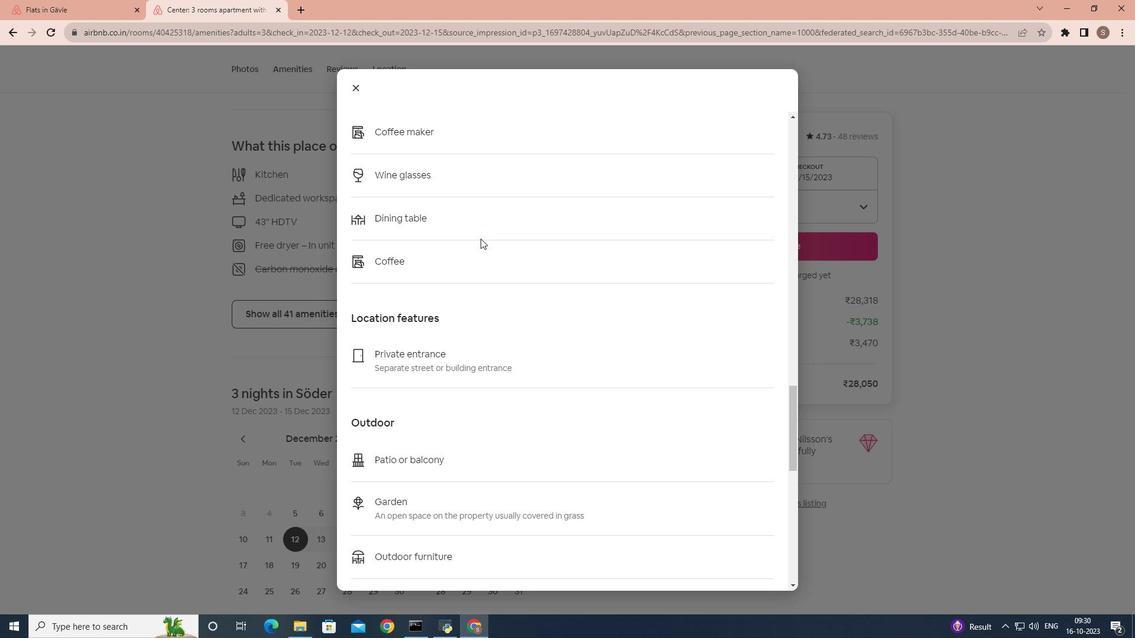 
Action: Mouse scrolled (480, 238) with delta (0, 0)
Screenshot: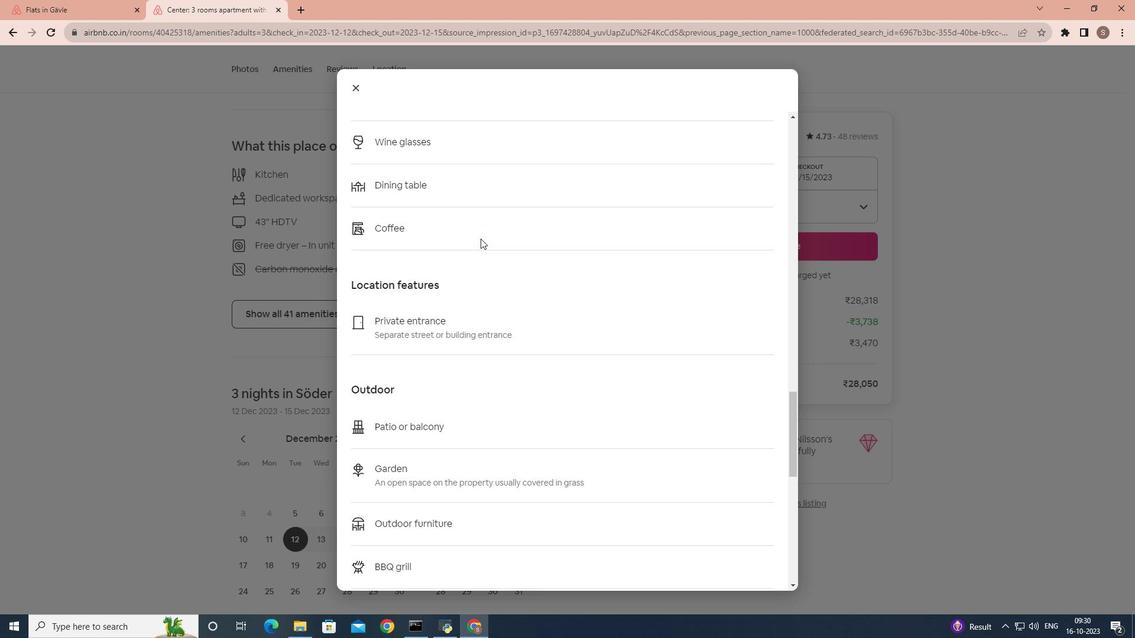 
Action: Mouse scrolled (480, 238) with delta (0, 0)
Screenshot: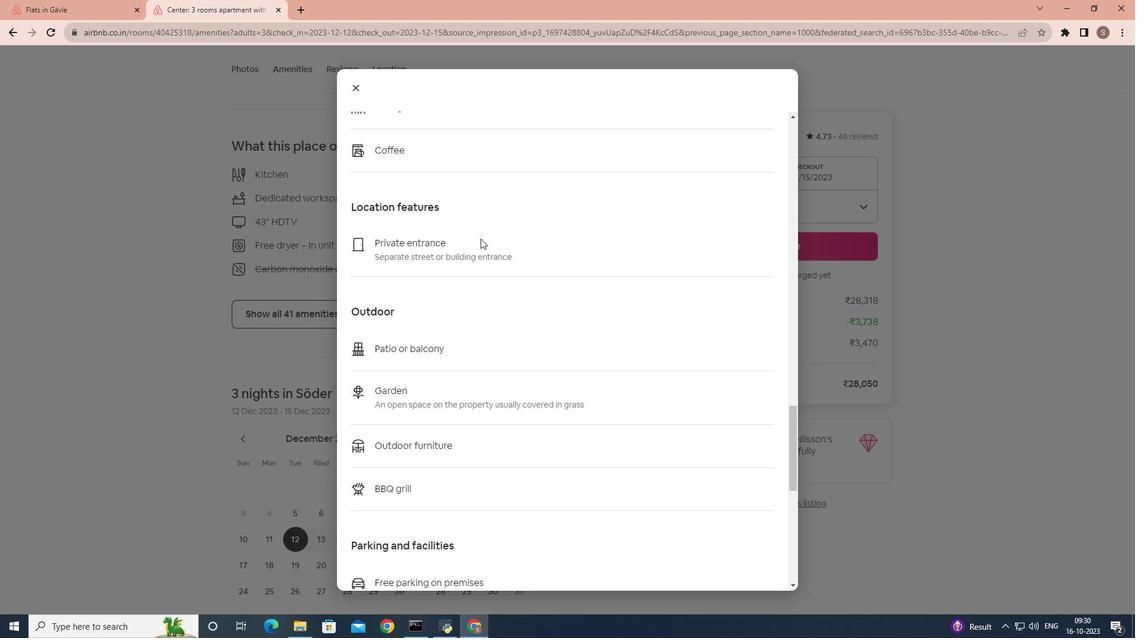 
Action: Mouse scrolled (480, 238) with delta (0, 0)
Screenshot: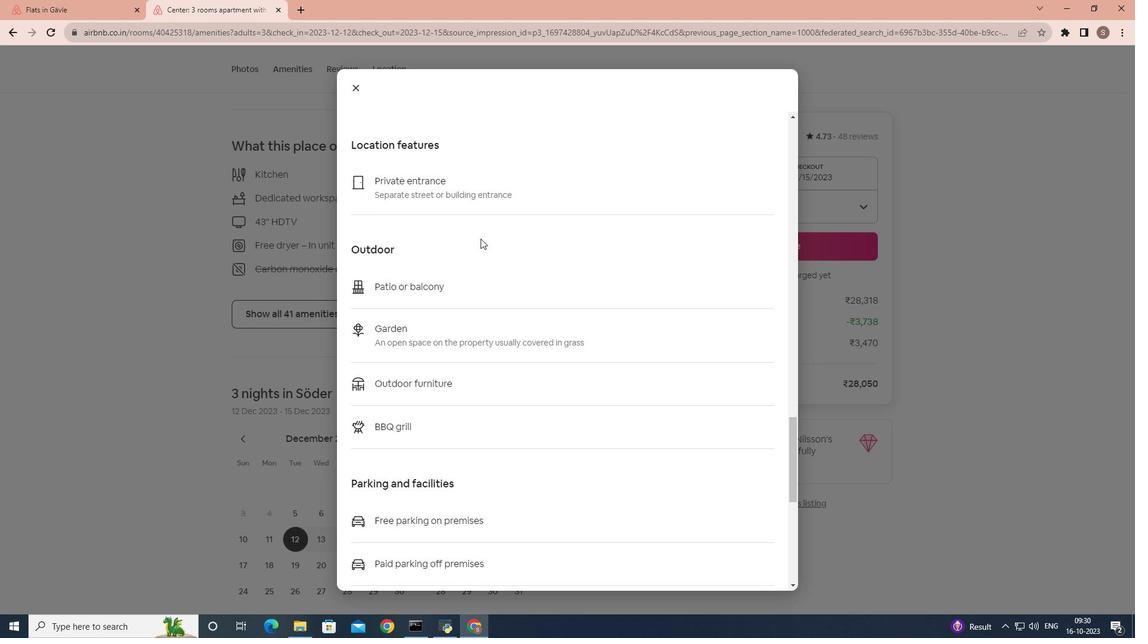 
Action: Mouse scrolled (480, 238) with delta (0, 0)
Screenshot: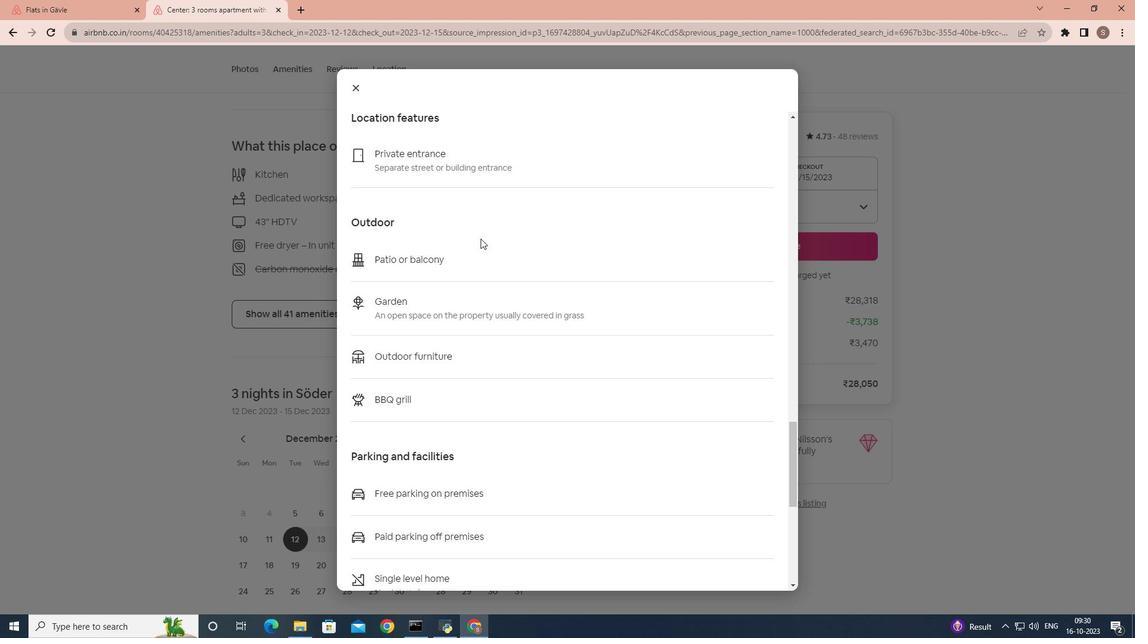 
Action: Mouse scrolled (480, 238) with delta (0, 0)
Screenshot: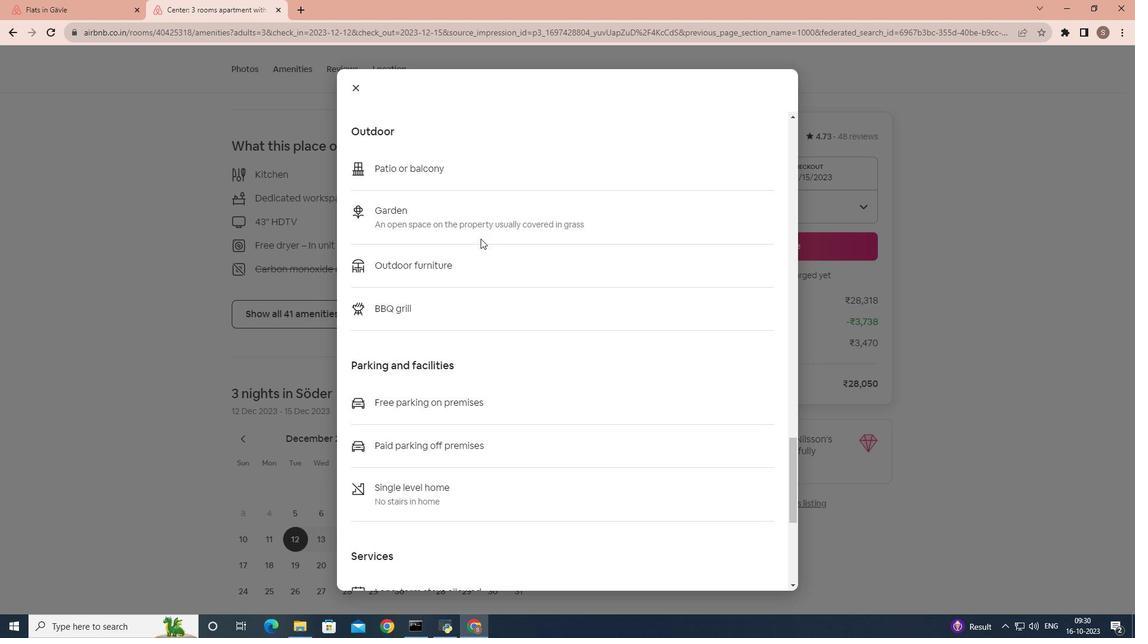 
Action: Mouse scrolled (480, 238) with delta (0, 0)
Screenshot: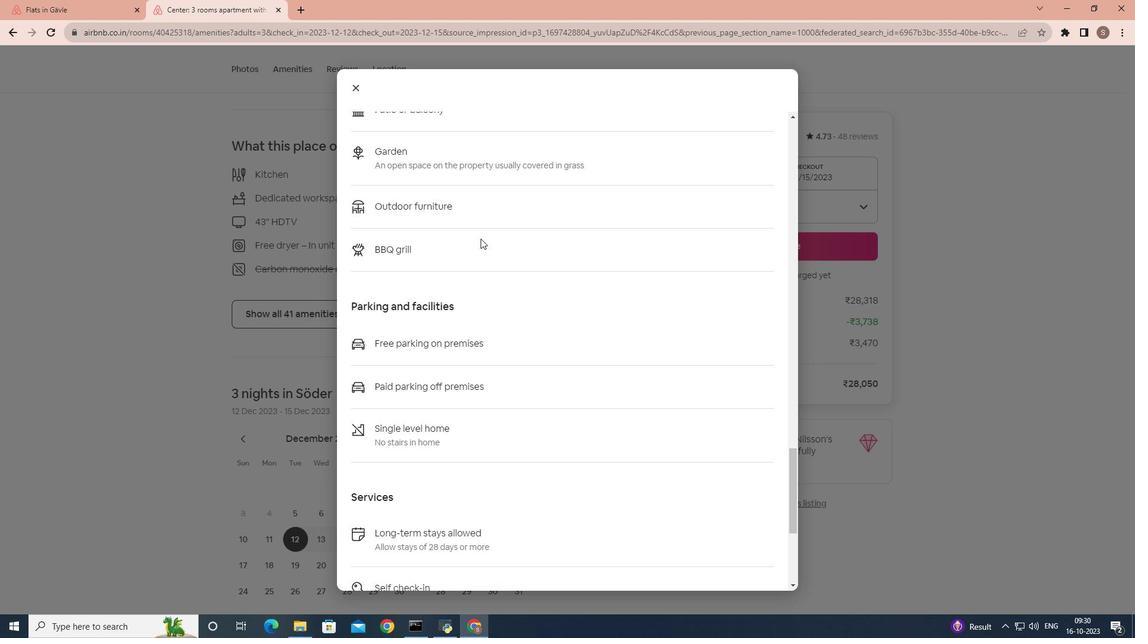 
Action: Mouse scrolled (480, 238) with delta (0, 0)
Screenshot: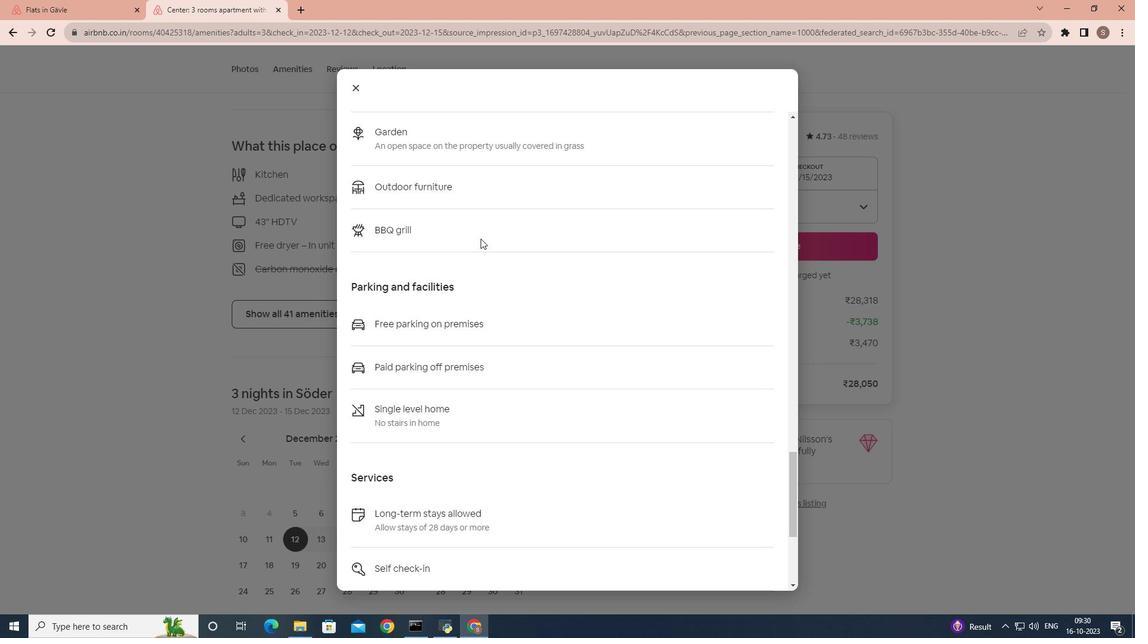 
Action: Mouse scrolled (480, 238) with delta (0, 0)
Screenshot: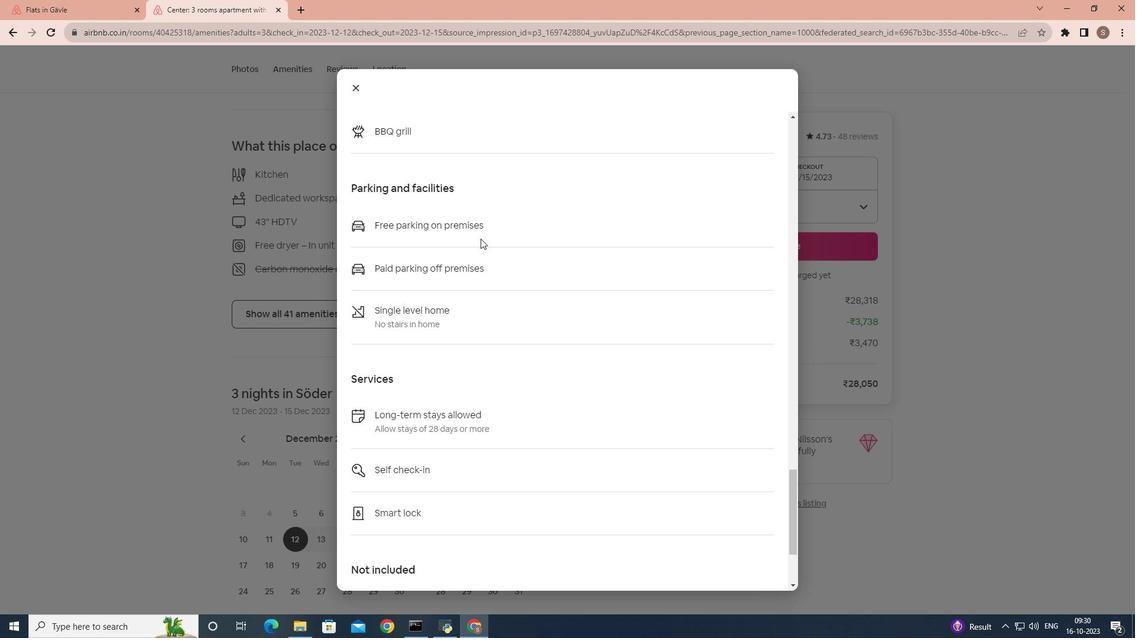 
Action: Mouse scrolled (480, 238) with delta (0, 0)
Screenshot: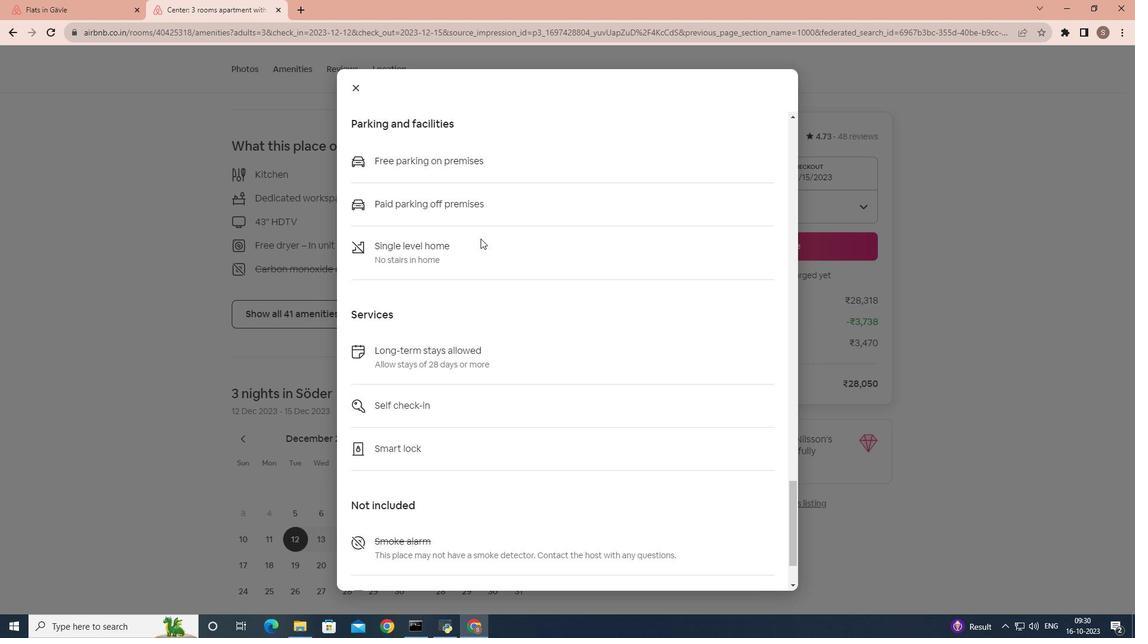
Action: Mouse scrolled (480, 238) with delta (0, 0)
Screenshot: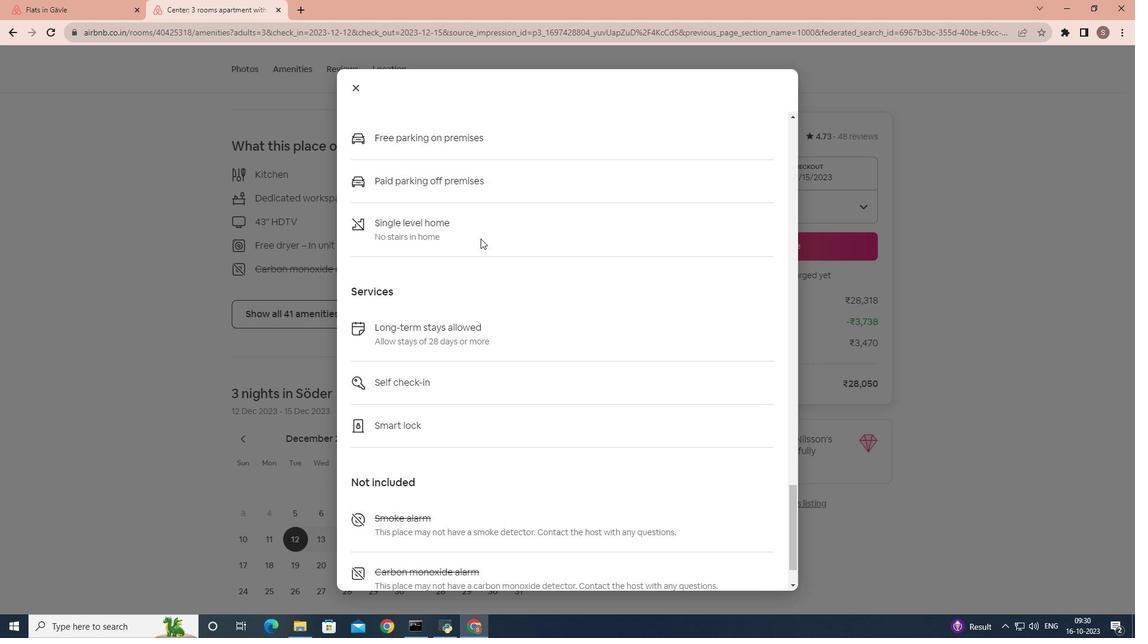 
Action: Mouse scrolled (480, 238) with delta (0, 0)
Screenshot: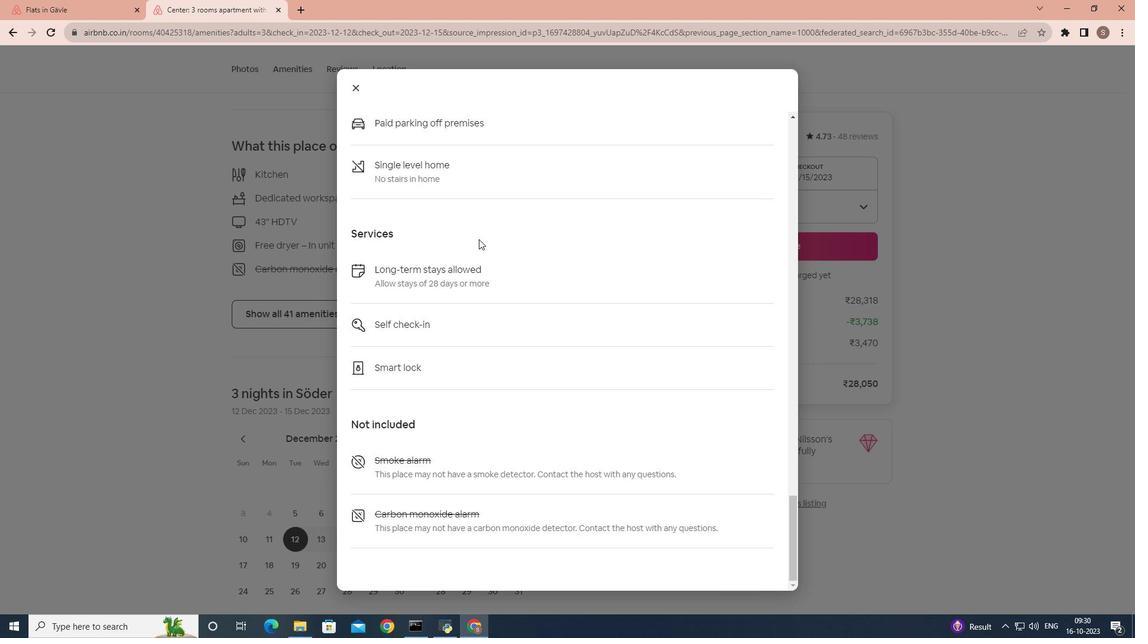 
Action: Mouse moved to (479, 239)
Screenshot: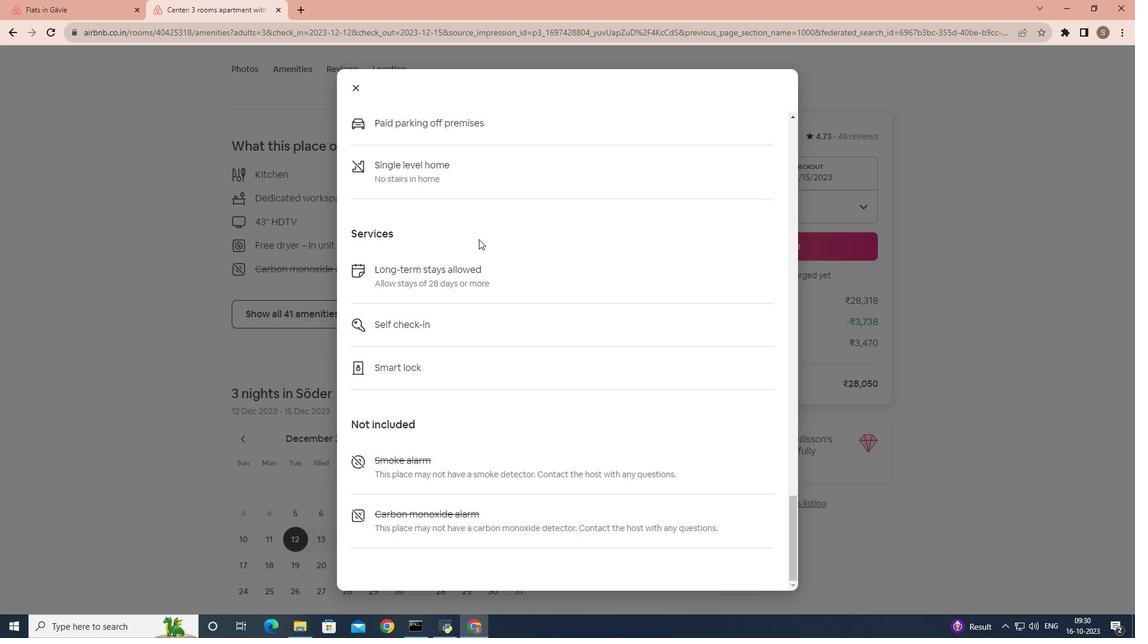 
Action: Mouse scrolled (479, 238) with delta (0, 0)
Screenshot: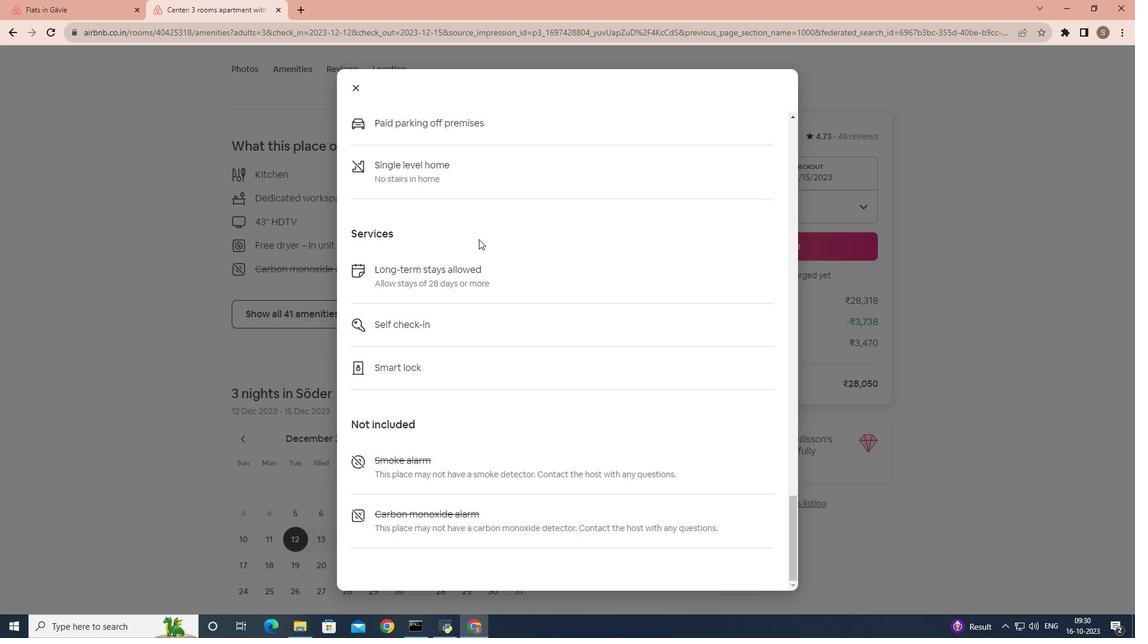 
Action: Mouse scrolled (479, 238) with delta (0, 0)
Screenshot: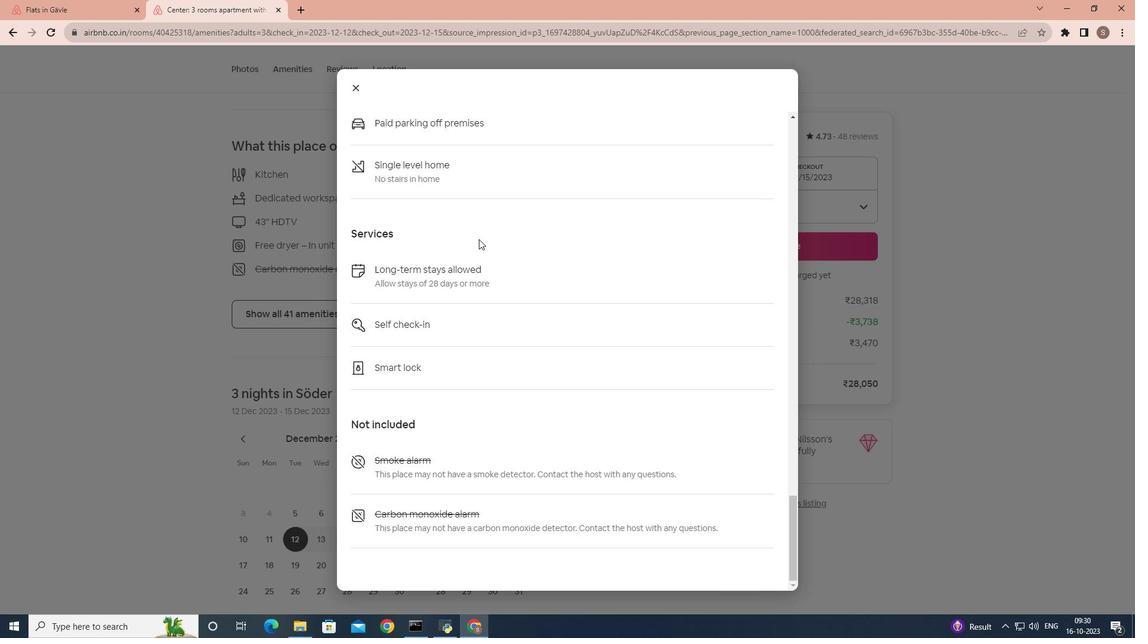 
Action: Mouse moved to (352, 88)
Screenshot: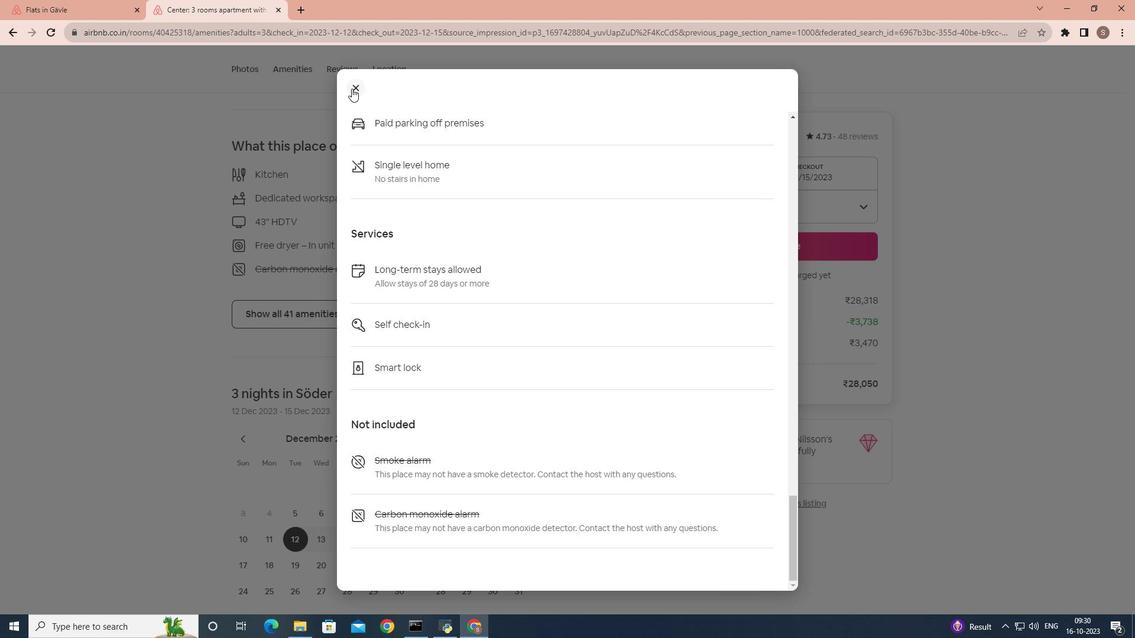 
Action: Mouse pressed left at (352, 88)
Screenshot: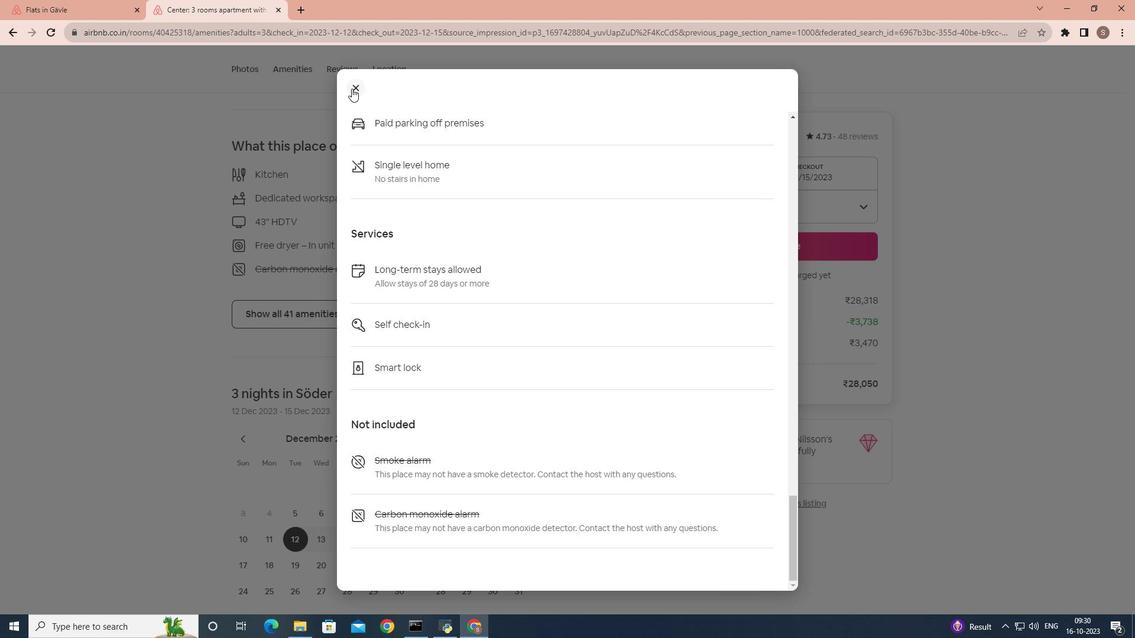 
Action: Mouse moved to (370, 269)
Screenshot: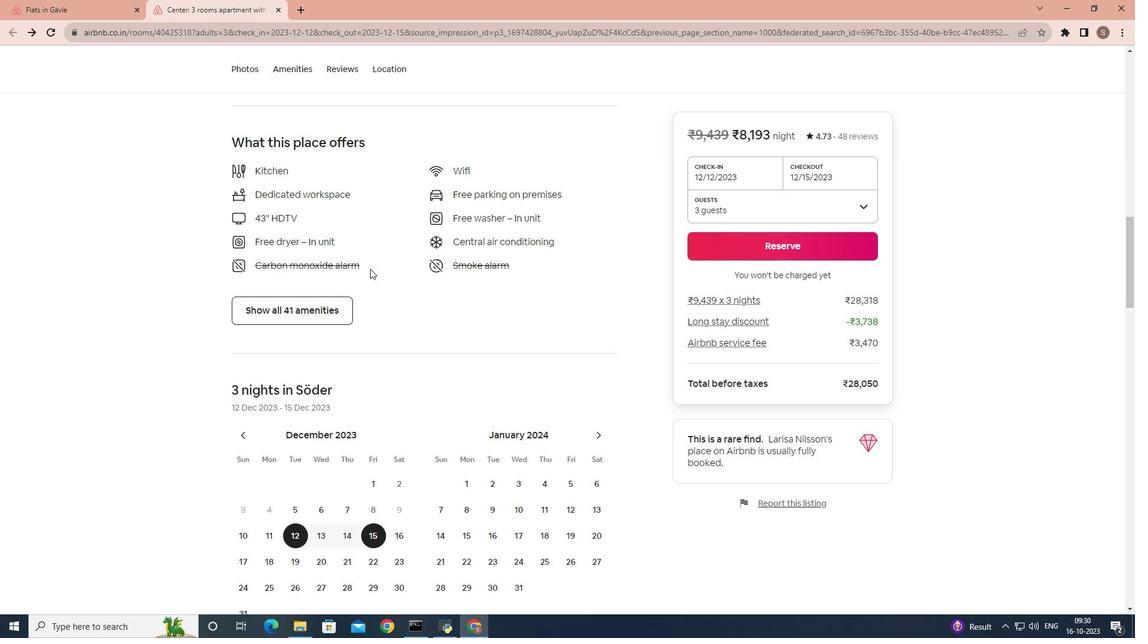 
Action: Mouse scrolled (370, 268) with delta (0, 0)
Screenshot: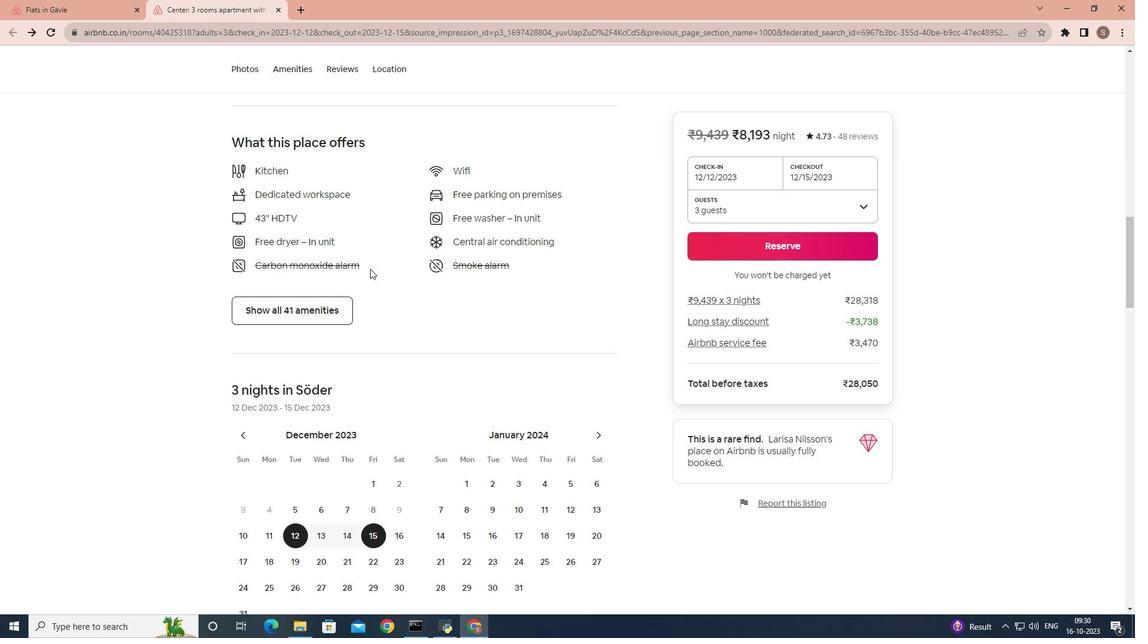 
Action: Mouse moved to (376, 259)
Screenshot: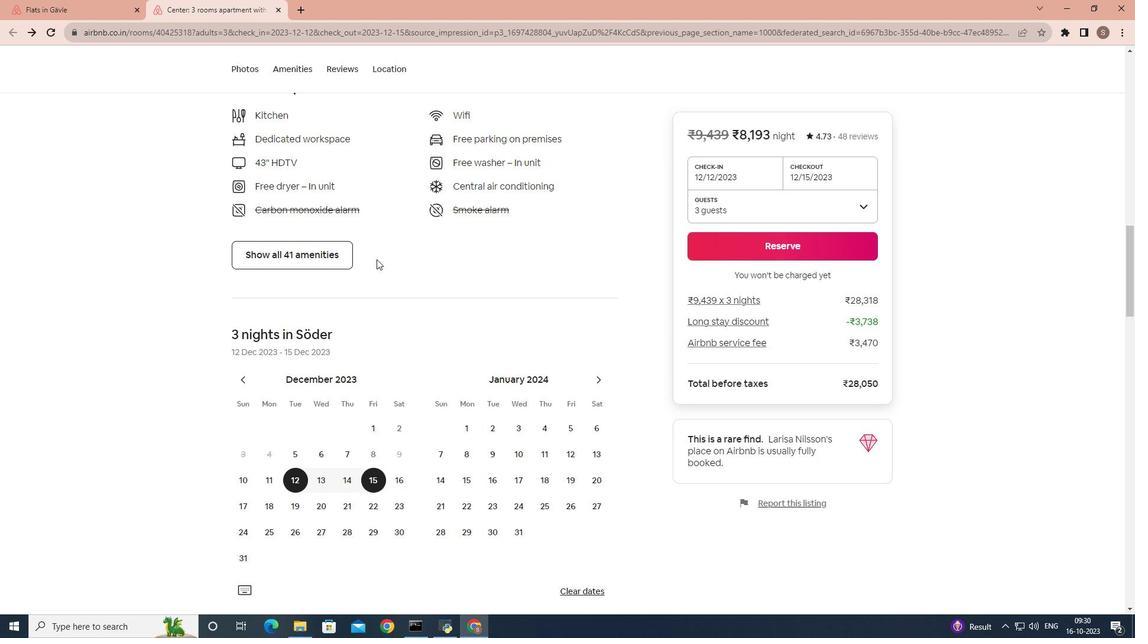 
Action: Mouse scrolled (376, 259) with delta (0, 0)
Screenshot: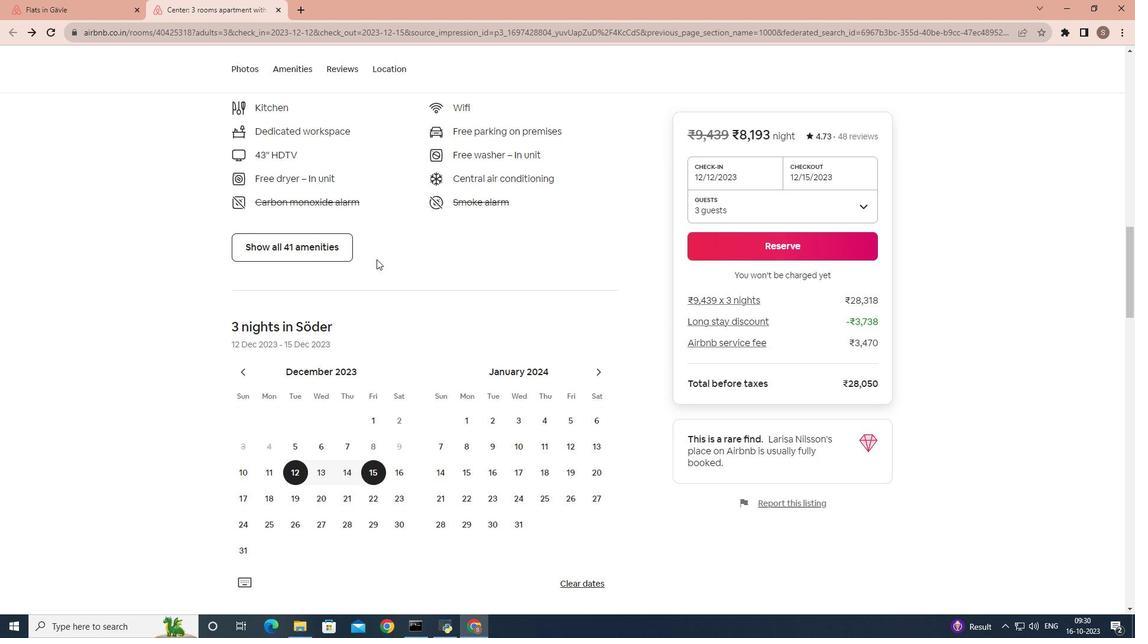 
Action: Mouse scrolled (376, 259) with delta (0, 0)
Screenshot: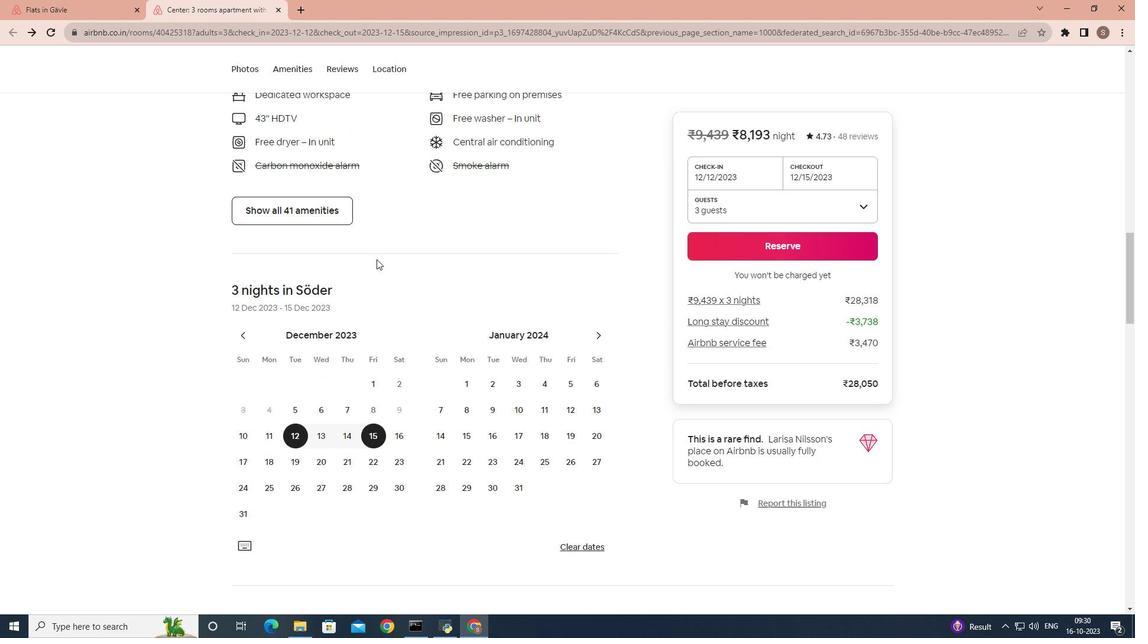 
Action: Mouse scrolled (376, 259) with delta (0, 0)
Screenshot: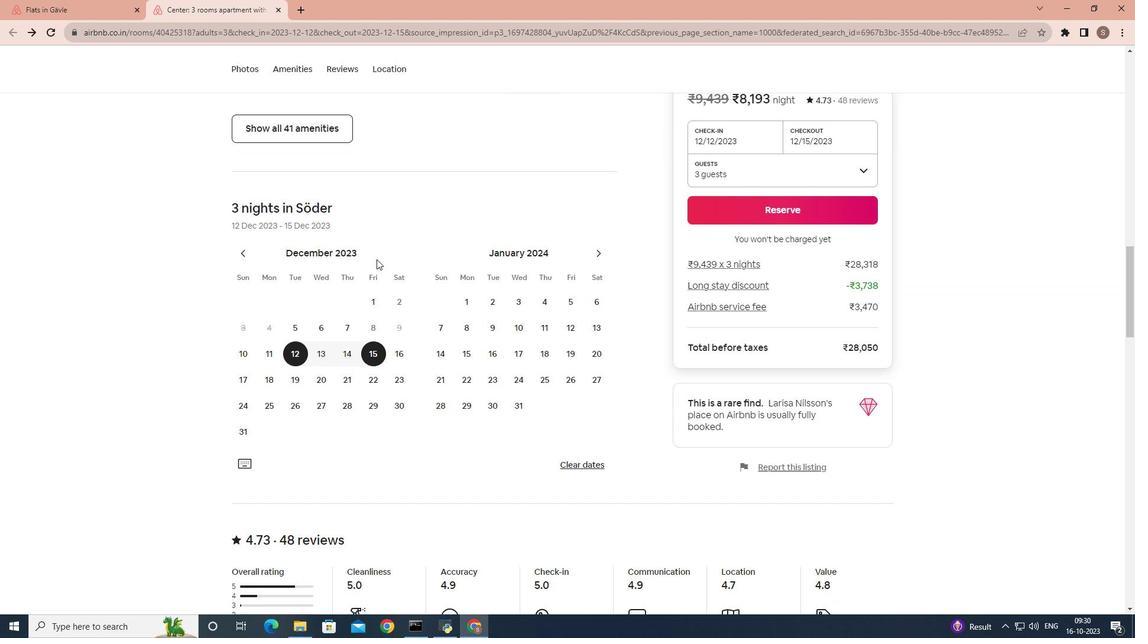 
Action: Mouse scrolled (376, 259) with delta (0, 0)
Screenshot: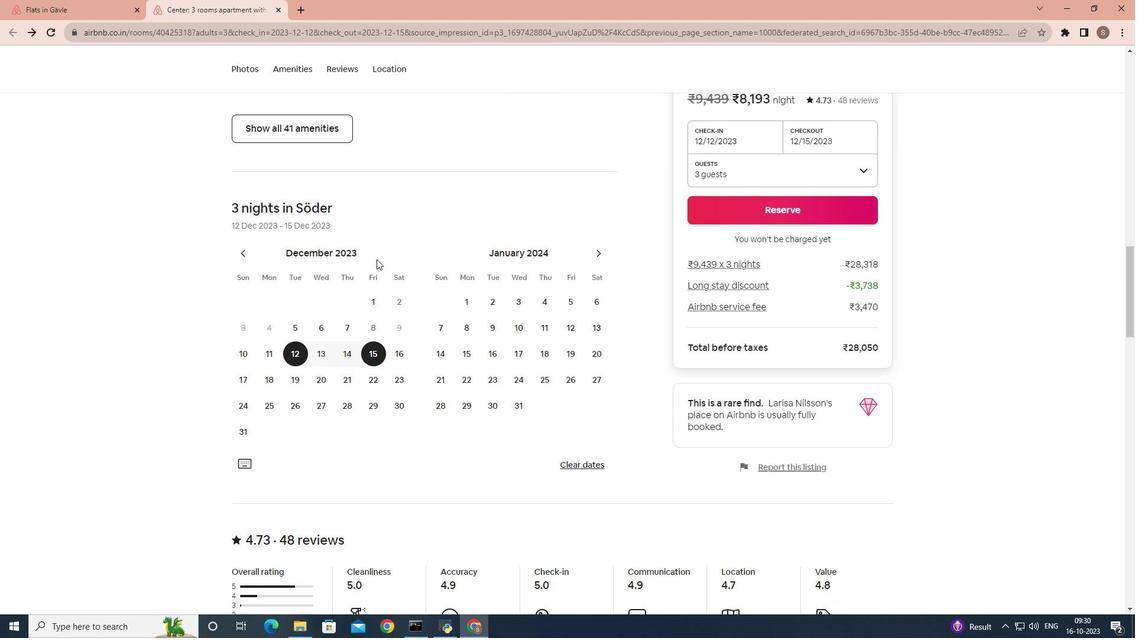 
Action: Mouse scrolled (376, 259) with delta (0, 0)
Screenshot: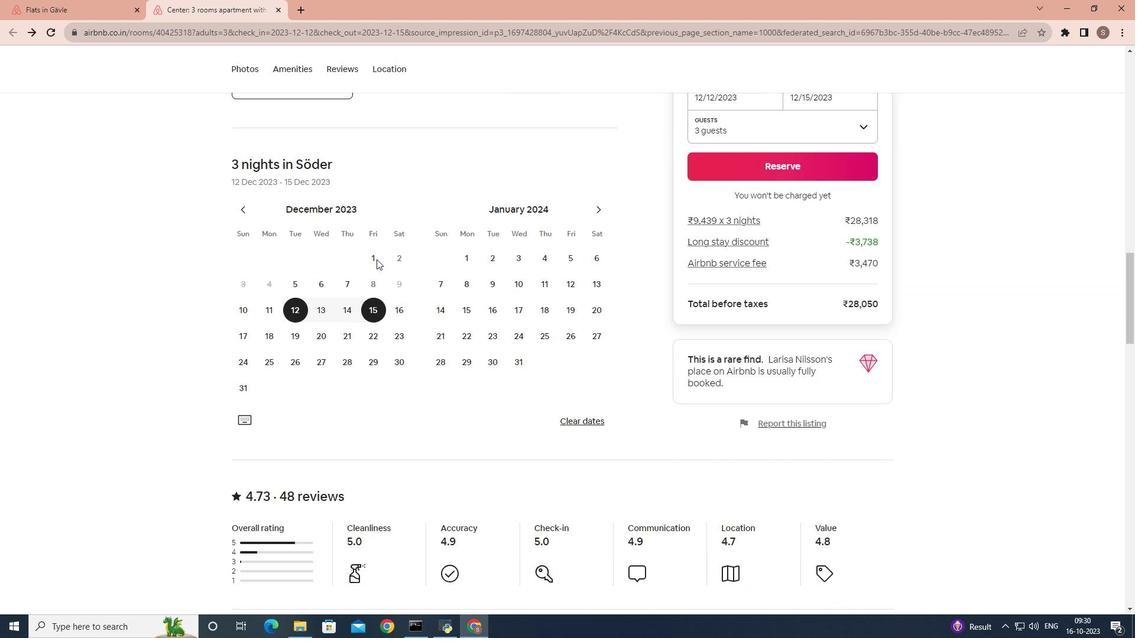 
Action: Mouse scrolled (376, 259) with delta (0, 0)
Screenshot: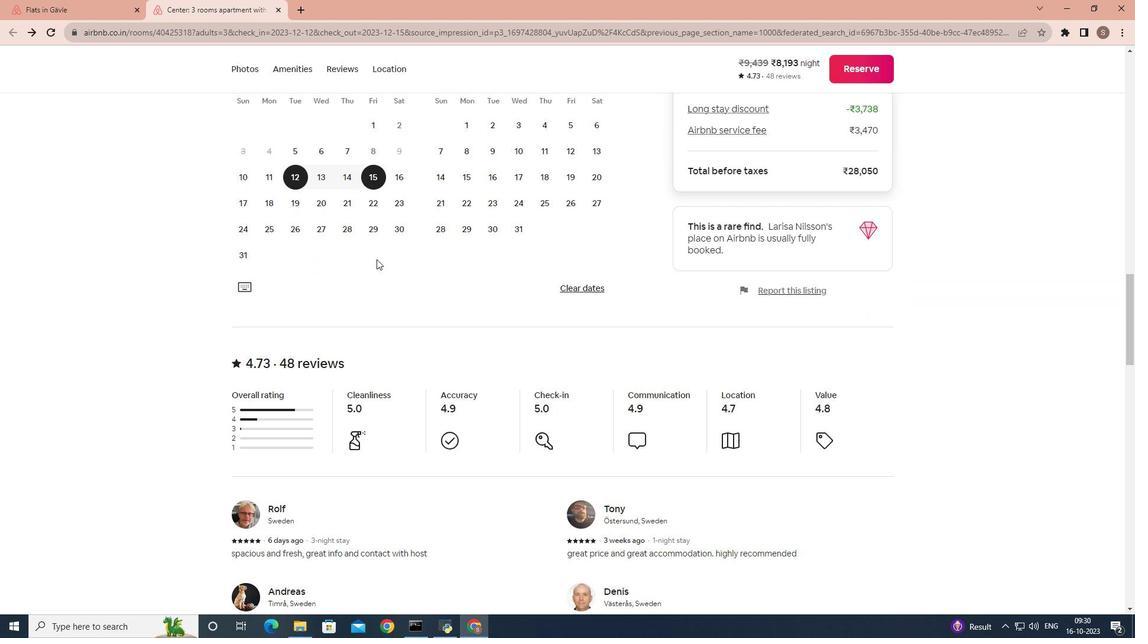 
Action: Mouse scrolled (376, 259) with delta (0, 0)
Screenshot: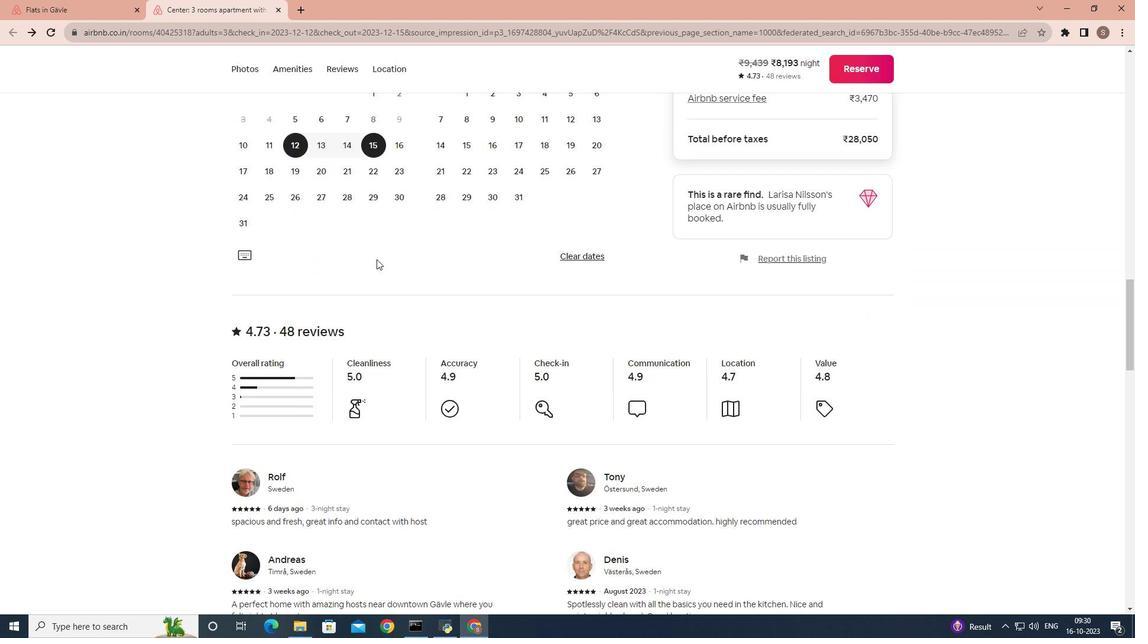 
Action: Mouse scrolled (376, 259) with delta (0, 0)
Screenshot: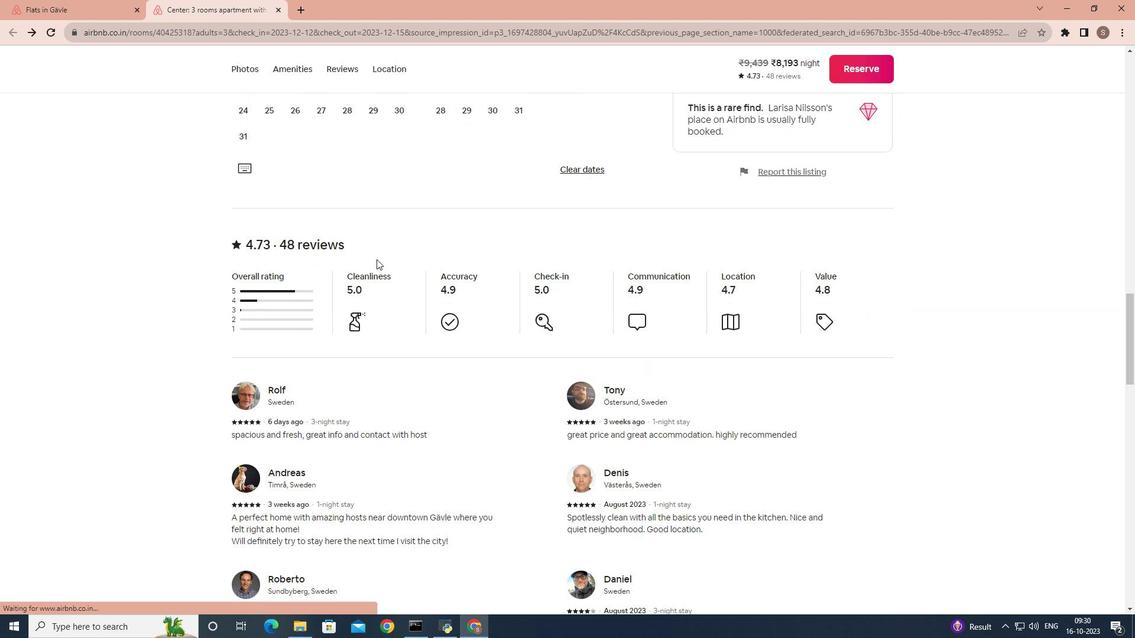 
Action: Mouse scrolled (376, 259) with delta (0, 0)
Screenshot: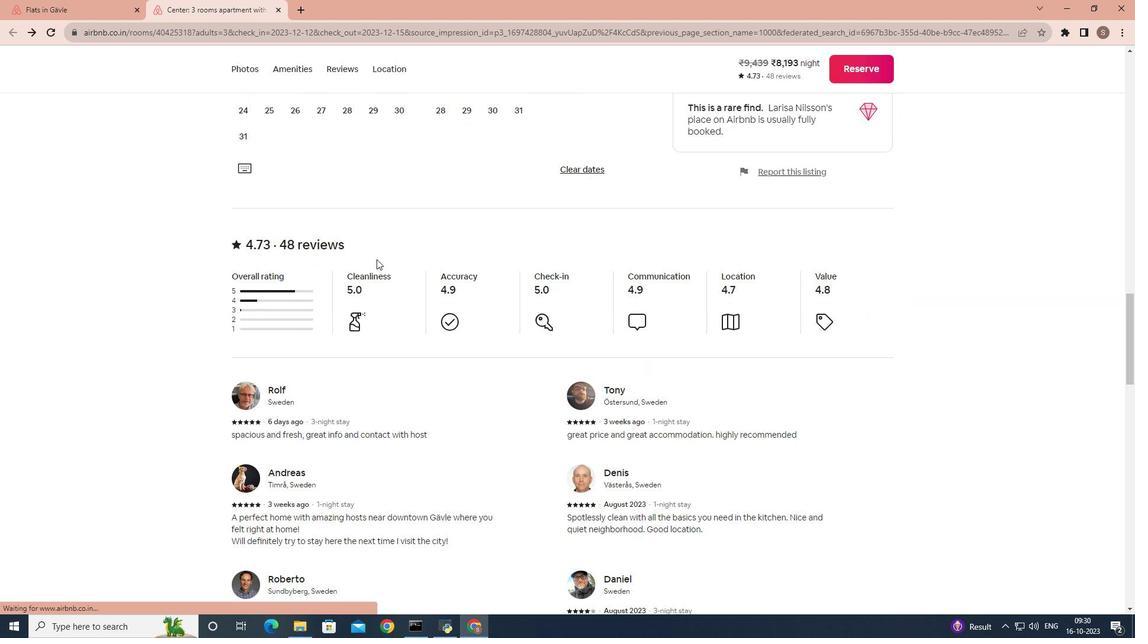 
Action: Mouse scrolled (376, 259) with delta (0, 0)
Screenshot: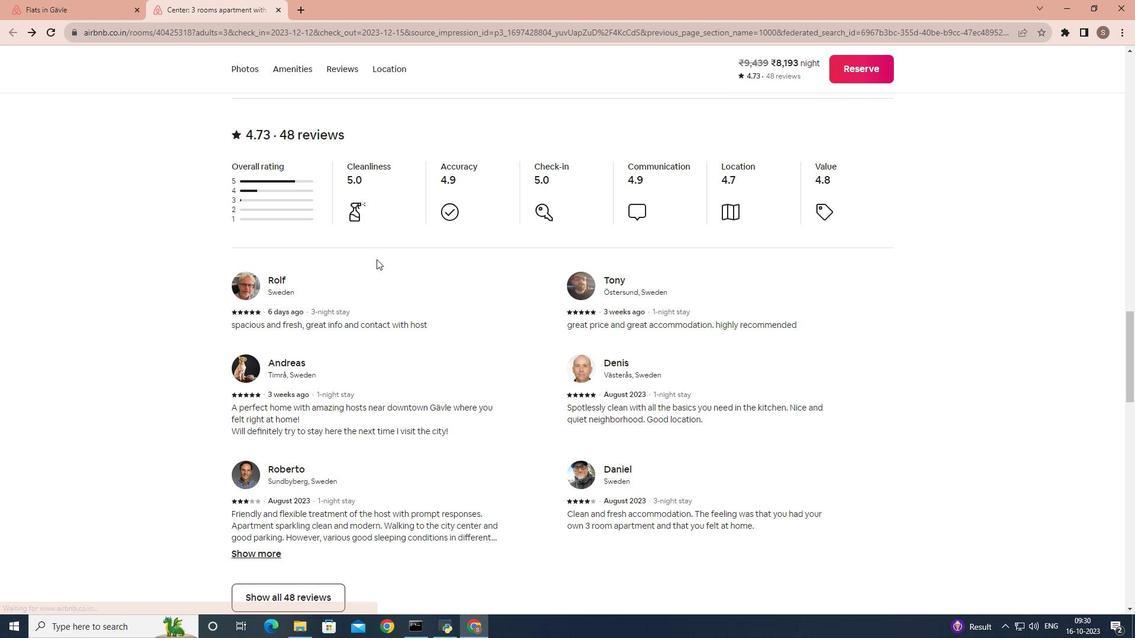 
Action: Mouse scrolled (376, 259) with delta (0, 0)
Screenshot: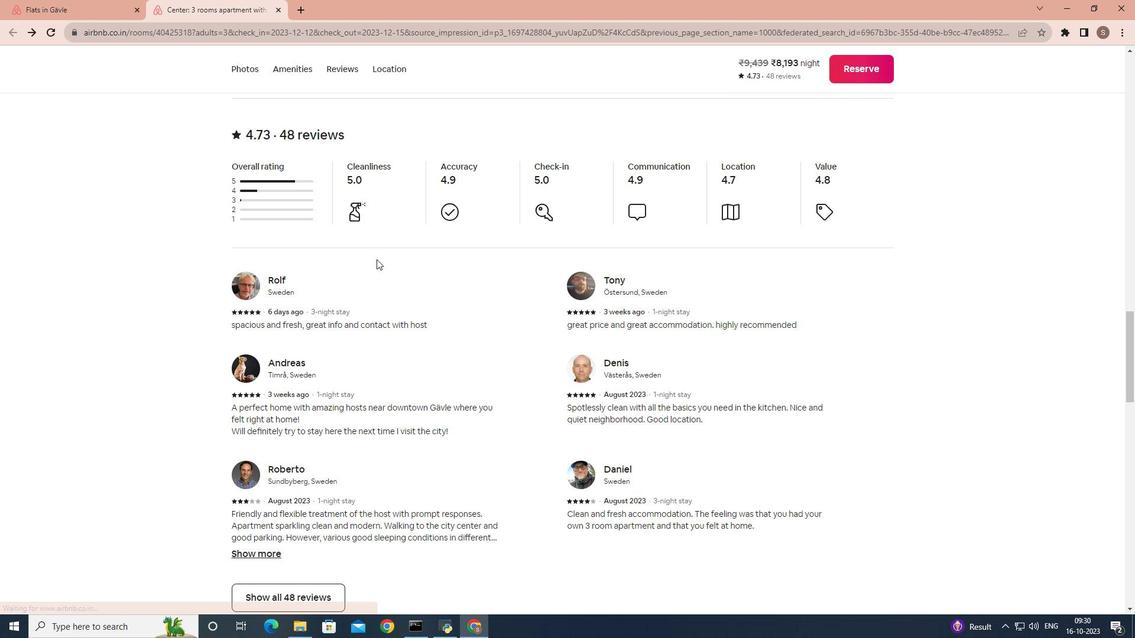 
Action: Mouse moved to (376, 259)
Screenshot: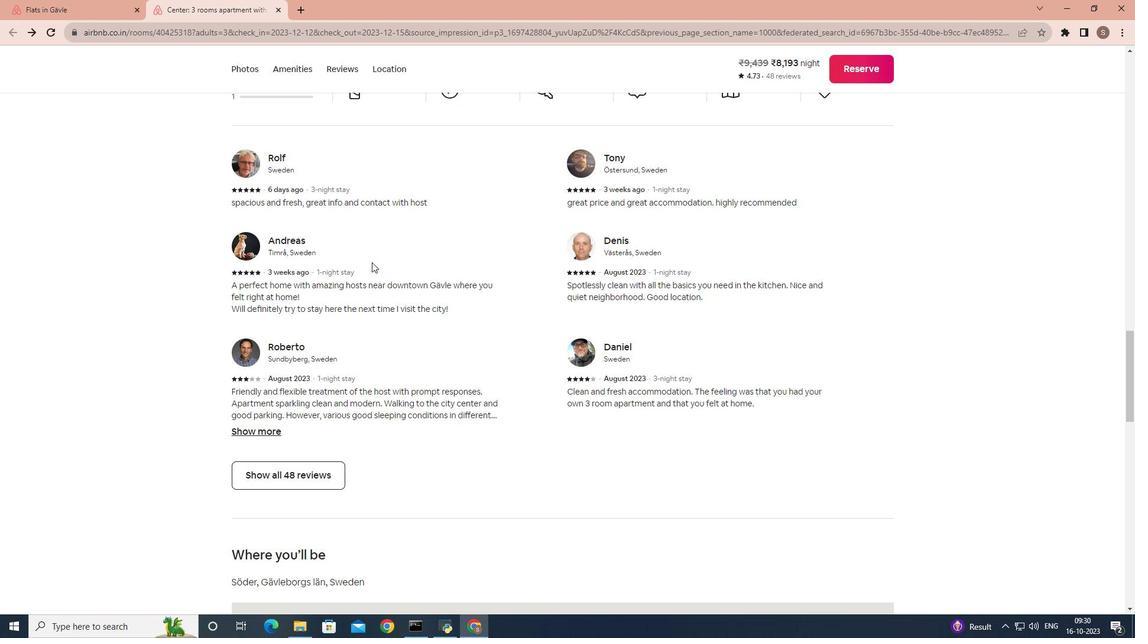 
Action: Mouse scrolled (376, 259) with delta (0, 0)
Screenshot: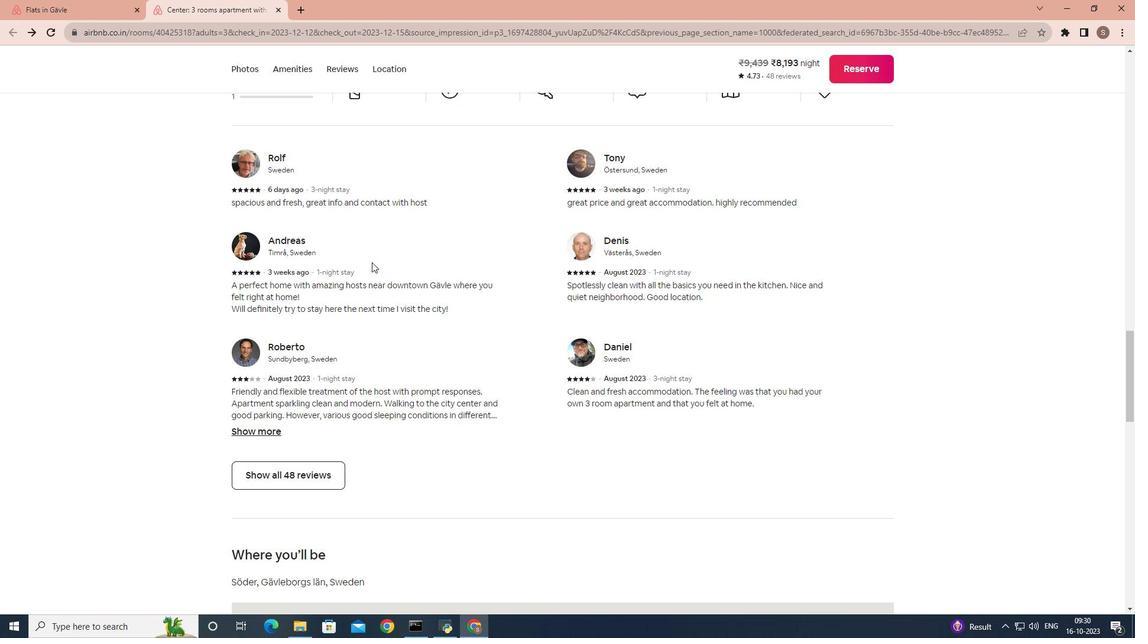 
Action: Mouse moved to (373, 262)
Screenshot: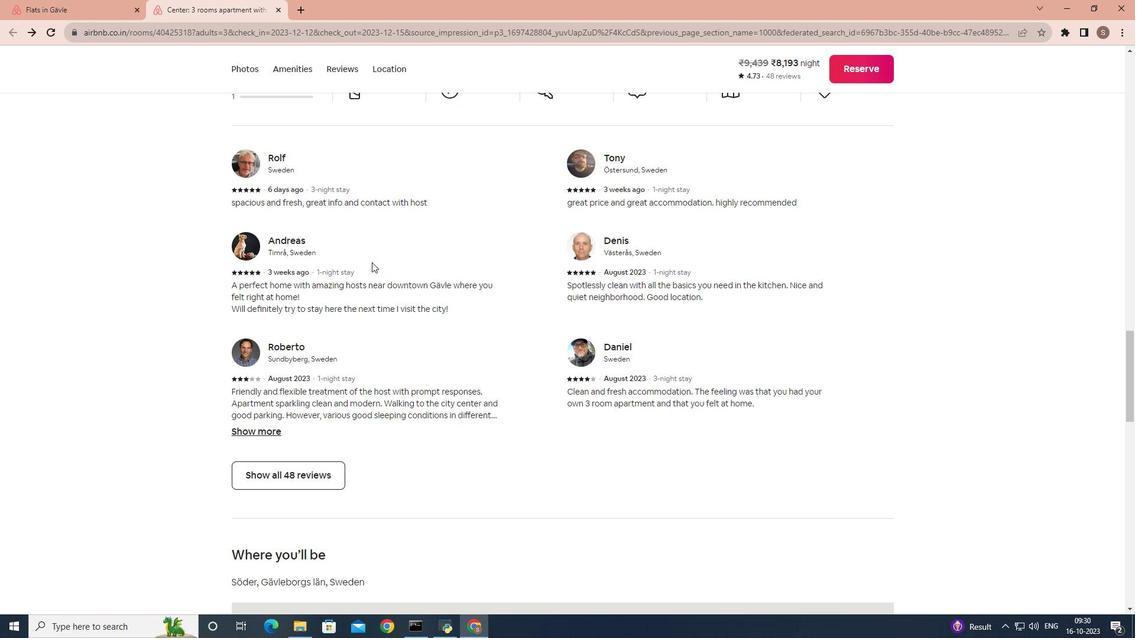 
Action: Mouse scrolled (373, 261) with delta (0, 0)
Screenshot: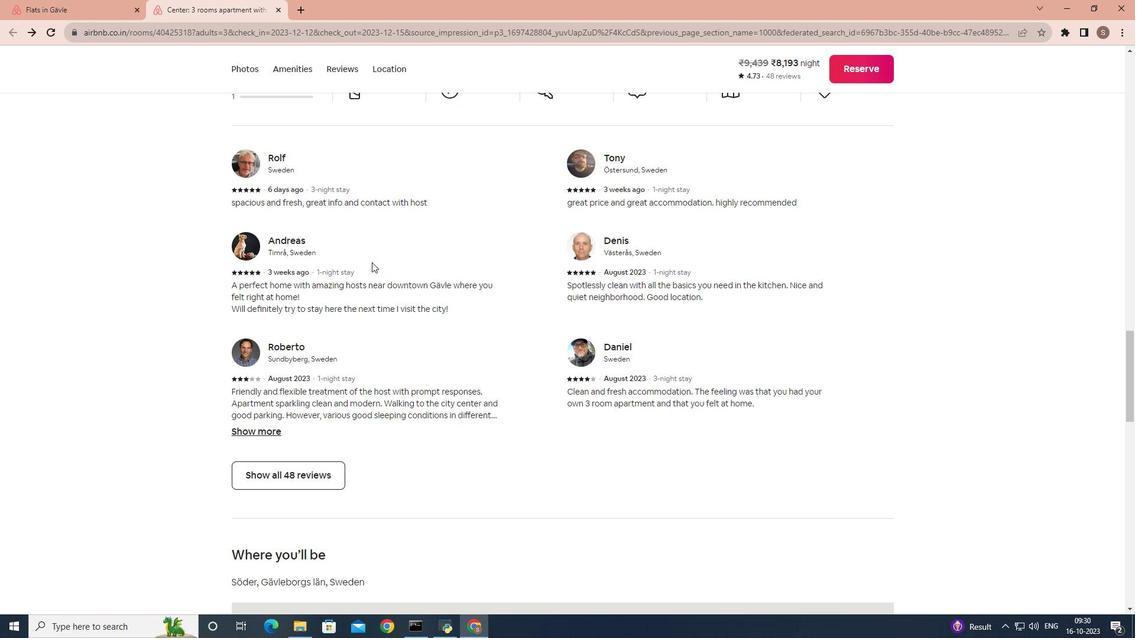 
Action: Mouse moved to (340, 283)
Screenshot: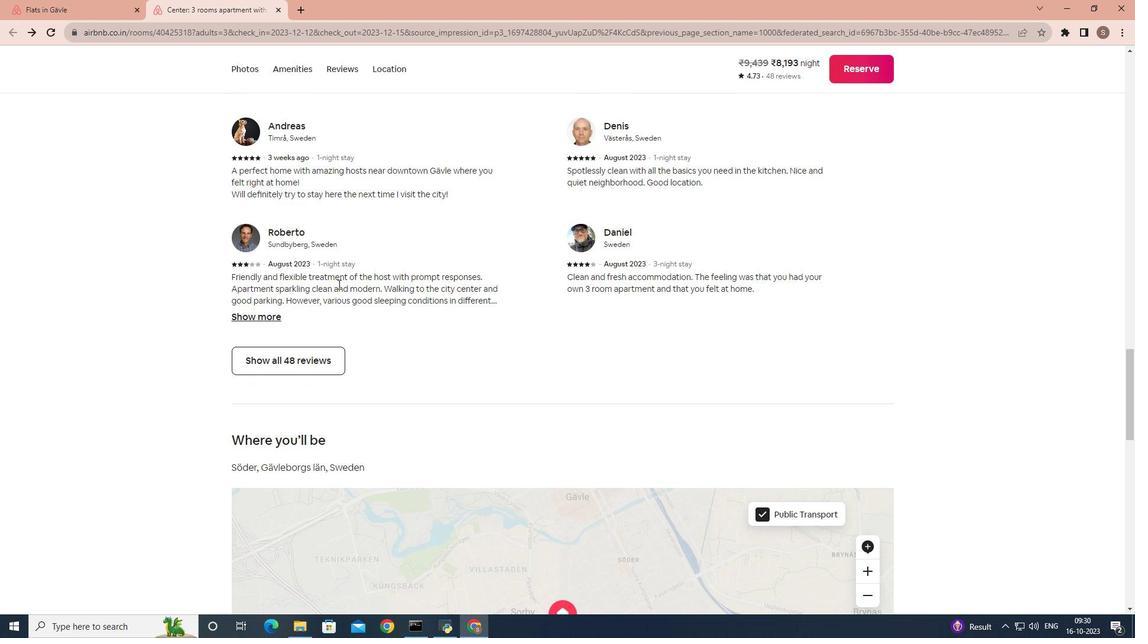 
Action: Mouse scrolled (340, 283) with delta (0, 0)
Screenshot: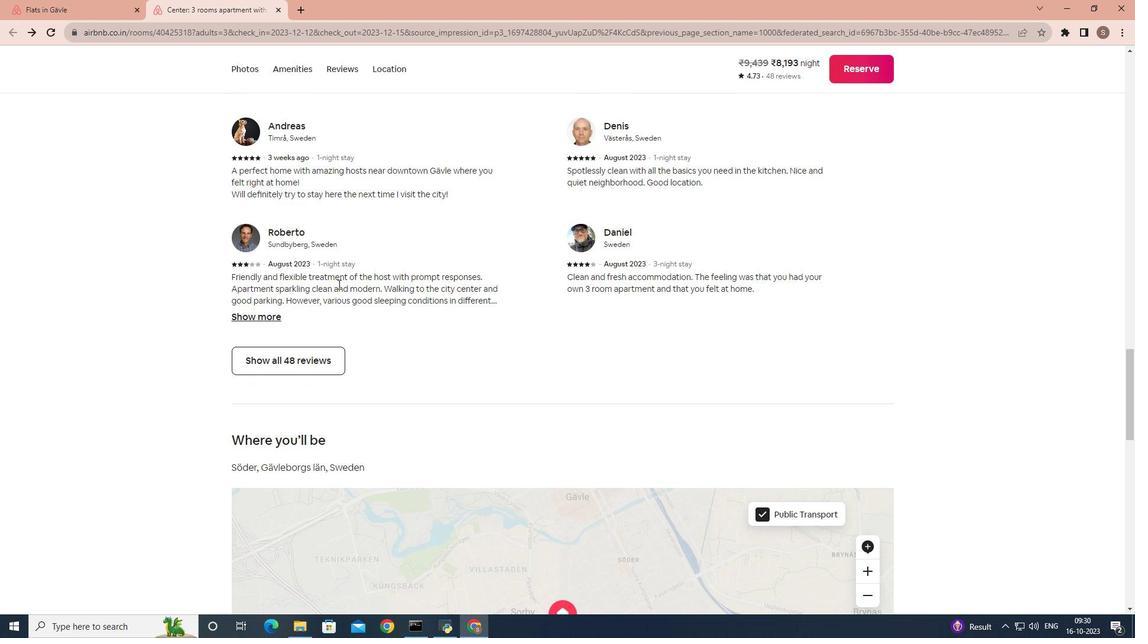 
Action: Mouse moved to (316, 302)
Screenshot: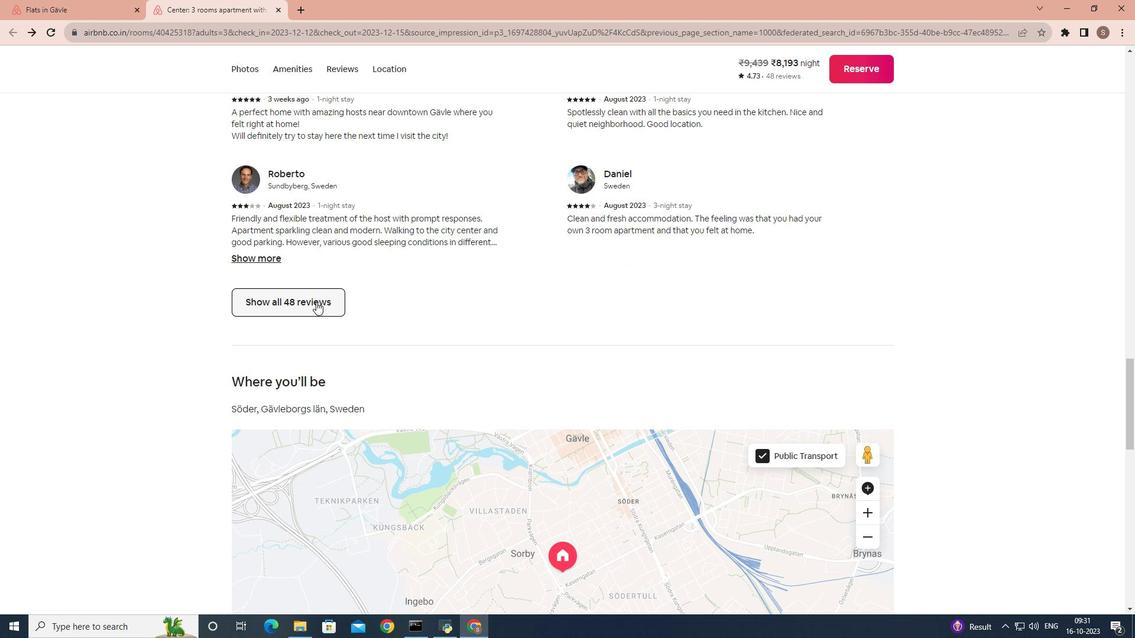 
Action: Mouse pressed left at (316, 302)
Screenshot: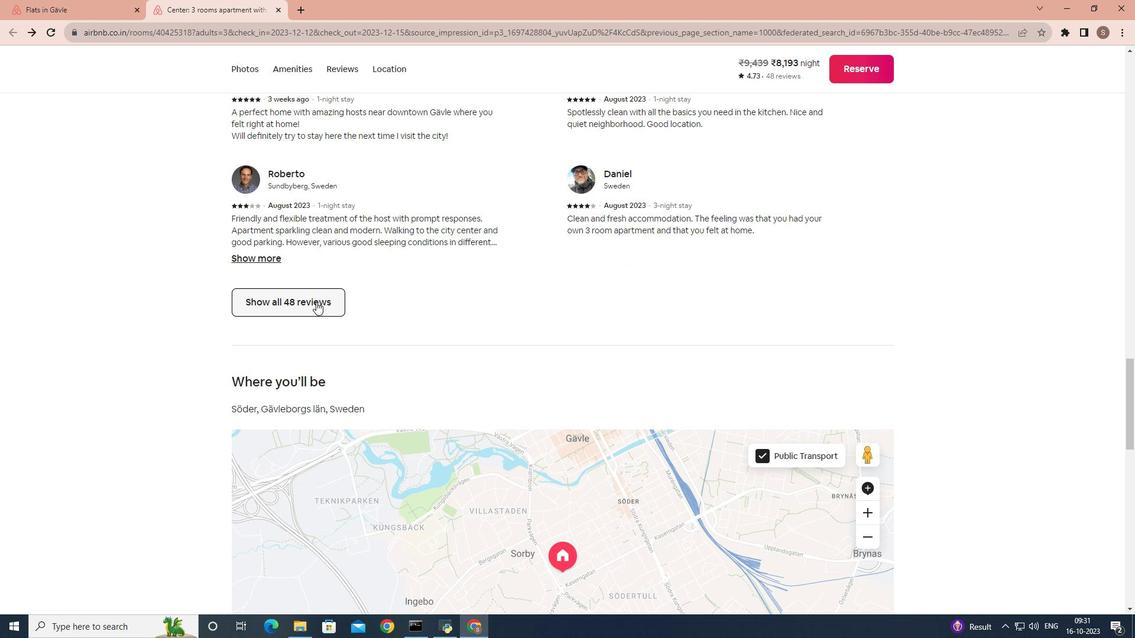 
Action: Mouse moved to (579, 299)
Screenshot: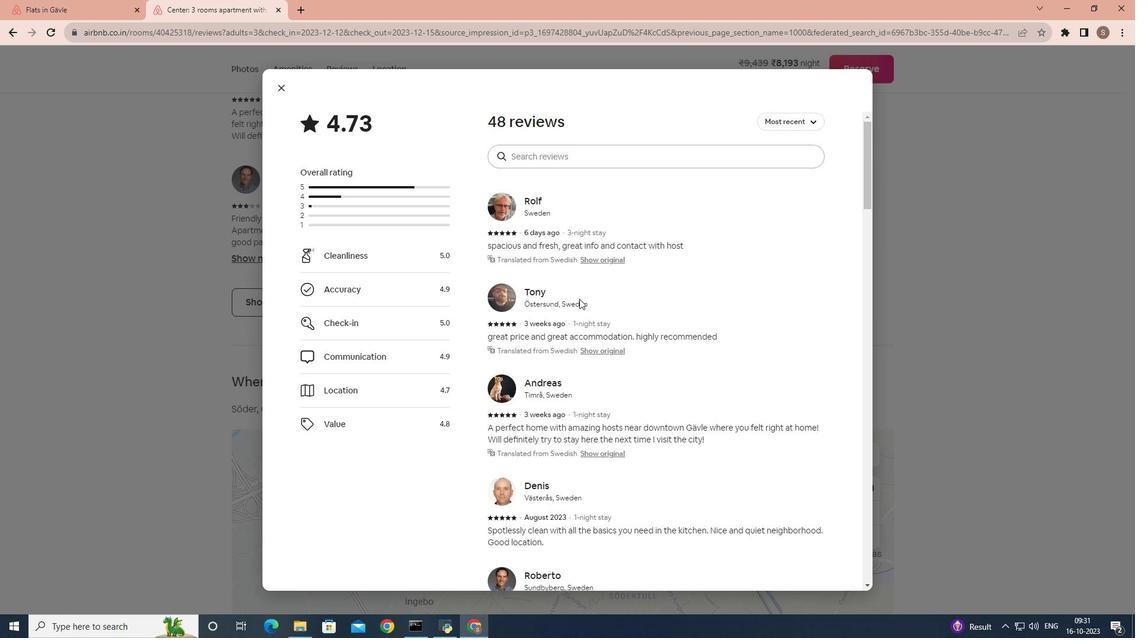 
Action: Mouse scrolled (579, 298) with delta (0, 0)
Screenshot: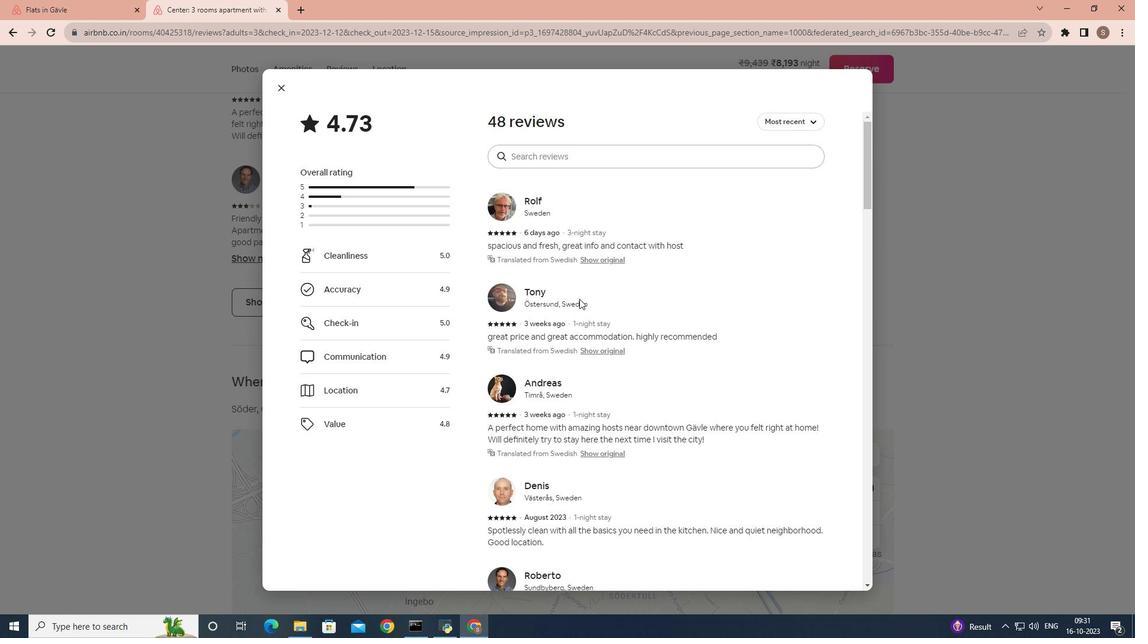 
Action: Mouse scrolled (579, 298) with delta (0, 0)
Screenshot: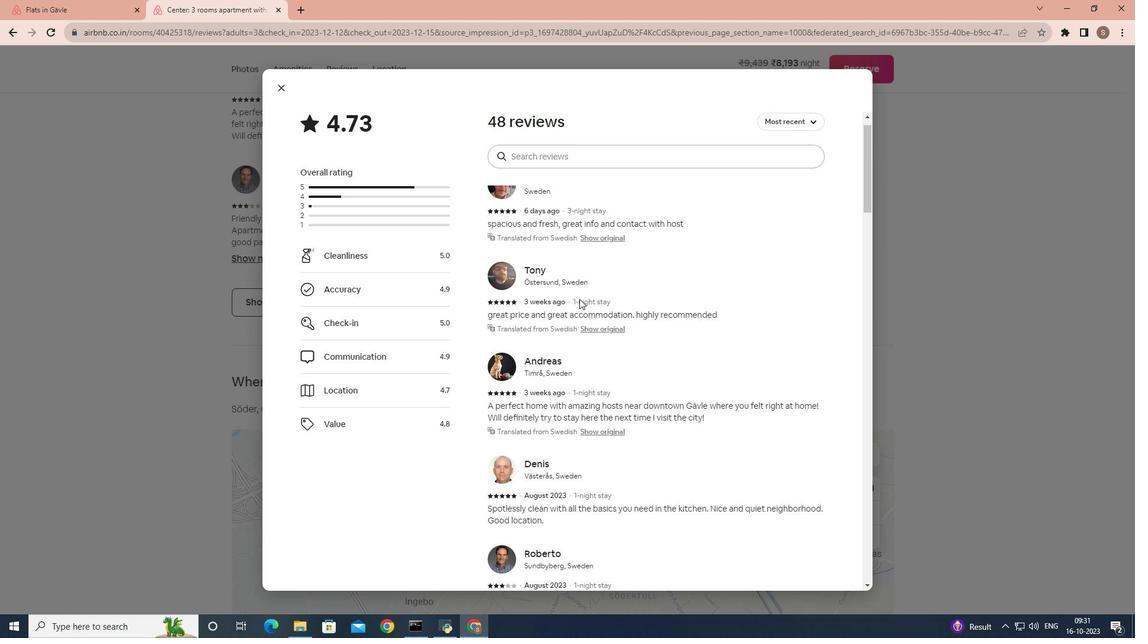 
Action: Mouse scrolled (579, 298) with delta (0, 0)
Screenshot: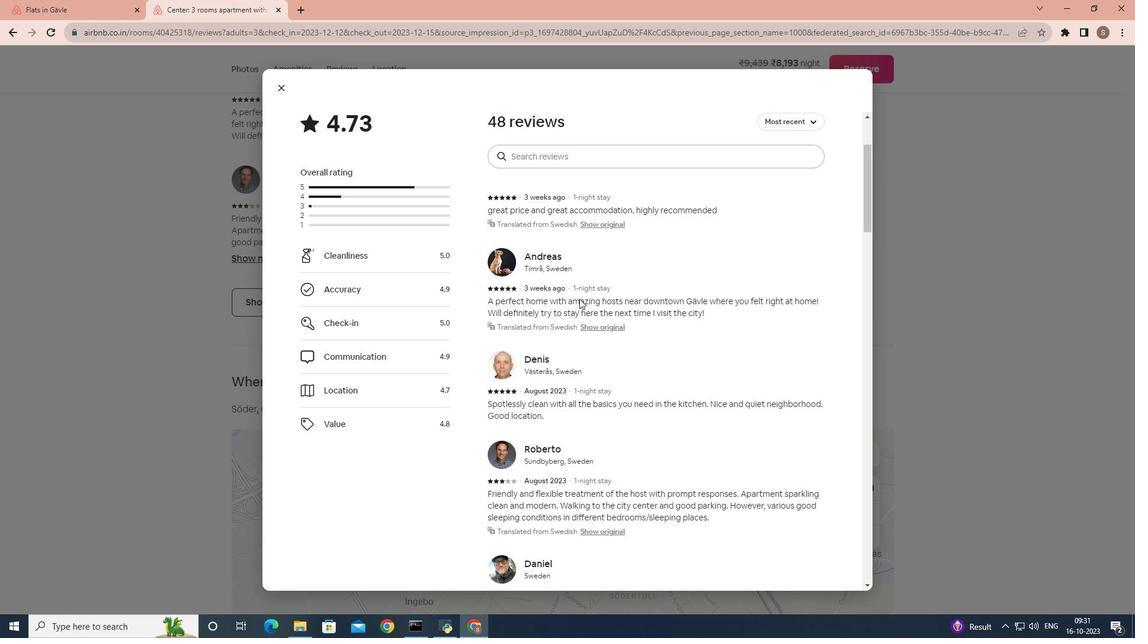 
Action: Mouse scrolled (579, 298) with delta (0, 0)
Screenshot: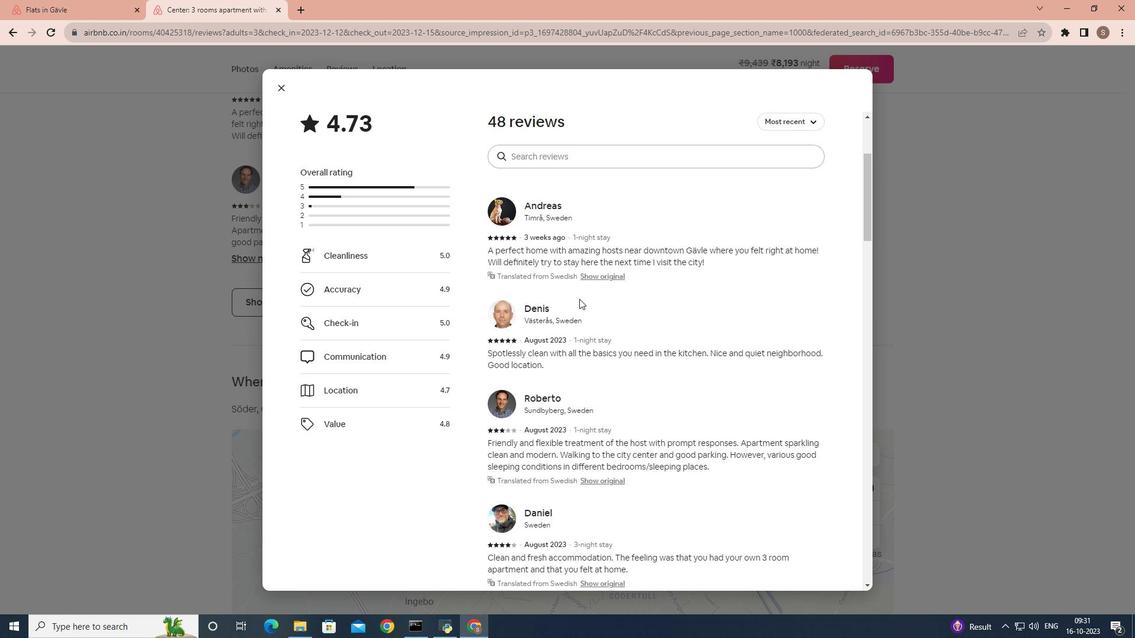 
Action: Mouse scrolled (579, 298) with delta (0, 0)
Screenshot: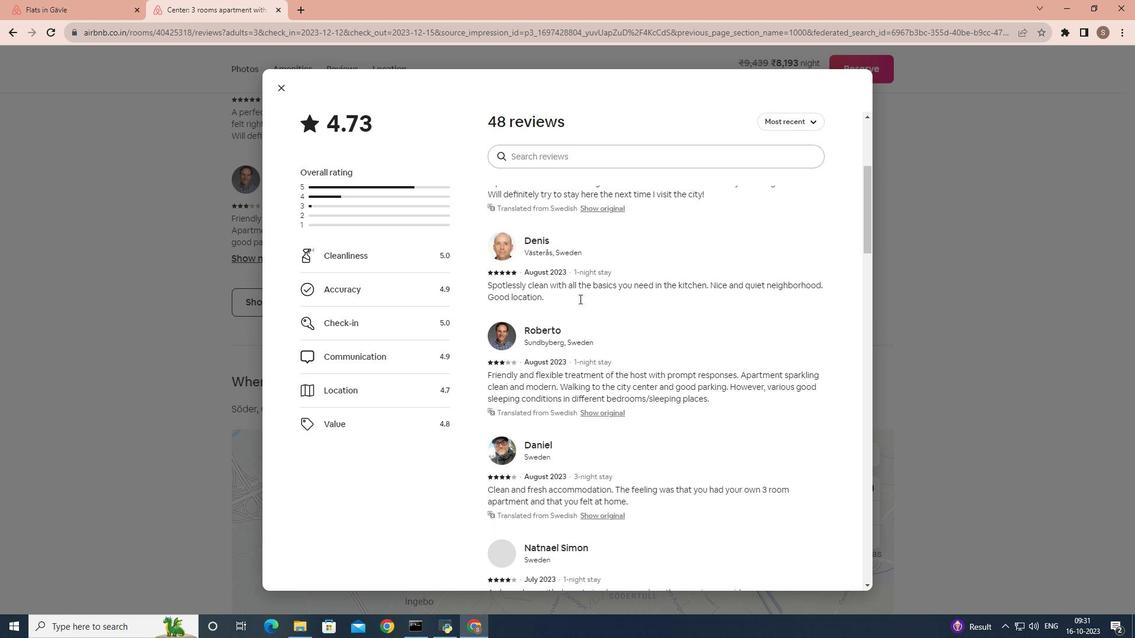 
Action: Mouse scrolled (579, 298) with delta (0, 0)
Screenshot: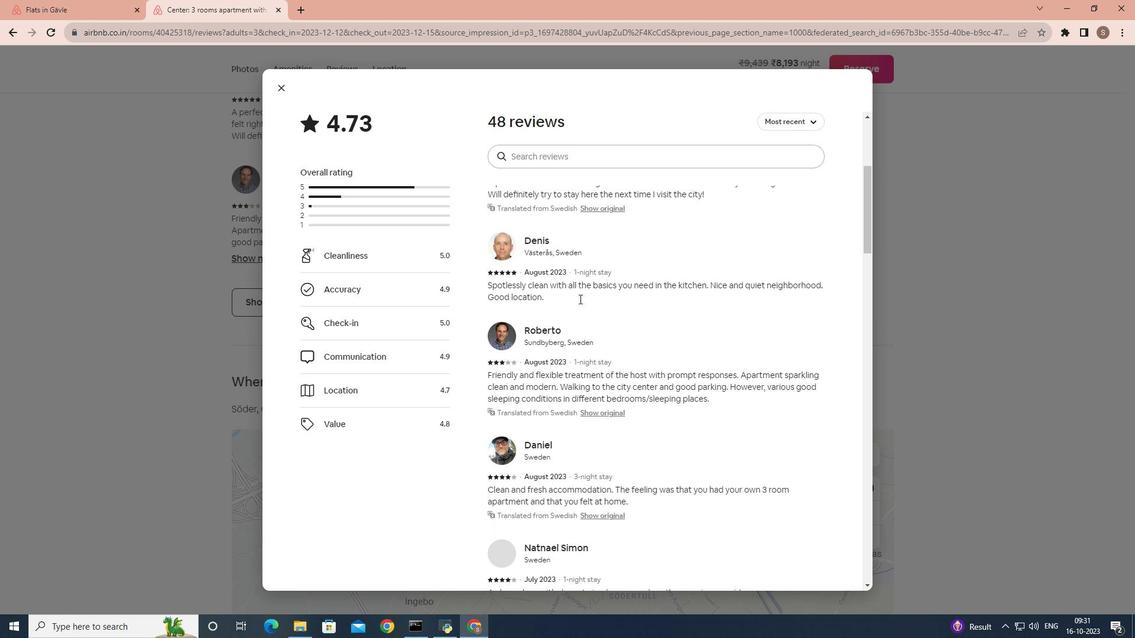 
Action: Mouse scrolled (579, 298) with delta (0, 0)
Screenshot: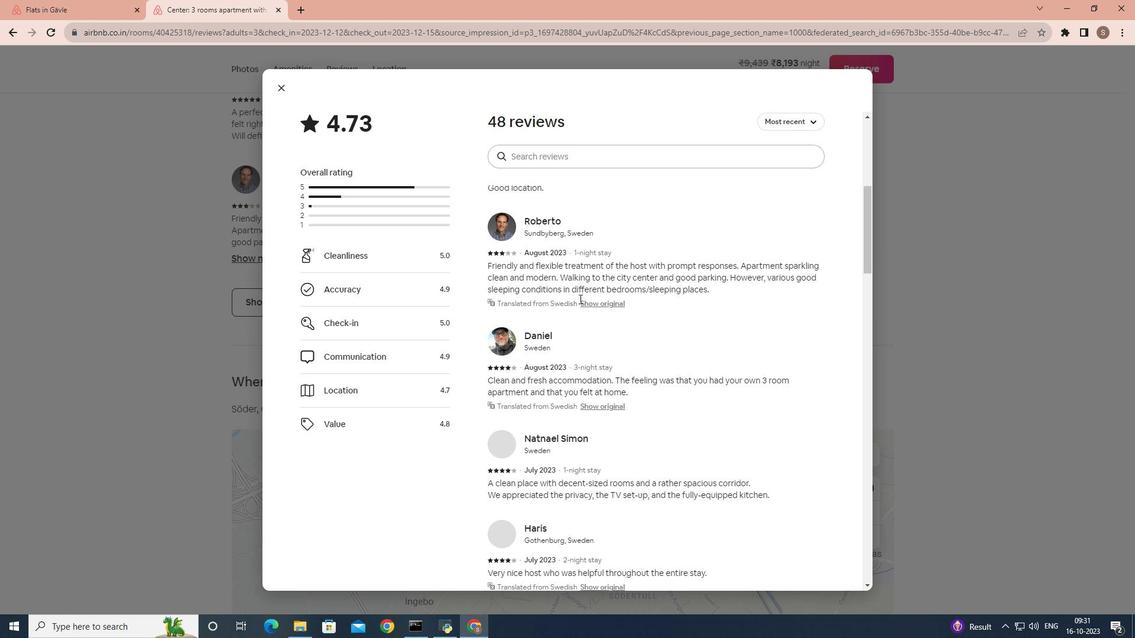 
Action: Mouse scrolled (579, 298) with delta (0, 0)
Screenshot: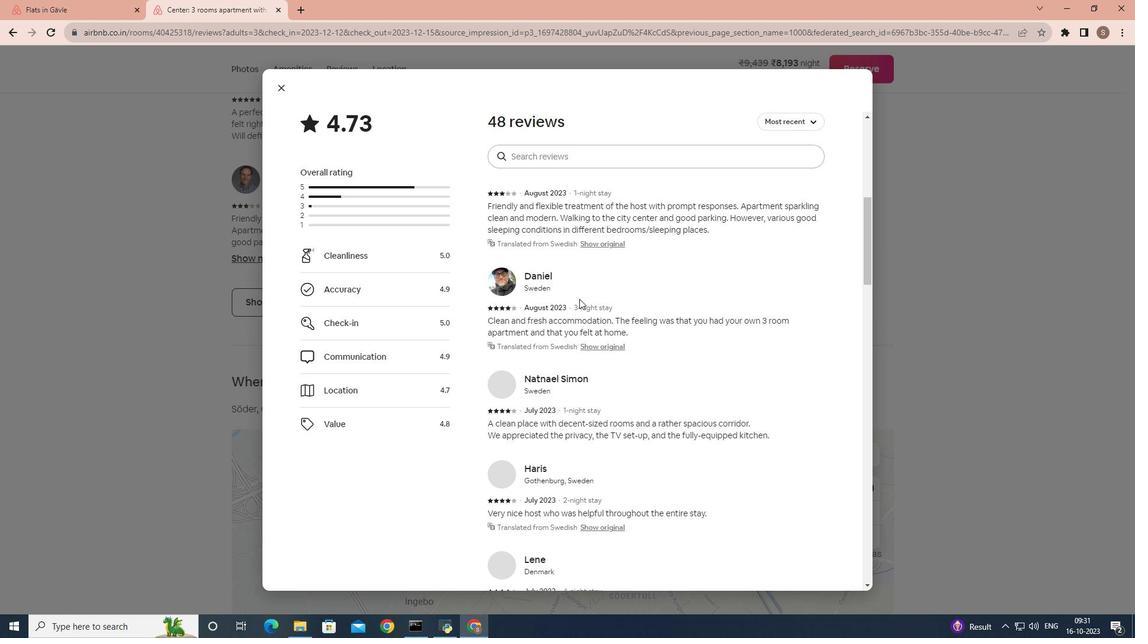 
Action: Mouse scrolled (579, 298) with delta (0, 0)
Screenshot: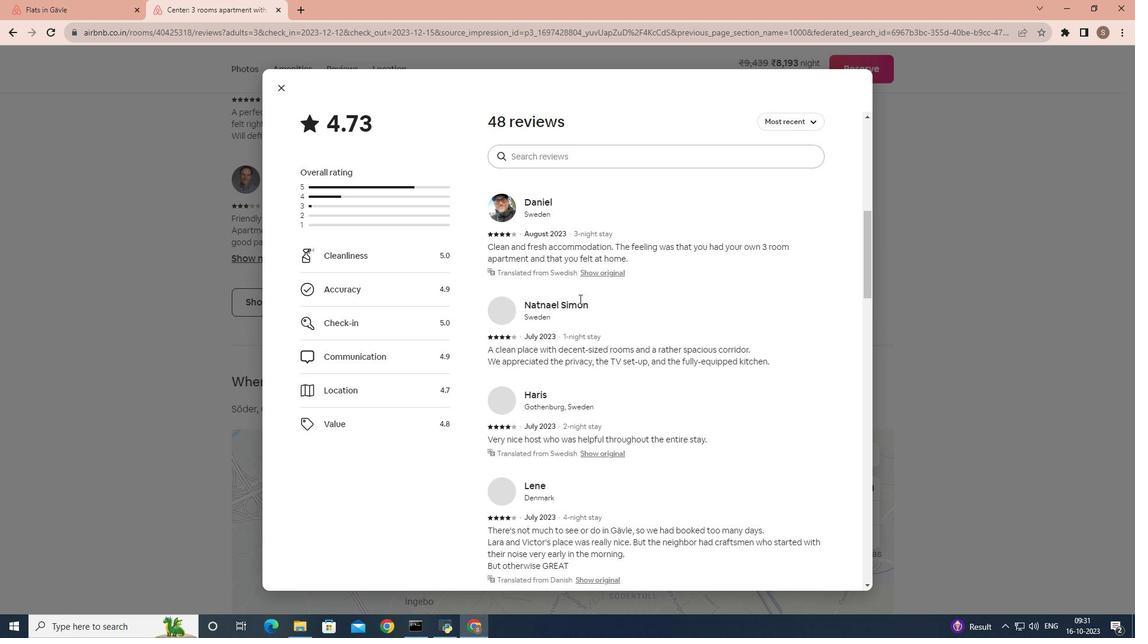 
Action: Mouse scrolled (579, 298) with delta (0, 0)
Screenshot: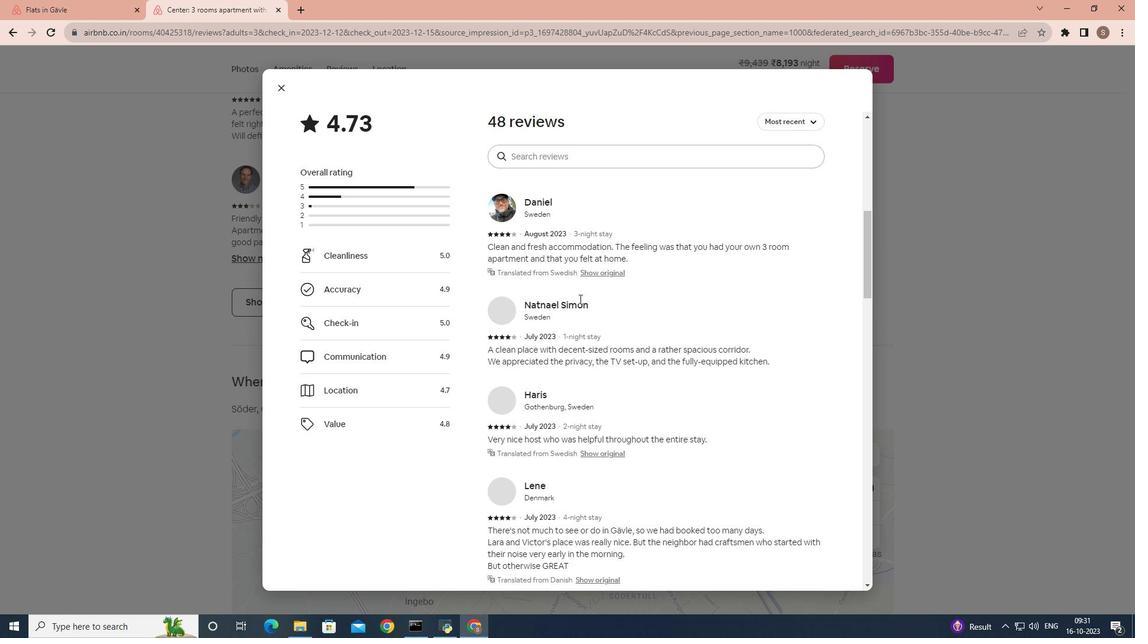 
Action: Mouse scrolled (579, 298) with delta (0, 0)
Screenshot: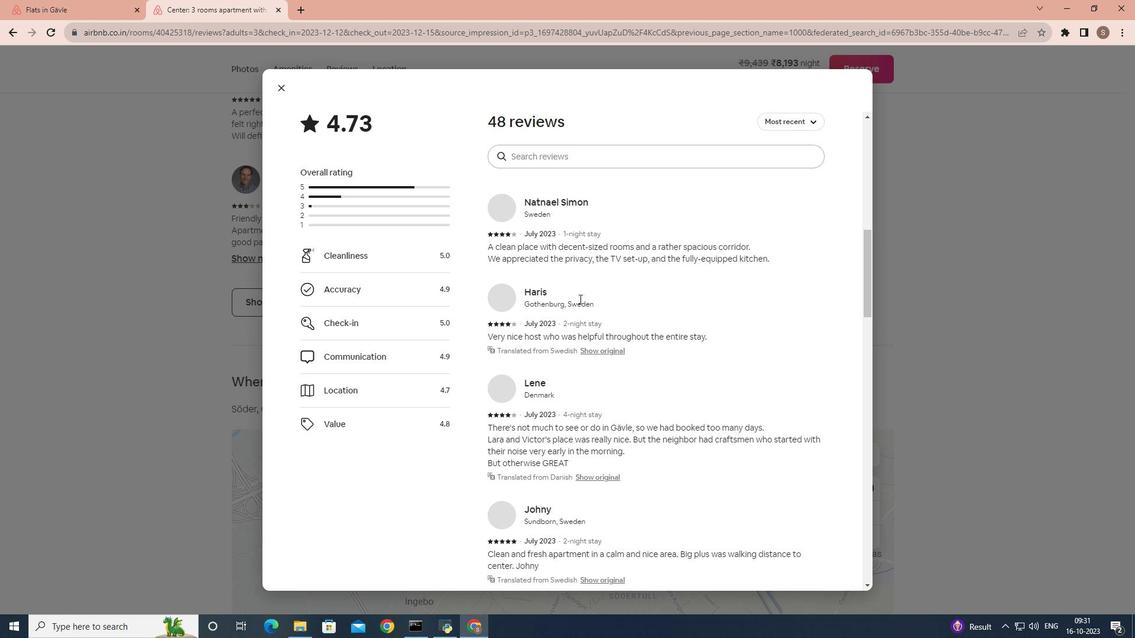 
Action: Mouse scrolled (579, 298) with delta (0, 0)
Screenshot: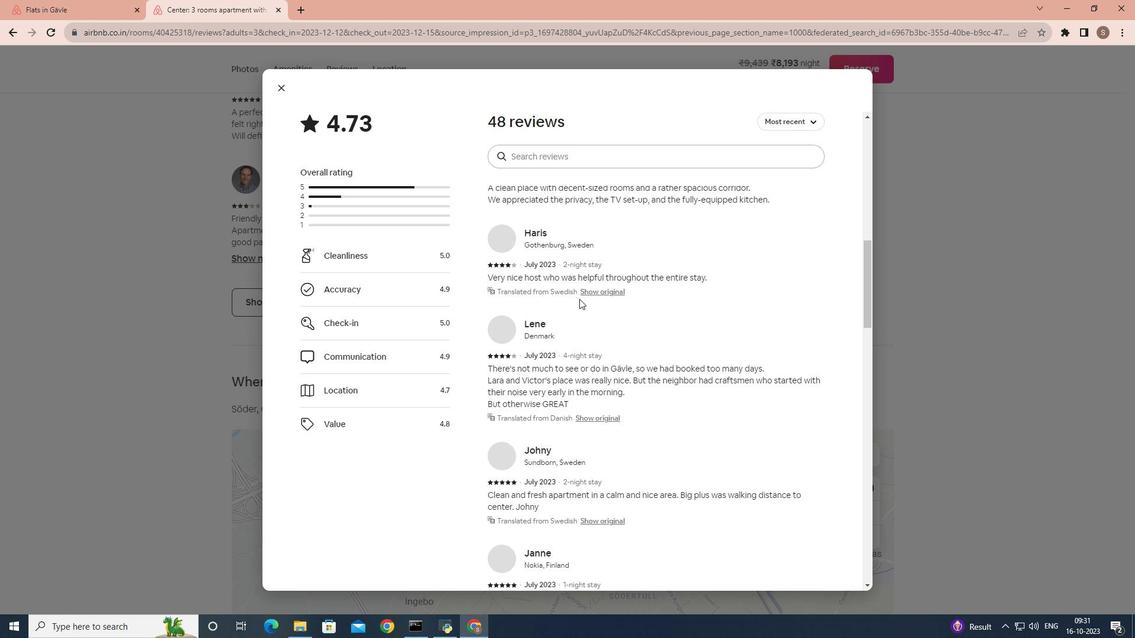 
Action: Mouse scrolled (579, 298) with delta (0, 0)
Screenshot: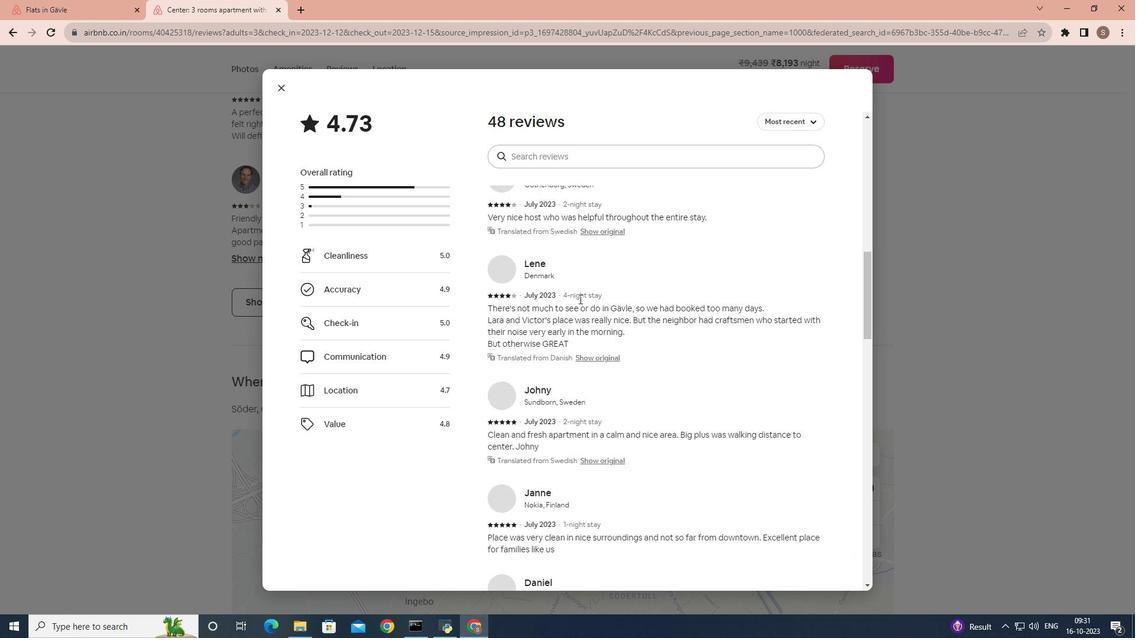
Action: Mouse scrolled (579, 298) with delta (0, 0)
Screenshot: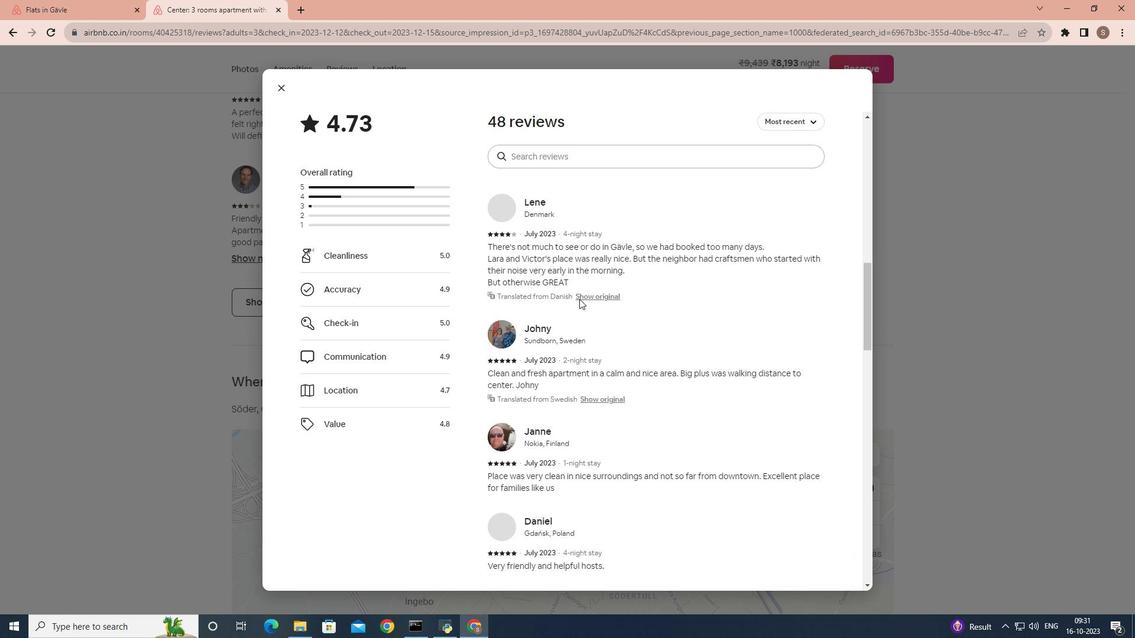 
Action: Mouse scrolled (579, 298) with delta (0, 0)
Screenshot: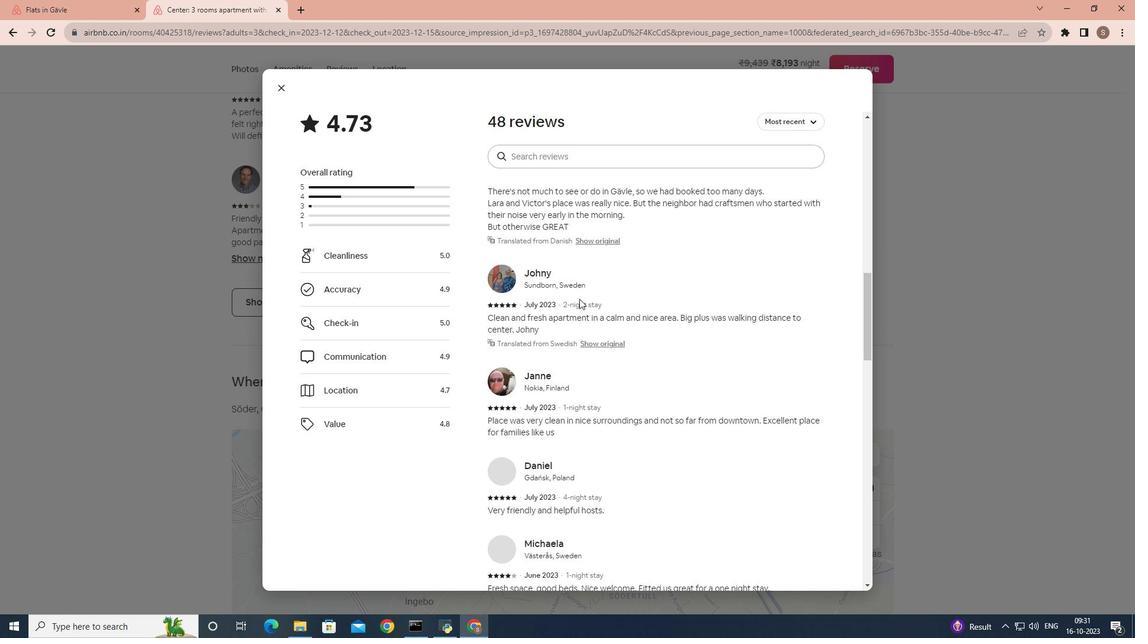 
Action: Mouse scrolled (579, 298) with delta (0, 0)
Screenshot: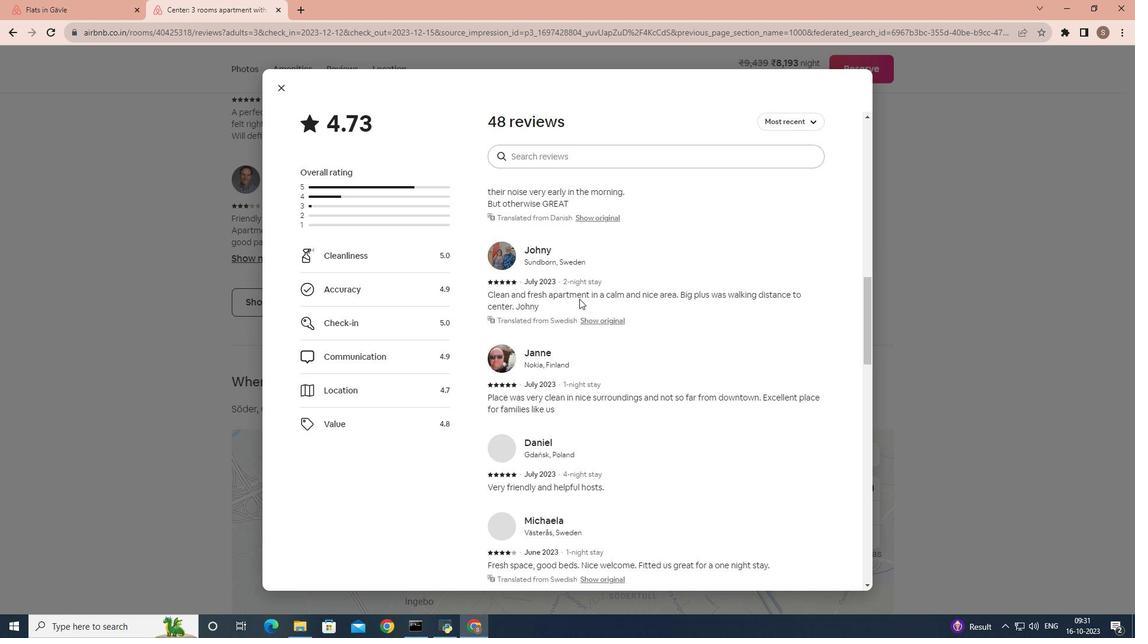 
Action: Mouse scrolled (579, 298) with delta (0, 0)
